 Task: Bookmark your go-to pizza place in Queens as a favorite location.
Action: Key pressed <Key.caps_lock>D<Key.caps_lock>ominoes,<Key.caps_lock>Q<Key.caps_lock>ueens
Screenshot: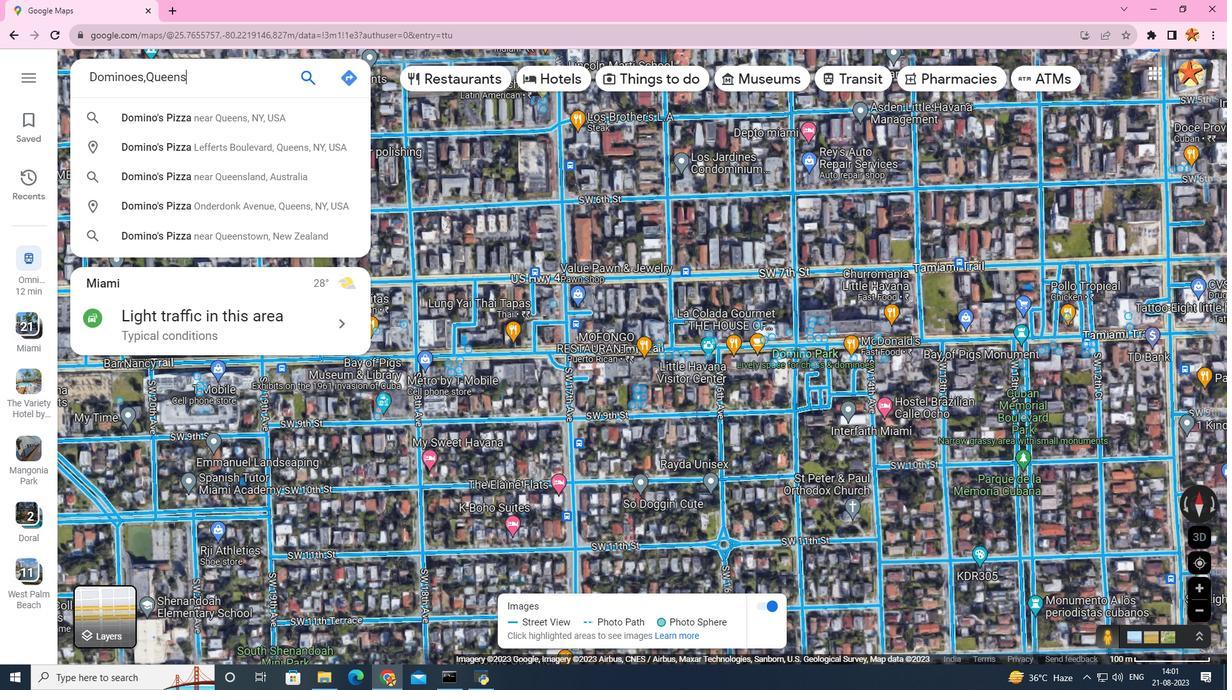 
Action: Mouse moved to (262, 109)
Screenshot: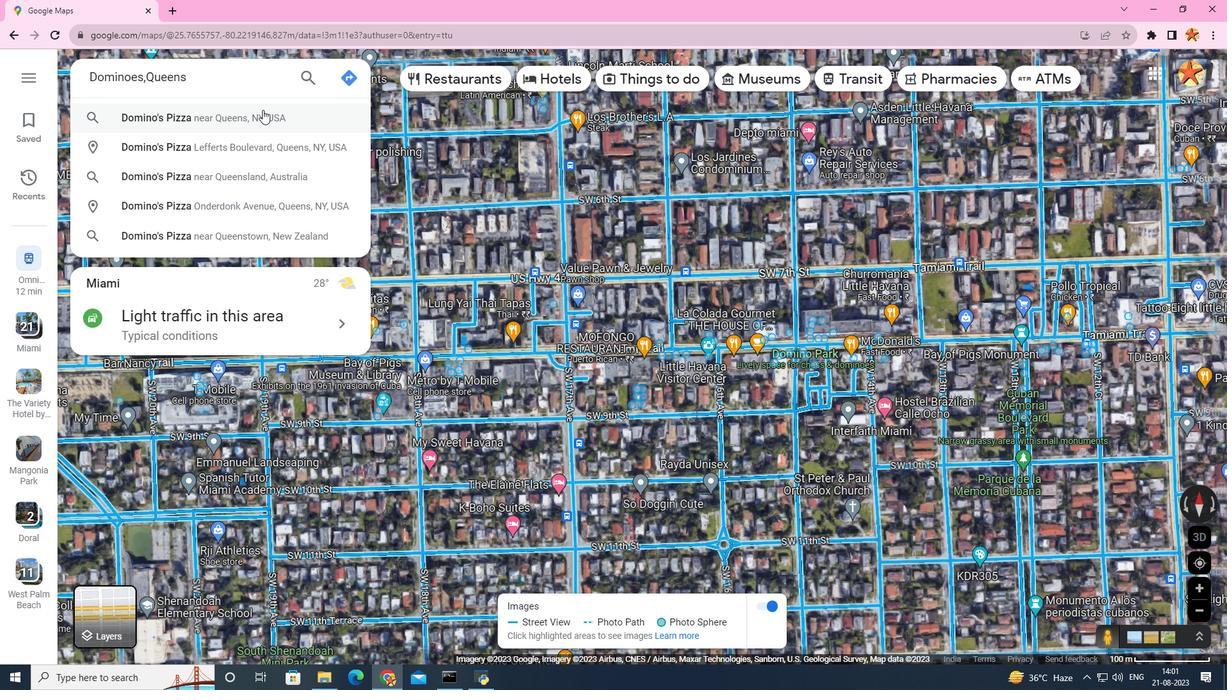 
Action: Mouse pressed left at (262, 109)
Screenshot: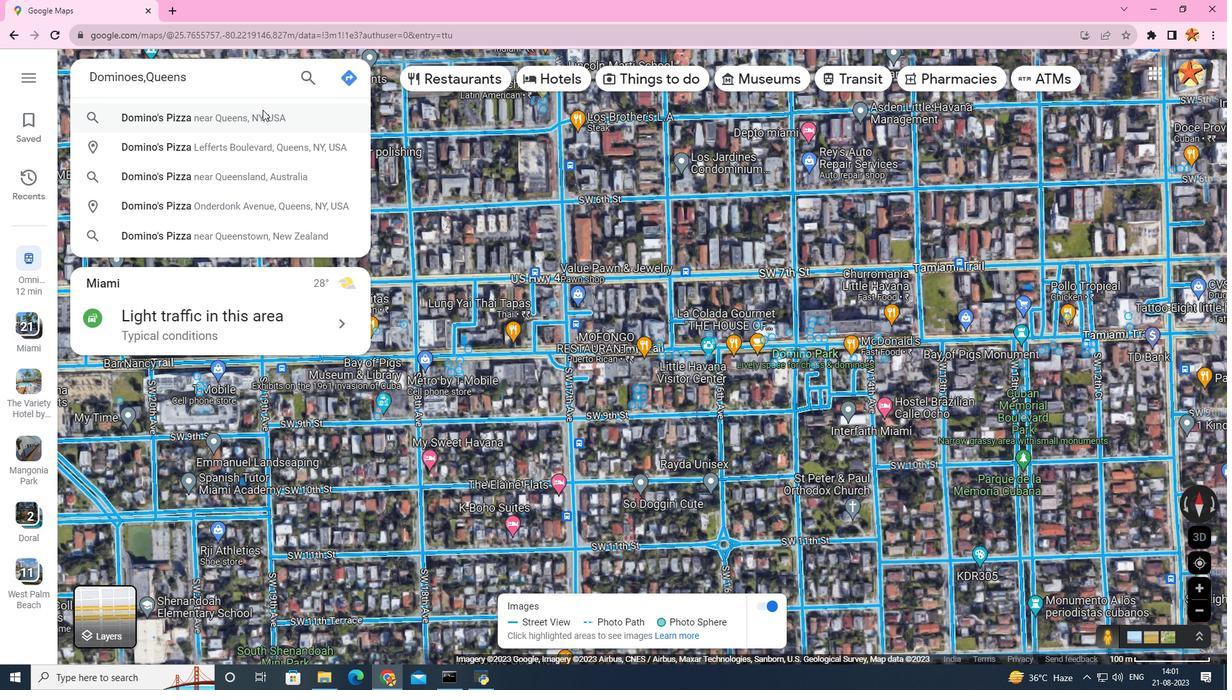 
Action: Mouse moved to (148, 327)
Screenshot: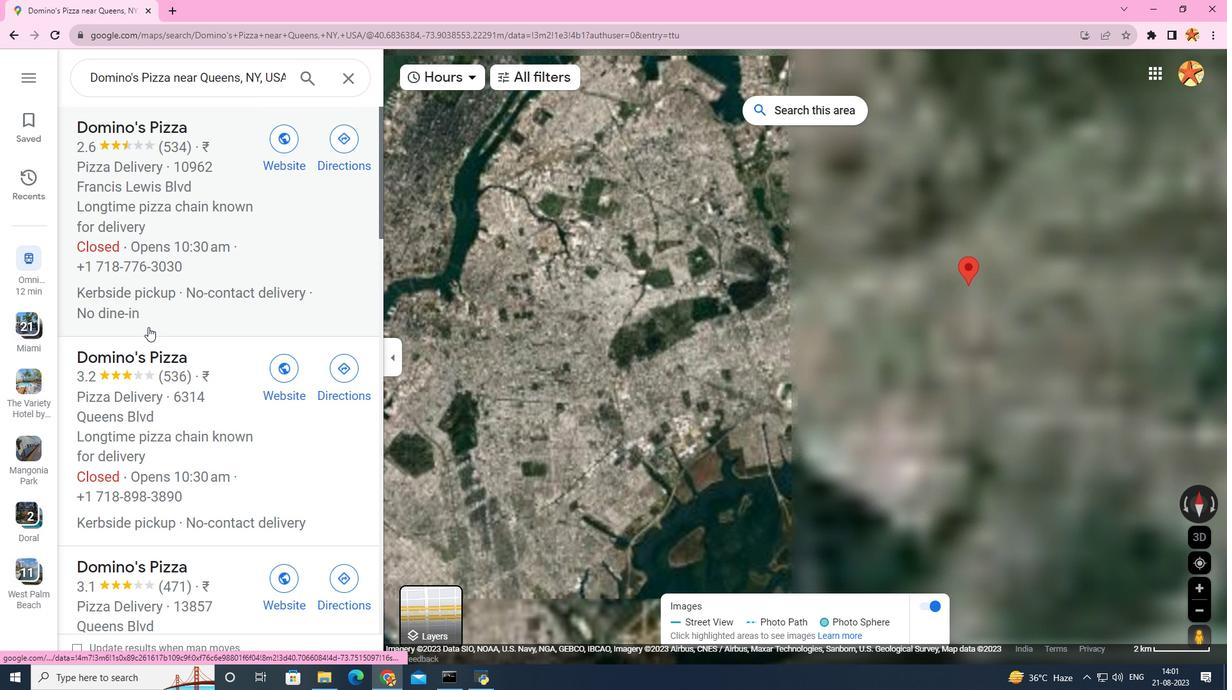 
Action: Mouse scrolled (148, 326) with delta (0, 0)
Screenshot: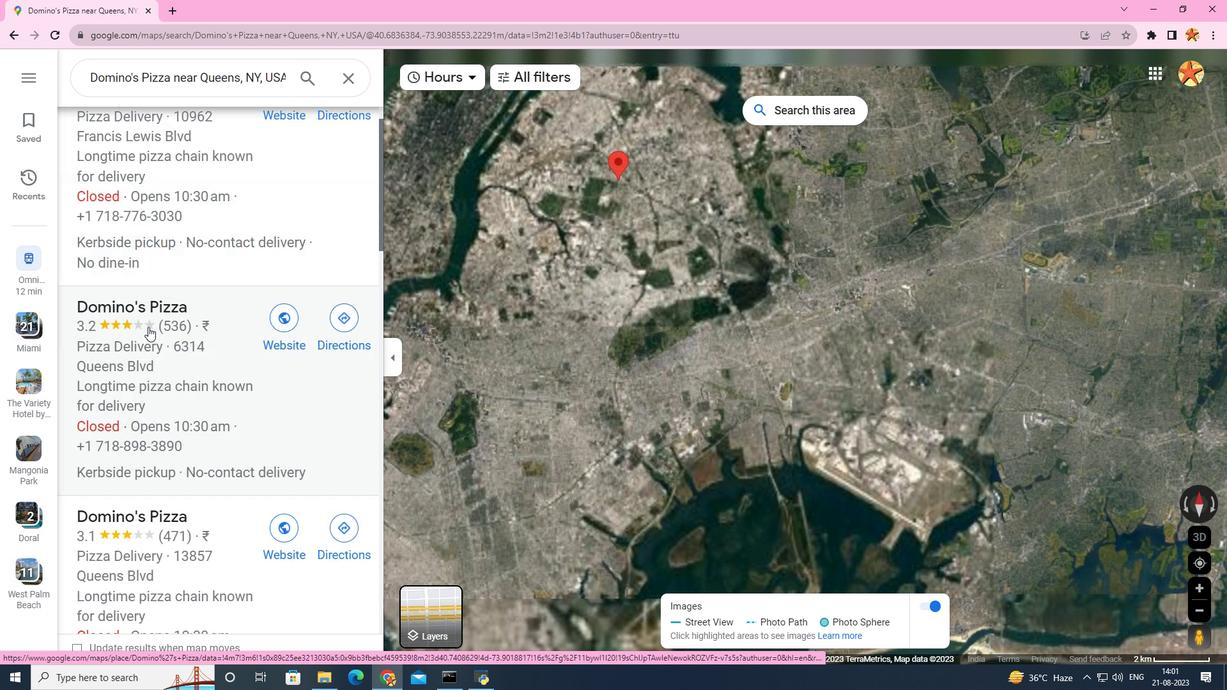 
Action: Mouse scrolled (148, 326) with delta (0, 0)
Screenshot: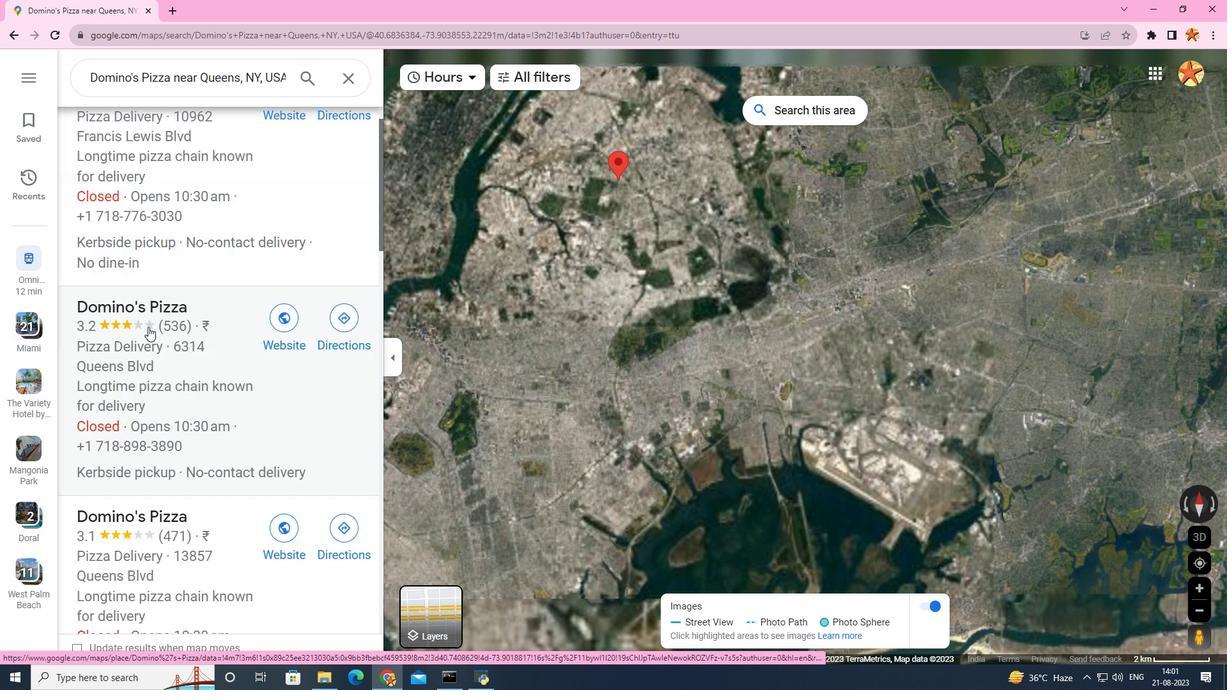 
Action: Mouse scrolled (148, 326) with delta (0, 0)
Screenshot: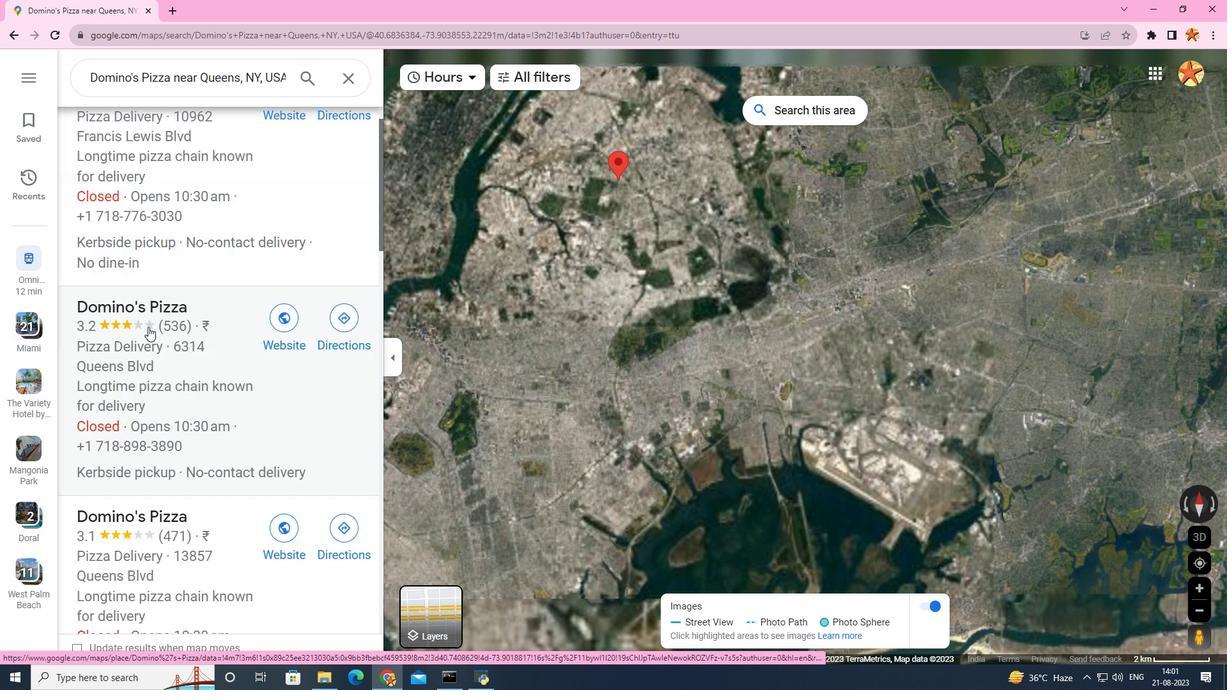 
Action: Mouse scrolled (148, 326) with delta (0, 0)
Screenshot: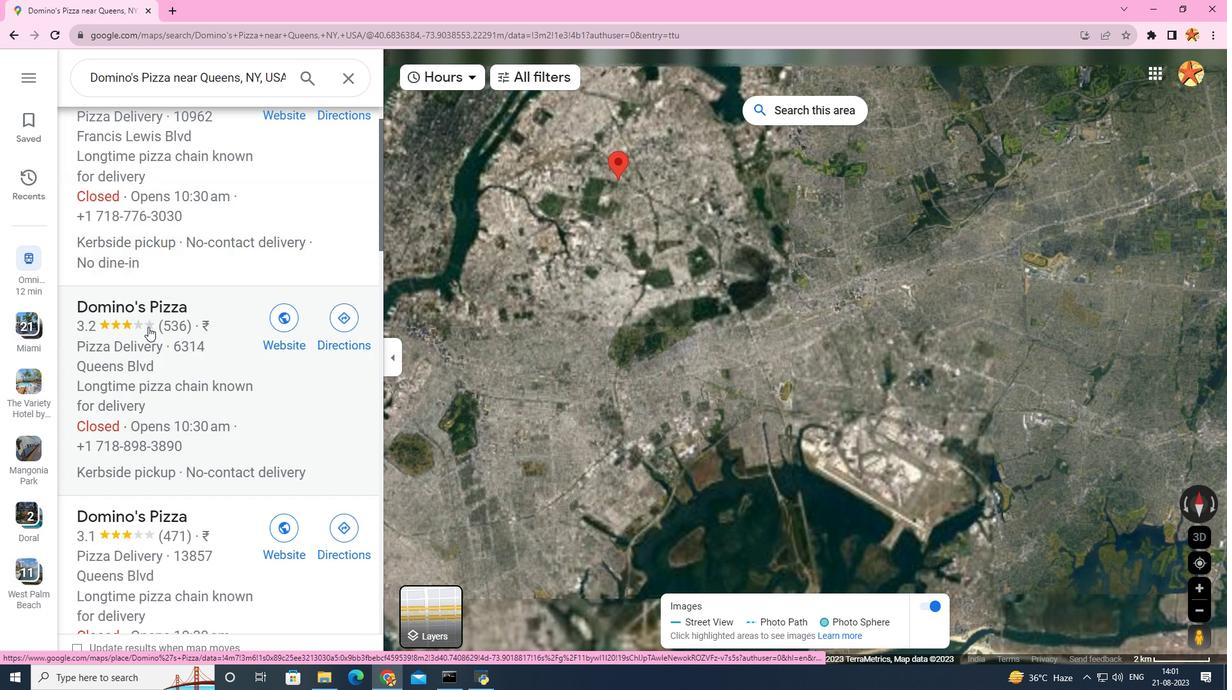 
Action: Mouse scrolled (148, 326) with delta (0, 0)
Screenshot: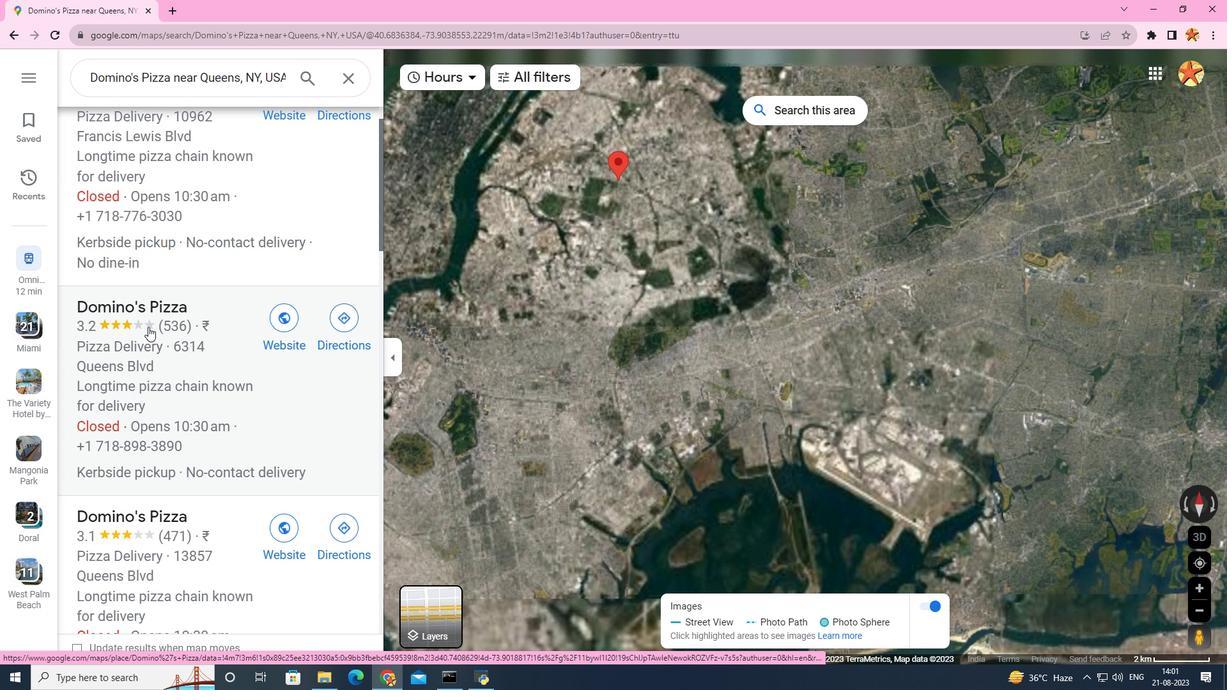 
Action: Mouse scrolled (148, 327) with delta (0, 0)
Screenshot: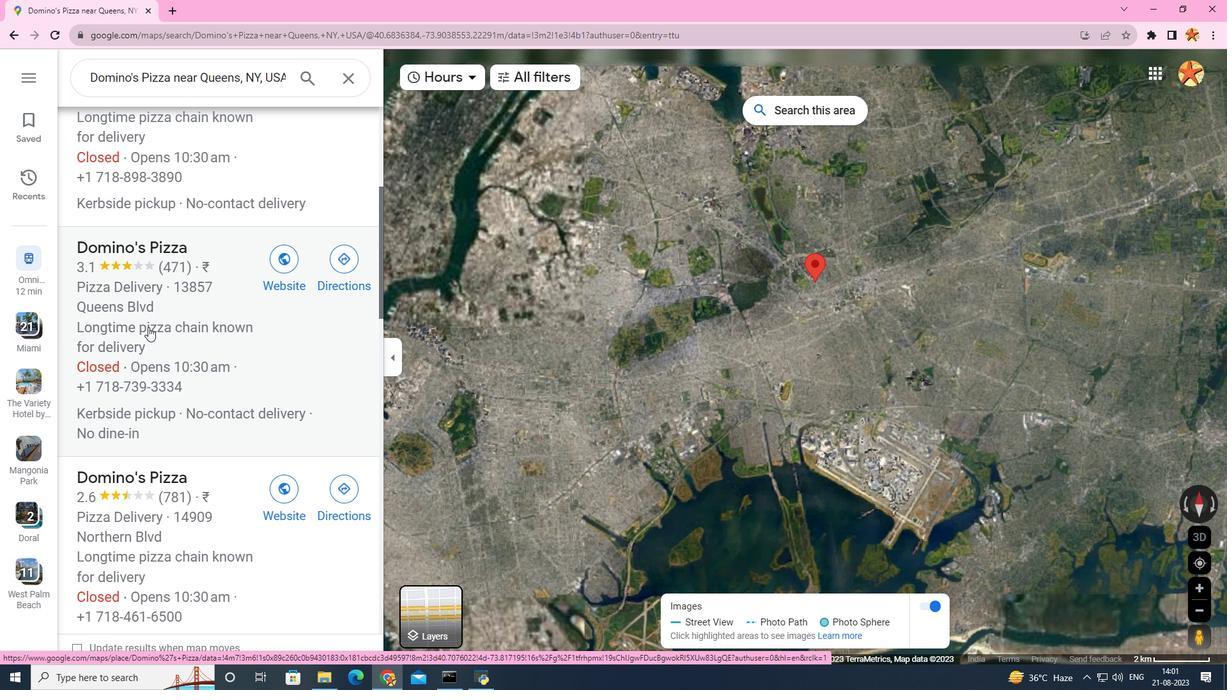 
Action: Mouse scrolled (148, 327) with delta (0, 0)
Screenshot: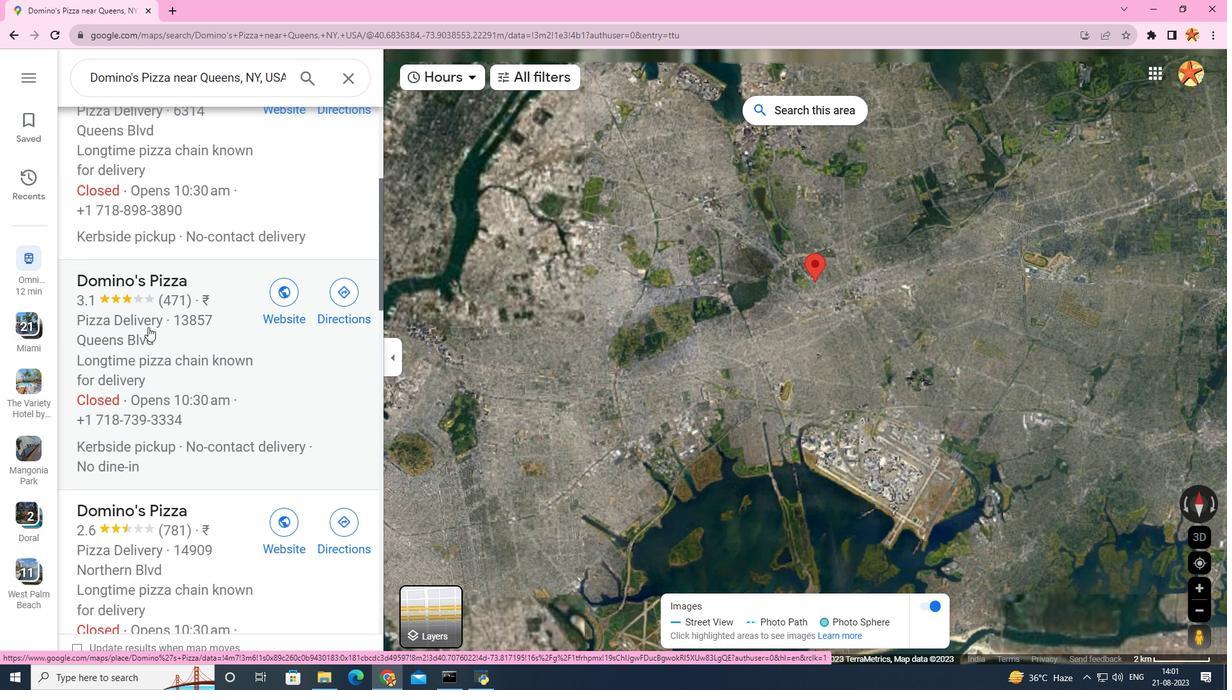 
Action: Mouse scrolled (148, 327) with delta (0, 0)
Screenshot: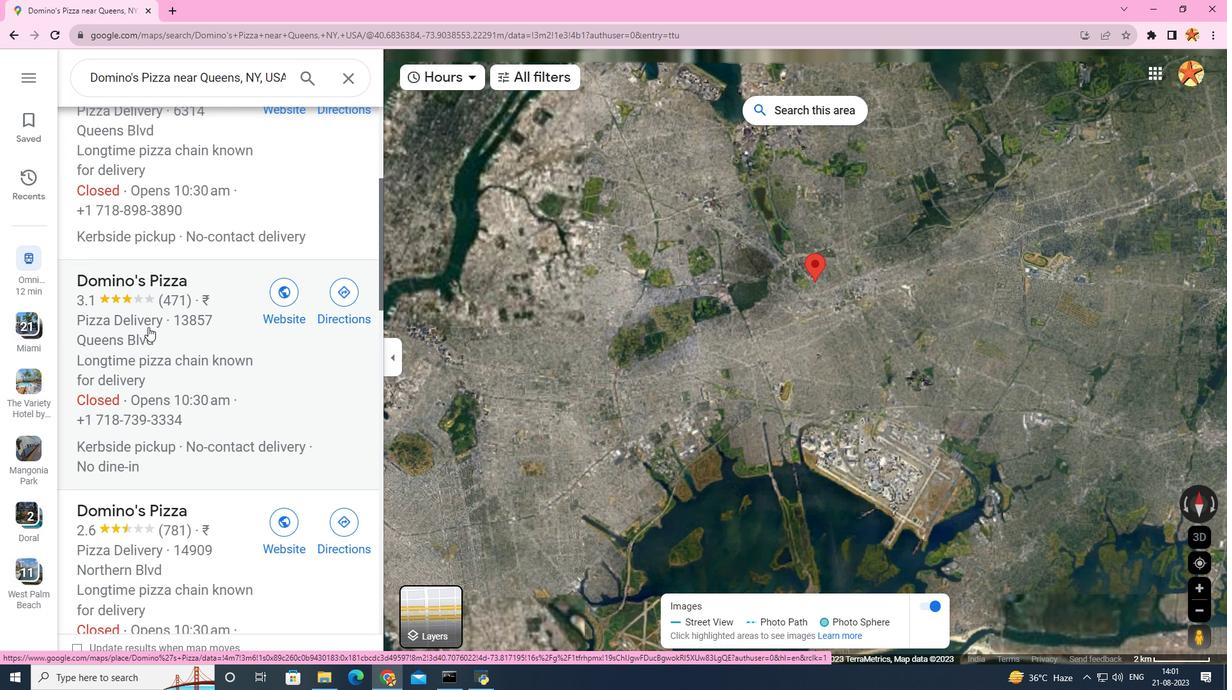 
Action: Mouse scrolled (148, 327) with delta (0, 0)
Screenshot: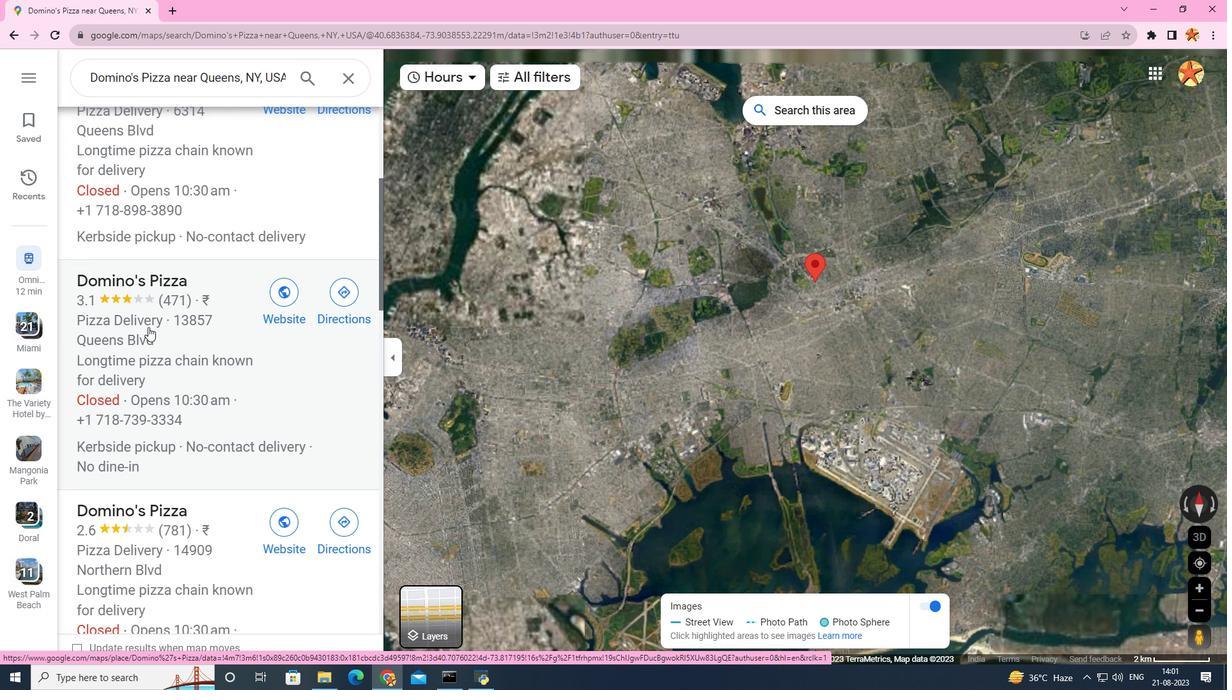 
Action: Mouse scrolled (148, 327) with delta (0, 0)
Screenshot: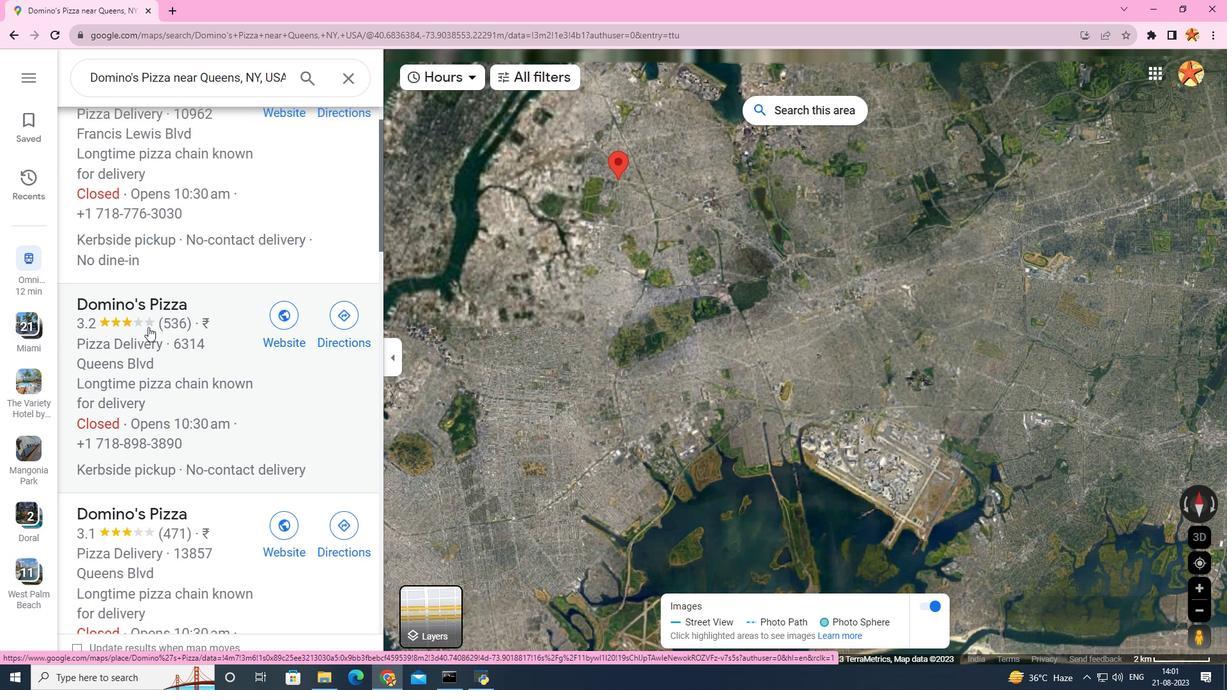 
Action: Mouse scrolled (148, 327) with delta (0, 0)
Screenshot: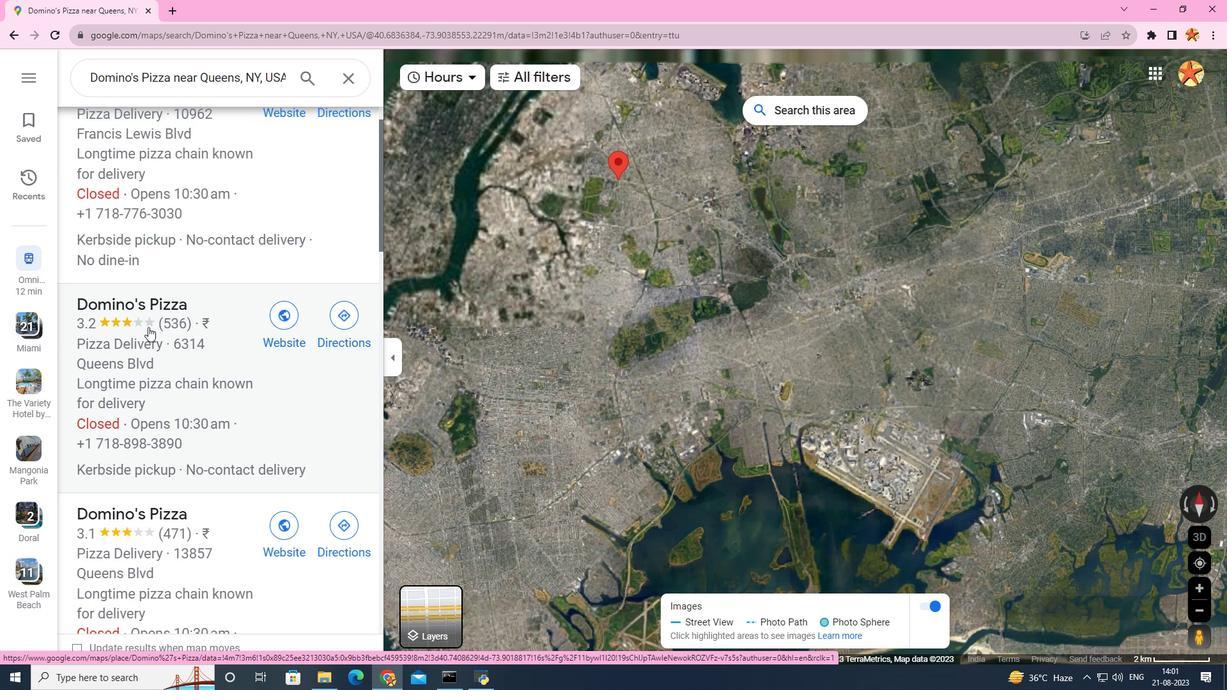 
Action: Mouse moved to (265, 269)
Screenshot: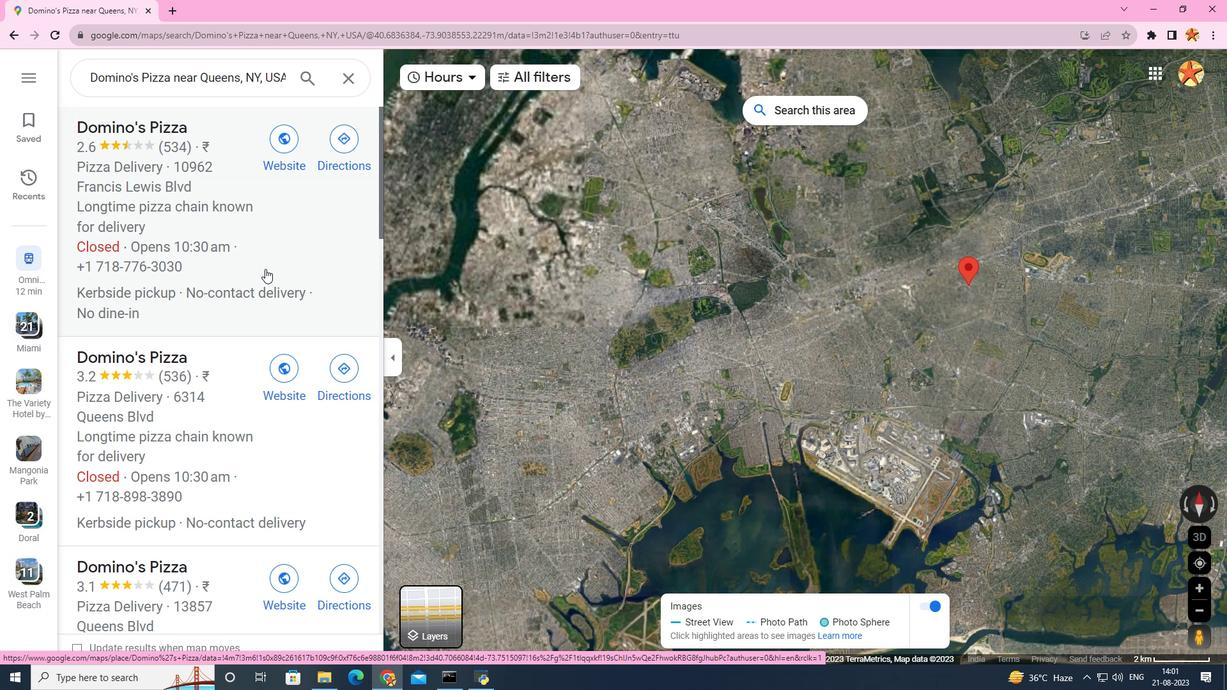 
Action: Mouse pressed left at (265, 269)
Screenshot: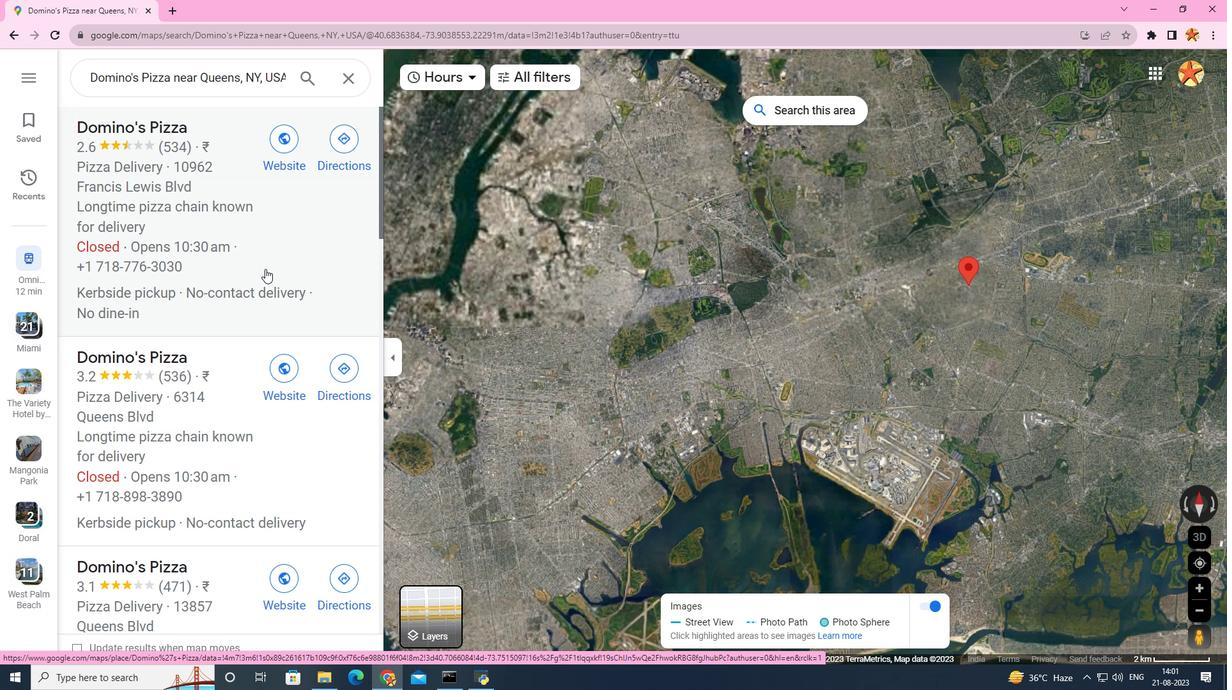 
Action: Mouse moved to (527, 492)
Screenshot: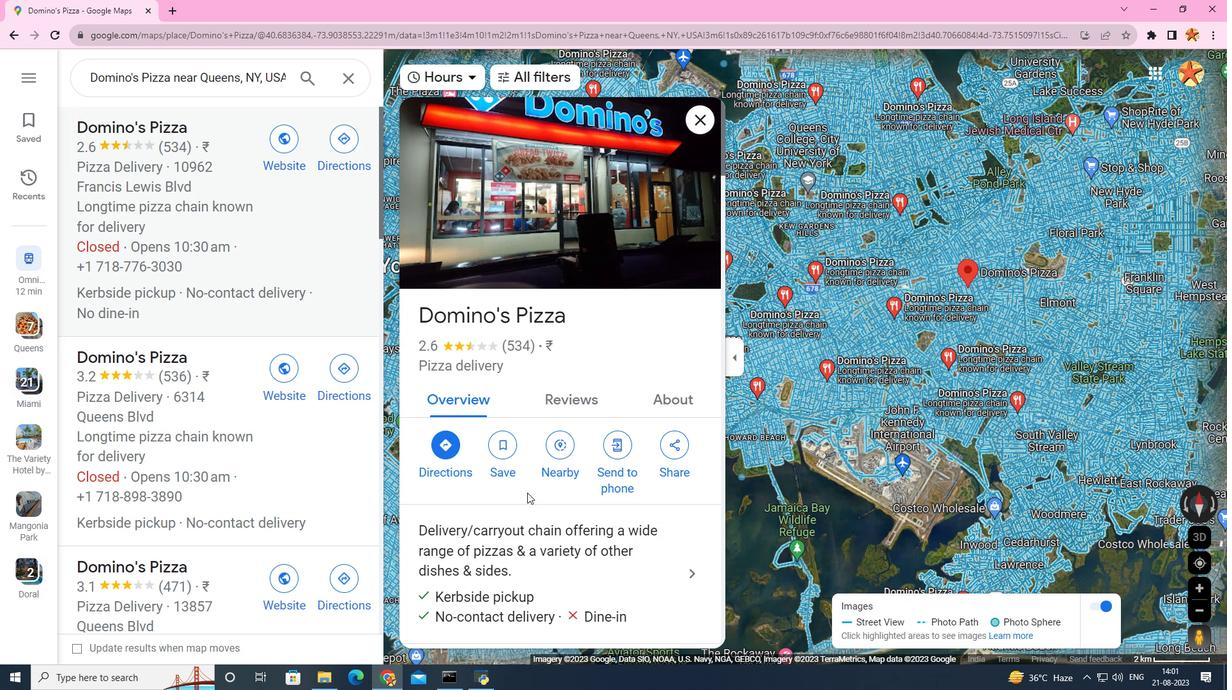 
Action: Mouse scrolled (527, 493) with delta (0, 0)
Screenshot: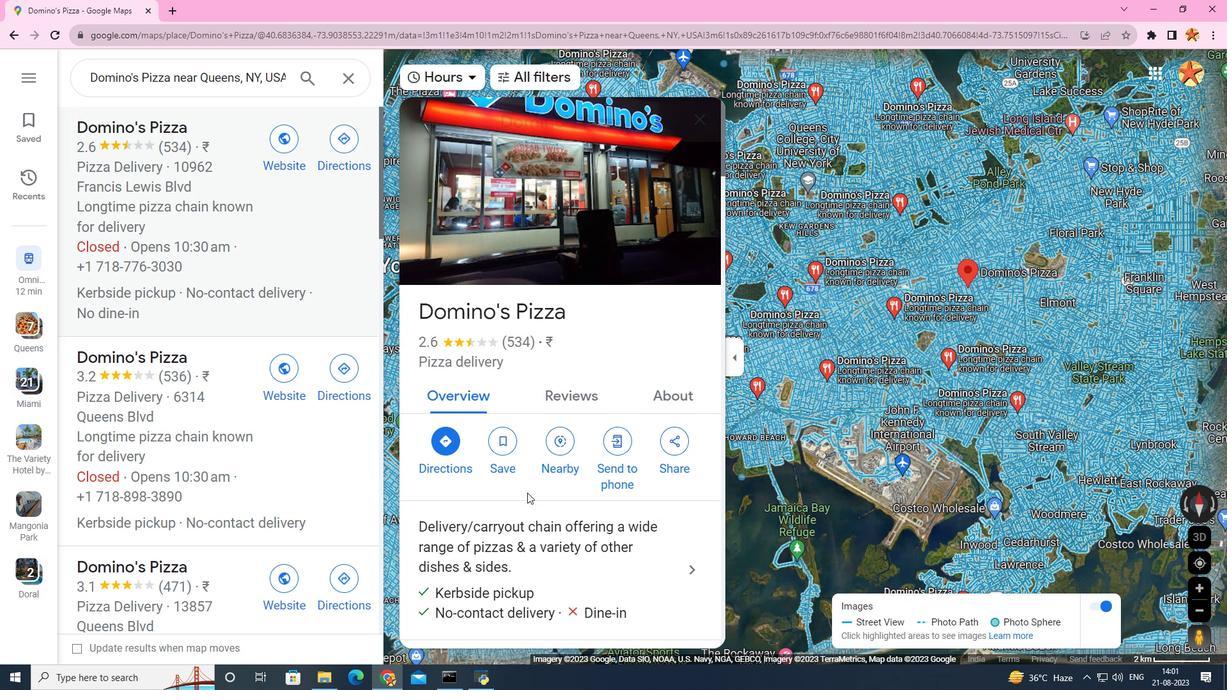 
Action: Mouse scrolled (527, 492) with delta (0, 0)
Screenshot: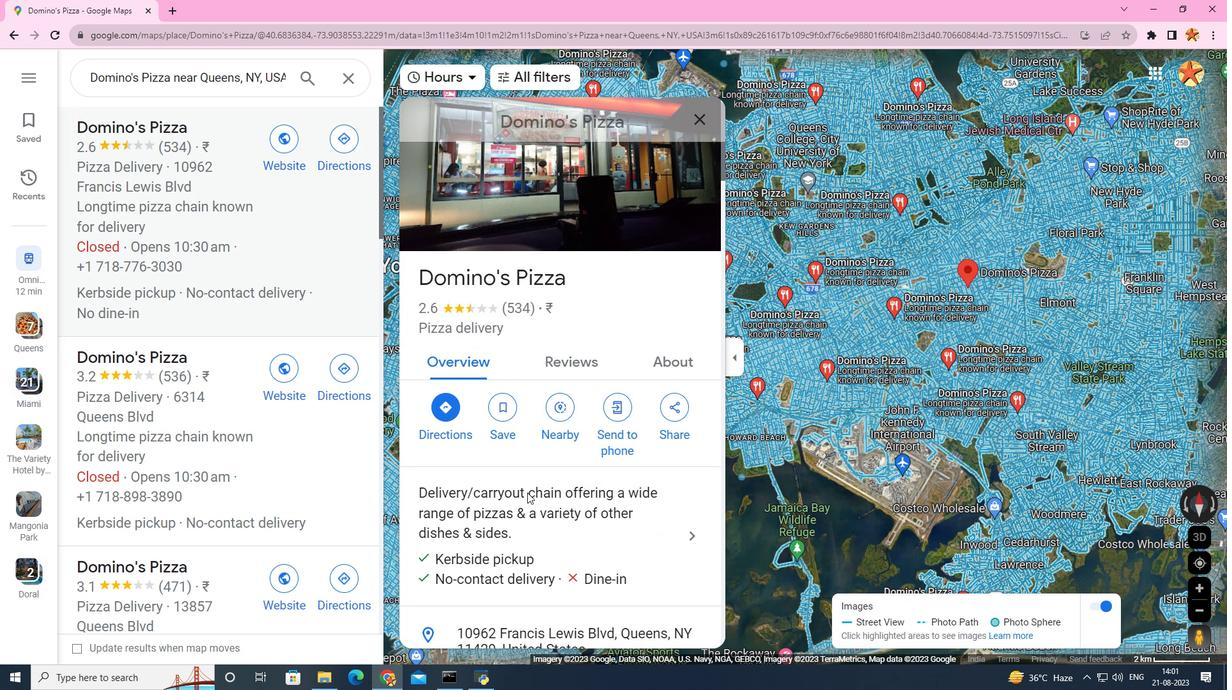 
Action: Mouse scrolled (527, 492) with delta (0, 0)
Screenshot: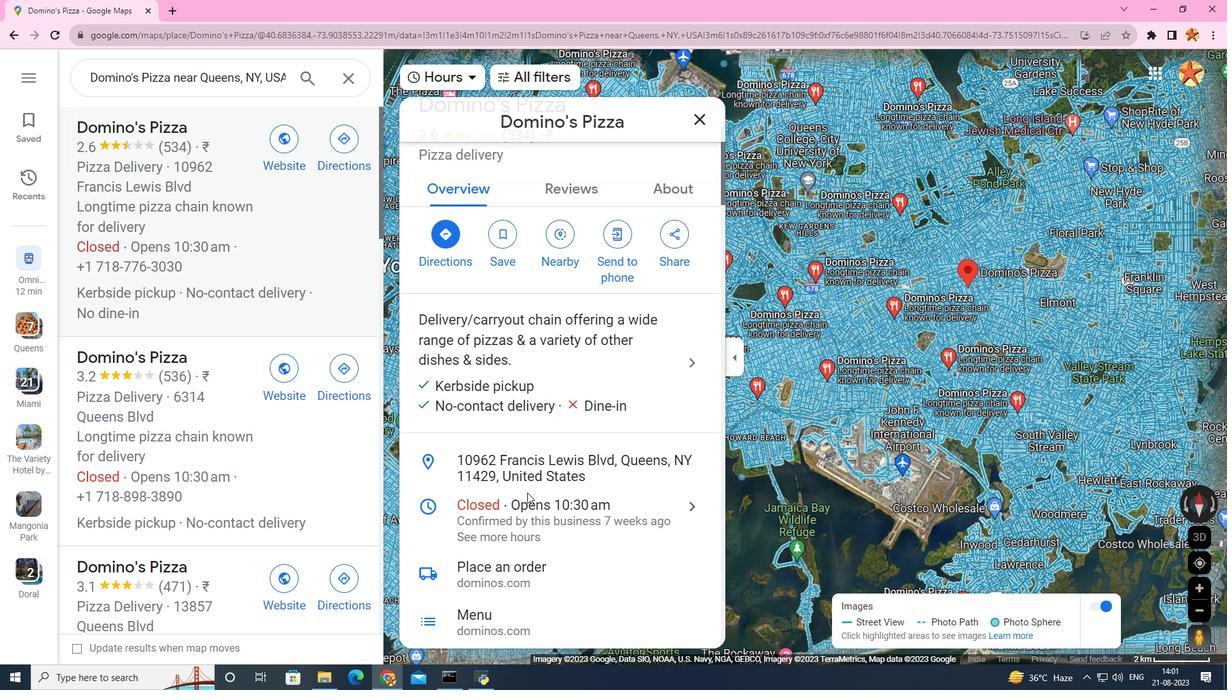 
Action: Mouse scrolled (527, 492) with delta (0, 0)
Screenshot: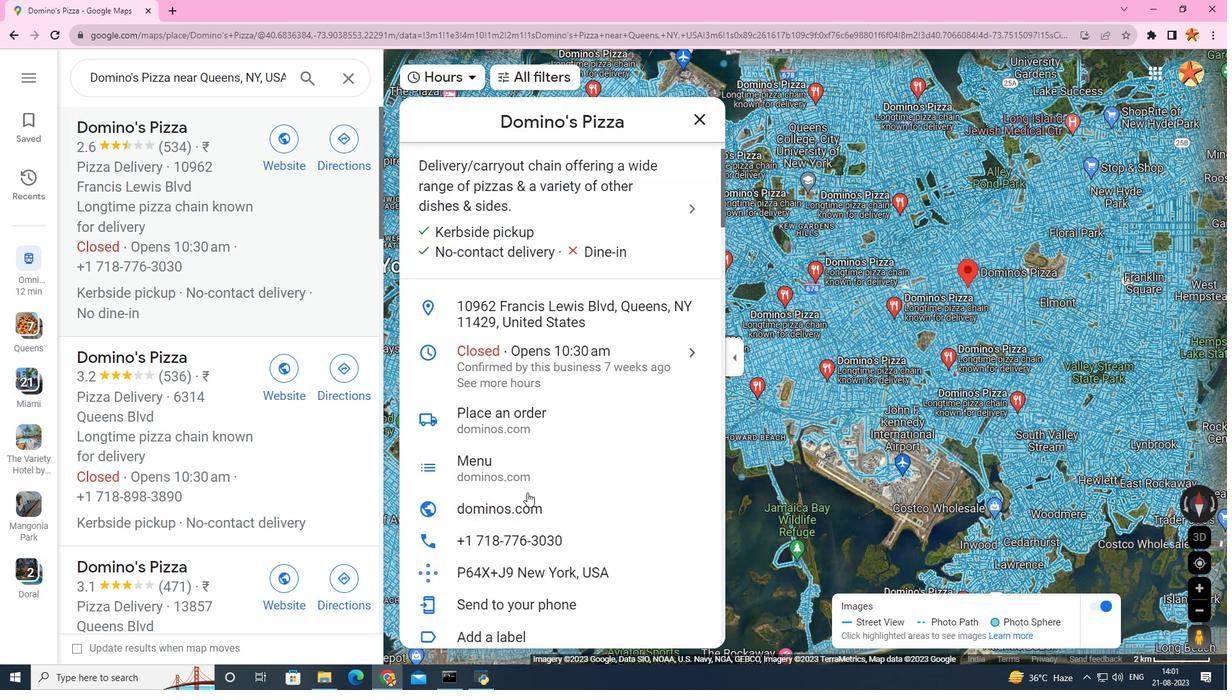 
Action: Mouse scrolled (527, 492) with delta (0, 0)
Screenshot: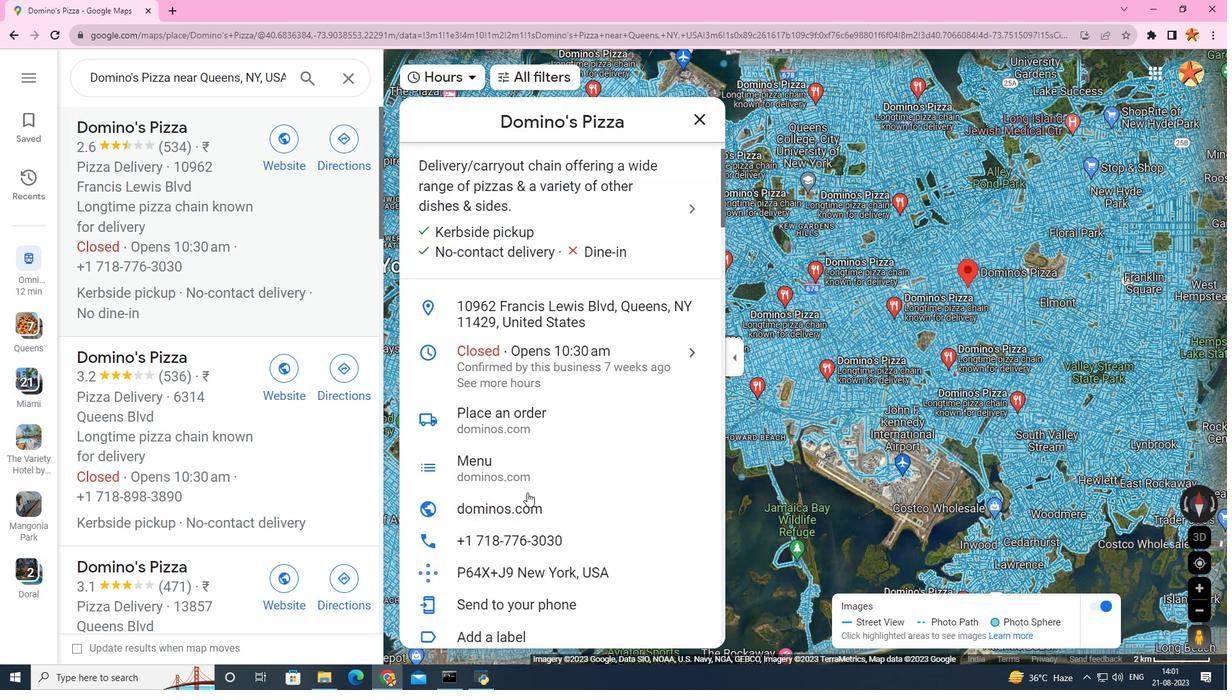 
Action: Mouse scrolled (527, 492) with delta (0, 0)
Screenshot: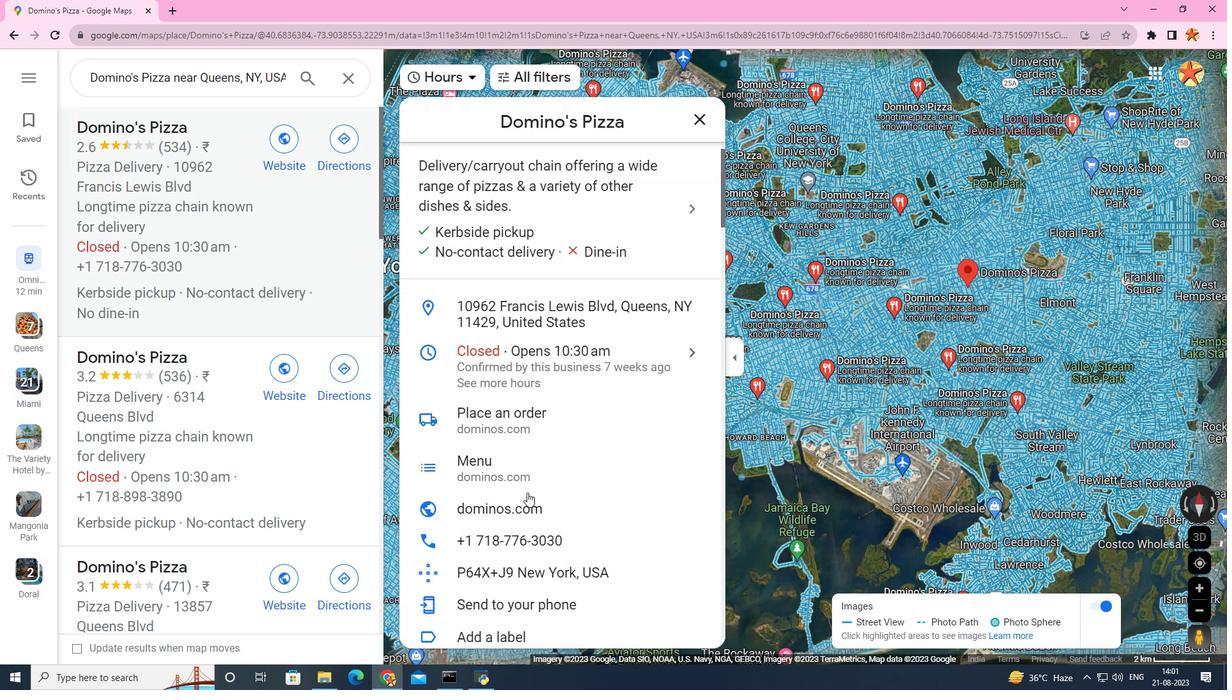 
Action: Mouse scrolled (527, 492) with delta (0, 0)
Screenshot: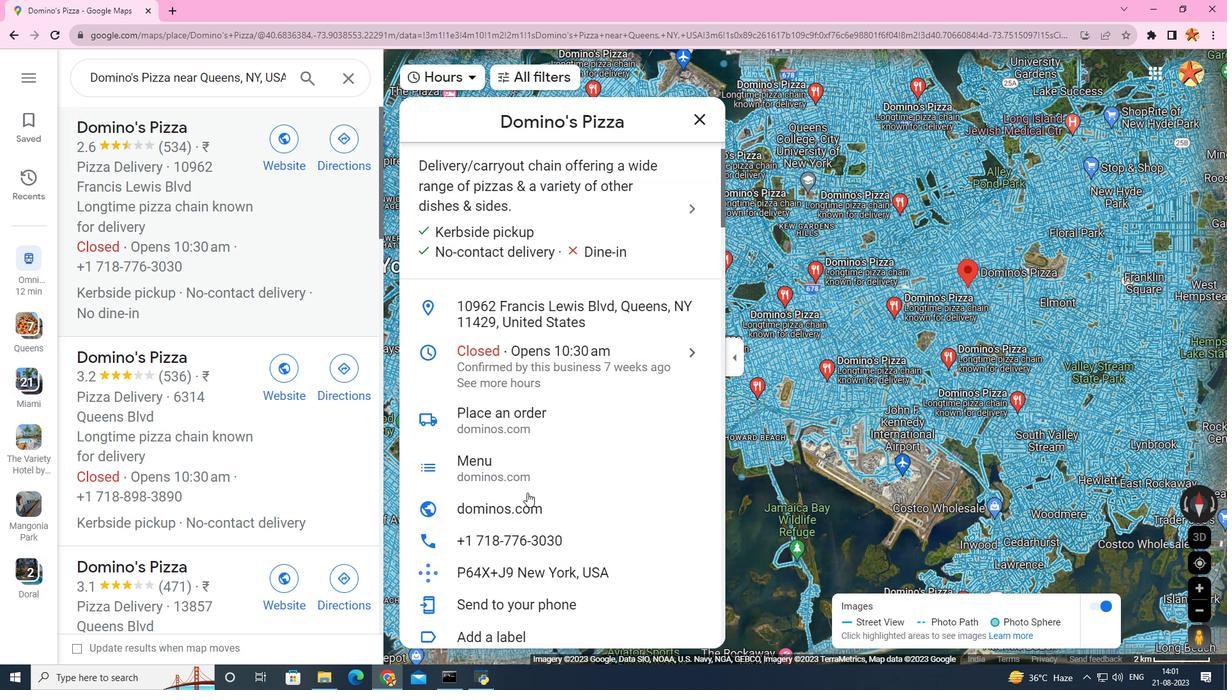 
Action: Mouse moved to (529, 396)
Screenshot: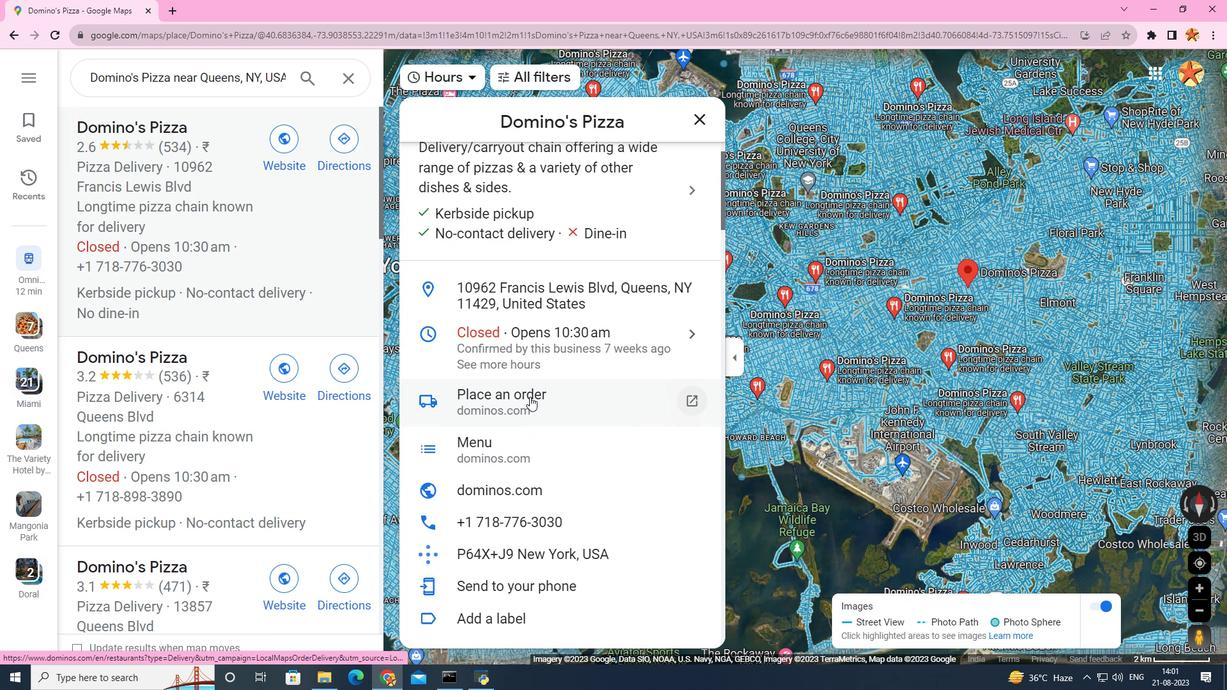 
Action: Mouse scrolled (529, 396) with delta (0, 0)
Screenshot: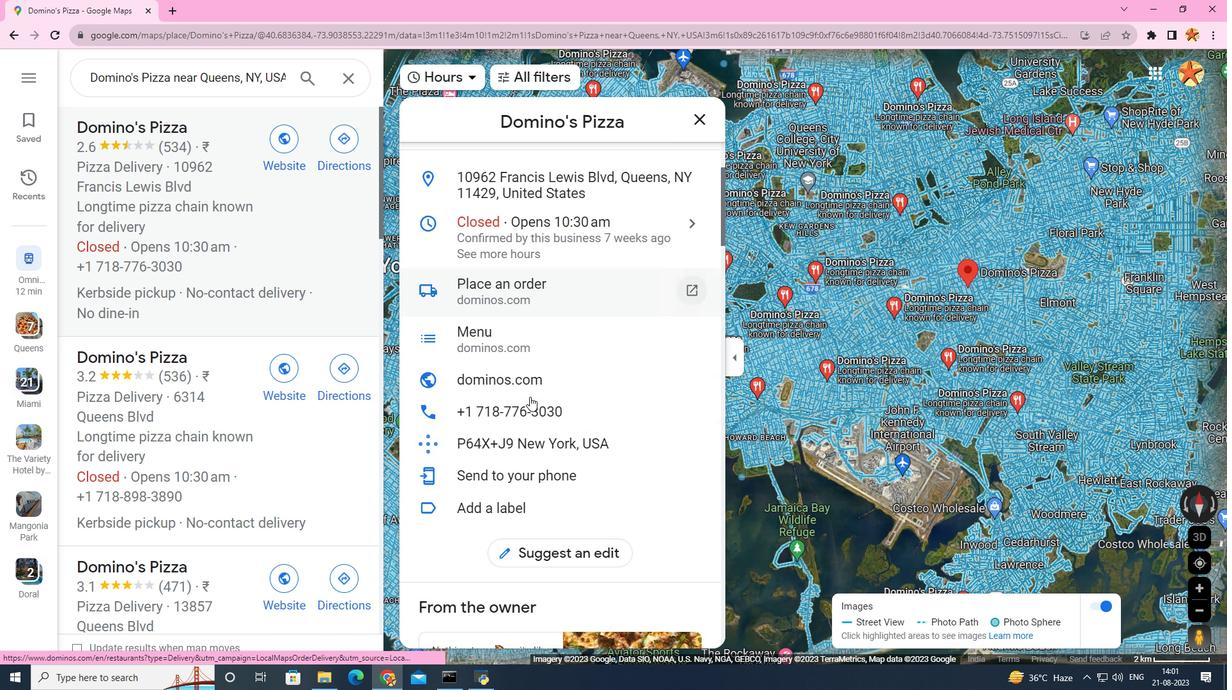
Action: Mouse scrolled (529, 396) with delta (0, 0)
Screenshot: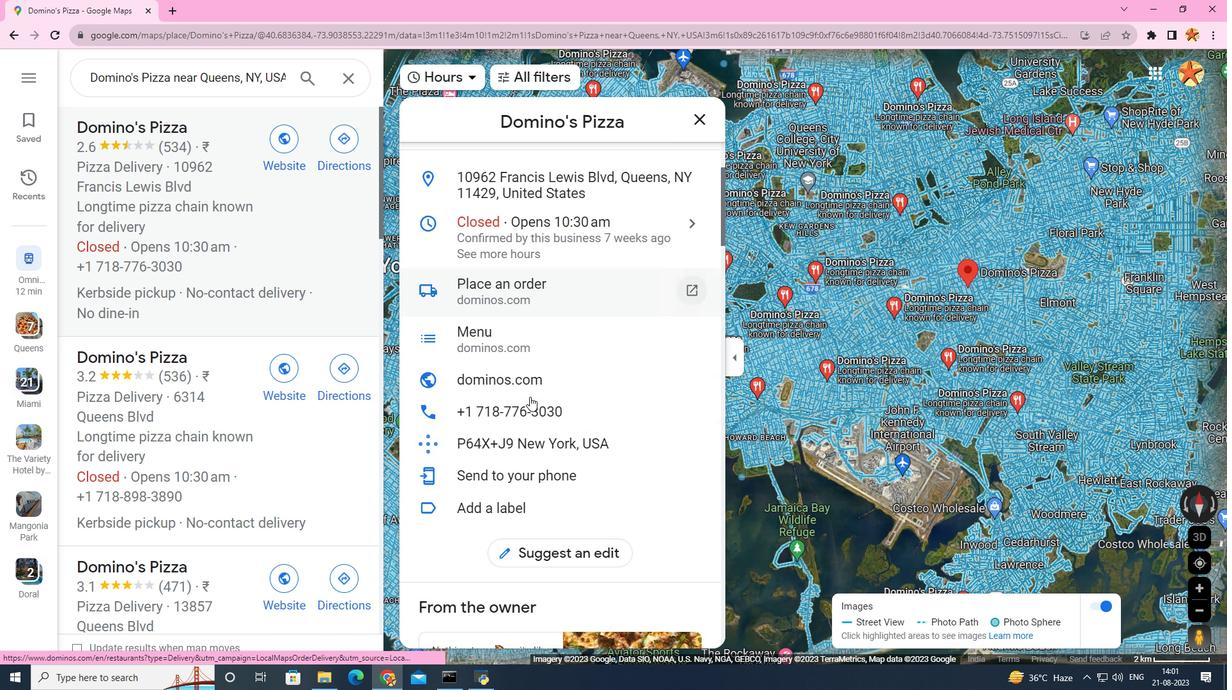 
Action: Mouse scrolled (529, 396) with delta (0, 0)
Screenshot: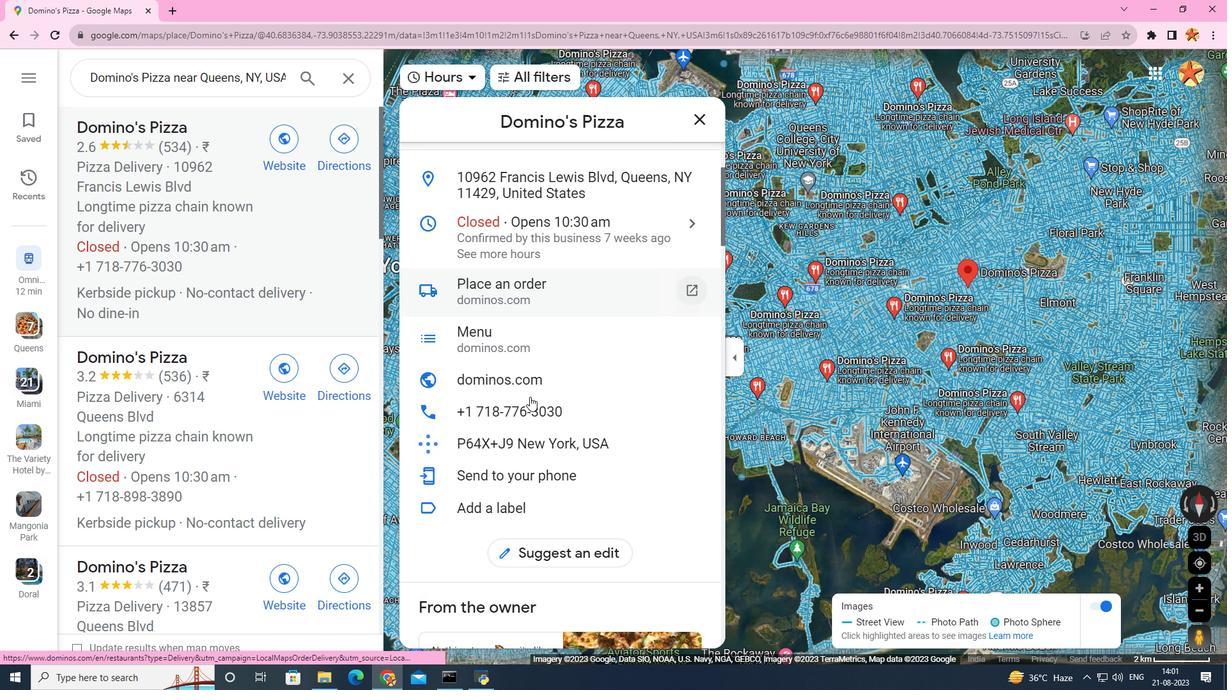 
Action: Mouse scrolled (529, 396) with delta (0, 0)
Screenshot: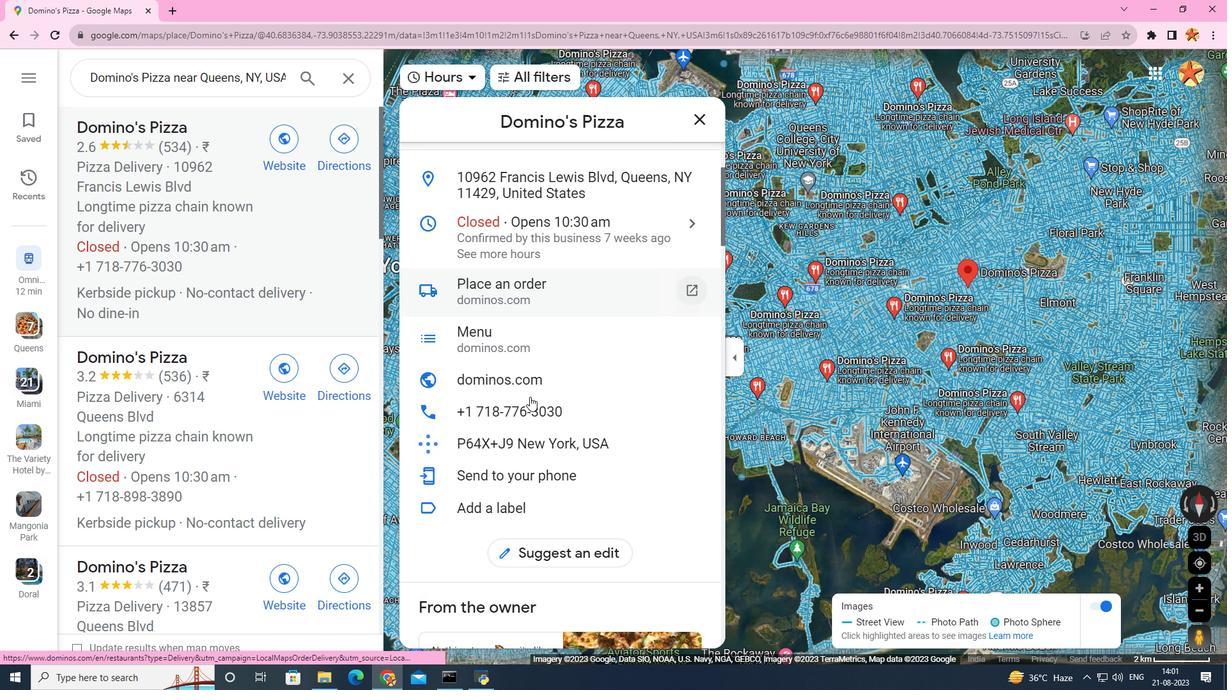 
Action: Mouse scrolled (529, 396) with delta (0, 0)
Screenshot: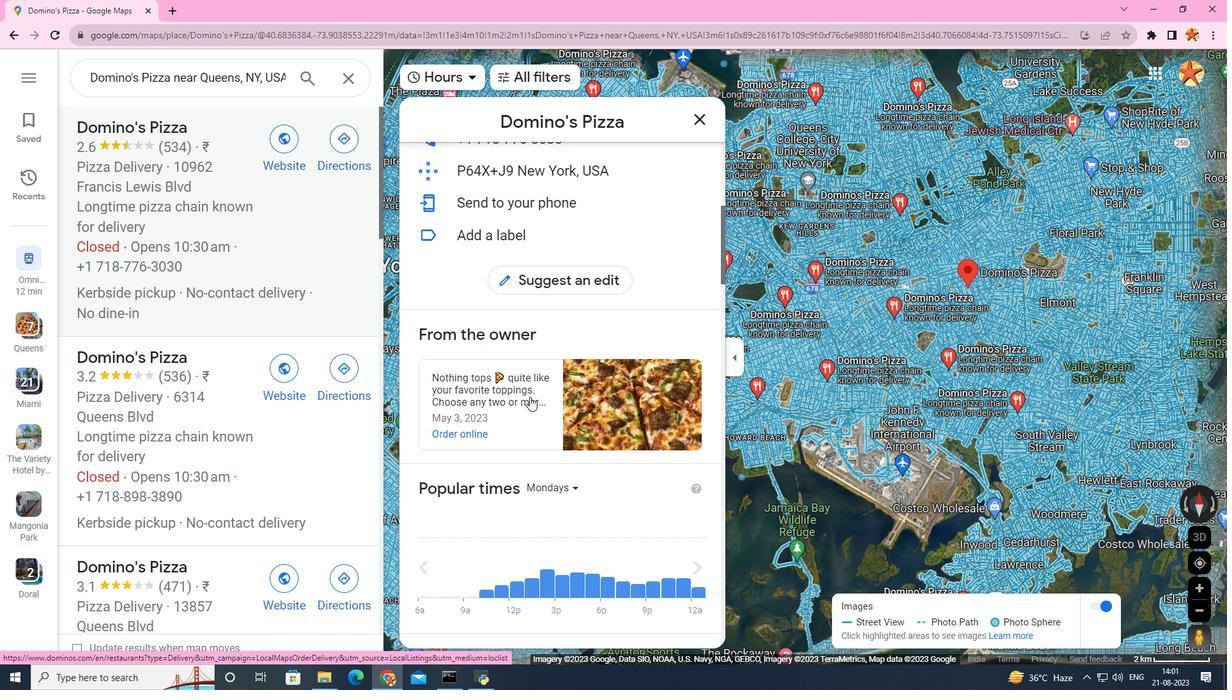 
Action: Mouse scrolled (529, 396) with delta (0, 0)
Screenshot: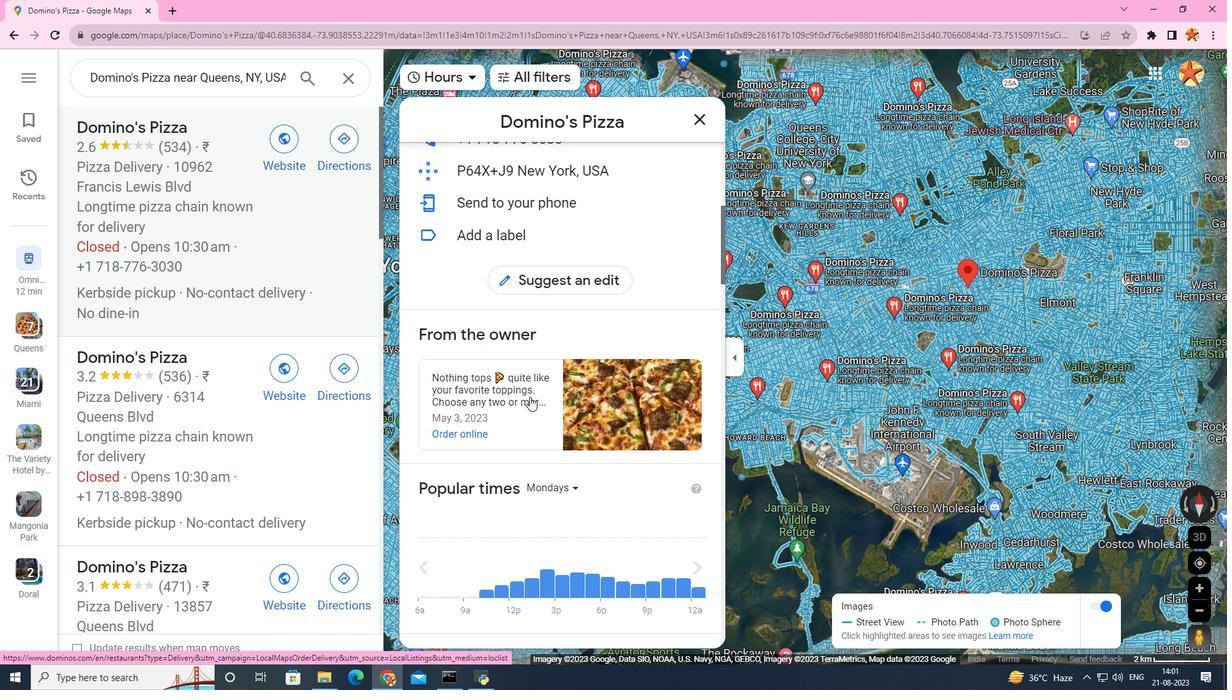 
Action: Mouse moved to (529, 396)
Screenshot: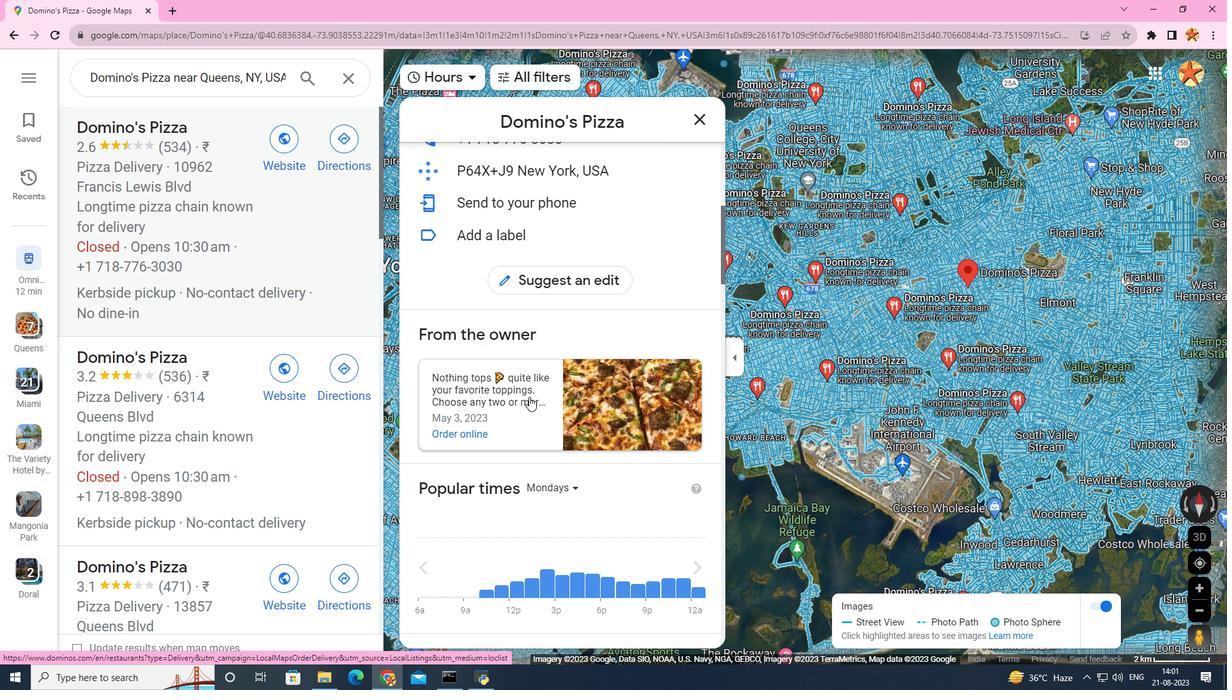 
Action: Mouse scrolled (529, 396) with delta (0, 0)
Screenshot: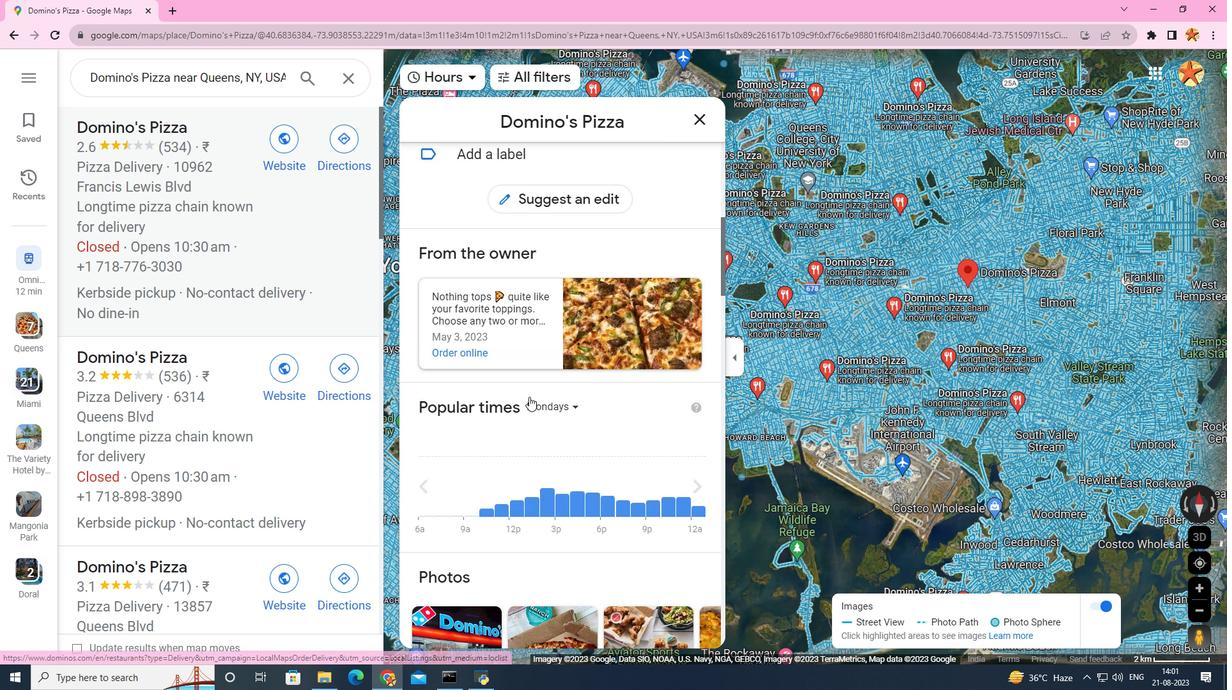 
Action: Mouse scrolled (529, 396) with delta (0, 0)
Screenshot: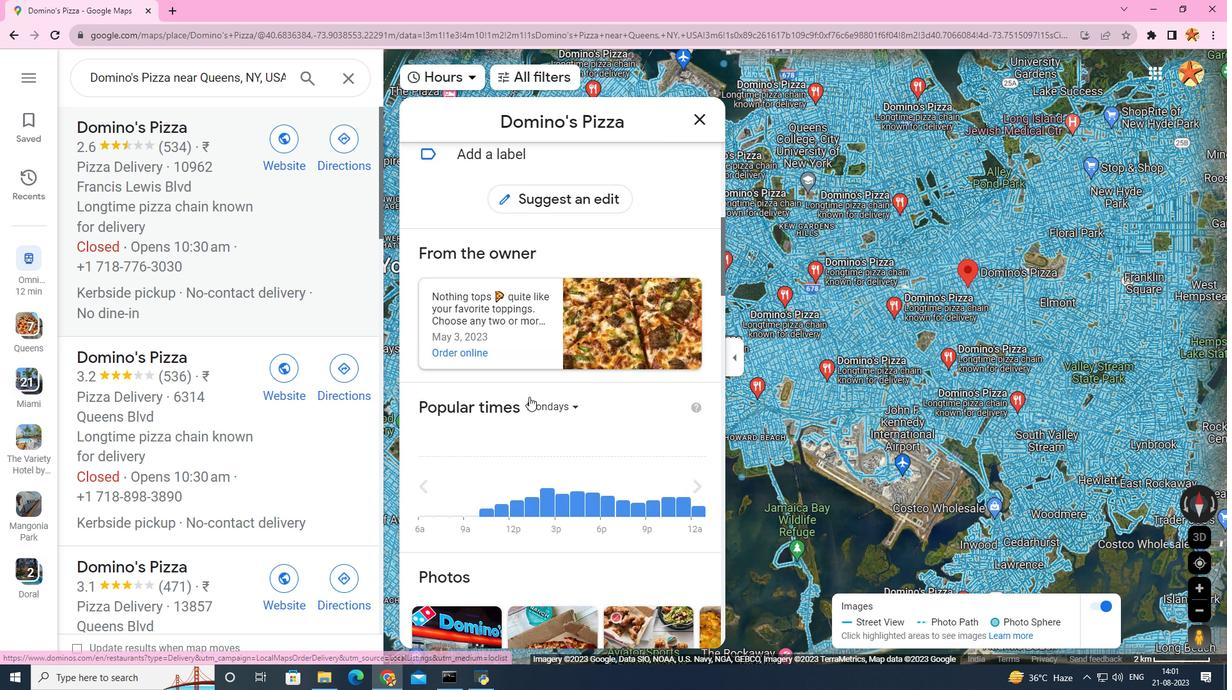 
Action: Mouse scrolled (529, 396) with delta (0, 0)
Screenshot: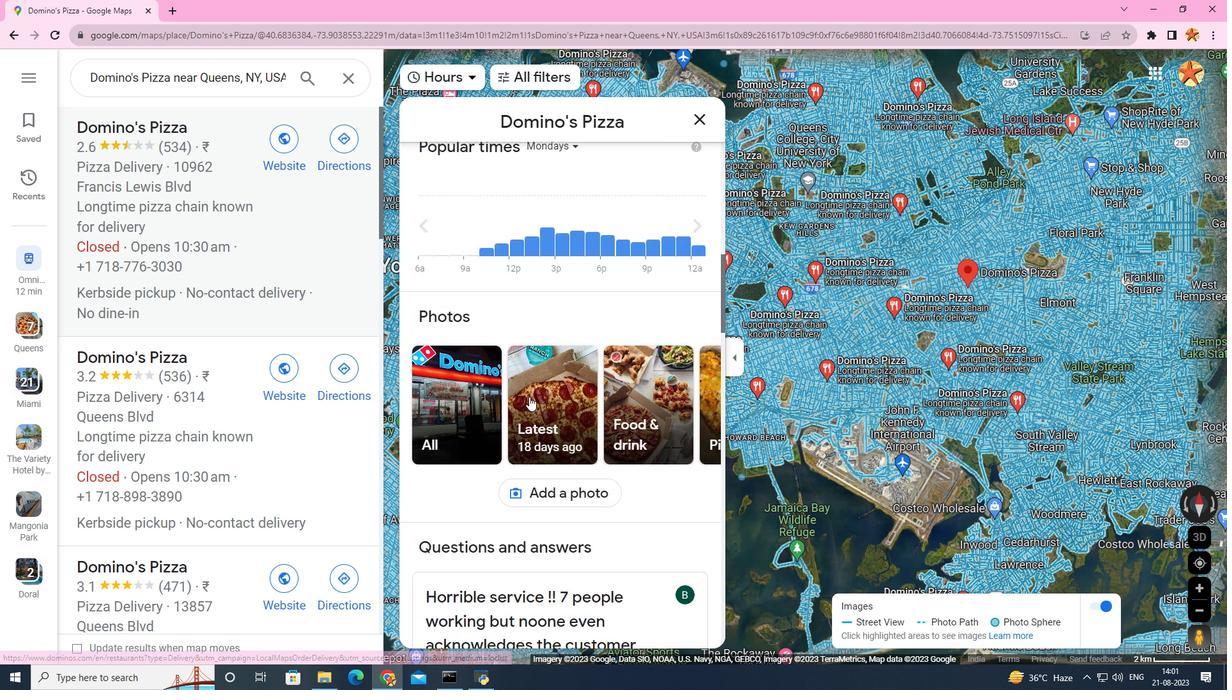 
Action: Mouse scrolled (529, 396) with delta (0, 0)
Screenshot: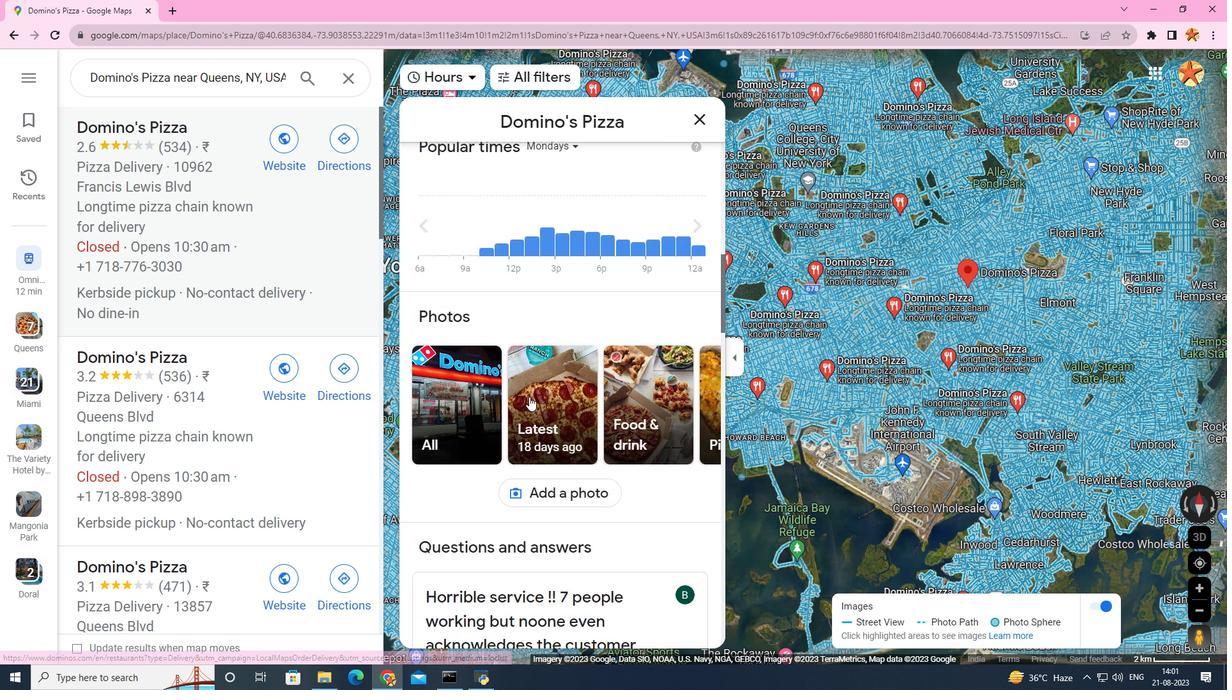 
Action: Mouse scrolled (529, 396) with delta (0, 0)
Screenshot: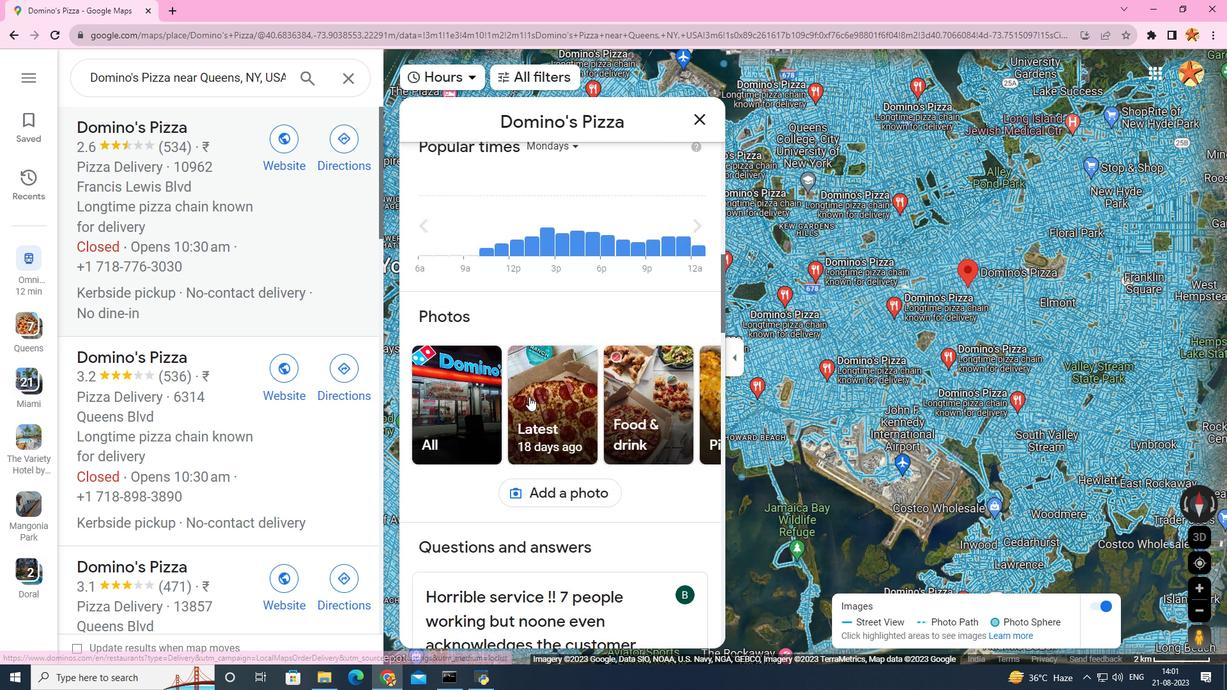 
Action: Mouse scrolled (529, 396) with delta (0, 0)
Screenshot: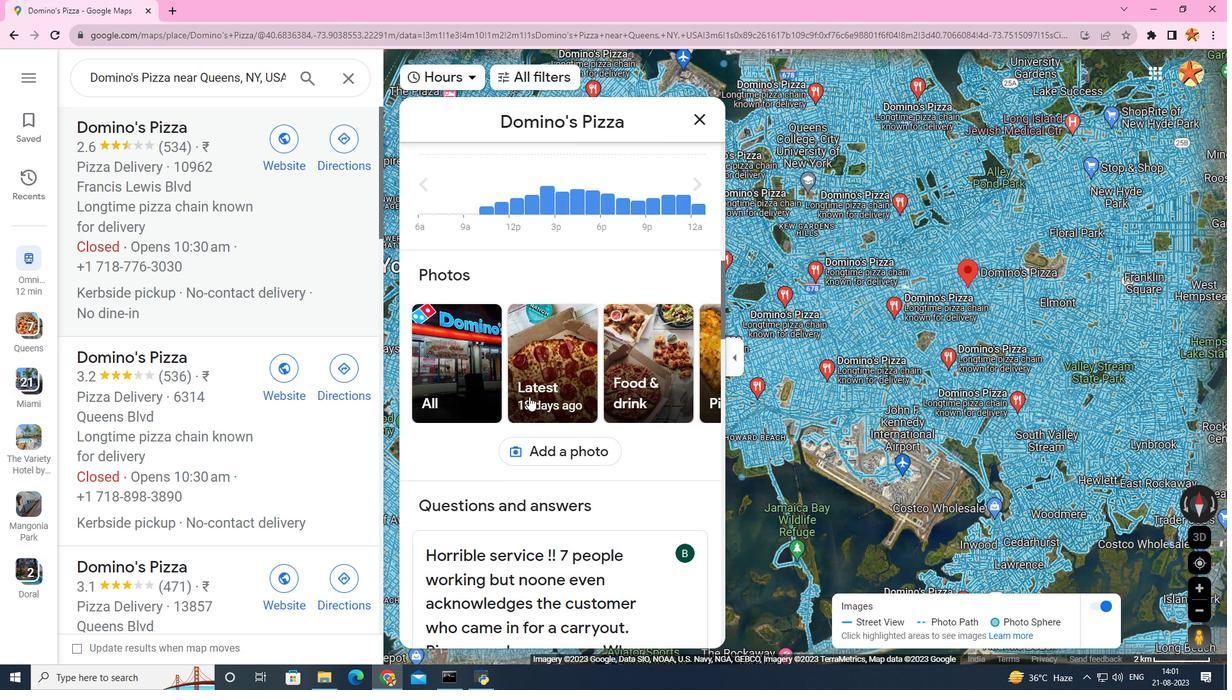 
Action: Mouse scrolled (529, 396) with delta (0, 0)
Screenshot: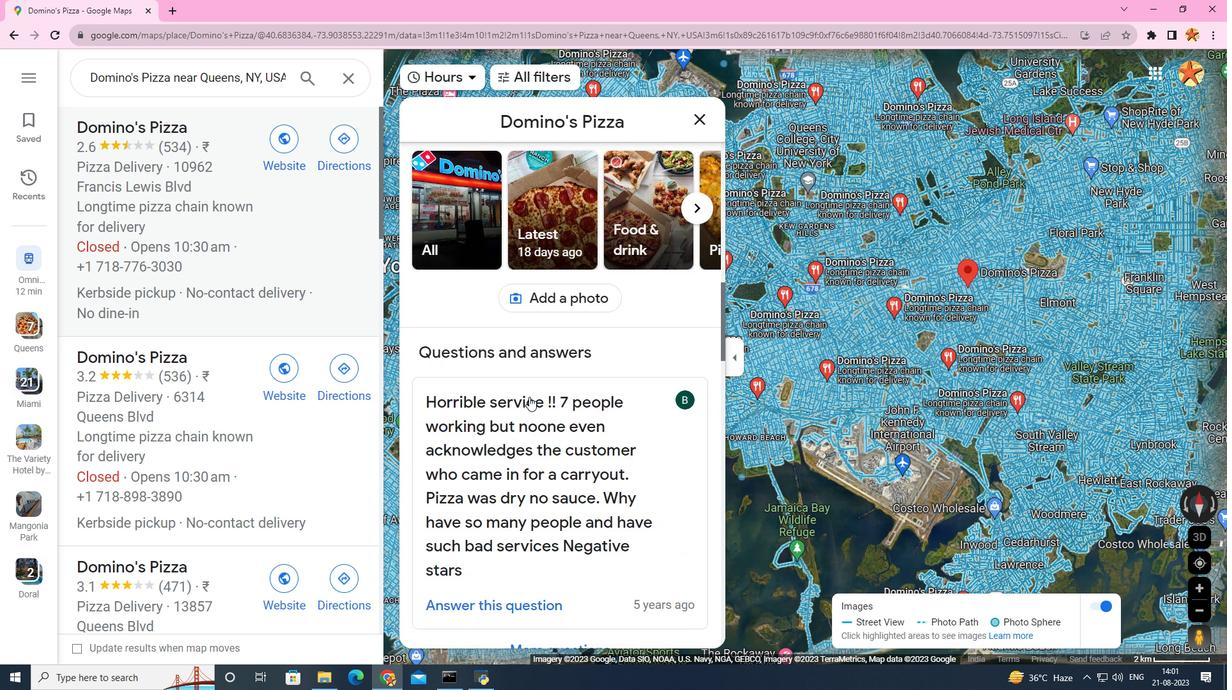
Action: Mouse scrolled (529, 396) with delta (0, 0)
Screenshot: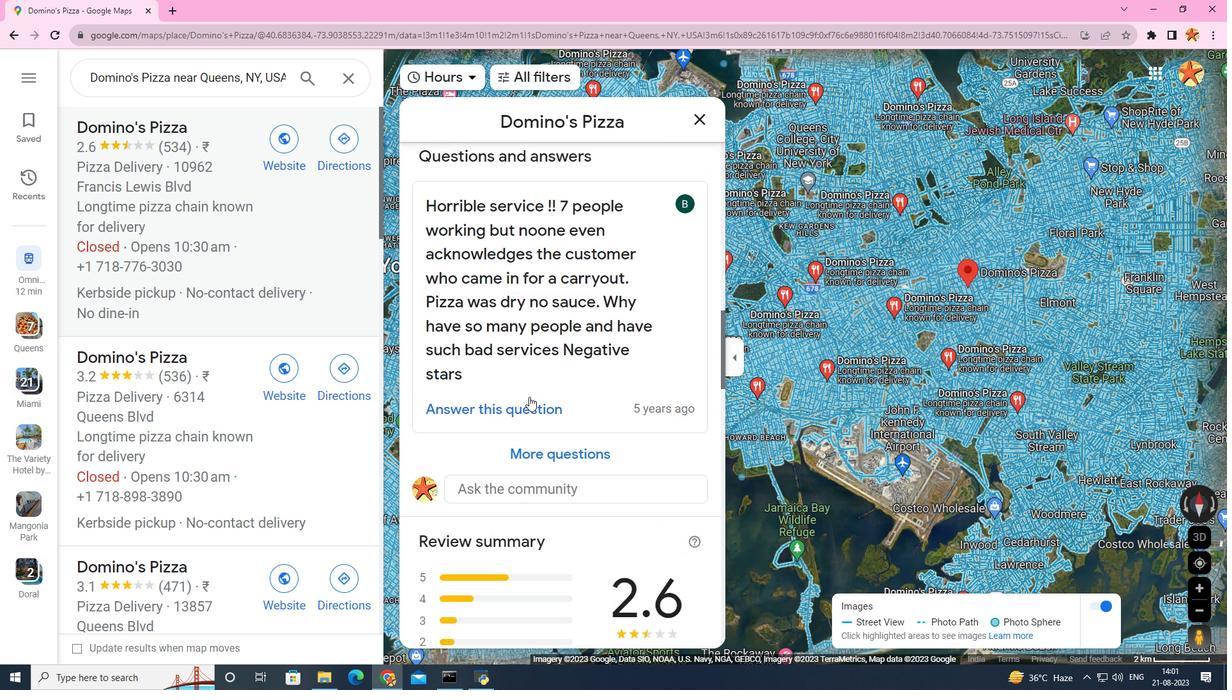 
Action: Mouse scrolled (529, 396) with delta (0, 0)
Screenshot: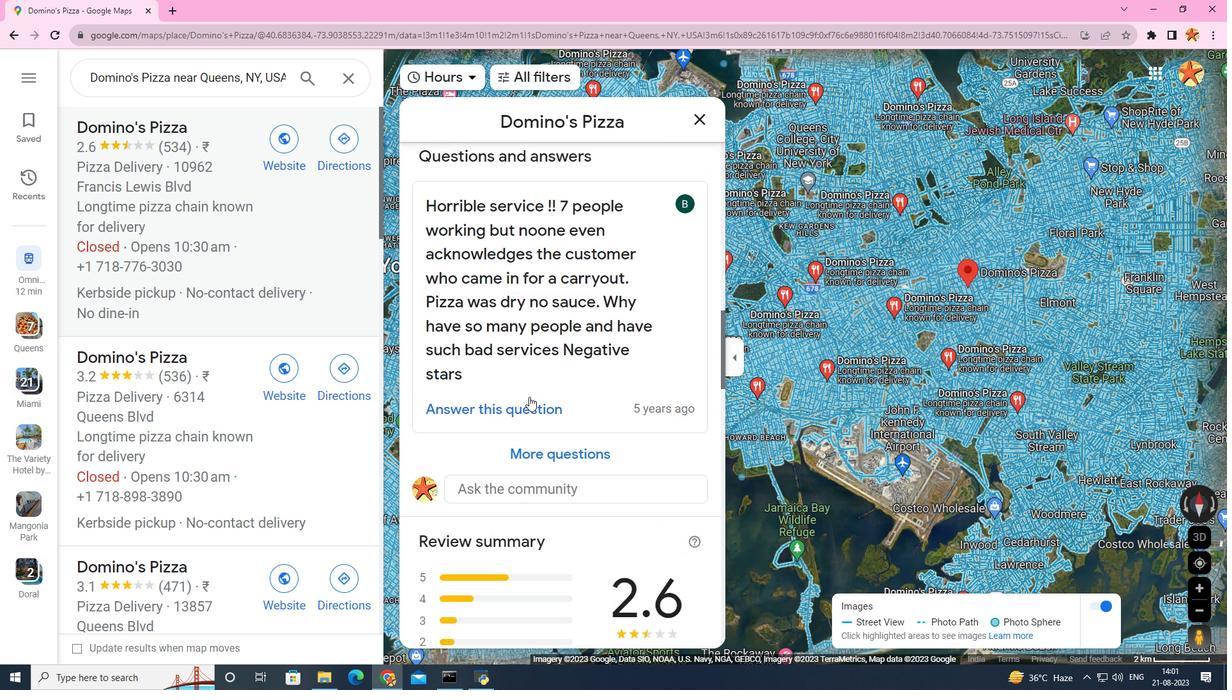 
Action: Mouse scrolled (529, 396) with delta (0, 0)
Screenshot: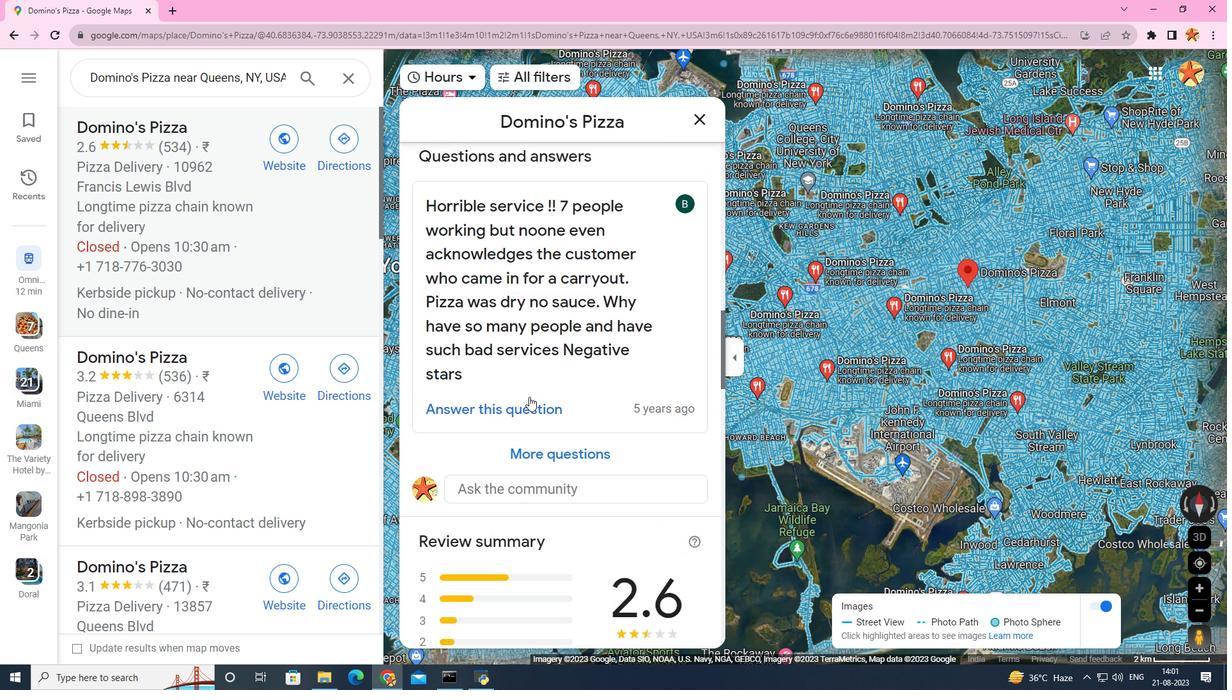 
Action: Mouse scrolled (529, 396) with delta (0, 0)
Screenshot: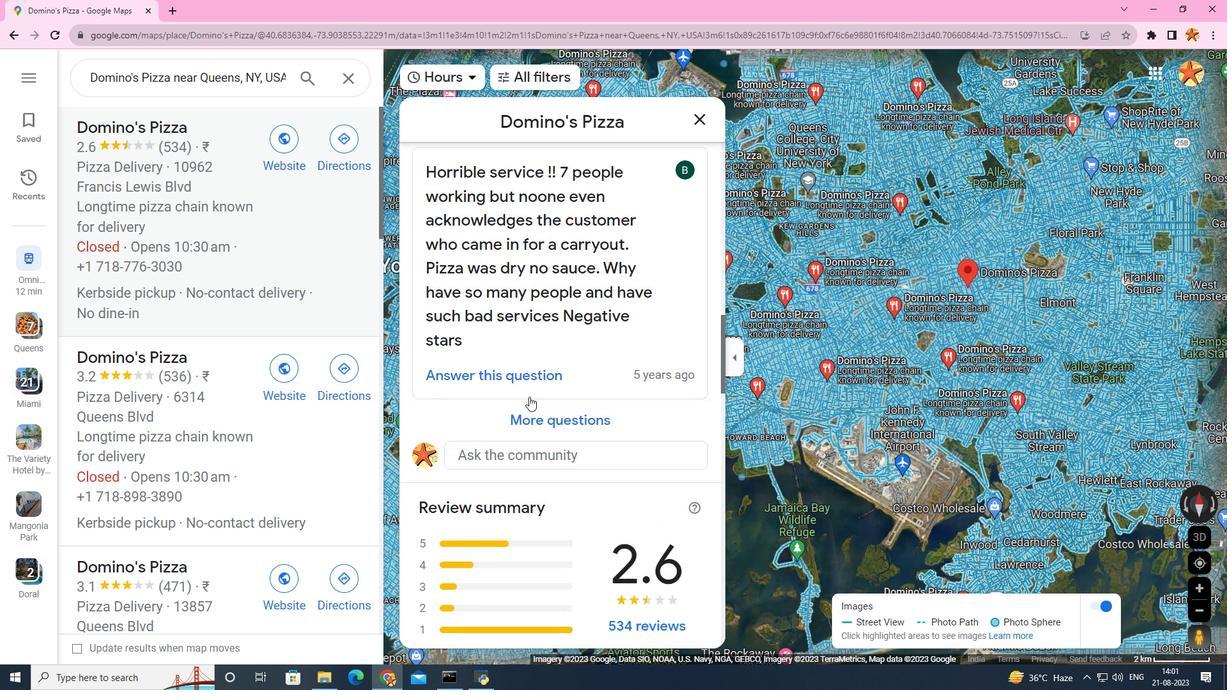 
Action: Mouse scrolled (529, 396) with delta (0, 0)
Screenshot: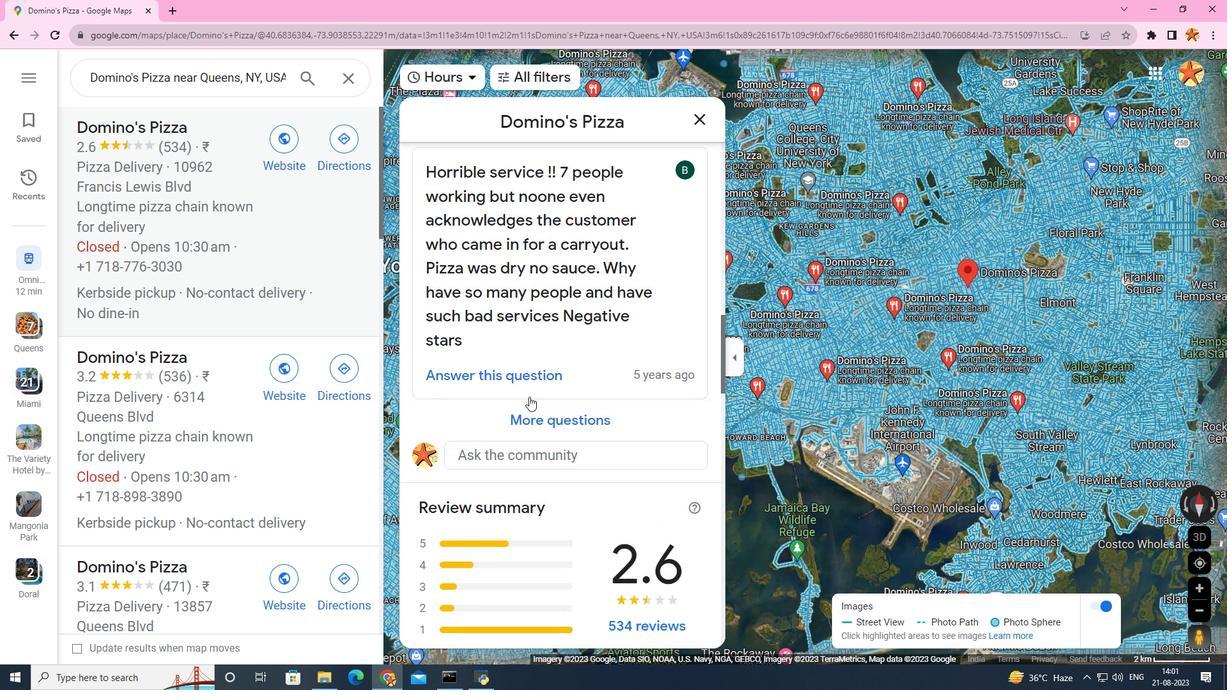 
Action: Mouse scrolled (529, 396) with delta (0, 0)
Screenshot: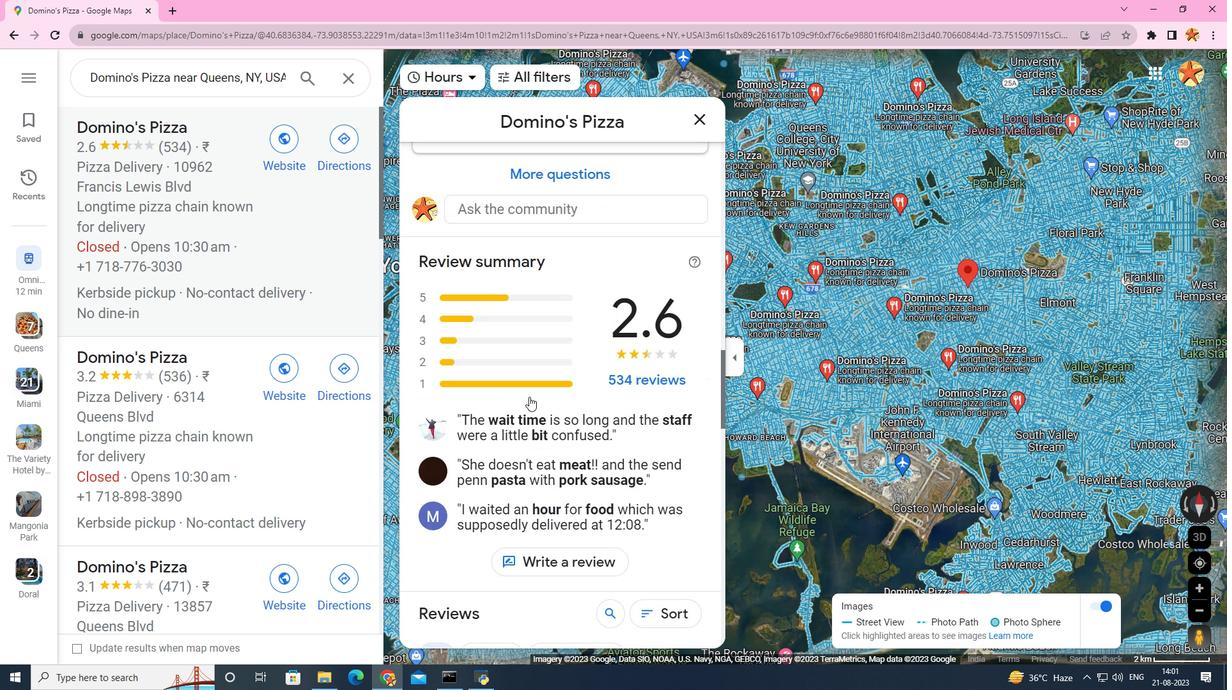 
Action: Mouse scrolled (529, 396) with delta (0, 0)
Screenshot: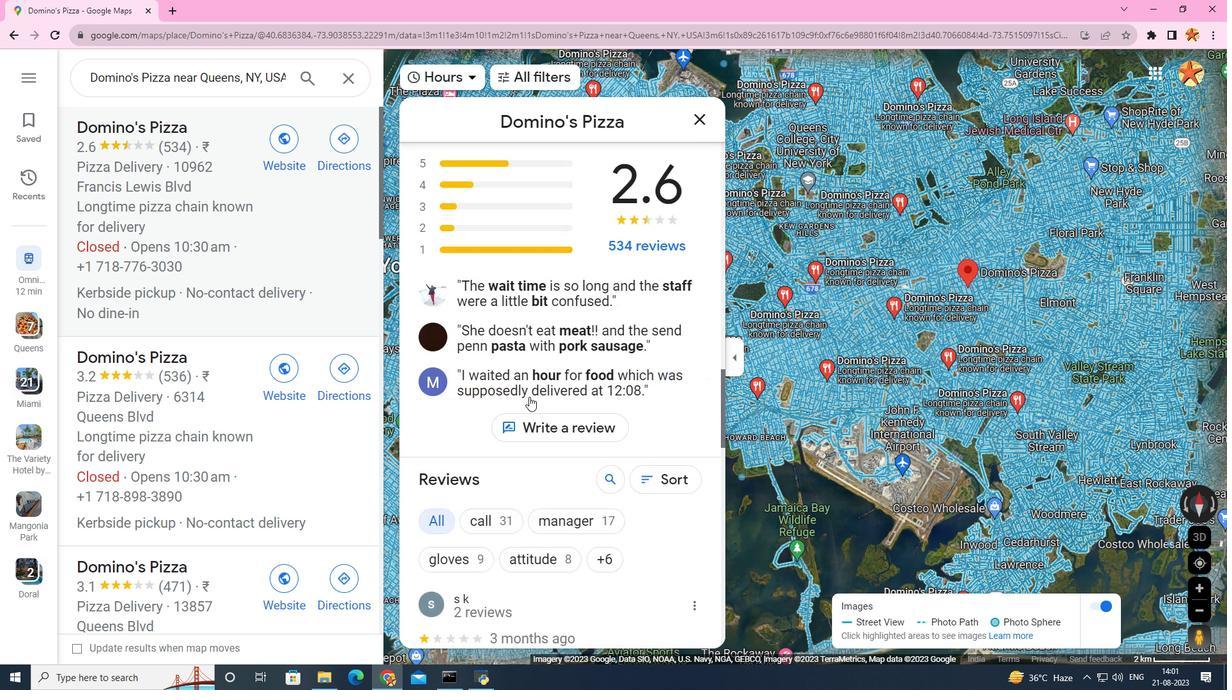 
Action: Mouse scrolled (529, 396) with delta (0, 0)
Screenshot: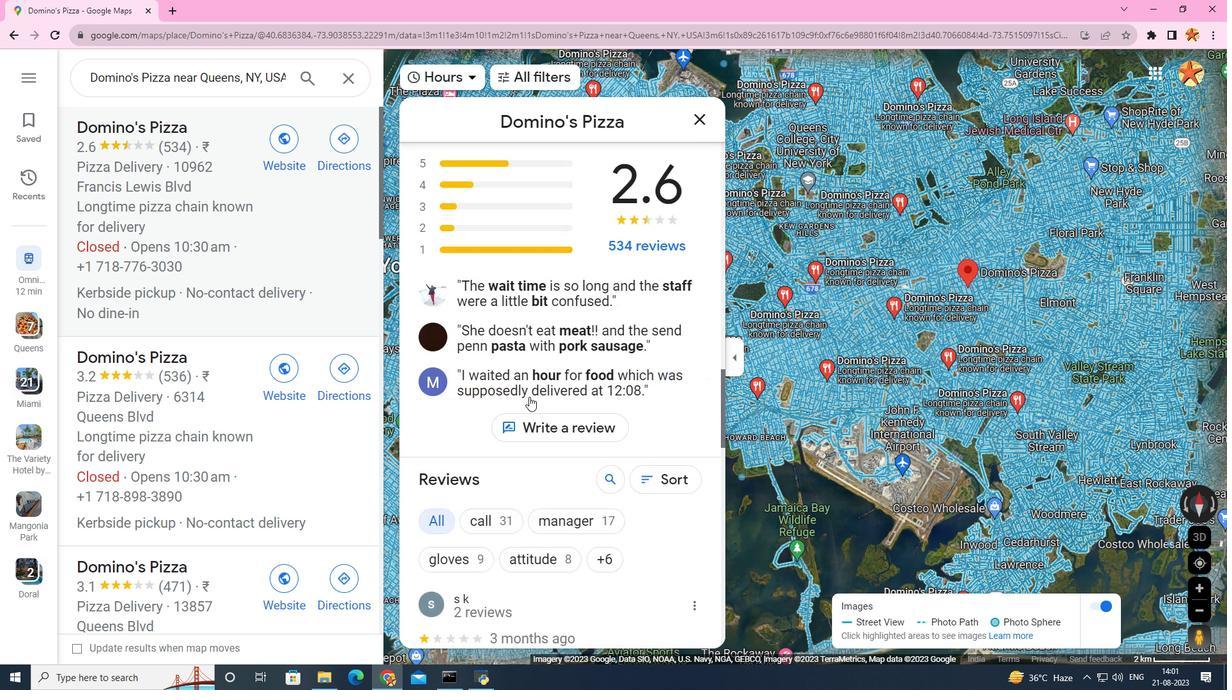 
Action: Mouse scrolled (529, 396) with delta (0, 0)
Screenshot: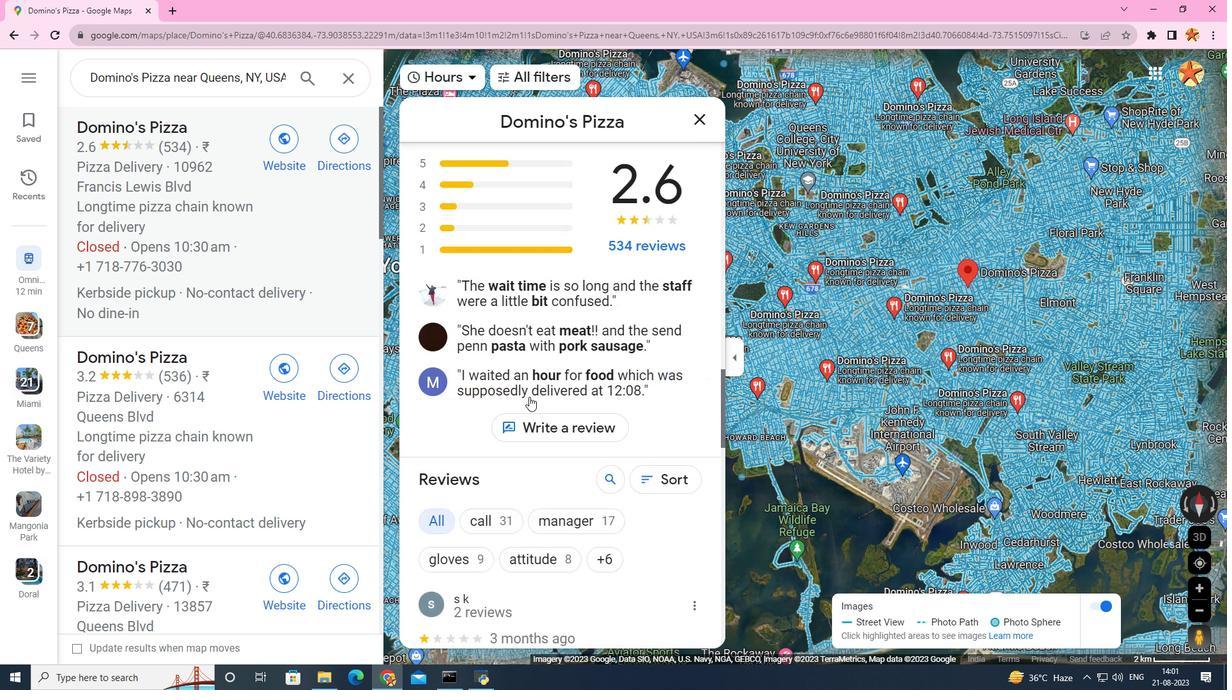 
Action: Mouse scrolled (529, 396) with delta (0, 0)
Screenshot: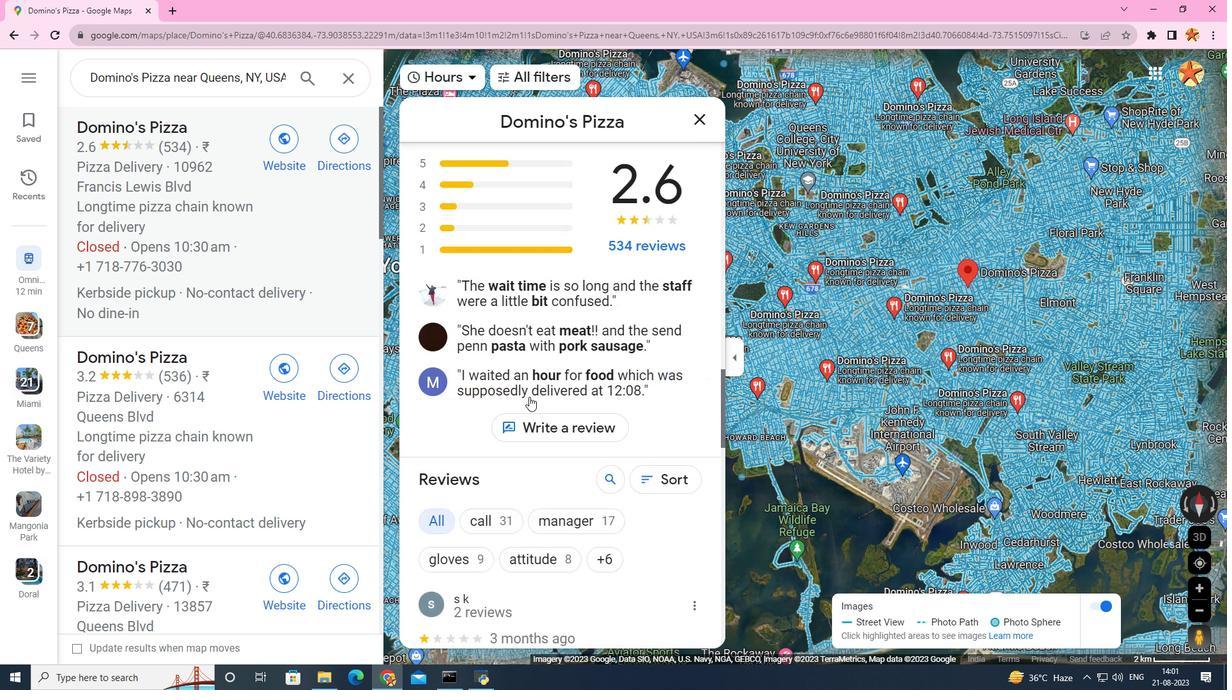 
Action: Mouse scrolled (529, 396) with delta (0, 0)
Screenshot: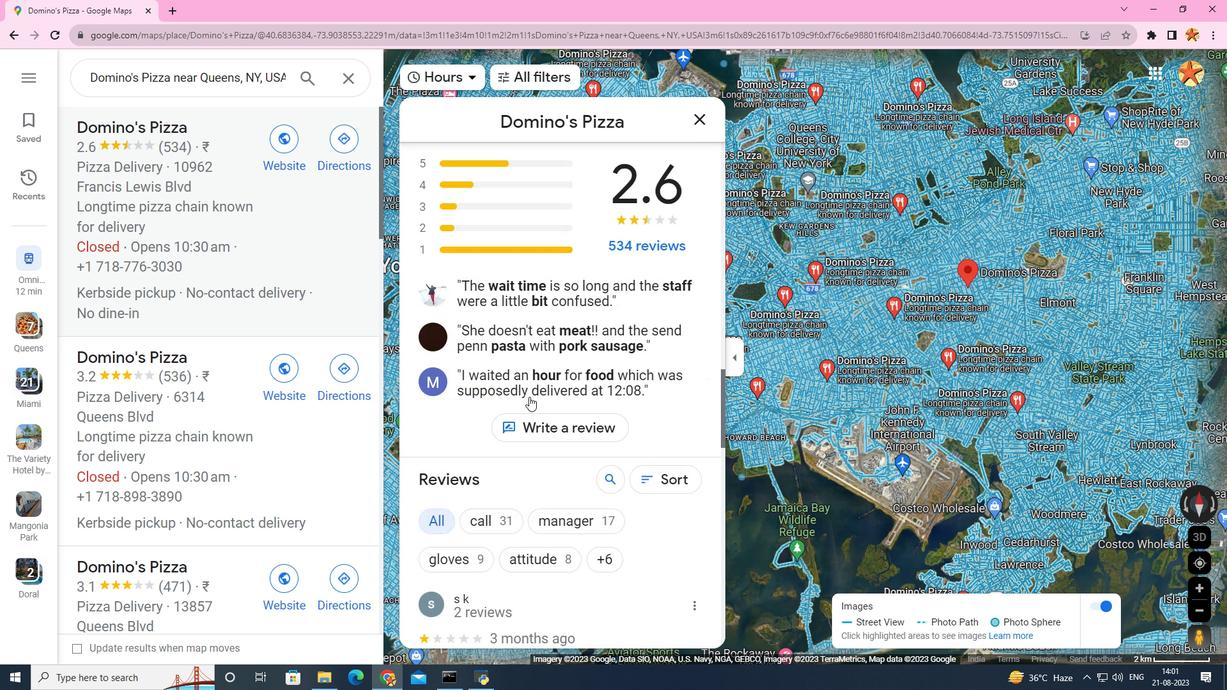 
Action: Mouse scrolled (529, 396) with delta (0, 0)
Screenshot: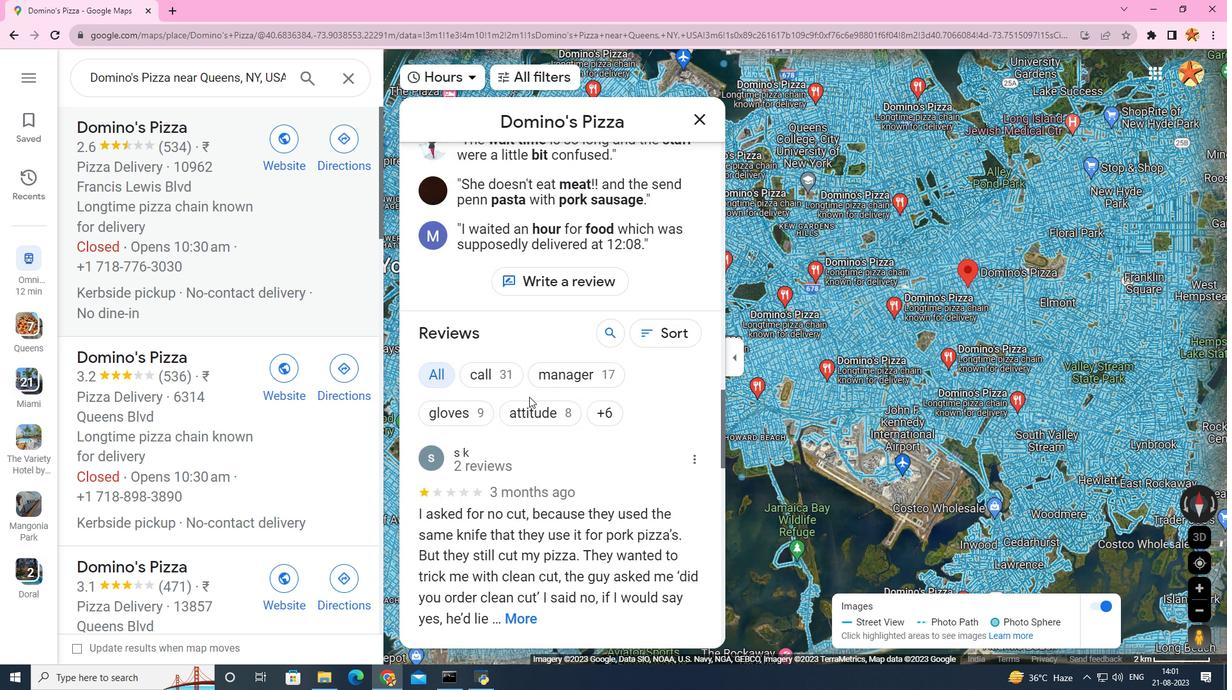 
Action: Mouse scrolled (529, 396) with delta (0, 0)
Screenshot: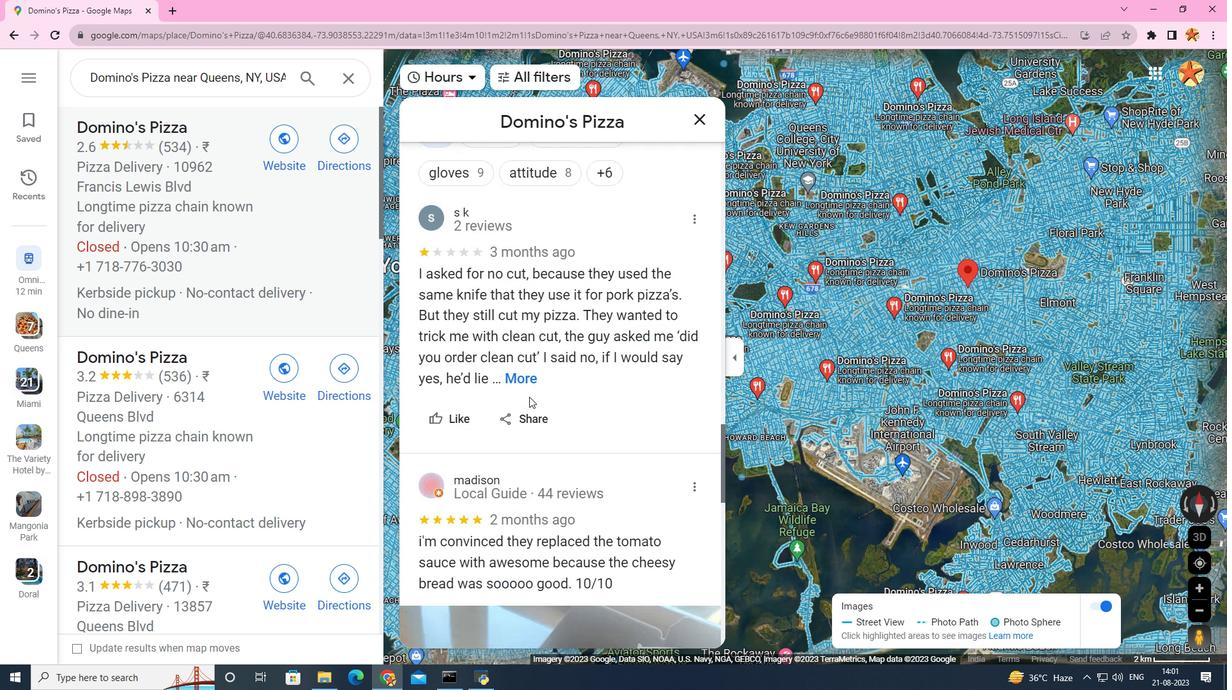 
Action: Mouse scrolled (529, 396) with delta (0, 0)
Screenshot: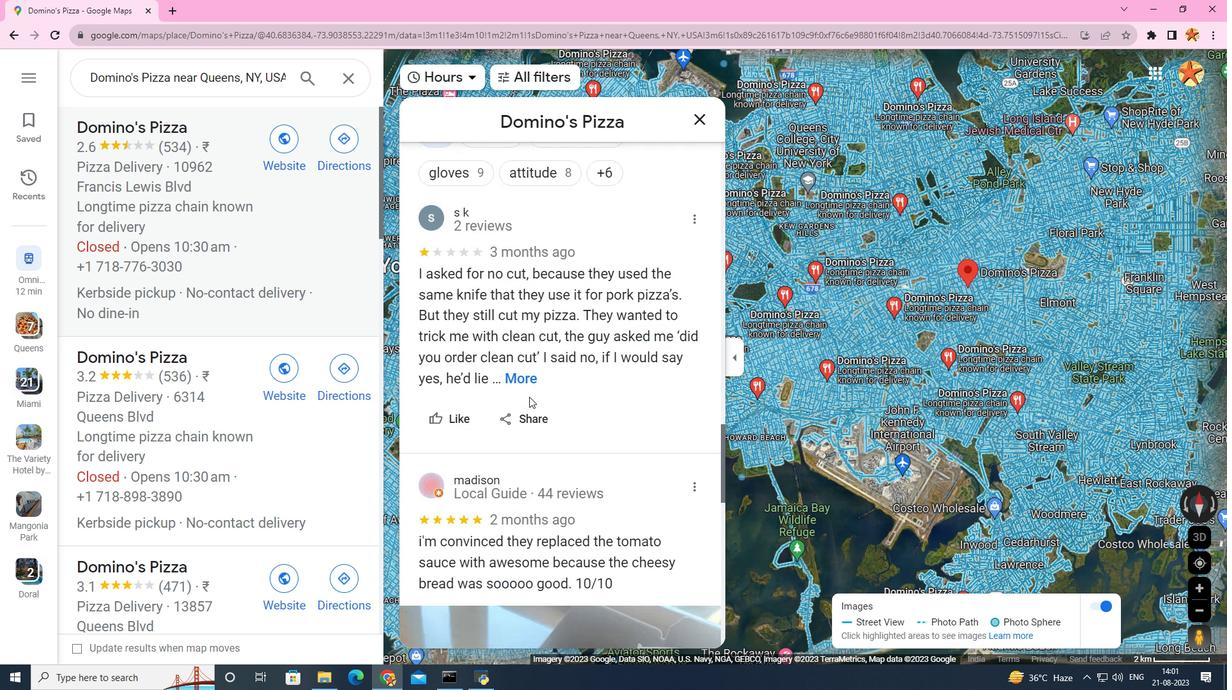 
Action: Mouse scrolled (529, 396) with delta (0, 0)
Screenshot: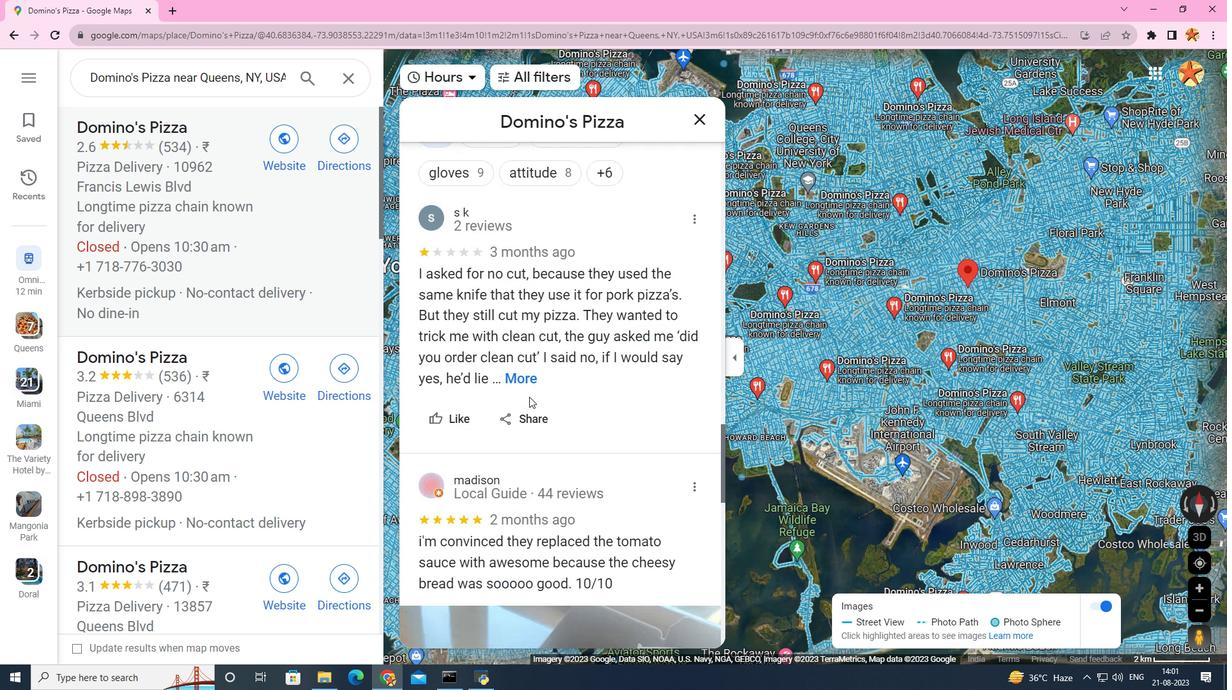 
Action: Mouse scrolled (529, 396) with delta (0, 0)
Screenshot: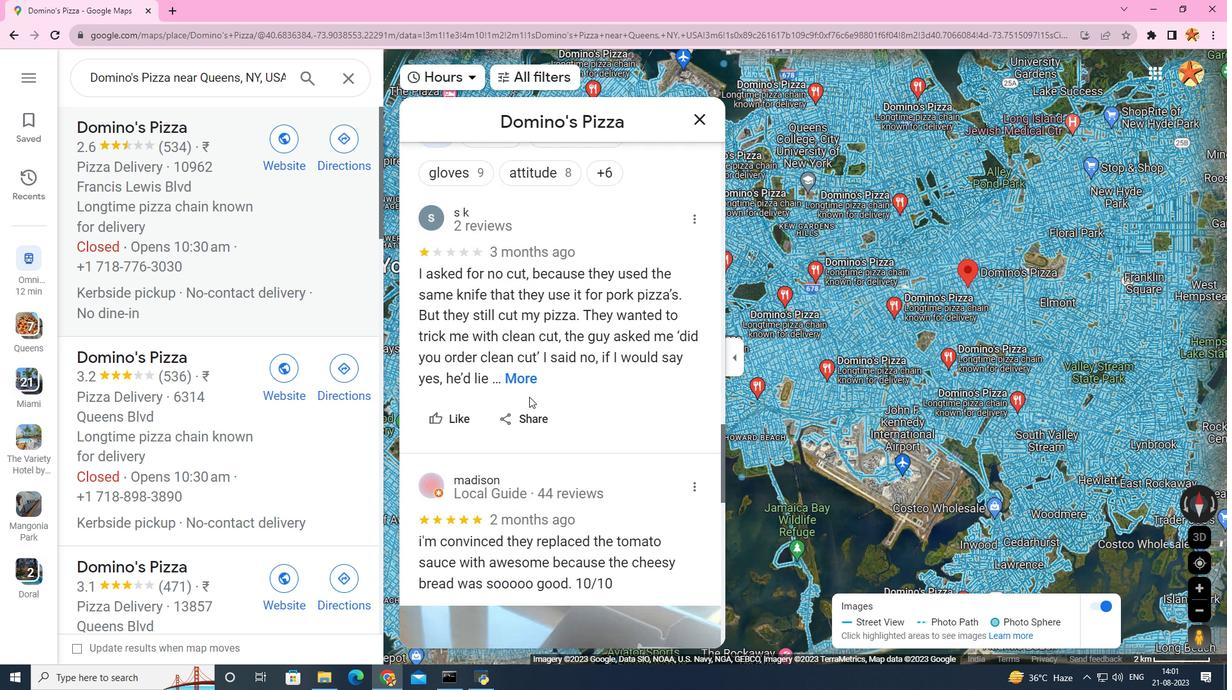 
Action: Mouse scrolled (529, 396) with delta (0, 0)
Screenshot: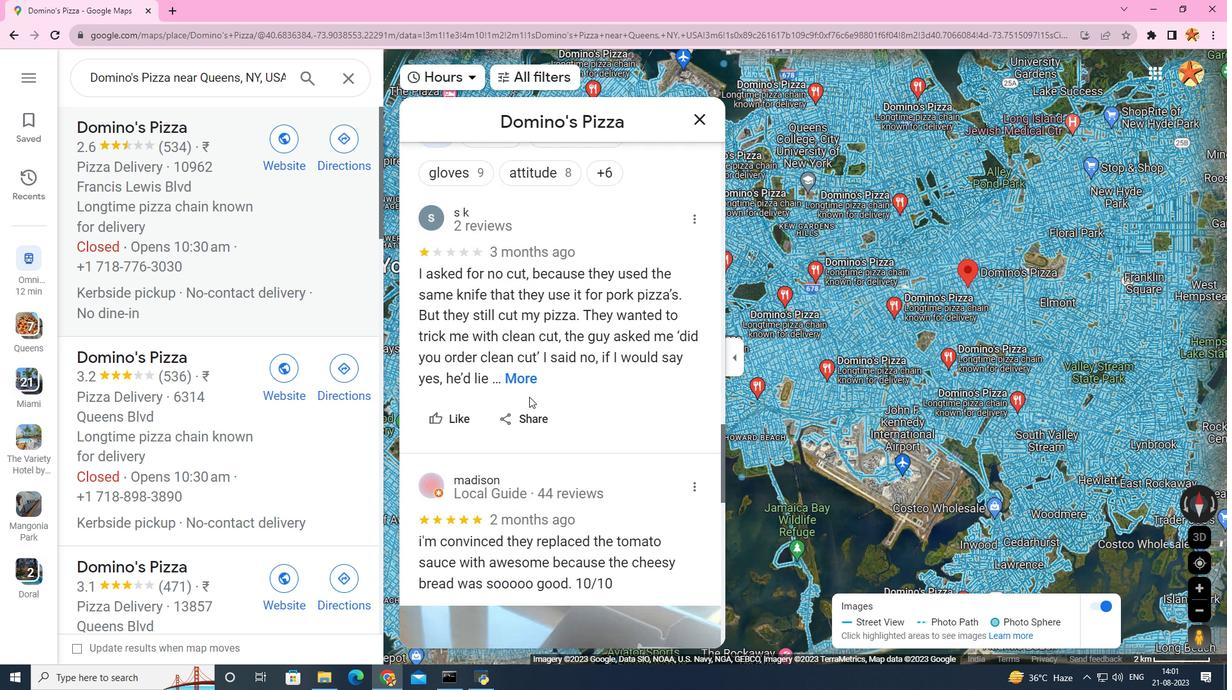 
Action: Mouse scrolled (529, 396) with delta (0, 0)
Screenshot: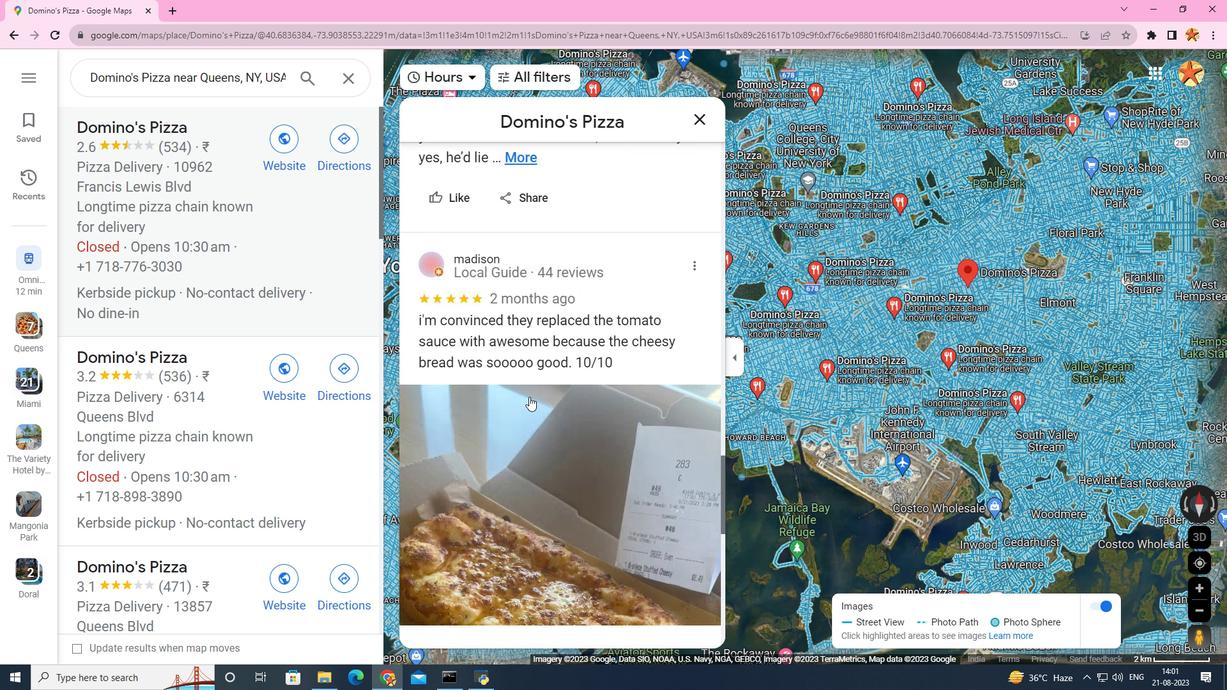 
Action: Mouse scrolled (529, 396) with delta (0, 0)
Screenshot: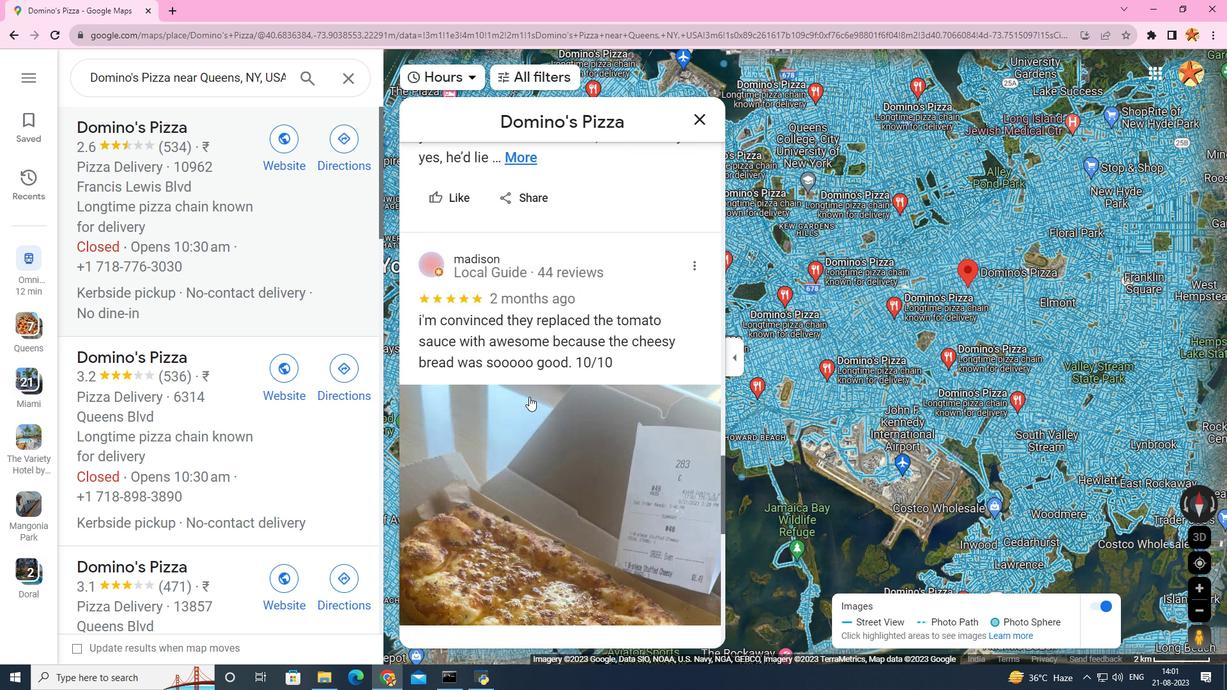 
Action: Mouse scrolled (529, 396) with delta (0, 0)
Screenshot: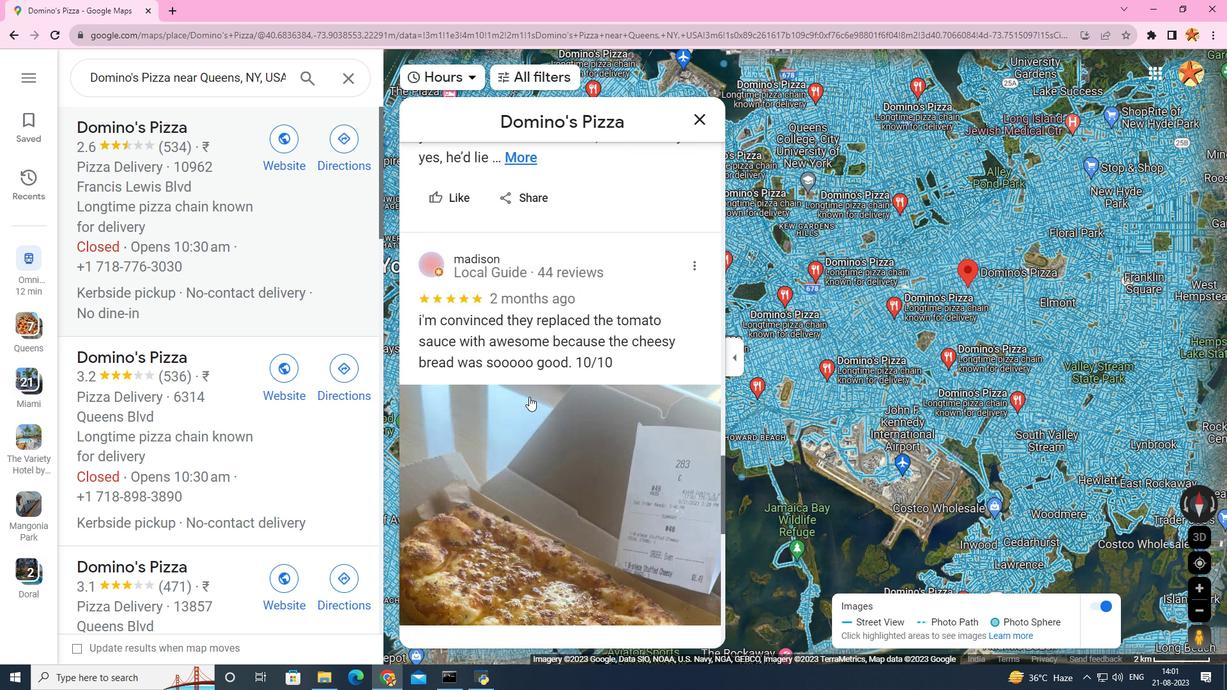 
Action: Mouse scrolled (529, 396) with delta (0, 0)
Screenshot: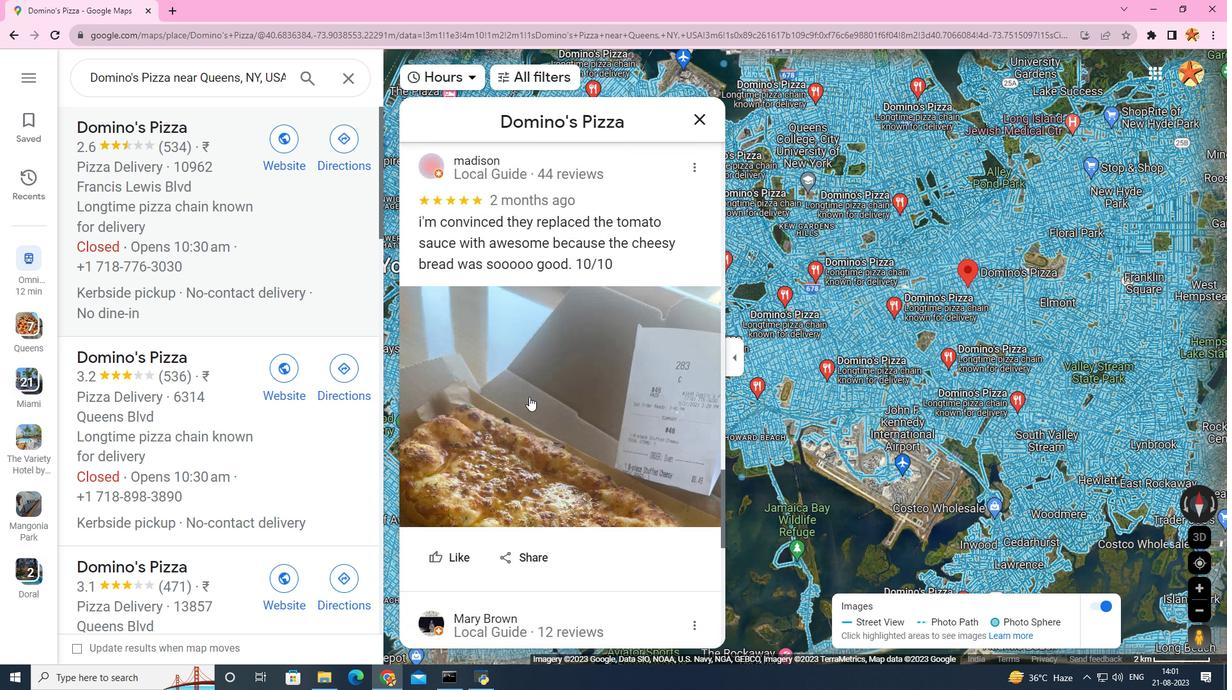
Action: Mouse scrolled (529, 396) with delta (0, 0)
Screenshot: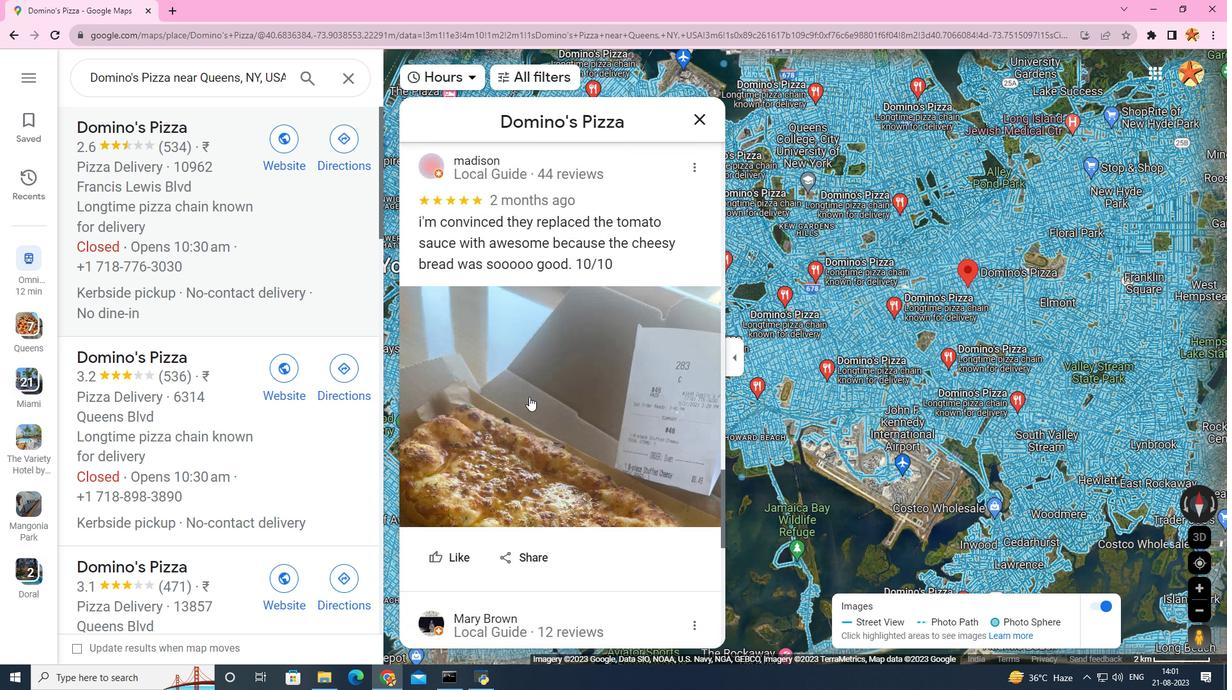 
Action: Mouse scrolled (529, 396) with delta (0, 0)
Screenshot: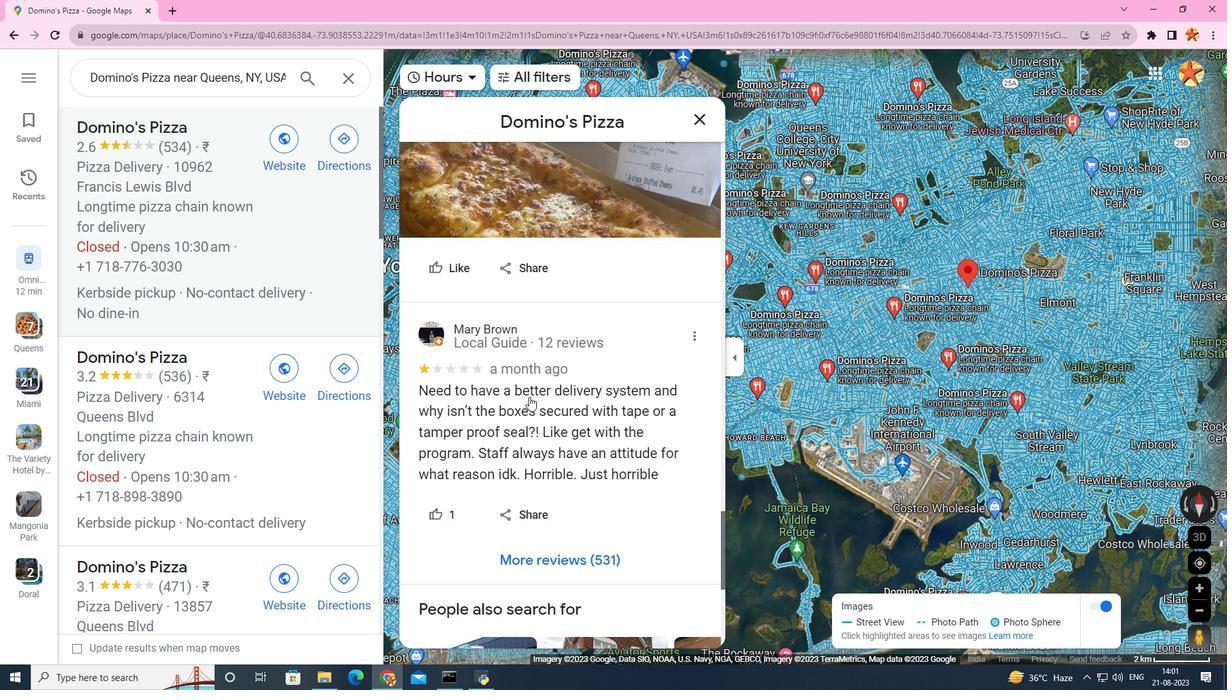 
Action: Mouse scrolled (529, 396) with delta (0, 0)
Screenshot: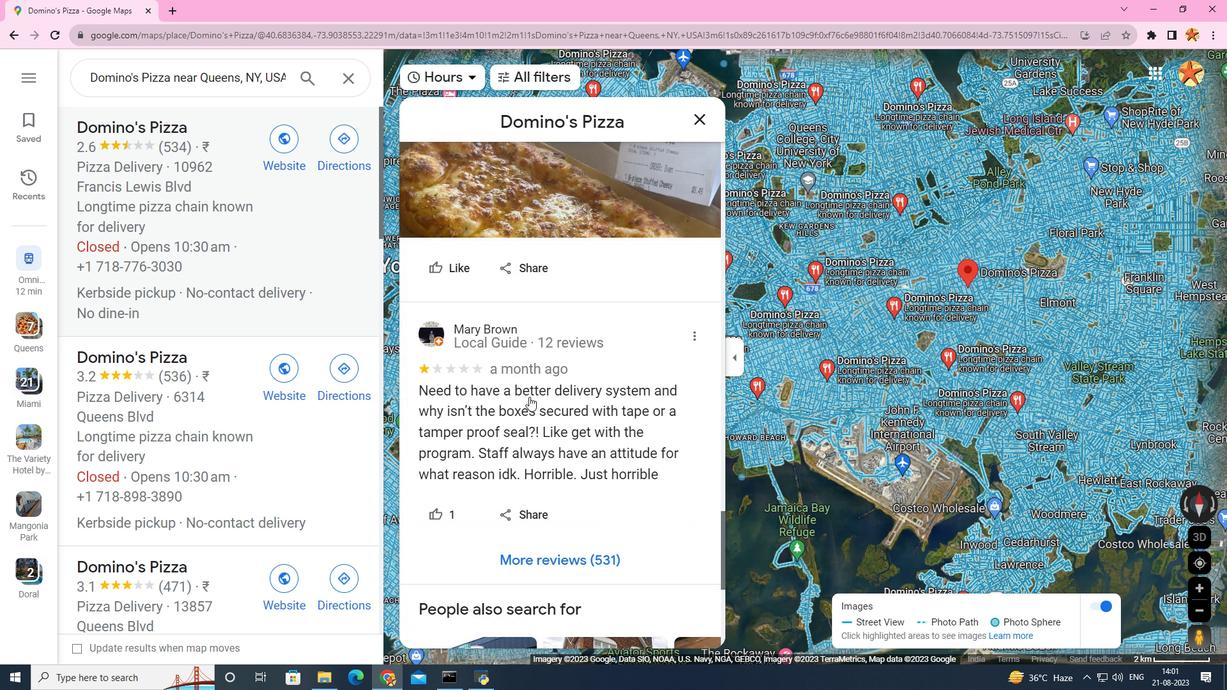 
Action: Mouse scrolled (529, 396) with delta (0, 0)
Screenshot: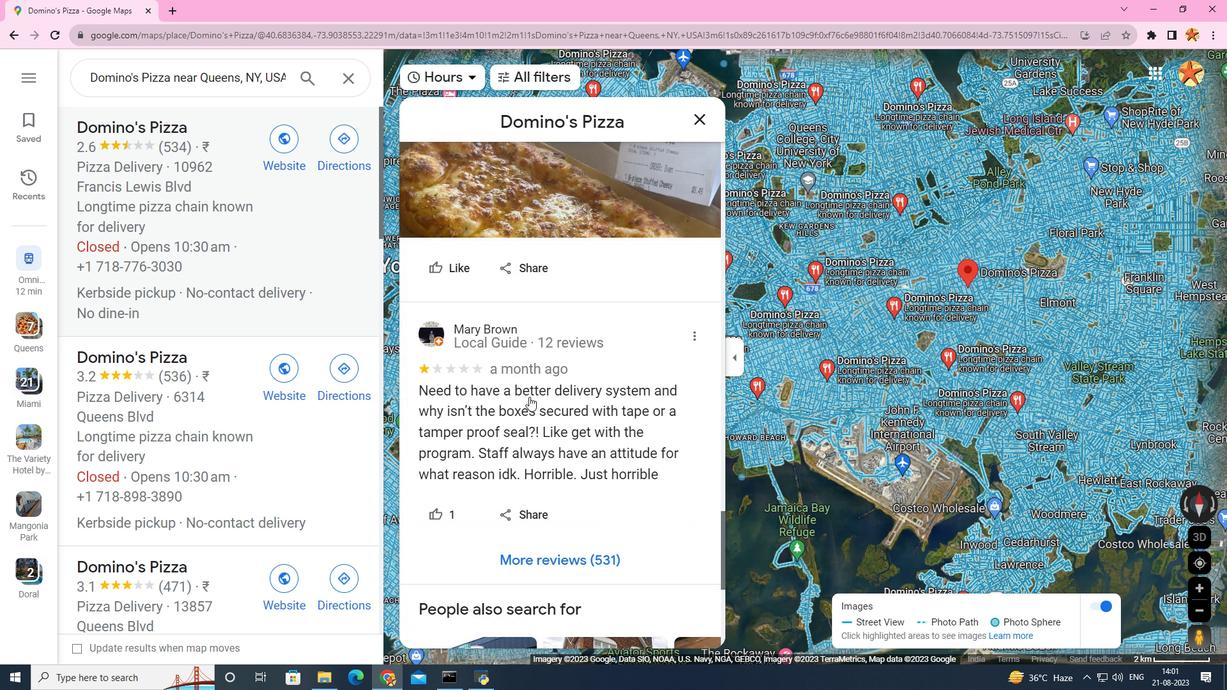 
Action: Mouse scrolled (529, 396) with delta (0, 0)
Screenshot: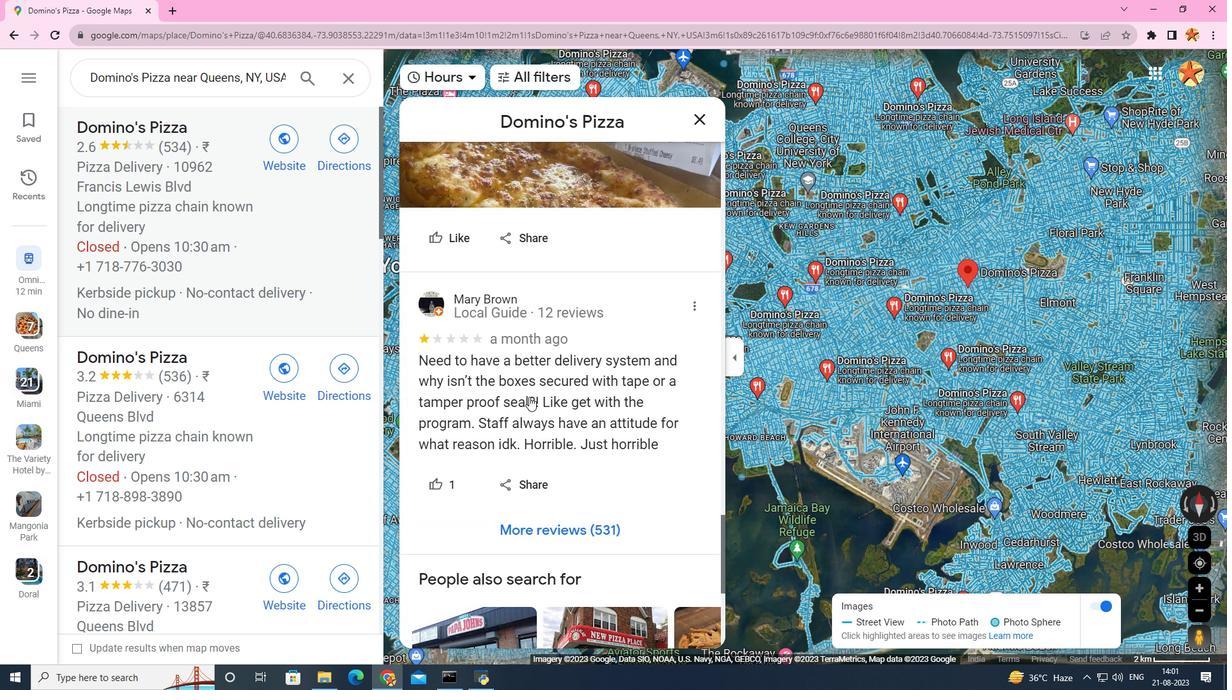 
Action: Mouse scrolled (529, 396) with delta (0, 0)
Screenshot: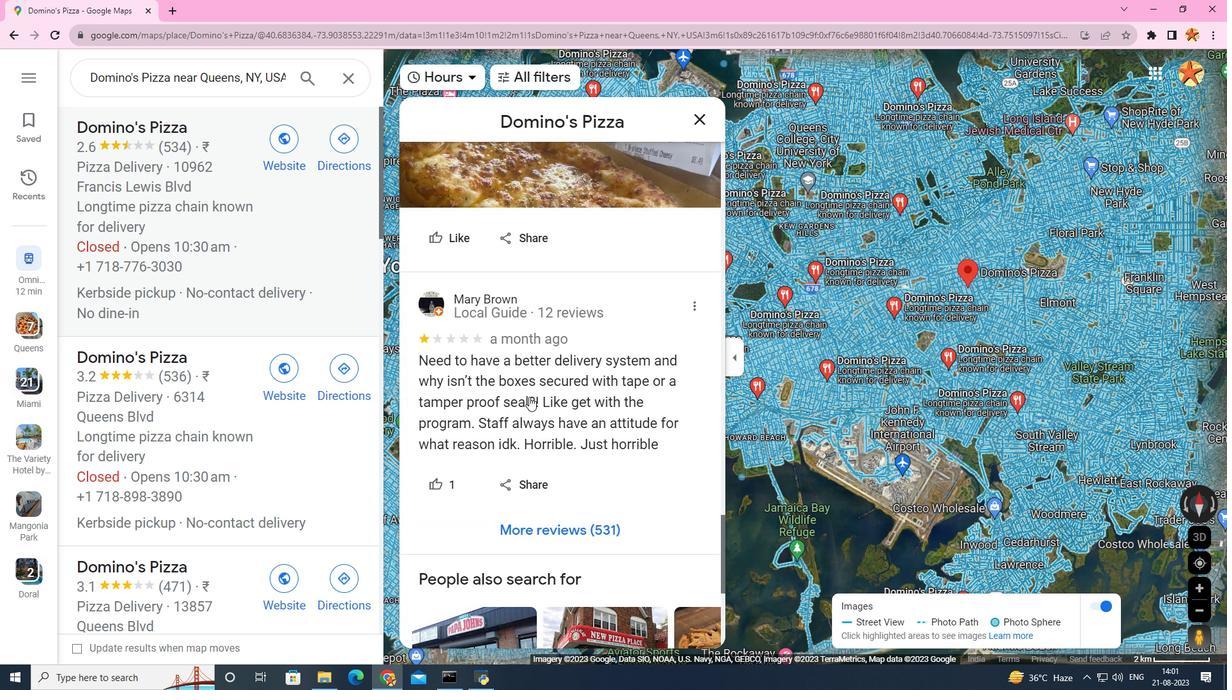 
Action: Mouse scrolled (529, 396) with delta (0, 0)
Screenshot: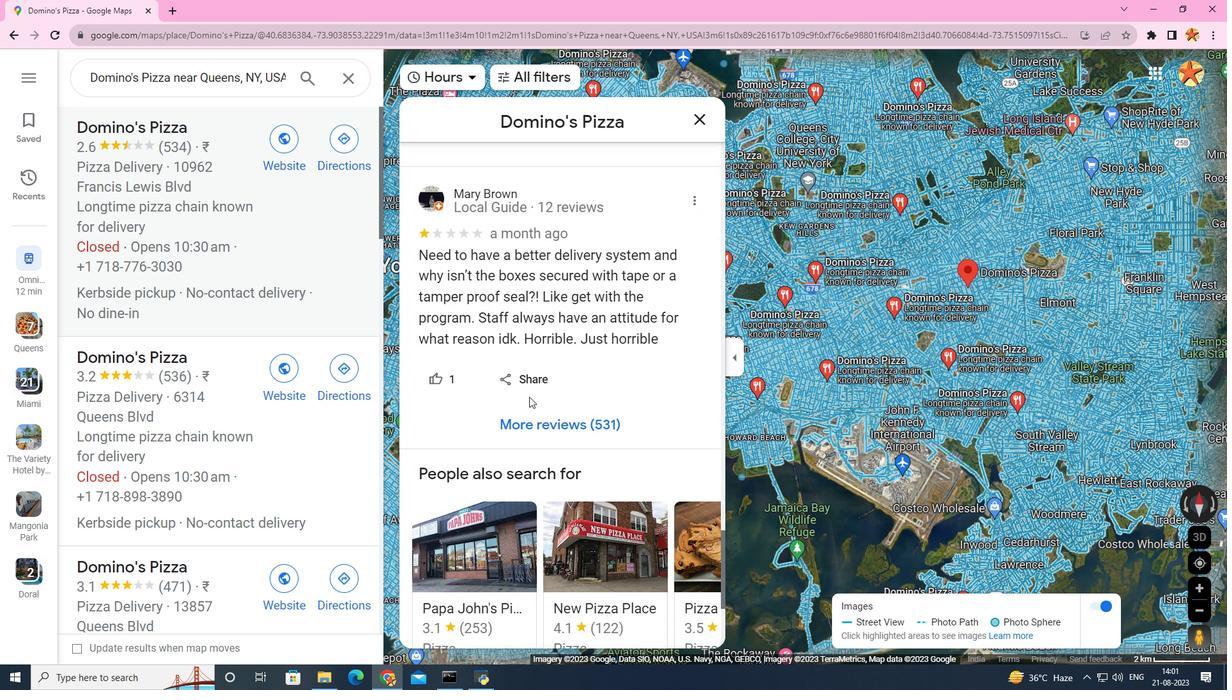 
Action: Mouse scrolled (529, 396) with delta (0, 0)
Screenshot: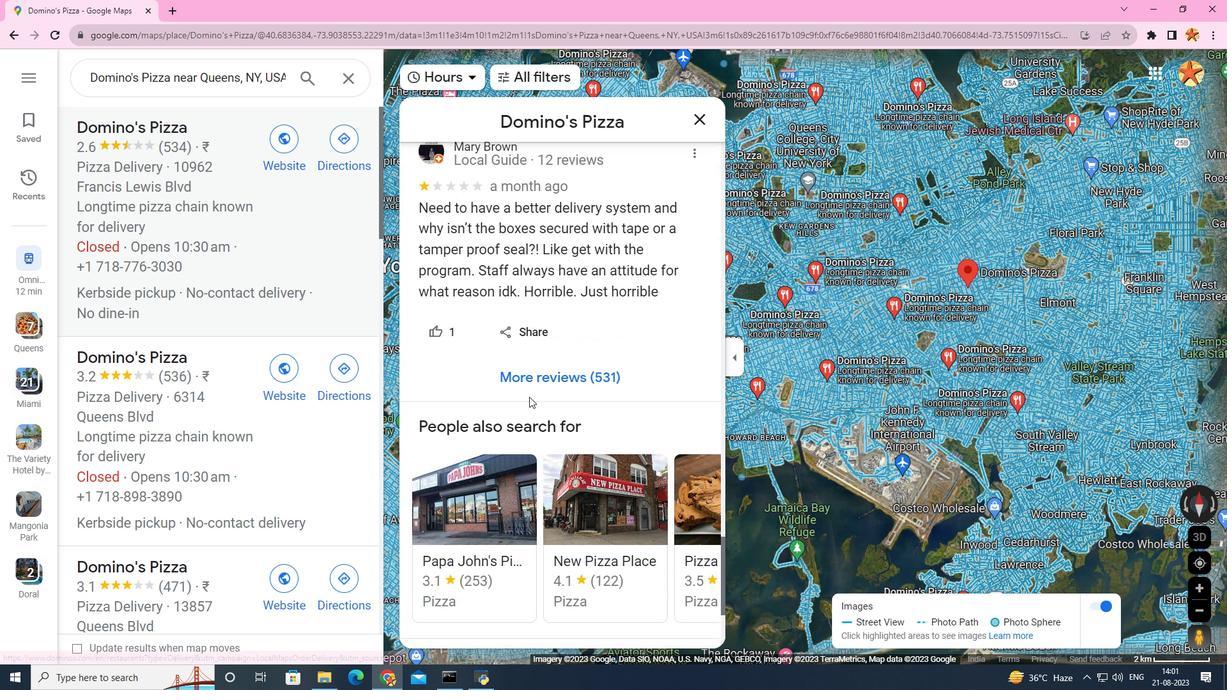 
Action: Mouse scrolled (529, 396) with delta (0, 0)
Screenshot: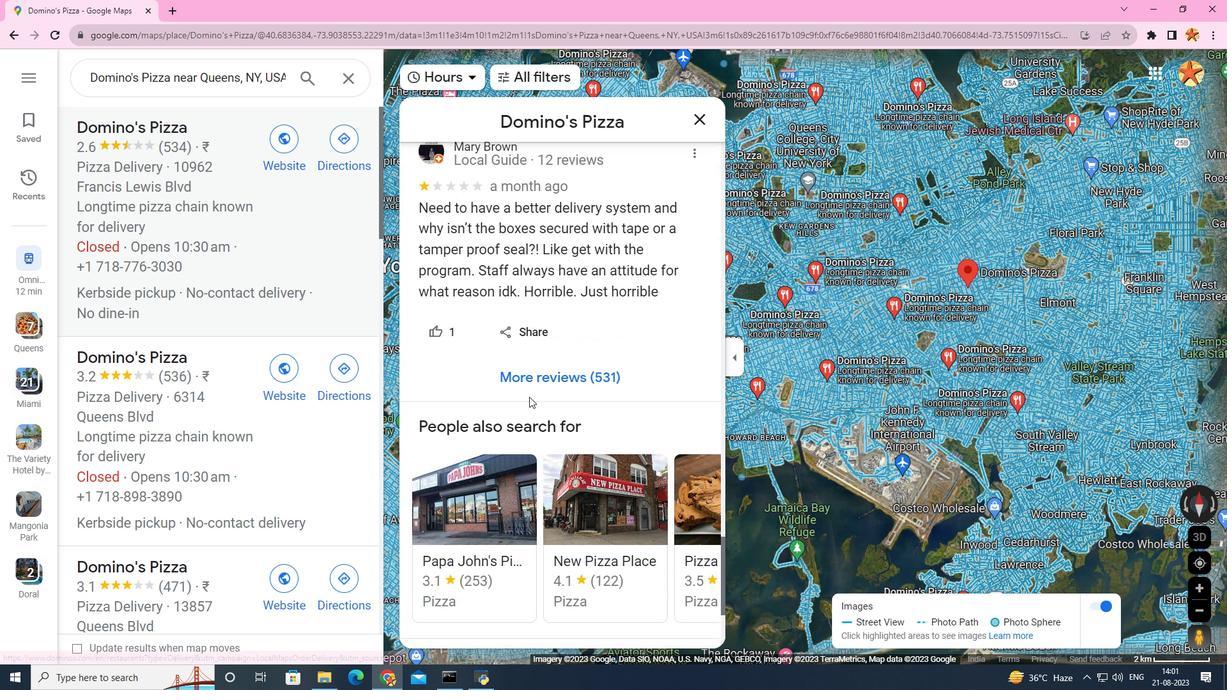 
Action: Mouse scrolled (529, 396) with delta (0, 0)
Screenshot: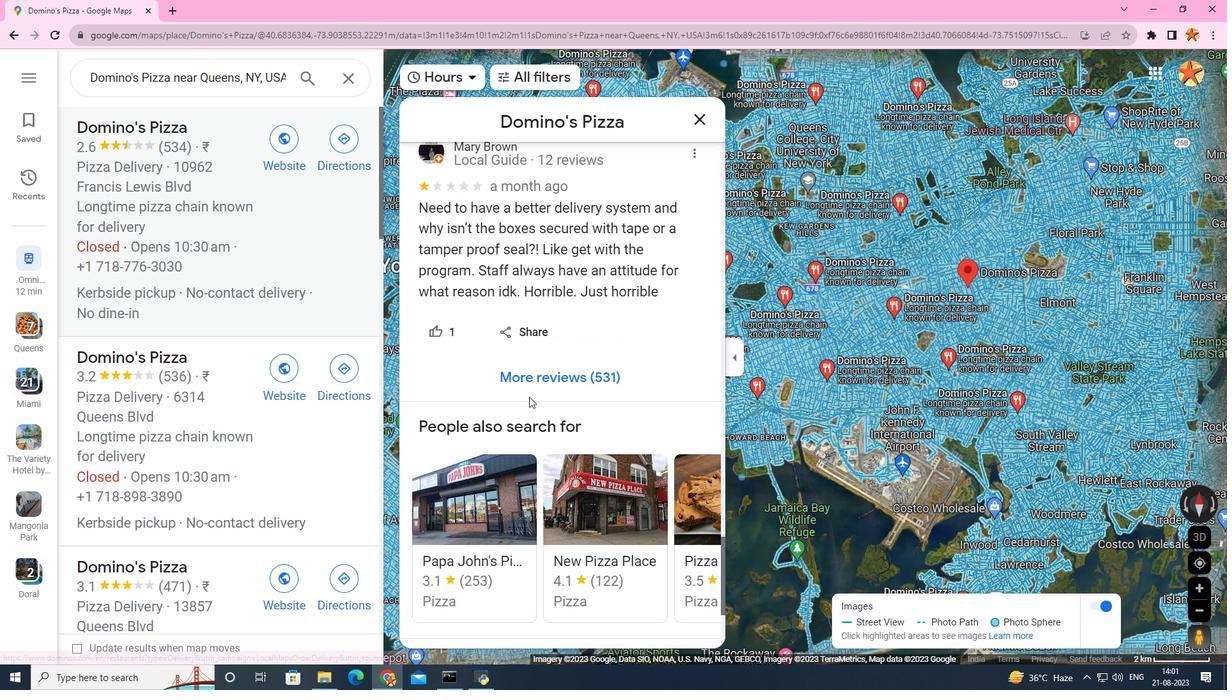 
Action: Mouse scrolled (529, 396) with delta (0, 0)
Screenshot: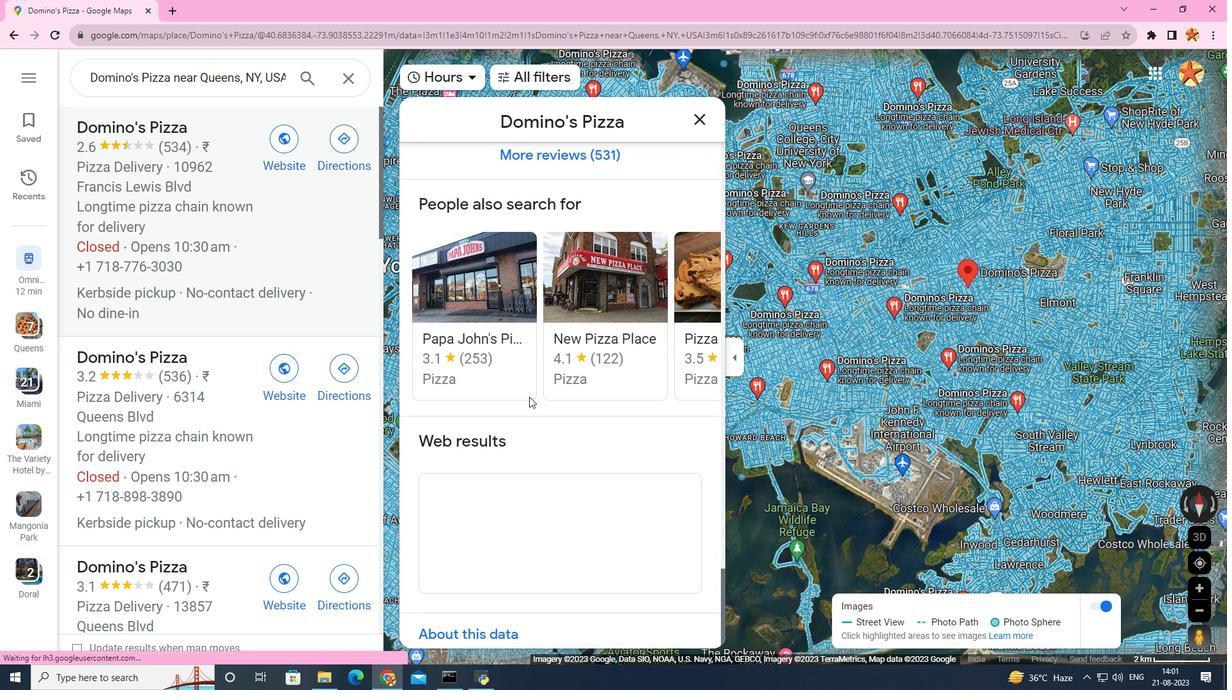 
Action: Mouse scrolled (529, 396) with delta (0, 0)
Screenshot: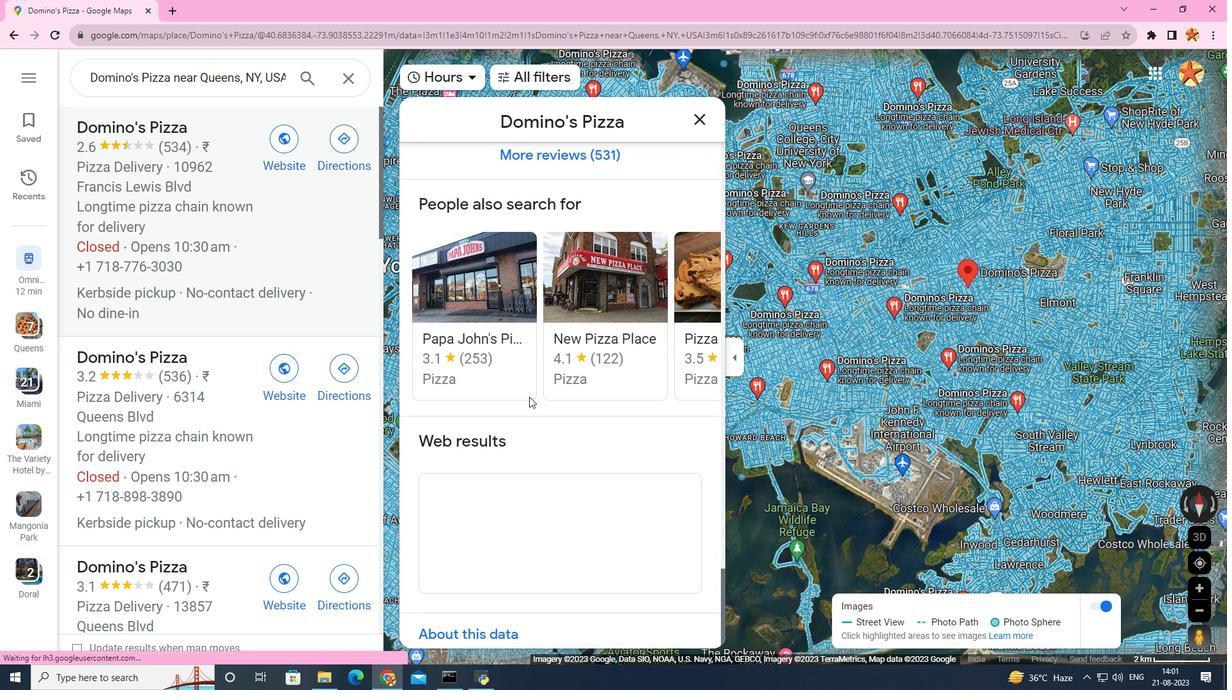 
Action: Mouse scrolled (529, 396) with delta (0, 0)
Screenshot: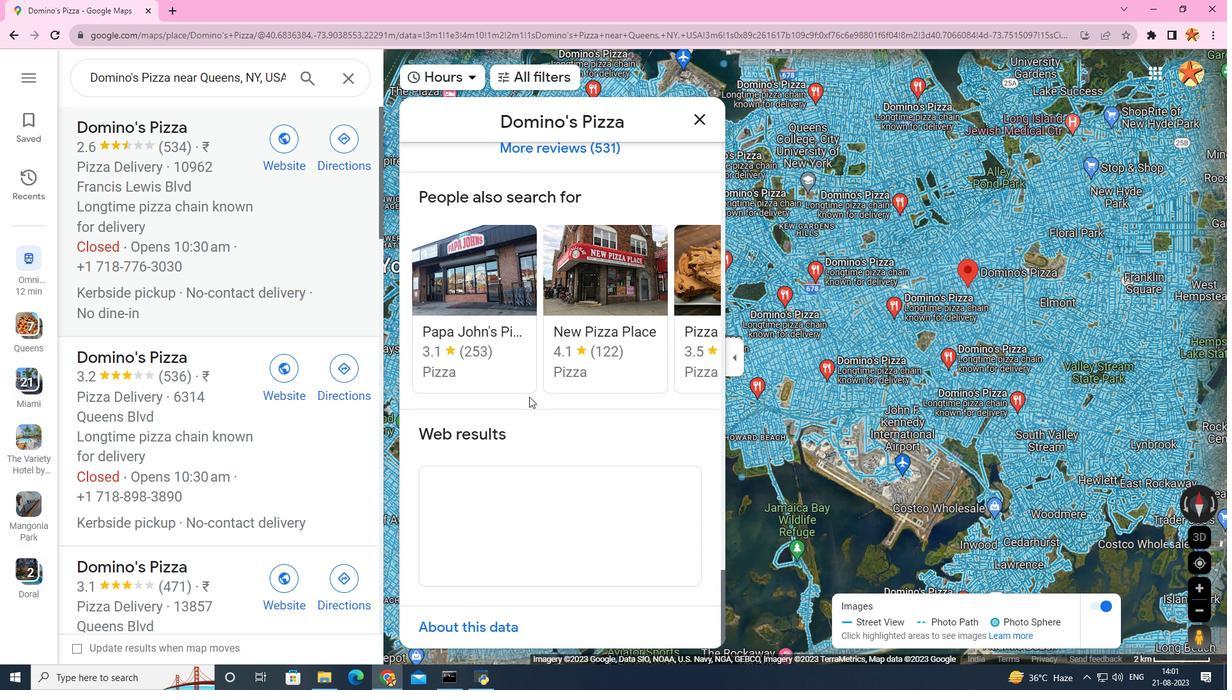 
Action: Mouse scrolled (529, 396) with delta (0, 0)
Screenshot: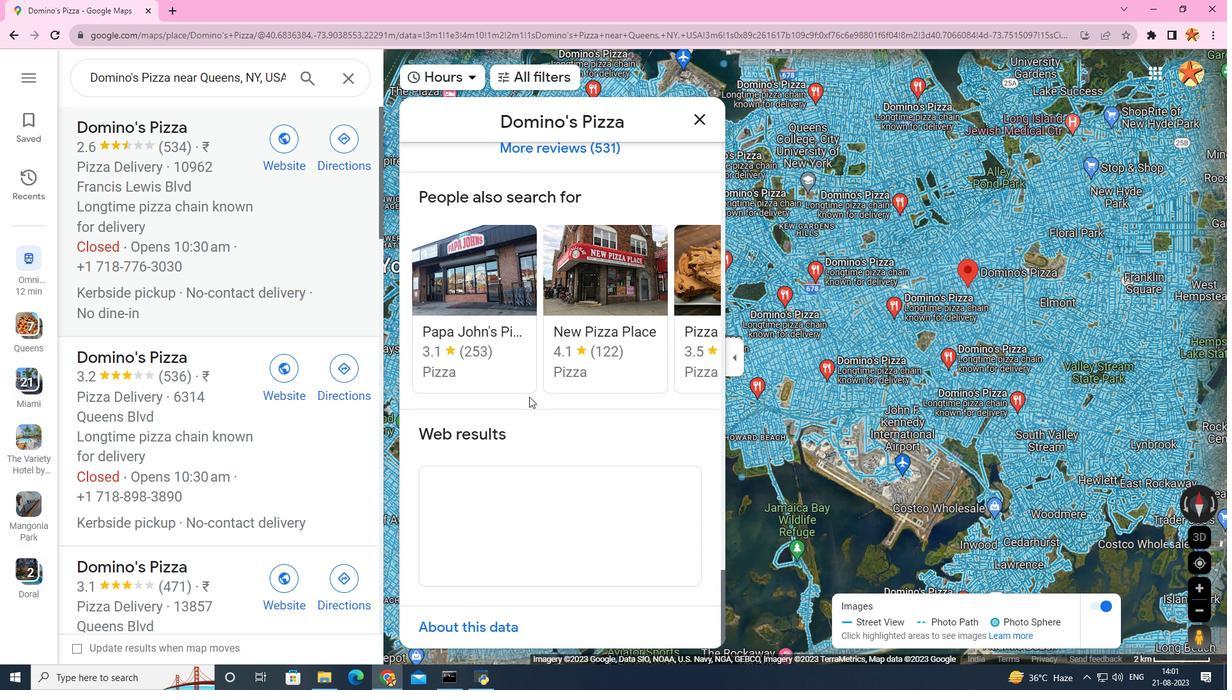 
Action: Mouse scrolled (529, 396) with delta (0, 0)
Screenshot: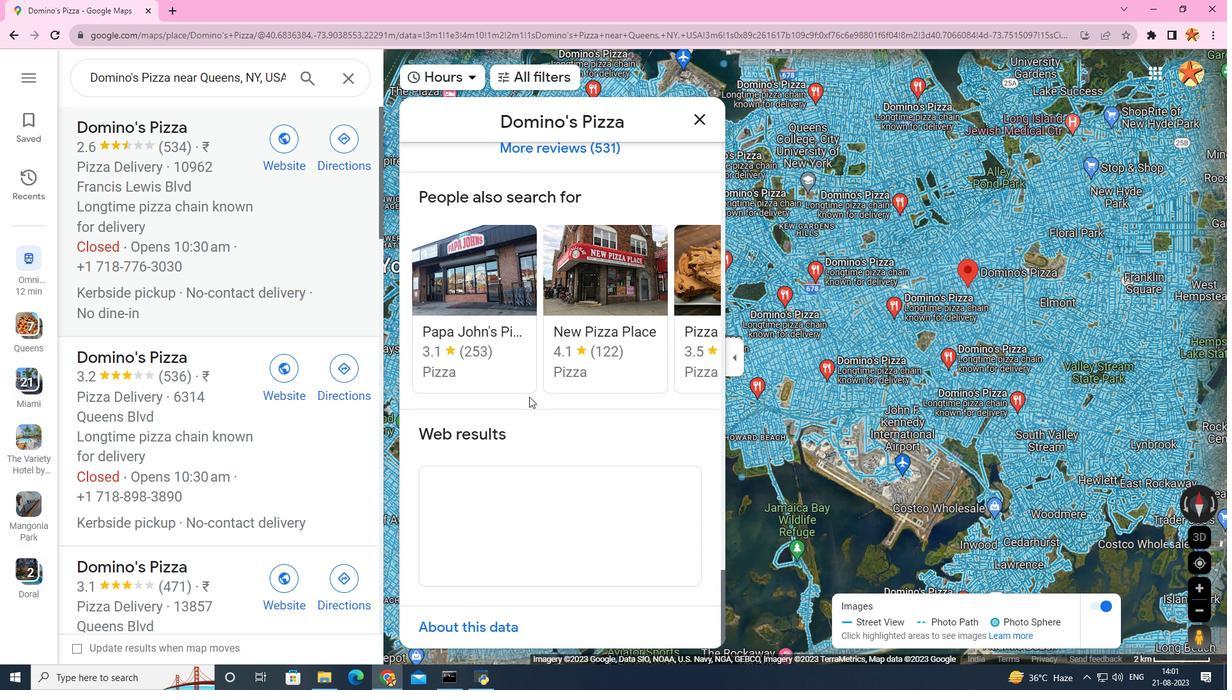 
Action: Mouse scrolled (529, 396) with delta (0, 0)
Screenshot: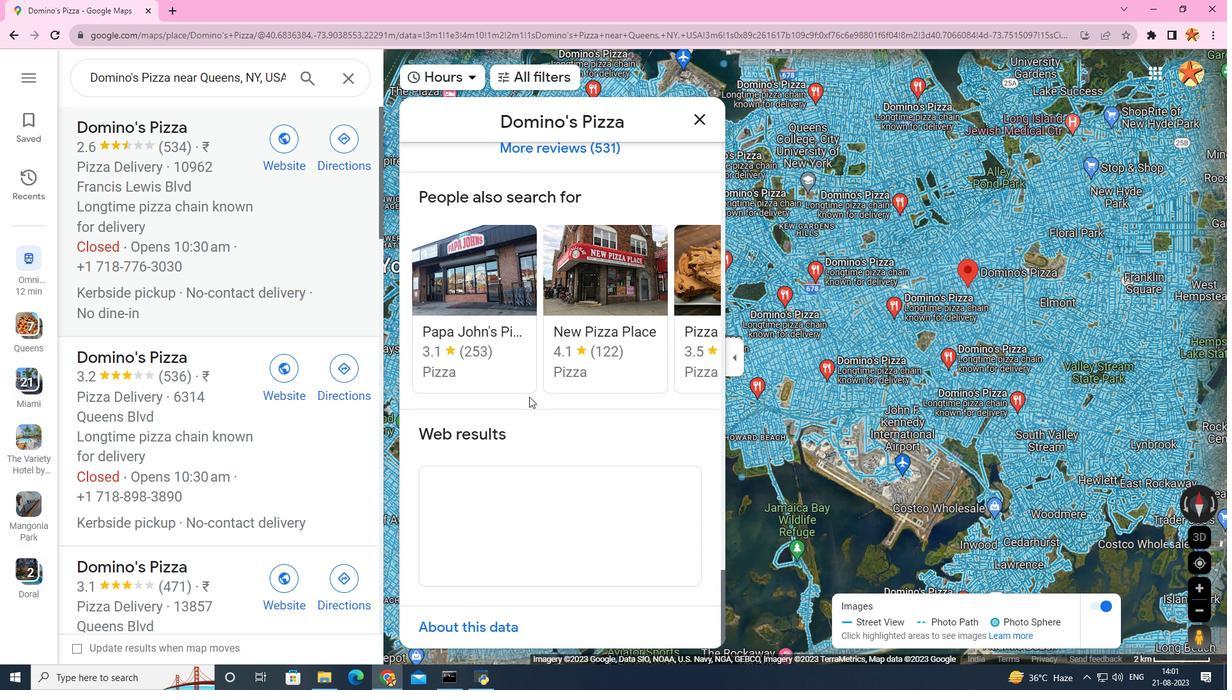 
Action: Mouse scrolled (529, 396) with delta (0, 0)
Screenshot: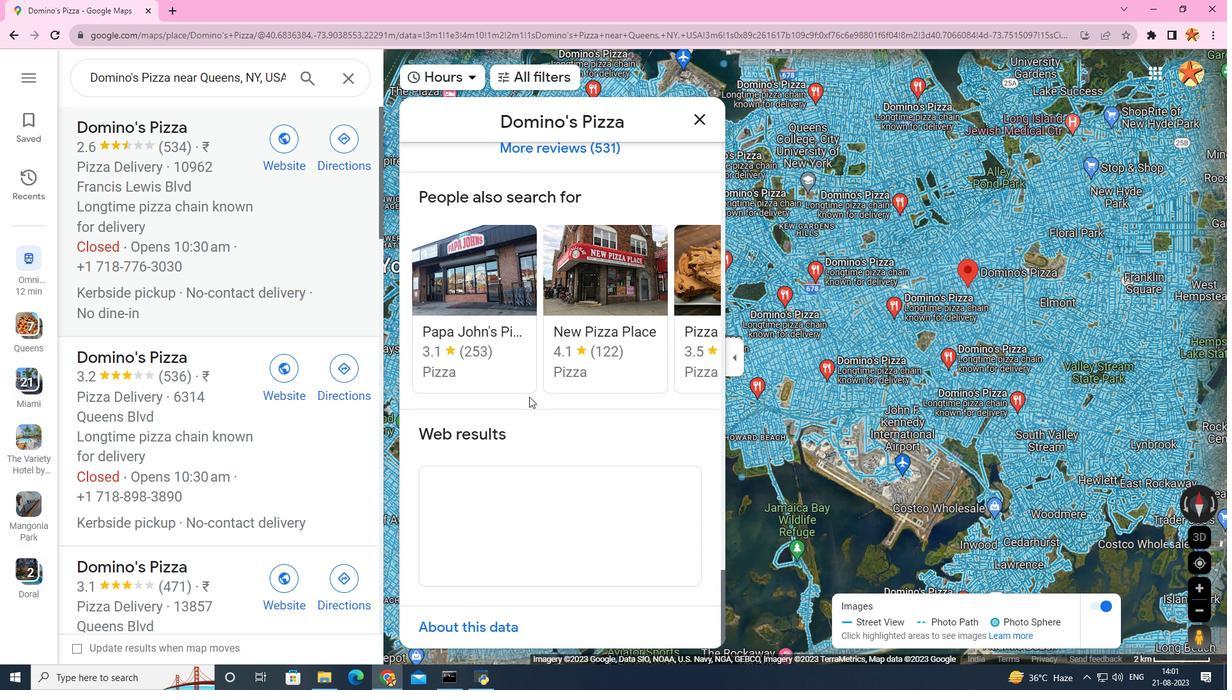 
Action: Mouse scrolled (529, 396) with delta (0, 0)
Screenshot: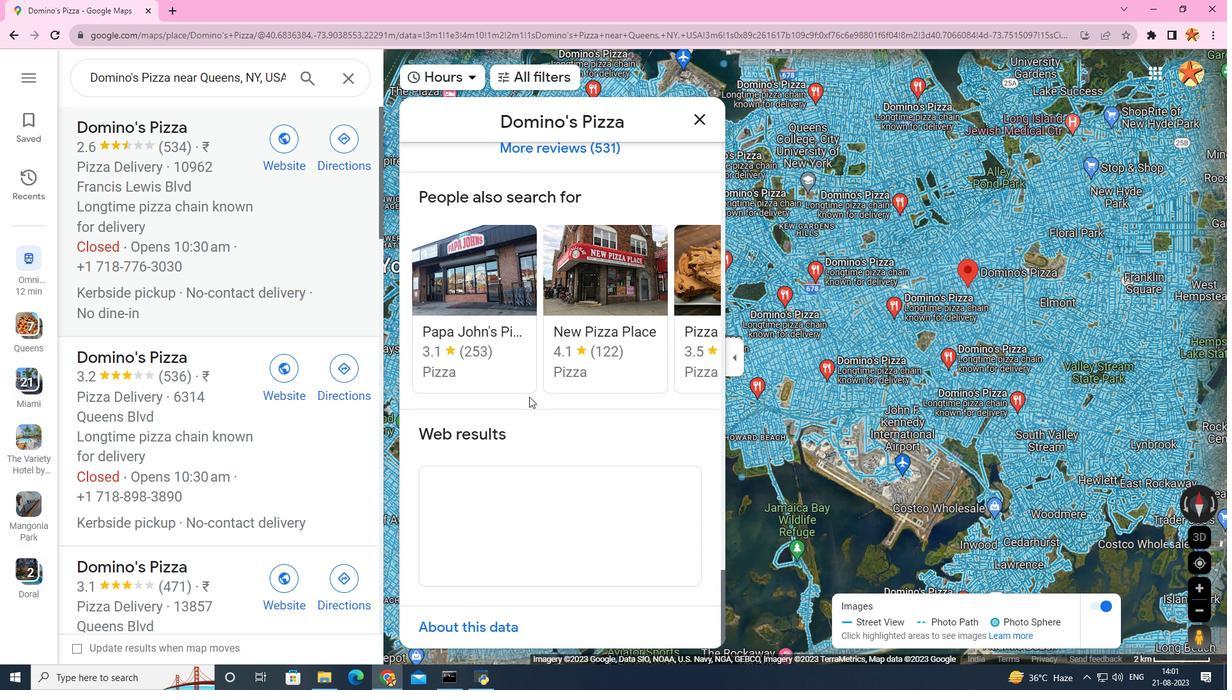 
Action: Mouse scrolled (529, 397) with delta (0, 0)
Screenshot: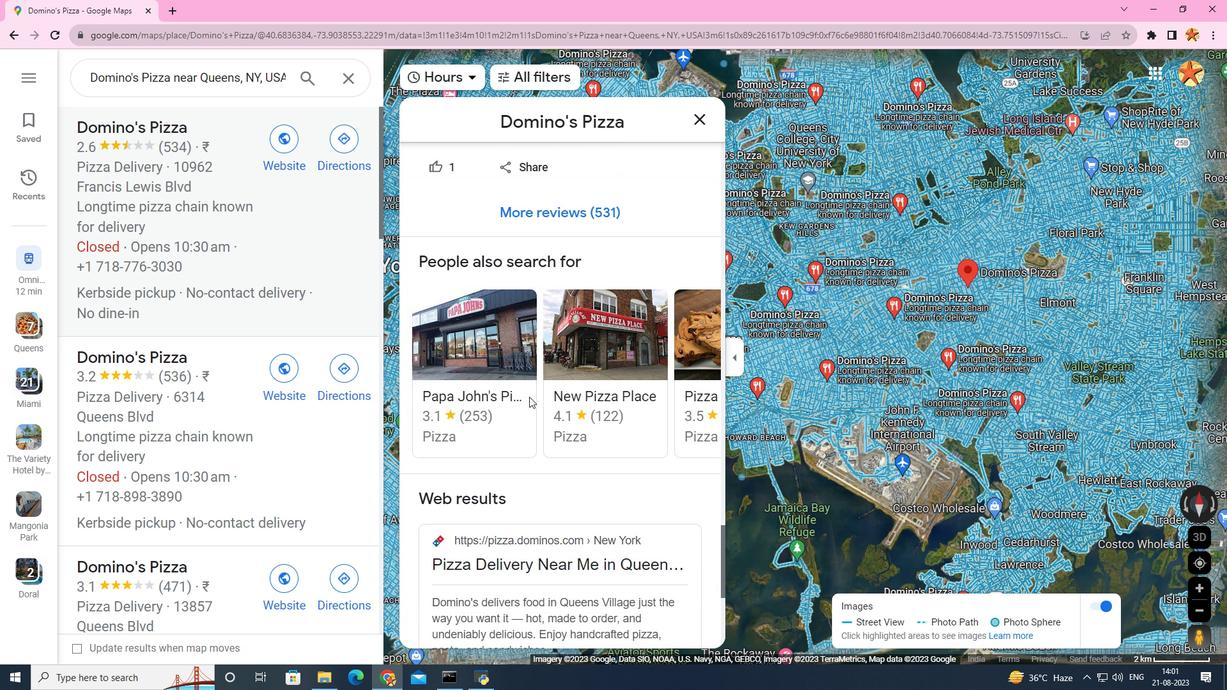
Action: Mouse scrolled (529, 397) with delta (0, 0)
Screenshot: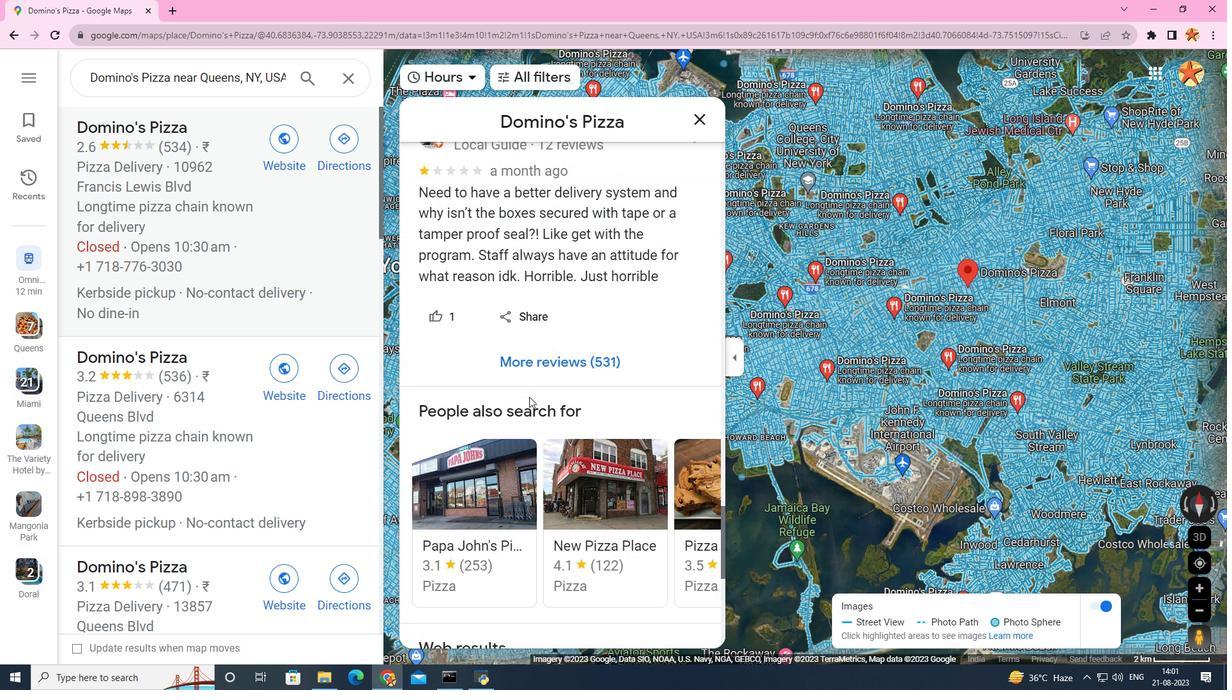 
Action: Mouse scrolled (529, 397) with delta (0, 0)
Screenshot: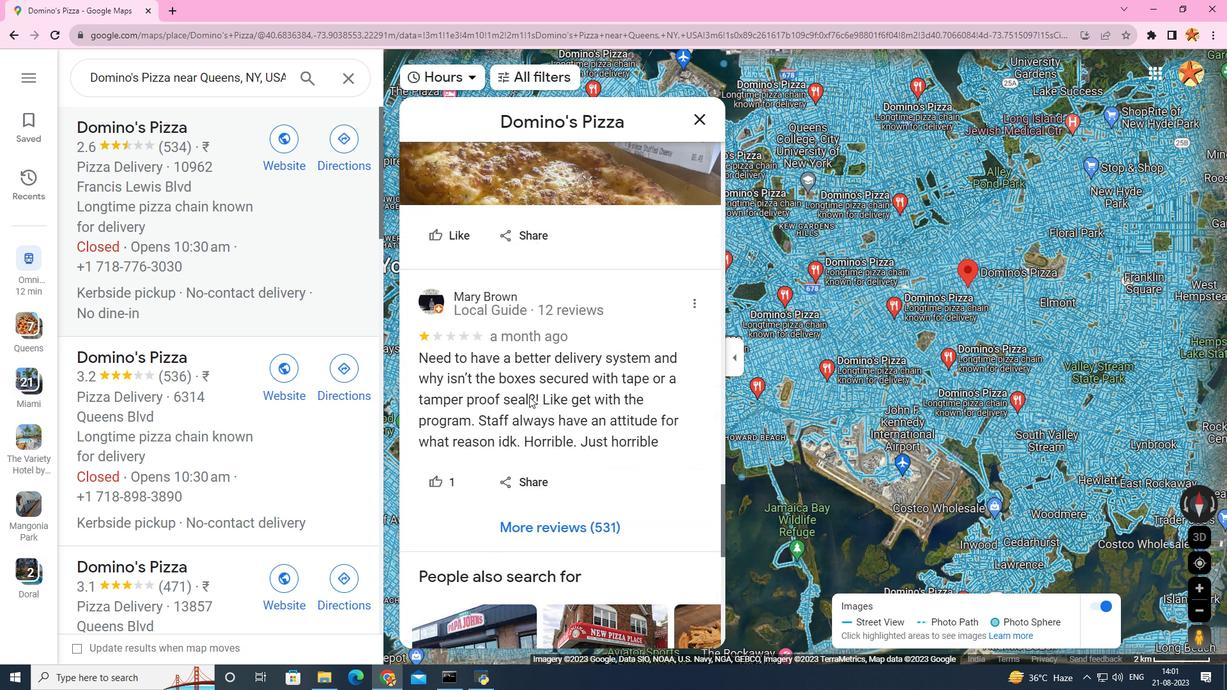
Action: Mouse scrolled (529, 397) with delta (0, 0)
Screenshot: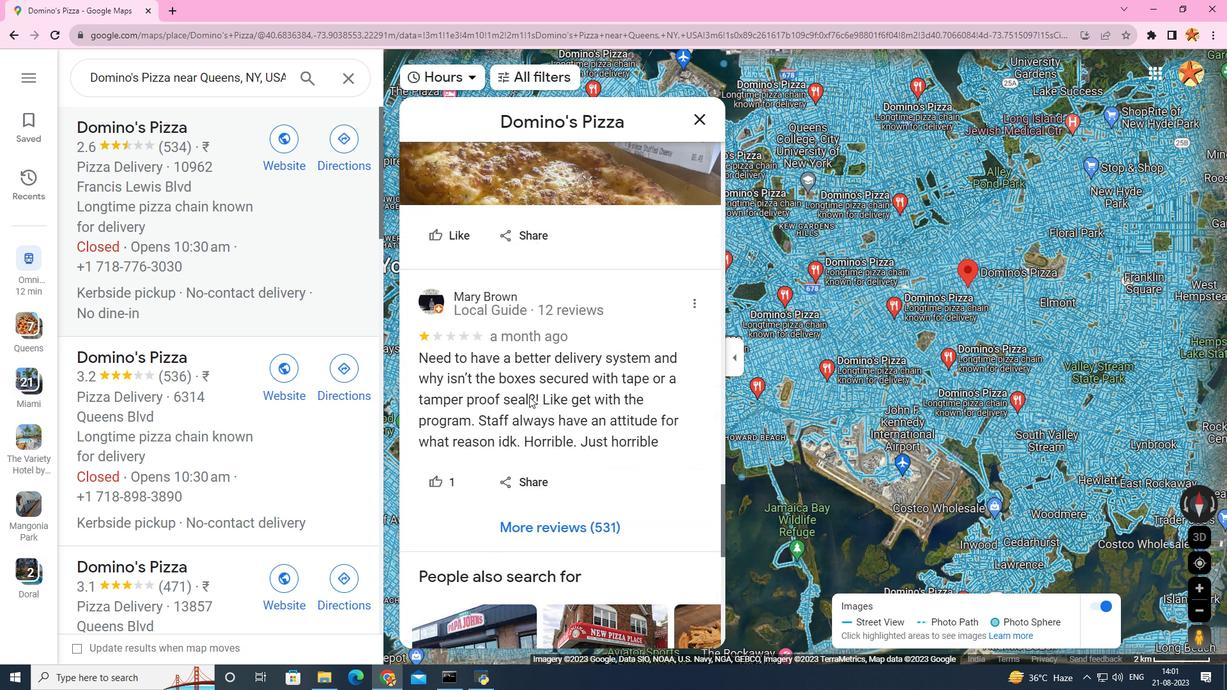 
Action: Mouse scrolled (529, 397) with delta (0, 0)
Screenshot: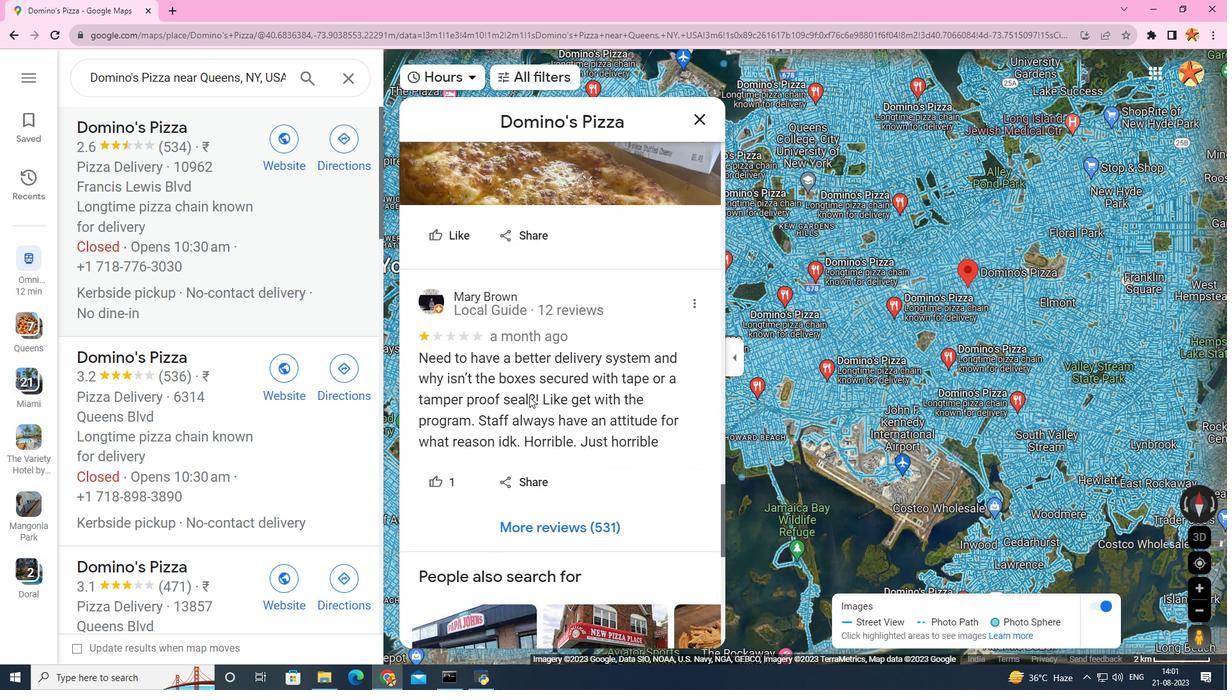 
Action: Mouse scrolled (529, 397) with delta (0, 0)
Screenshot: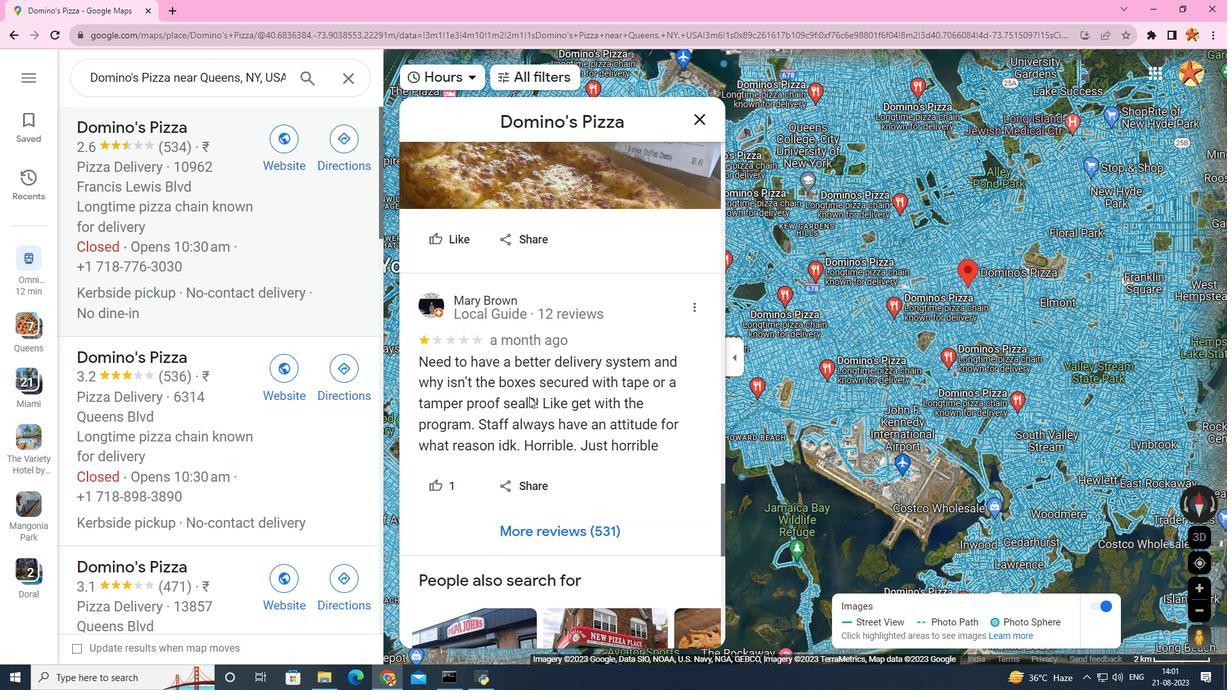 
Action: Mouse scrolled (529, 397) with delta (0, 0)
Screenshot: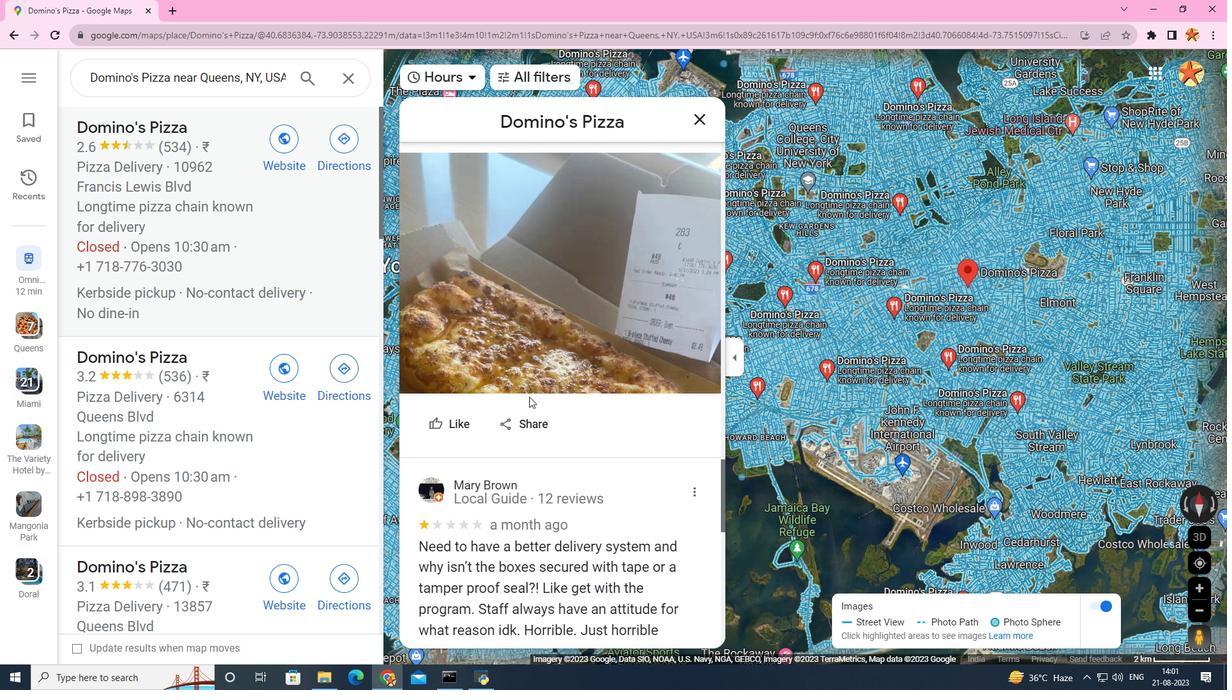 
Action: Mouse scrolled (529, 397) with delta (0, 0)
Screenshot: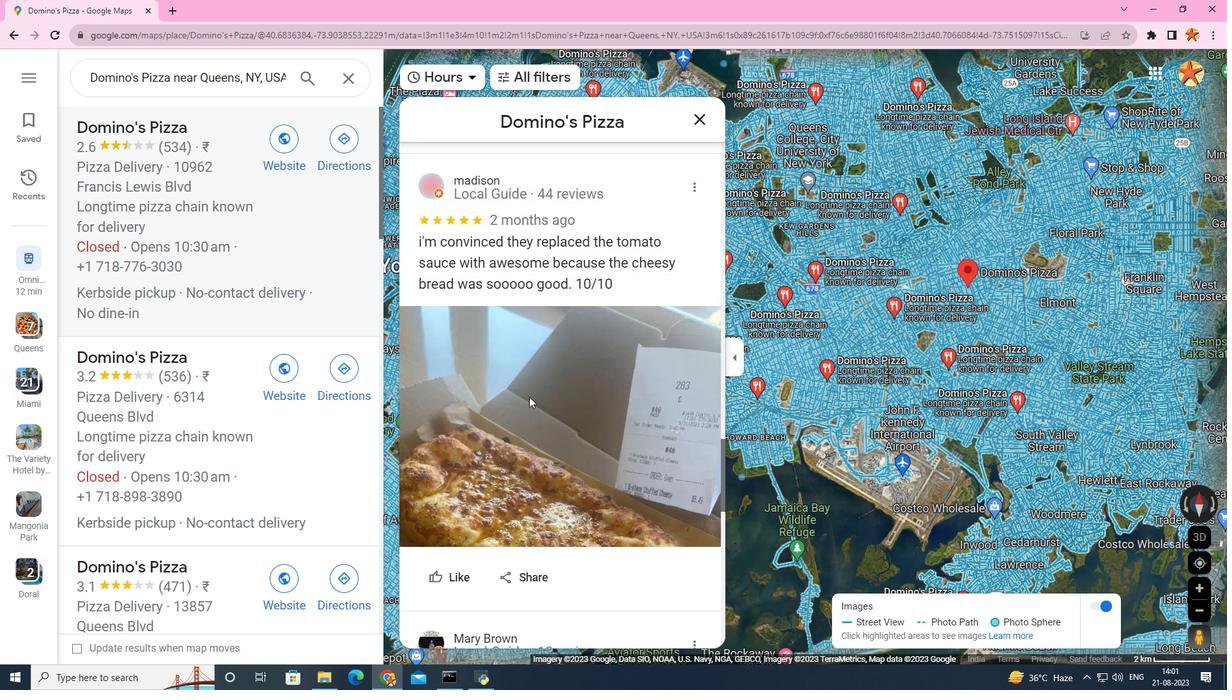 
Action: Mouse scrolled (529, 397) with delta (0, 0)
Screenshot: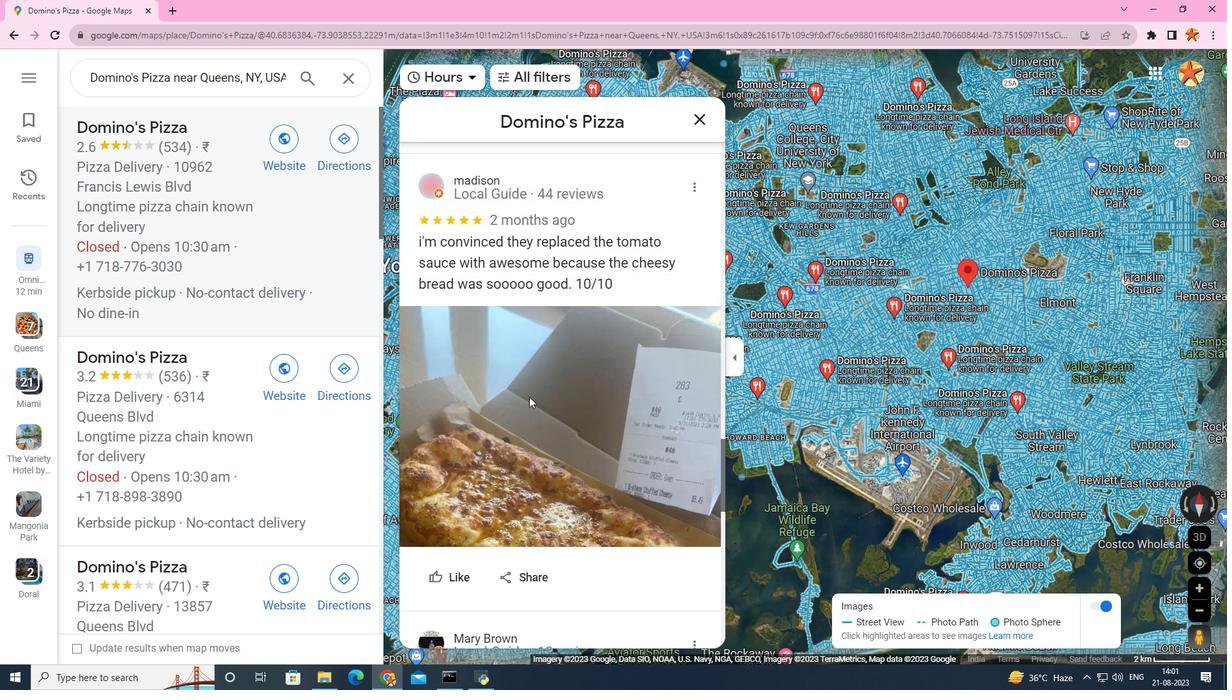 
Action: Mouse scrolled (529, 397) with delta (0, 0)
Screenshot: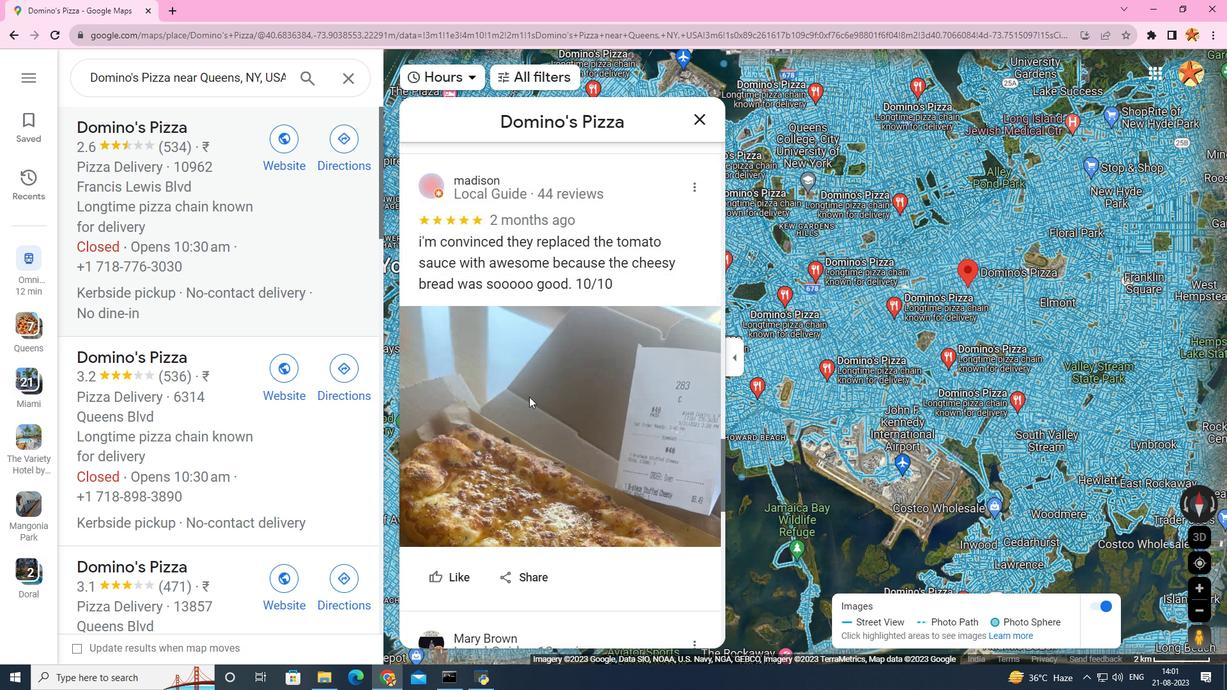 
Action: Mouse scrolled (529, 397) with delta (0, 0)
Screenshot: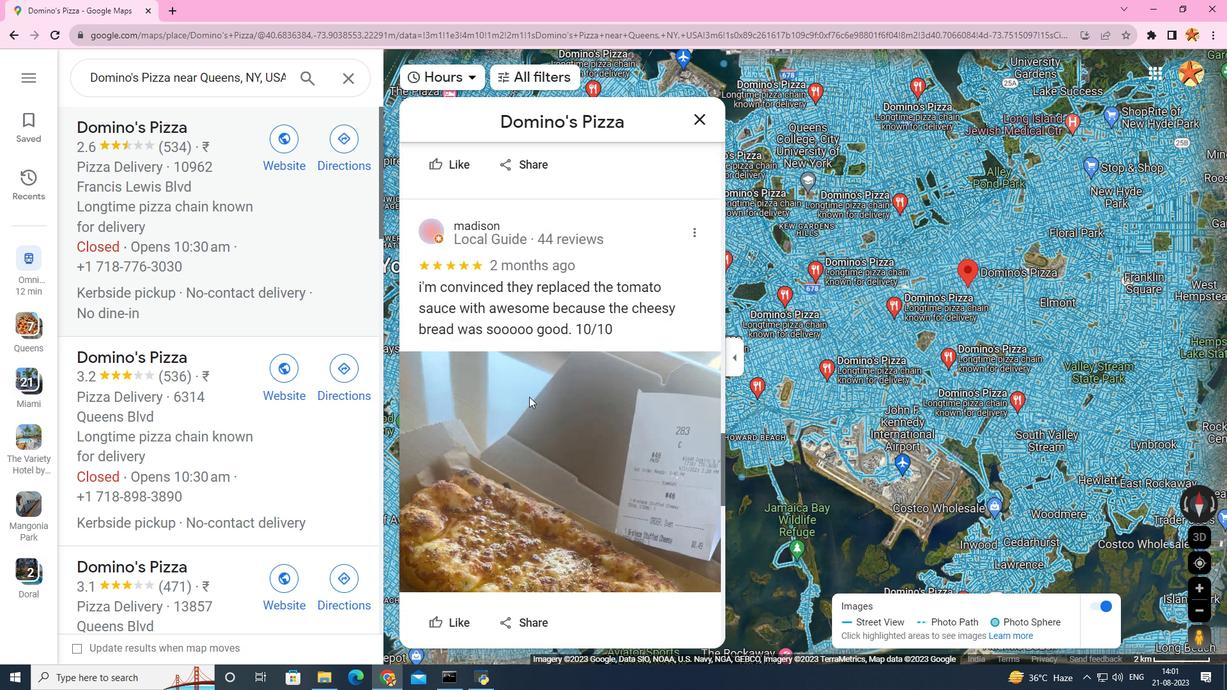 
Action: Mouse scrolled (529, 397) with delta (0, 0)
Screenshot: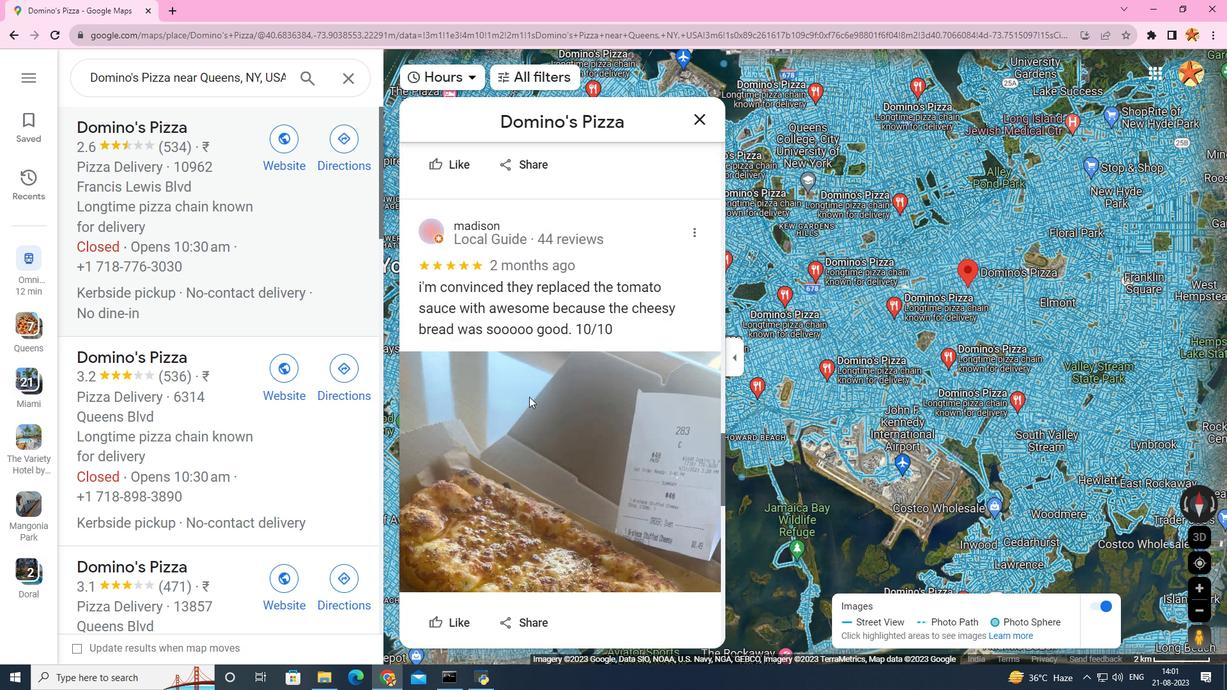 
Action: Mouse scrolled (529, 397) with delta (0, 0)
Screenshot: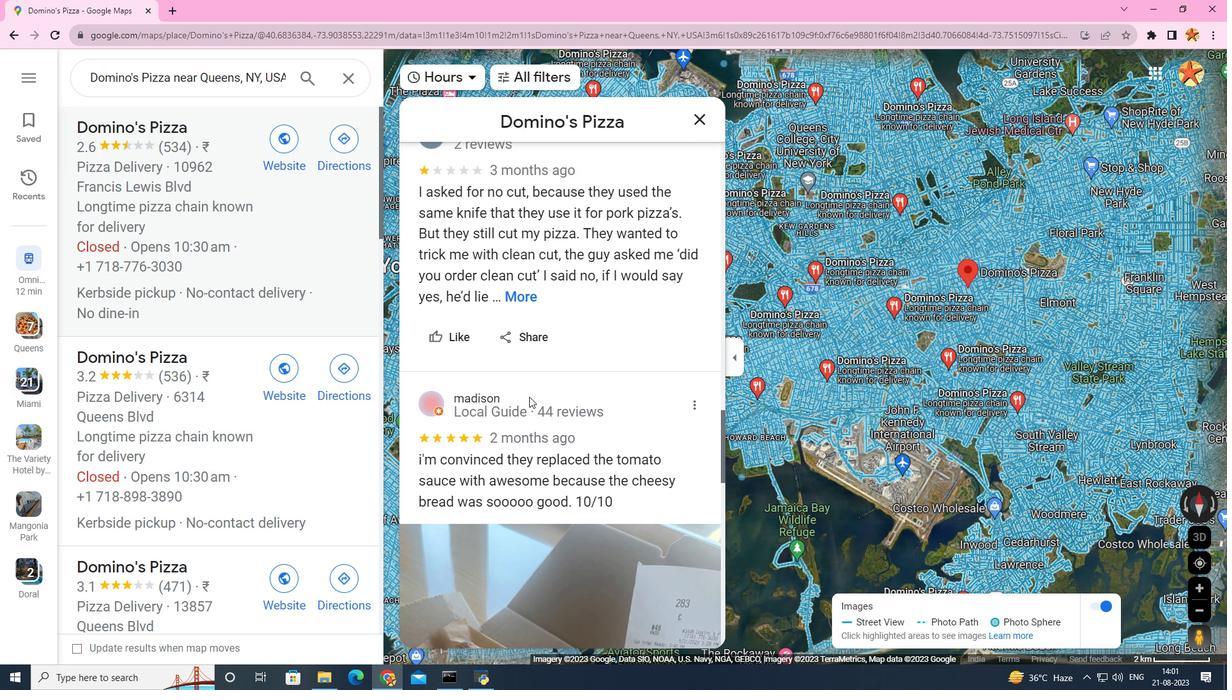 
Action: Mouse scrolled (529, 397) with delta (0, 0)
Screenshot: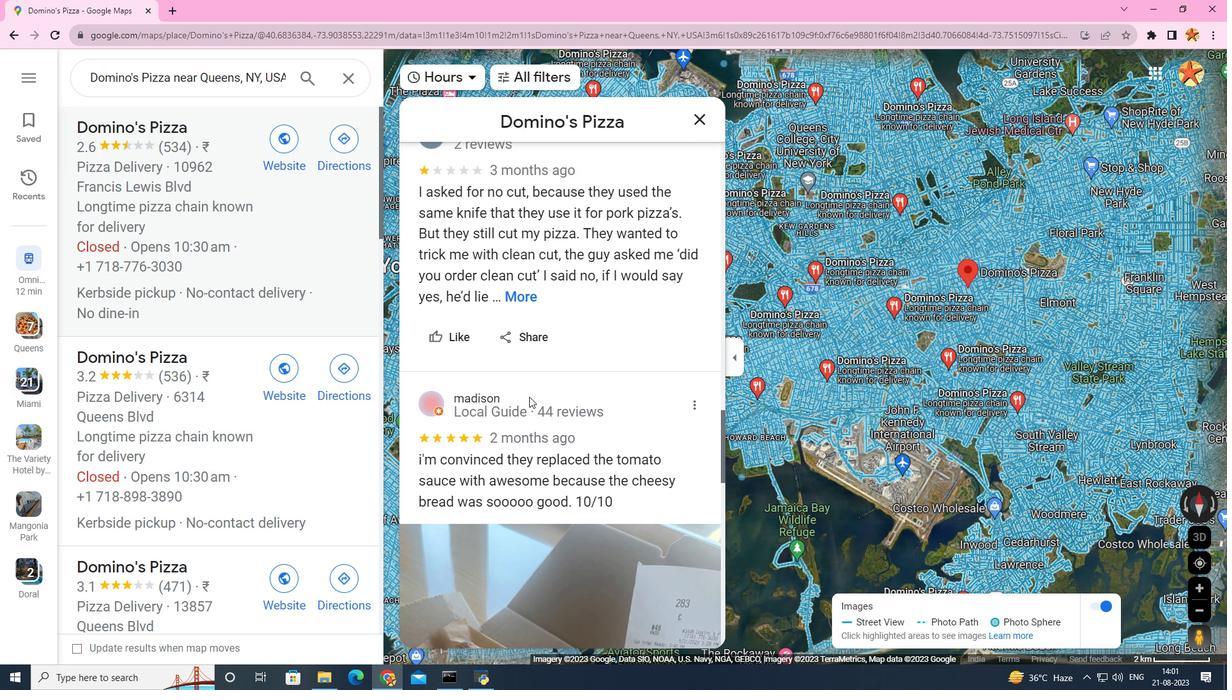 
Action: Mouse scrolled (529, 397) with delta (0, 0)
Screenshot: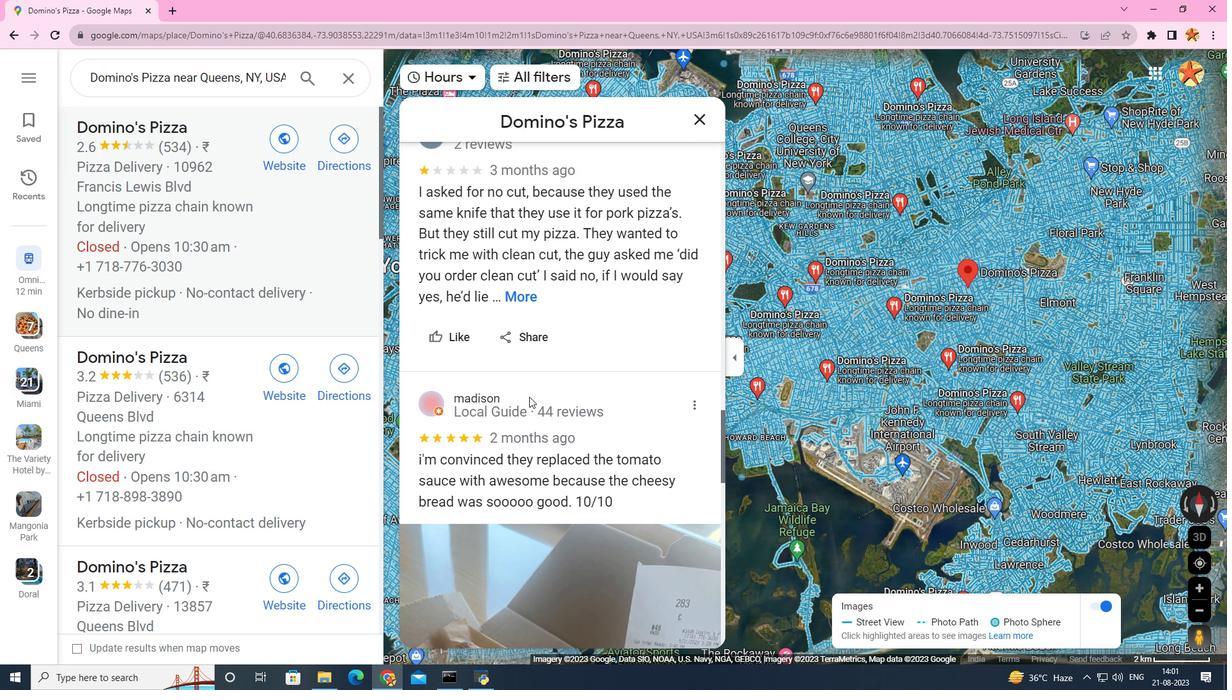 
Action: Mouse scrolled (529, 397) with delta (0, 0)
Screenshot: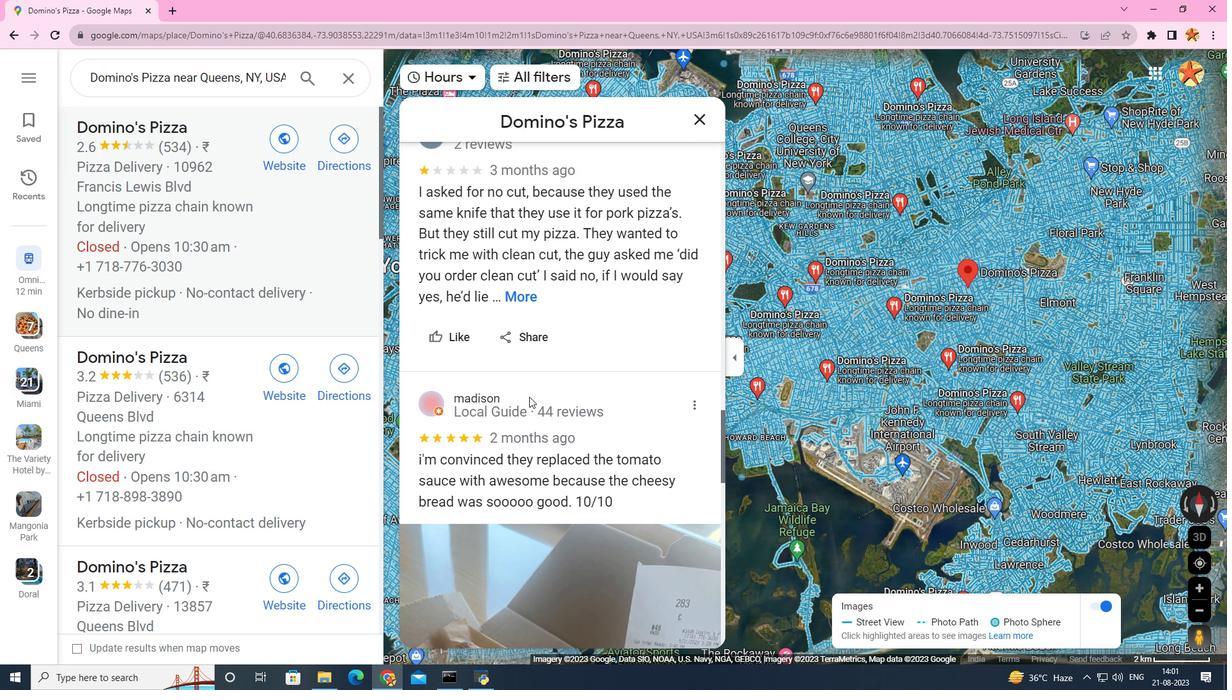 
Action: Mouse scrolled (529, 397) with delta (0, 0)
Screenshot: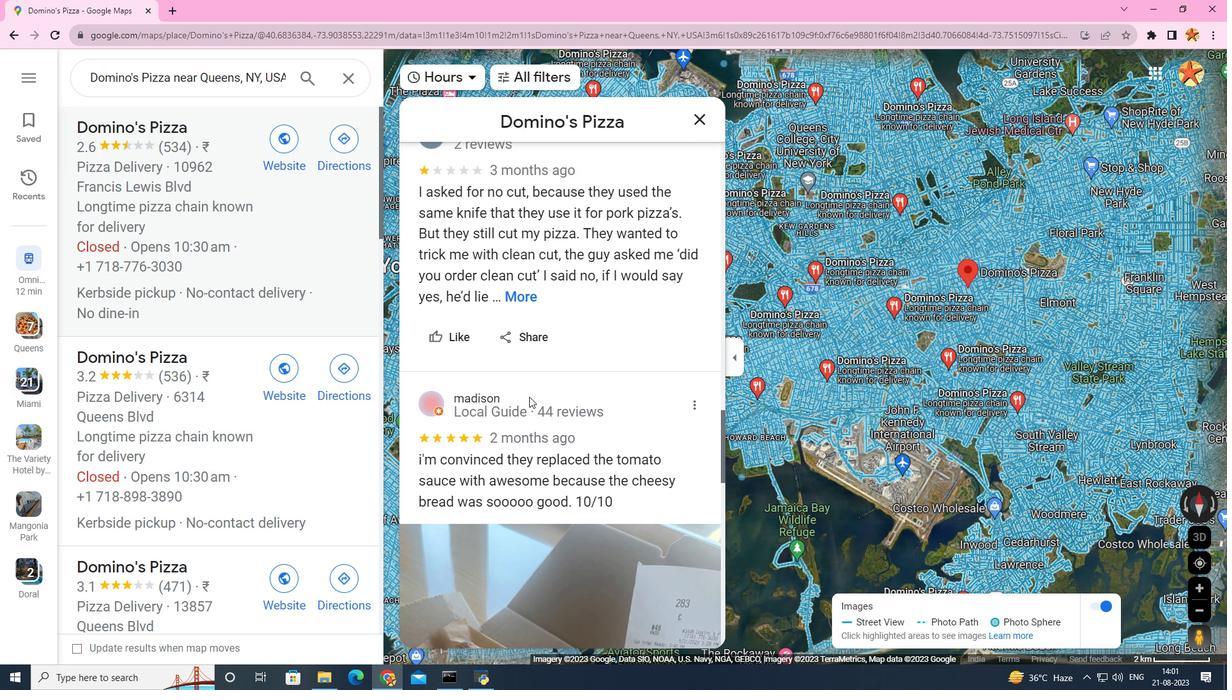 
Action: Mouse scrolled (529, 397) with delta (0, 0)
Screenshot: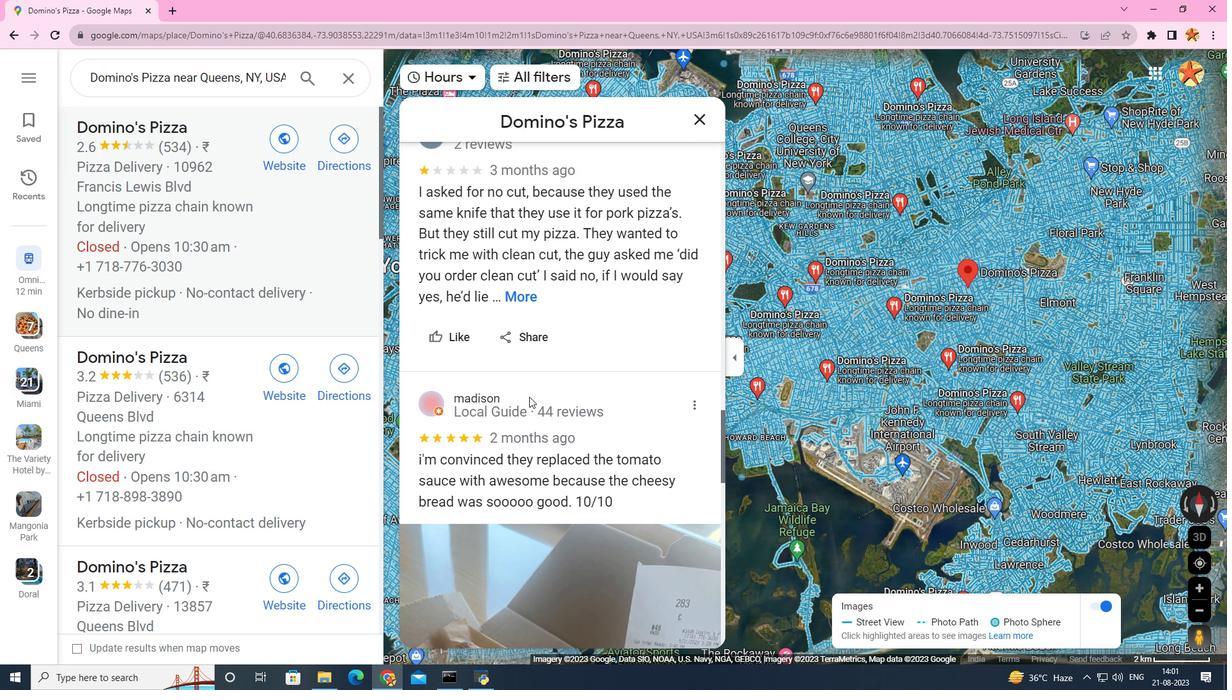 
Action: Mouse scrolled (529, 397) with delta (0, 0)
Screenshot: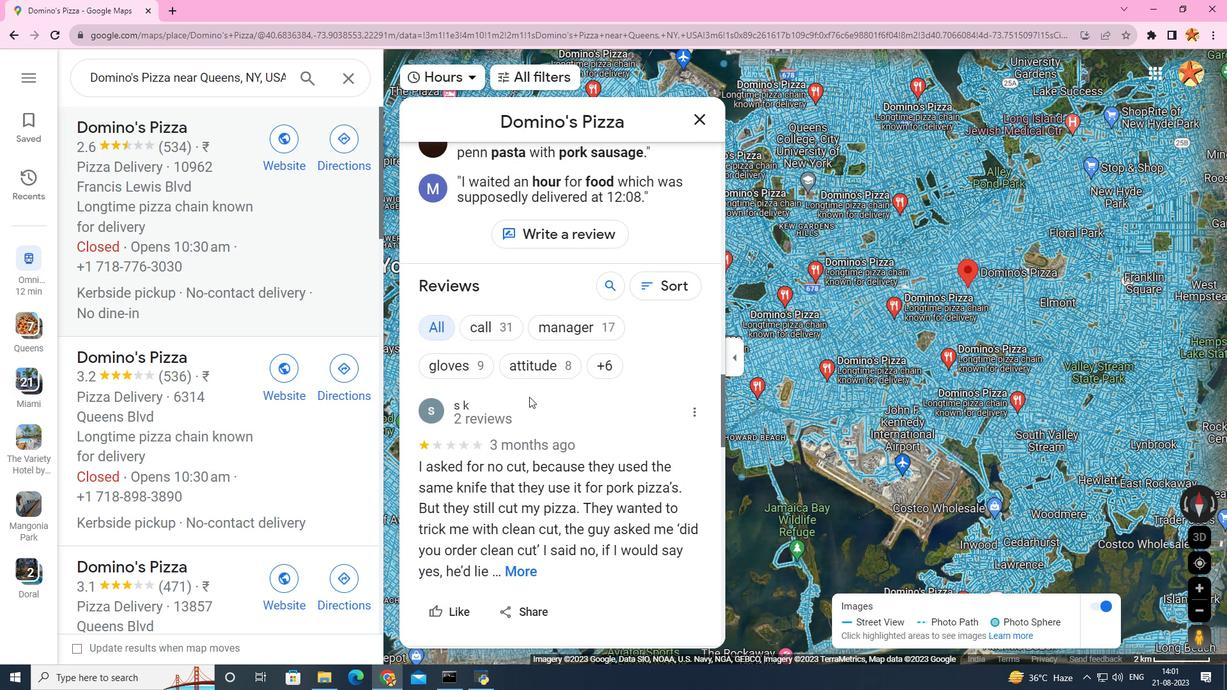 
Action: Mouse moved to (529, 396)
Screenshot: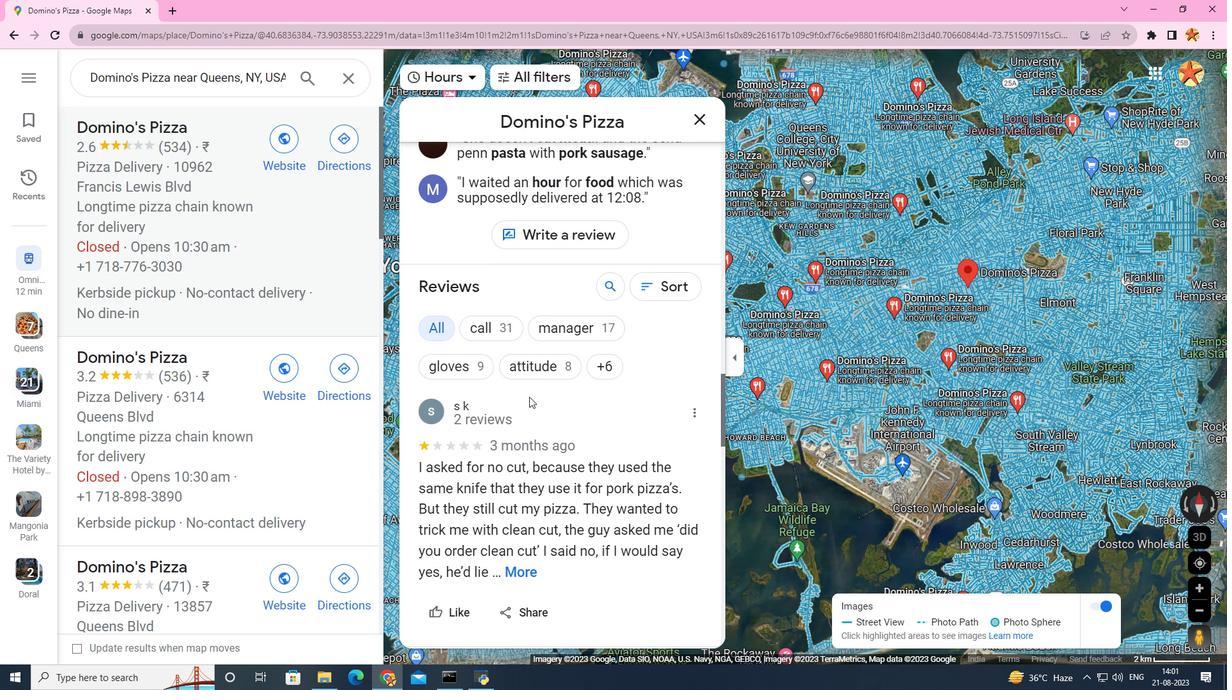 
Action: Mouse scrolled (529, 397) with delta (0, 0)
Screenshot: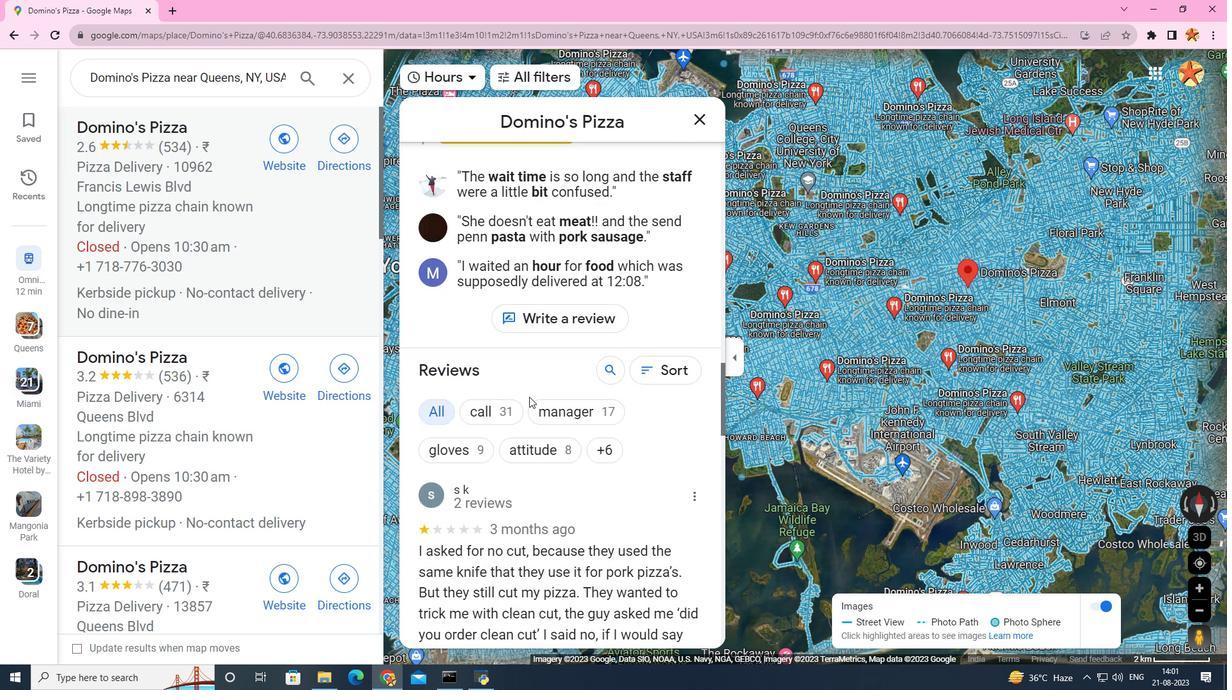 
Action: Mouse scrolled (529, 397) with delta (0, 0)
Screenshot: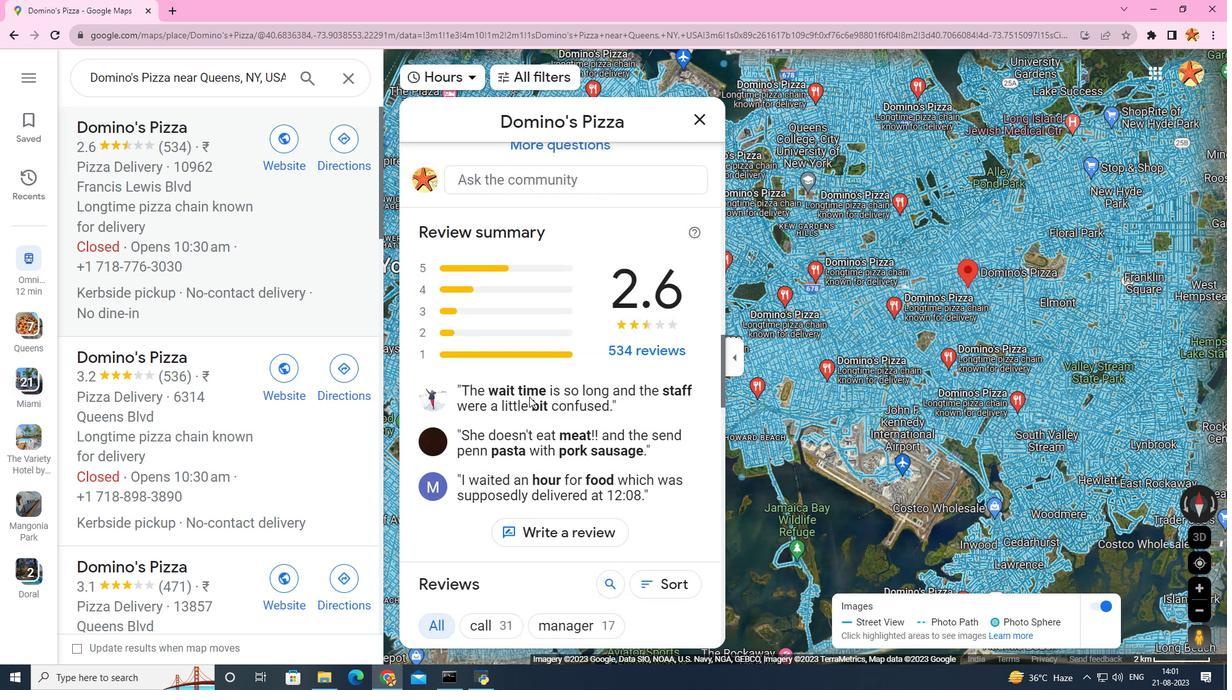 
Action: Mouse scrolled (529, 397) with delta (0, 0)
Screenshot: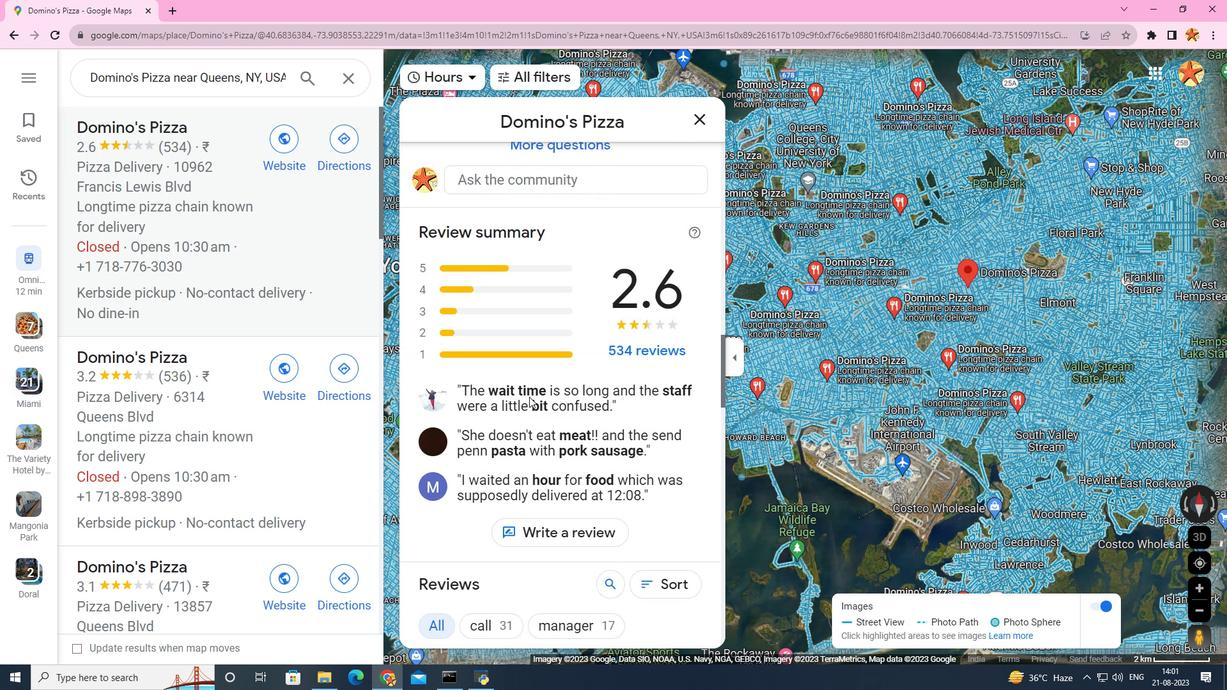 
Action: Mouse scrolled (529, 397) with delta (0, 0)
Screenshot: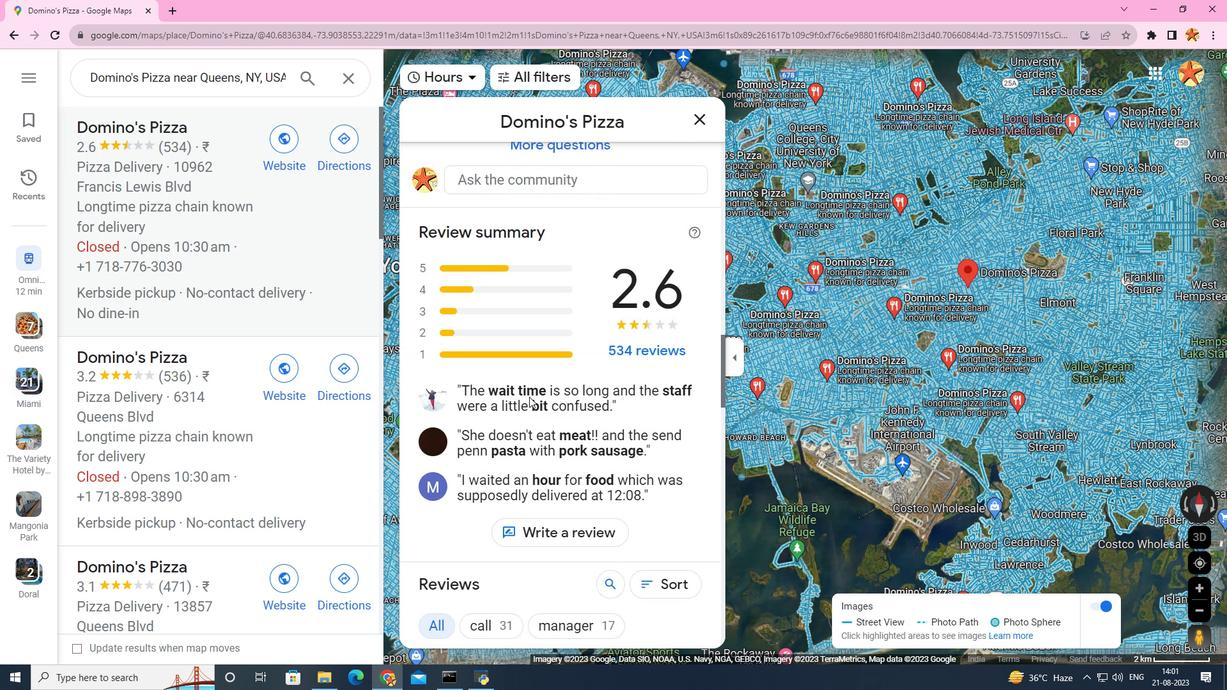 
Action: Mouse scrolled (529, 397) with delta (0, 0)
Screenshot: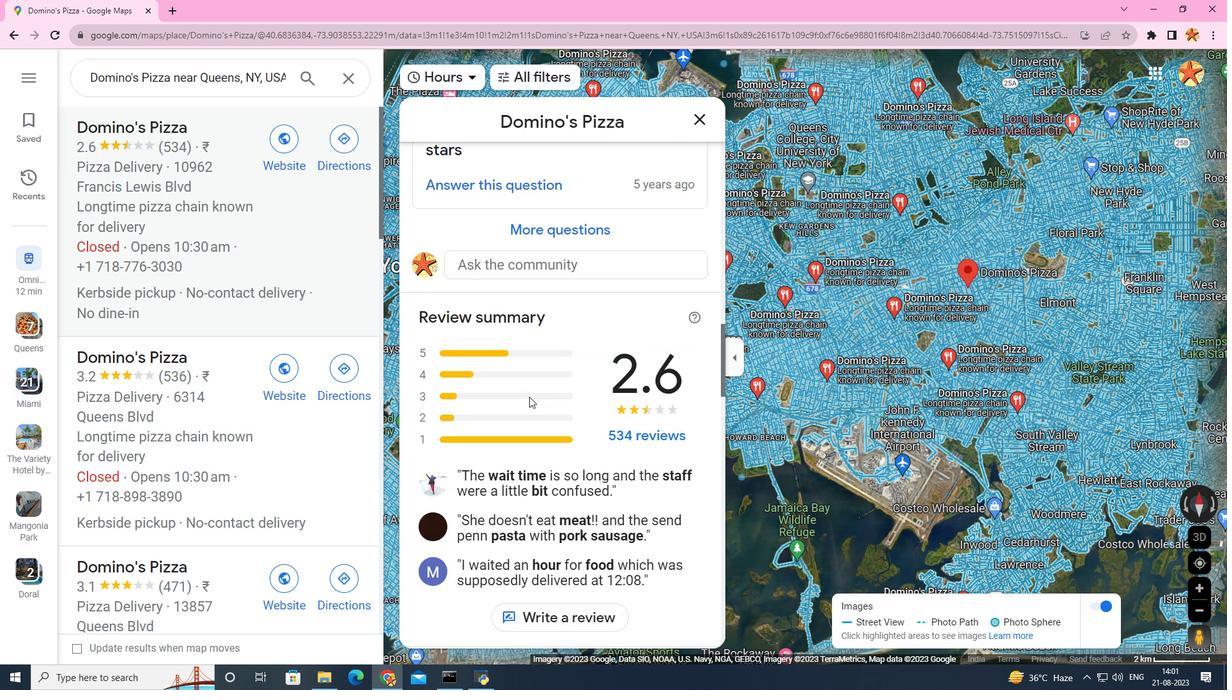 
Action: Mouse scrolled (529, 397) with delta (0, 0)
Screenshot: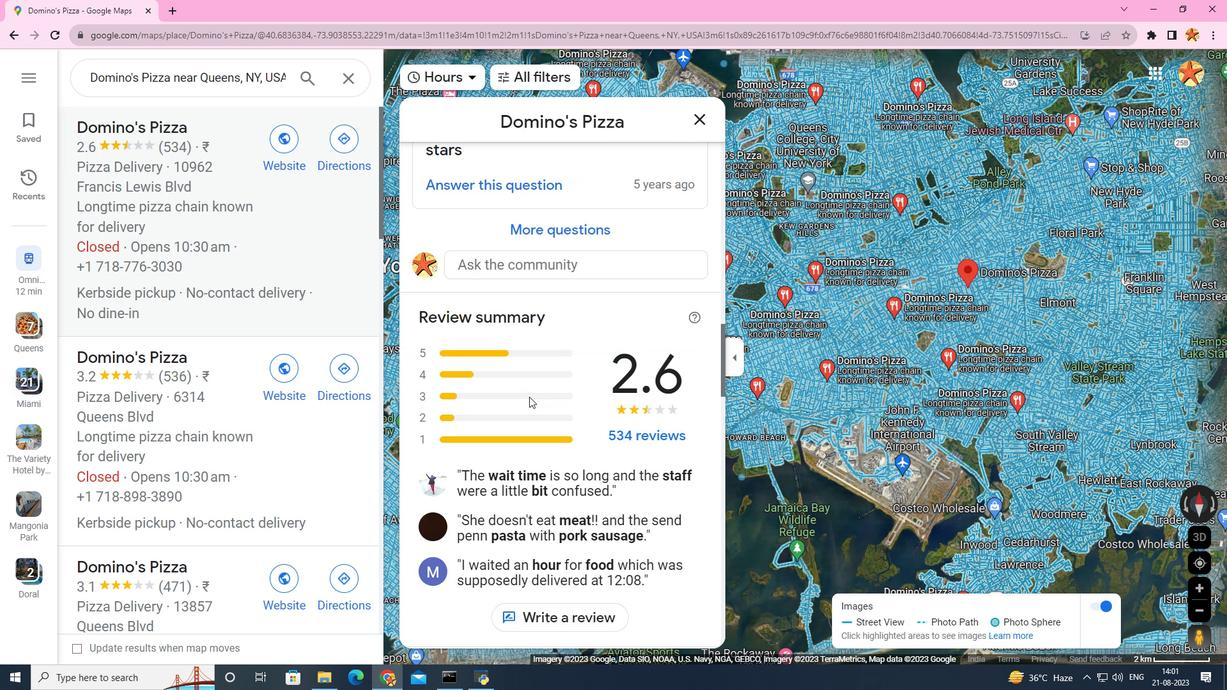 
Action: Mouse moved to (526, 396)
Screenshot: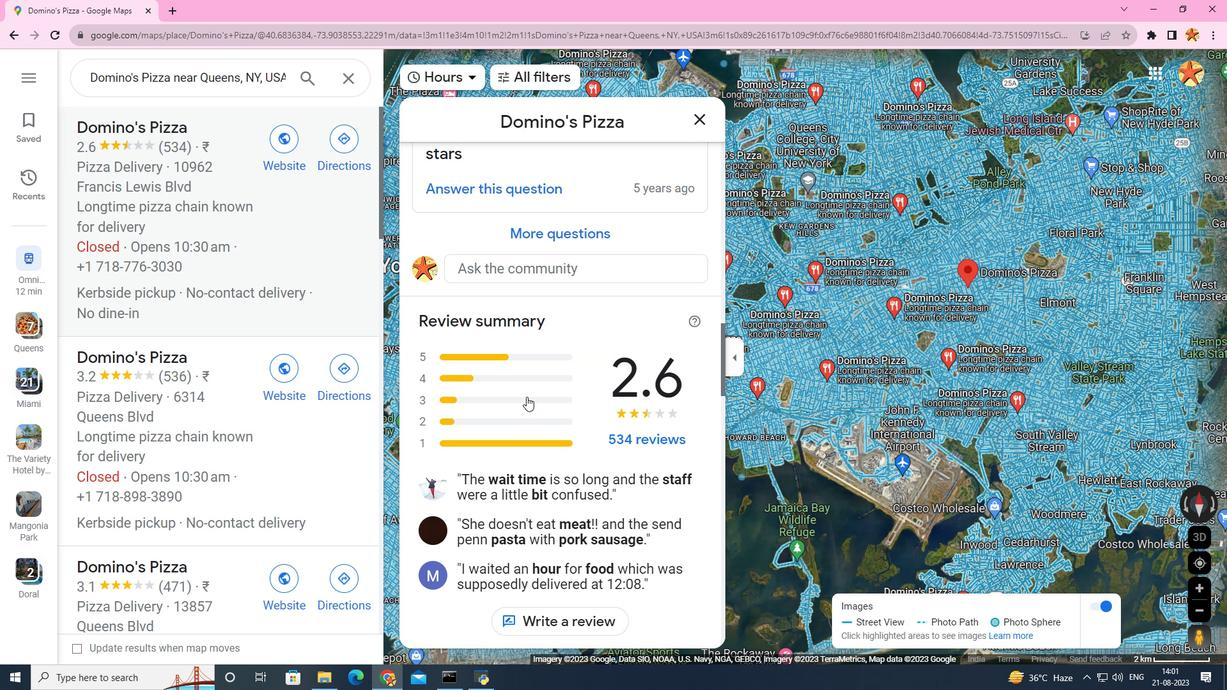 
Action: Mouse scrolled (526, 397) with delta (0, 0)
Screenshot: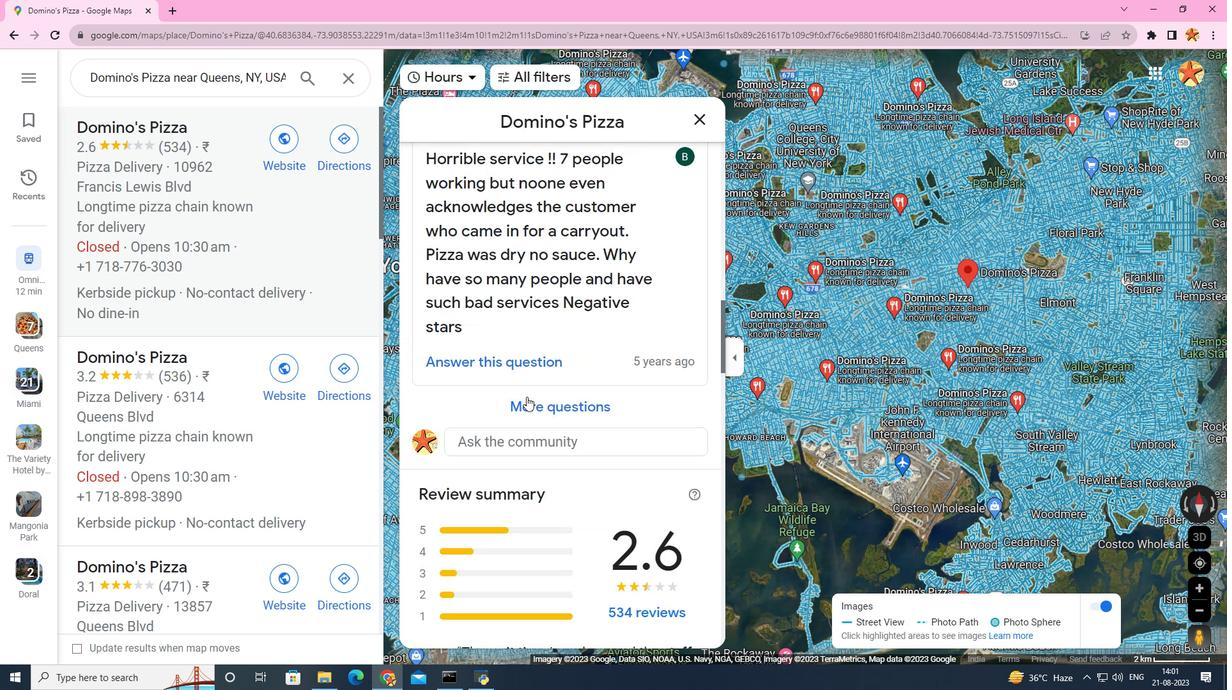 
Action: Mouse scrolled (526, 397) with delta (0, 0)
Screenshot: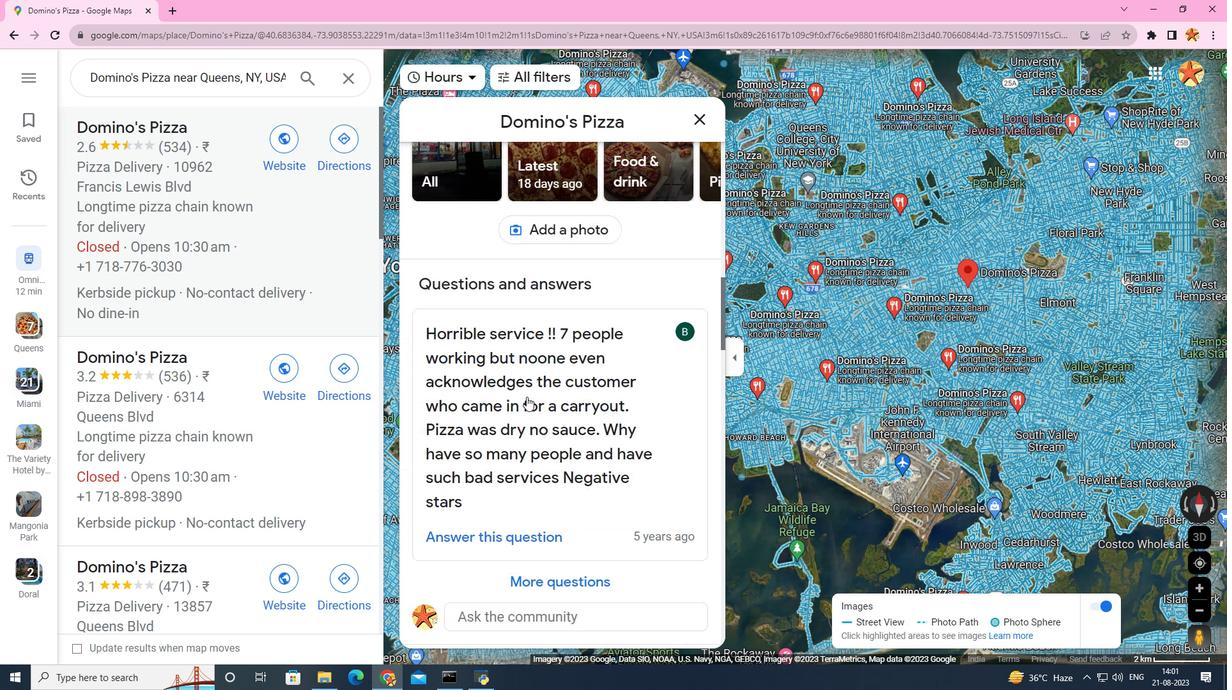 
Action: Mouse scrolled (526, 397) with delta (0, 0)
Screenshot: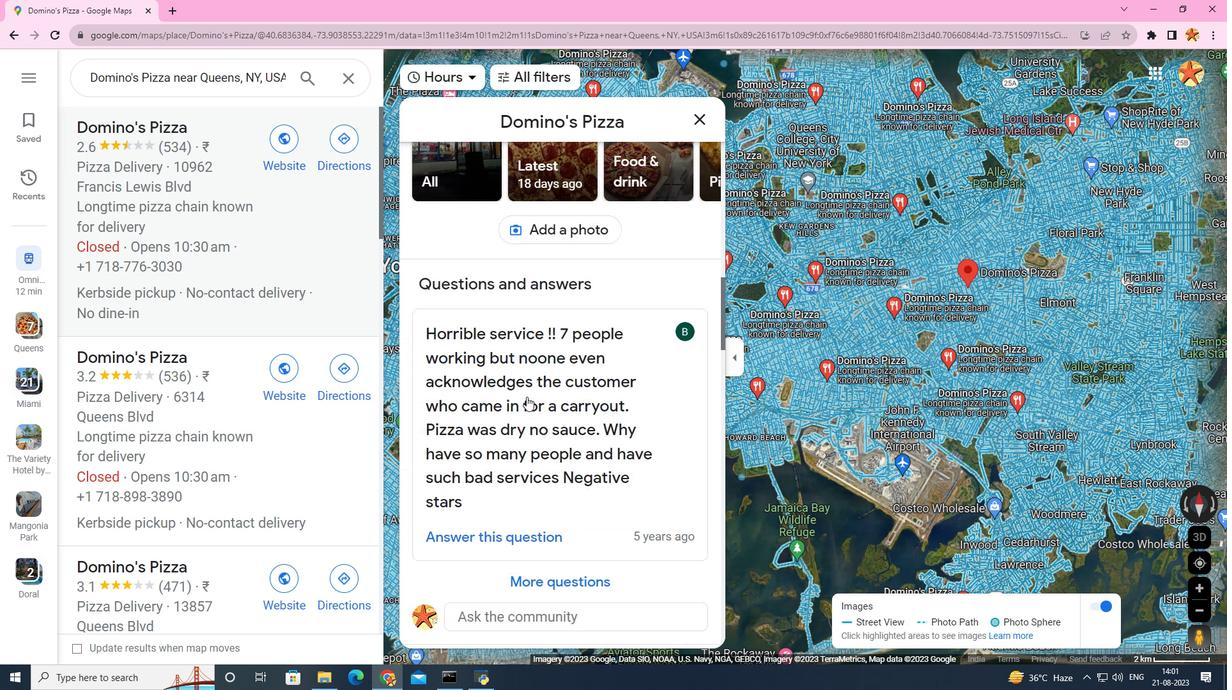 
Action: Mouse scrolled (526, 397) with delta (0, 0)
Screenshot: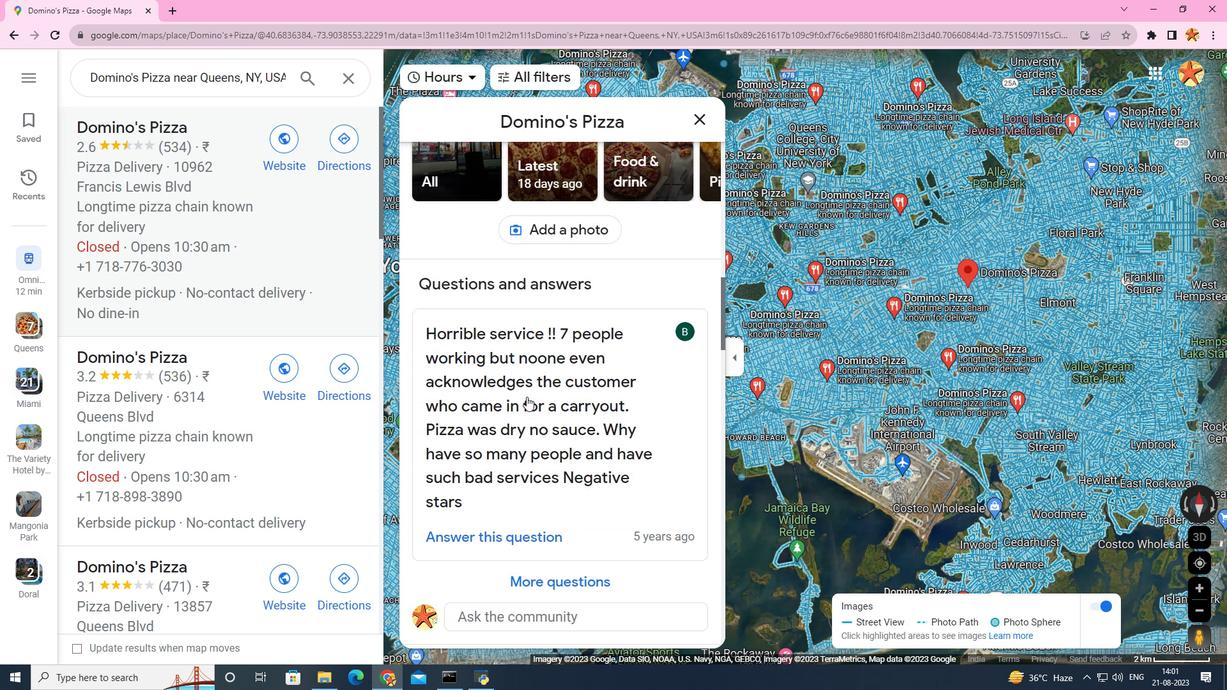 
Action: Mouse scrolled (526, 397) with delta (0, 0)
Screenshot: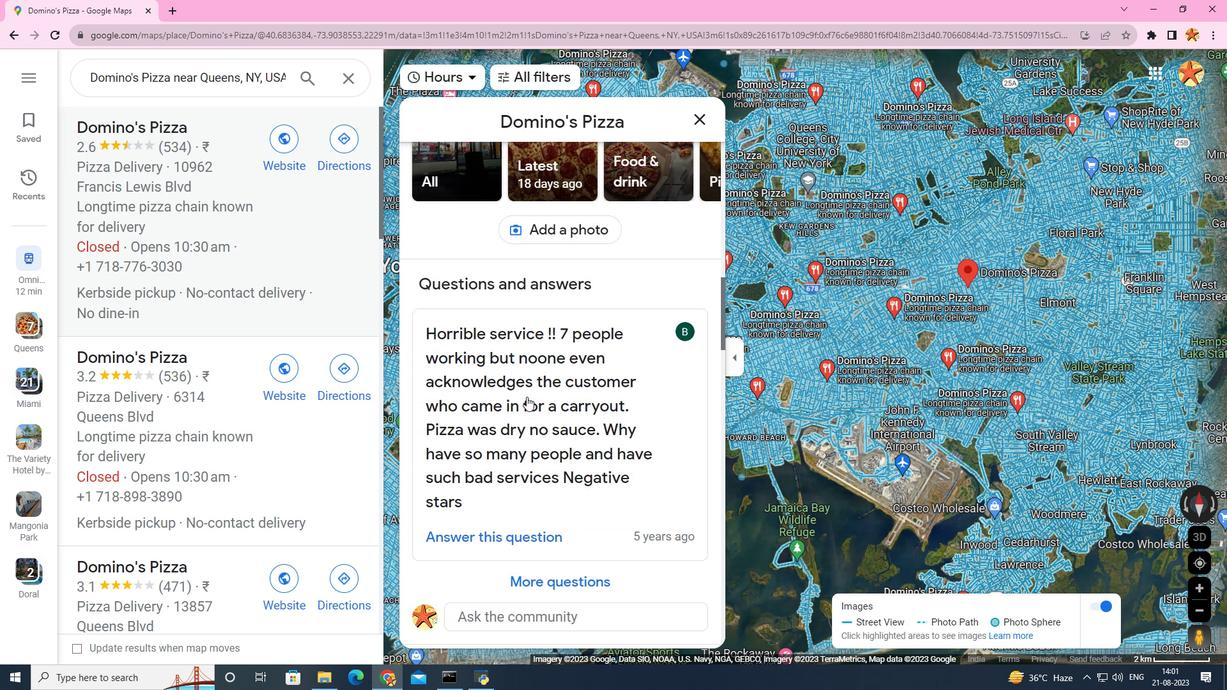 
Action: Mouse scrolled (526, 397) with delta (0, 0)
Screenshot: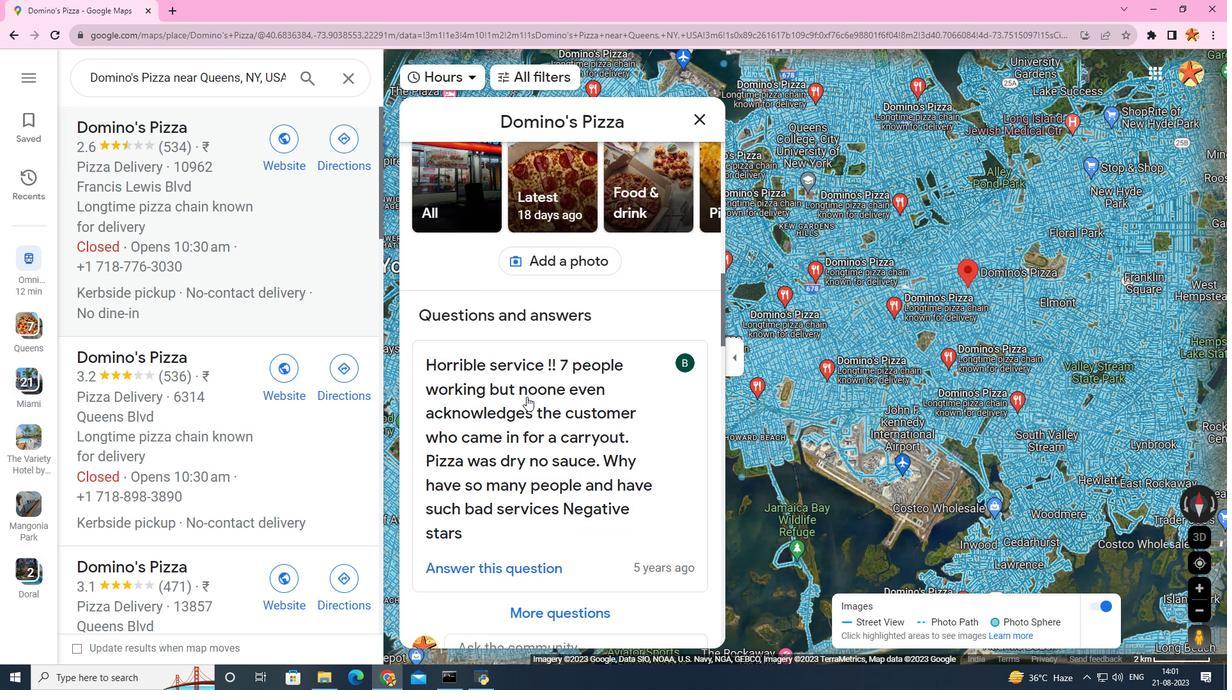 
Action: Mouse scrolled (526, 397) with delta (0, 0)
Screenshot: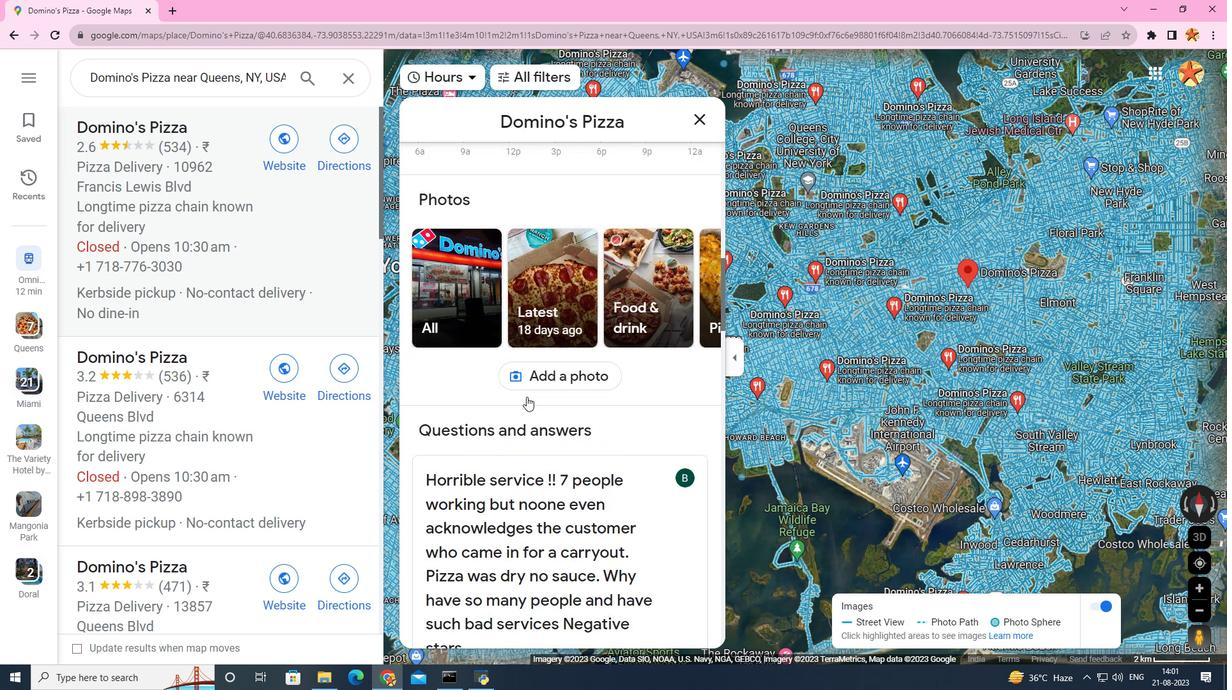 
Action: Mouse scrolled (526, 397) with delta (0, 0)
Screenshot: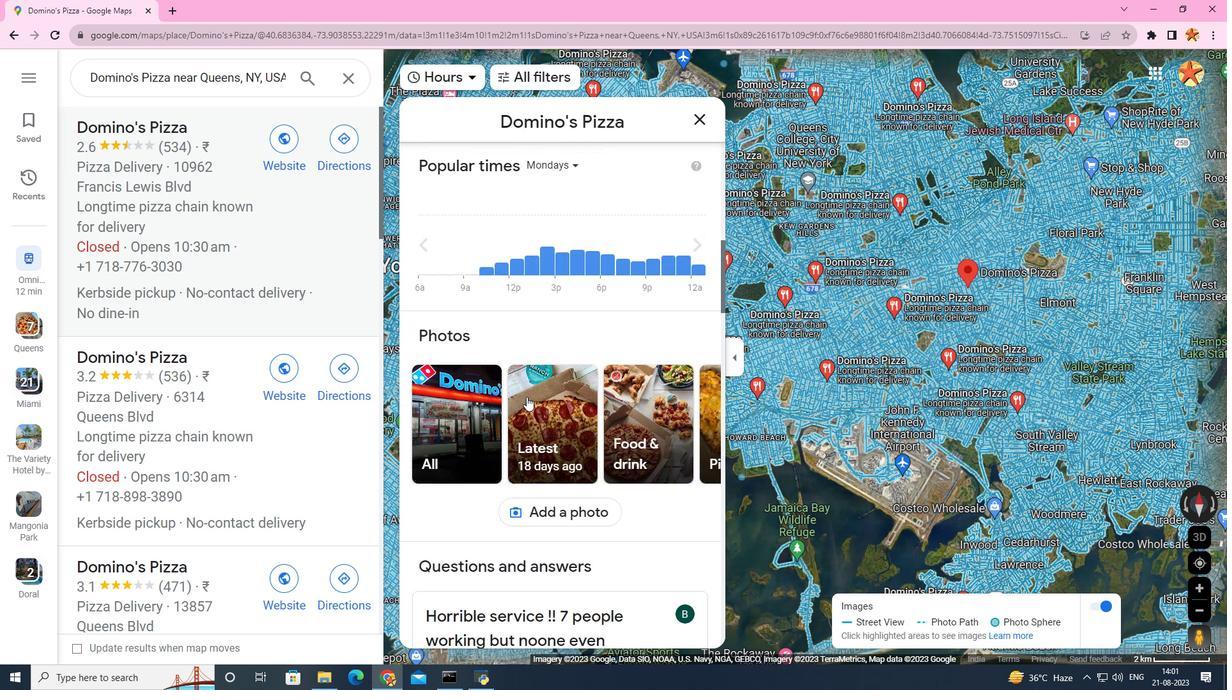 
Action: Mouse scrolled (526, 397) with delta (0, 0)
Screenshot: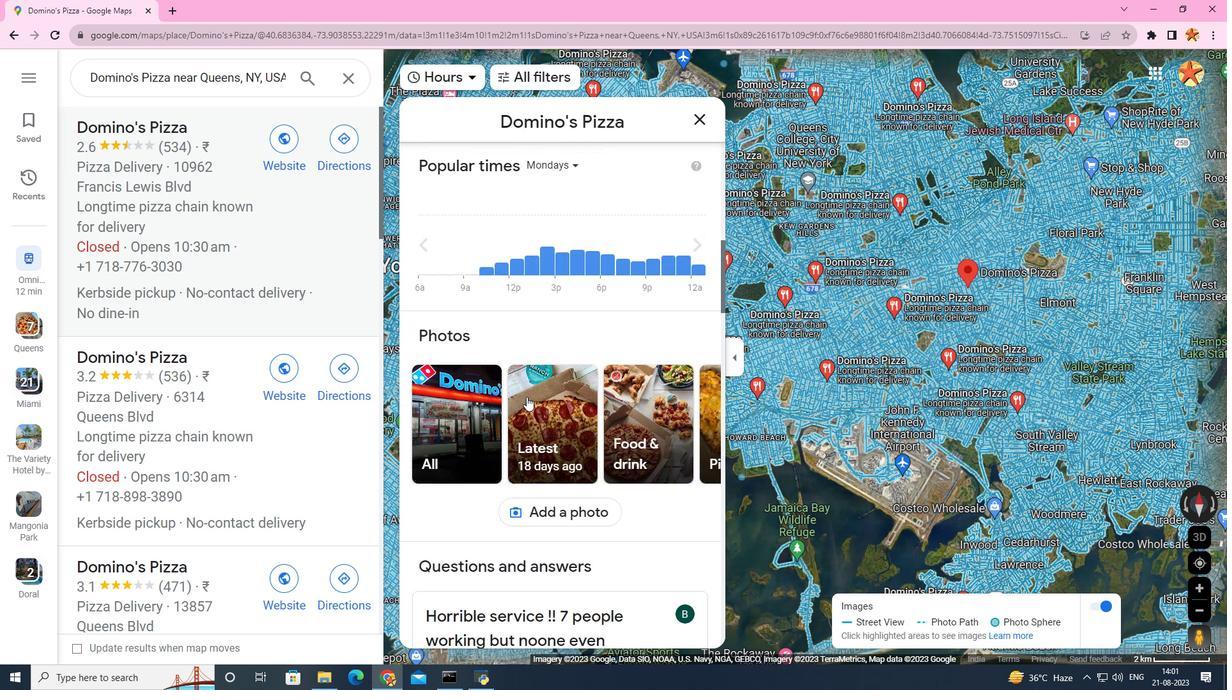 
Action: Mouse scrolled (526, 397) with delta (0, 0)
Screenshot: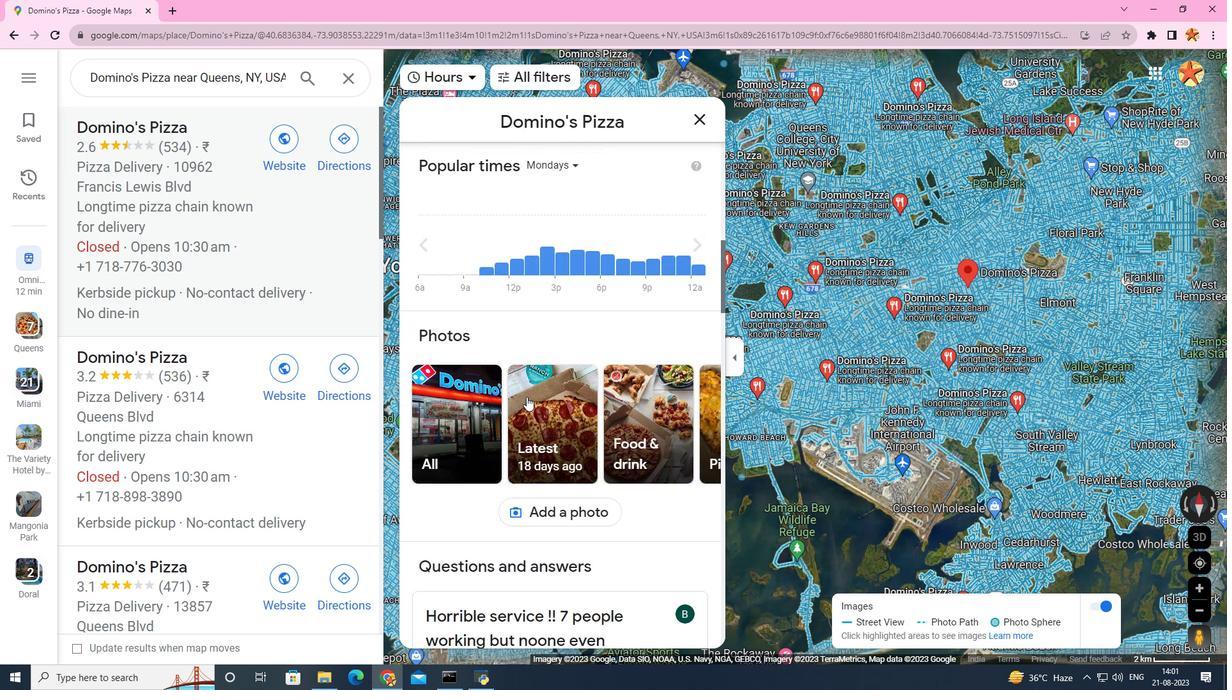 
Action: Mouse scrolled (526, 397) with delta (0, 0)
Screenshot: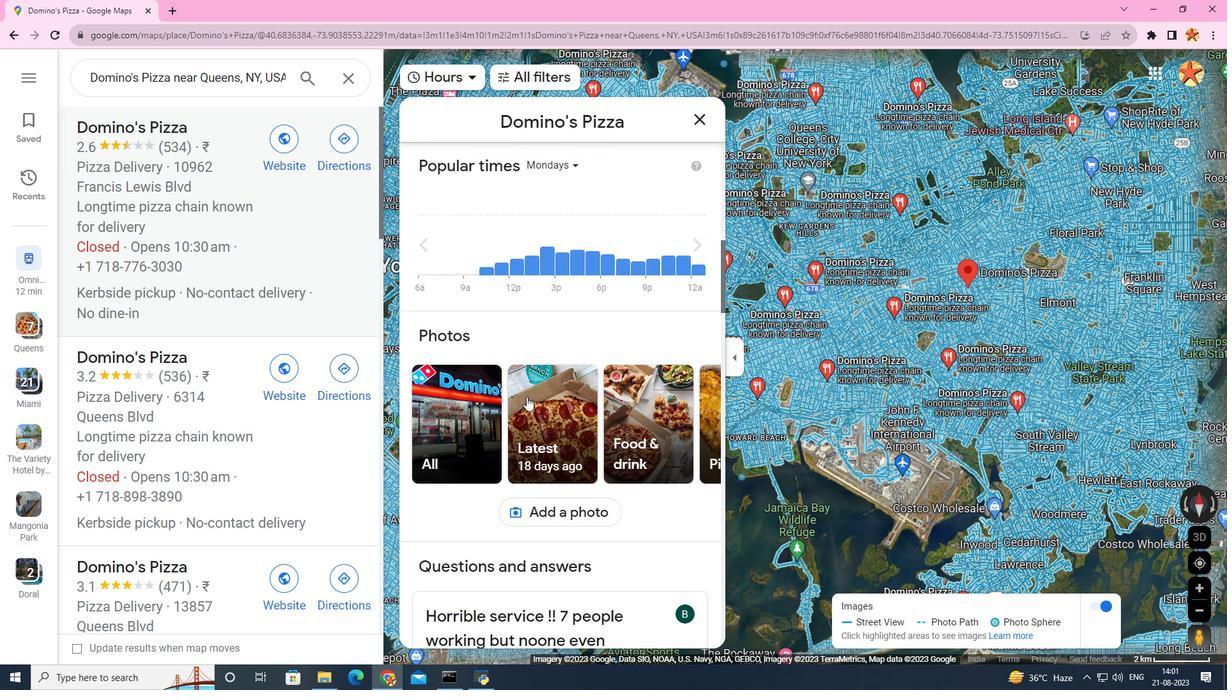 
Action: Mouse scrolled (526, 397) with delta (0, 0)
Screenshot: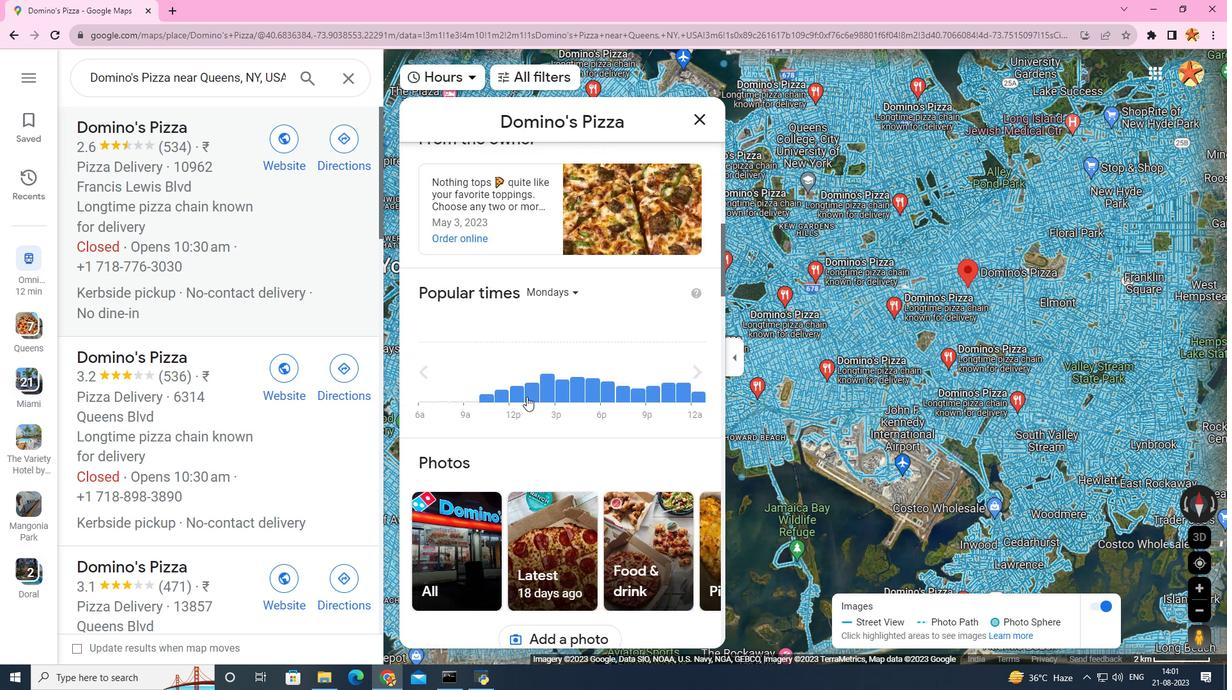 
Action: Mouse scrolled (526, 396) with delta (0, 0)
Screenshot: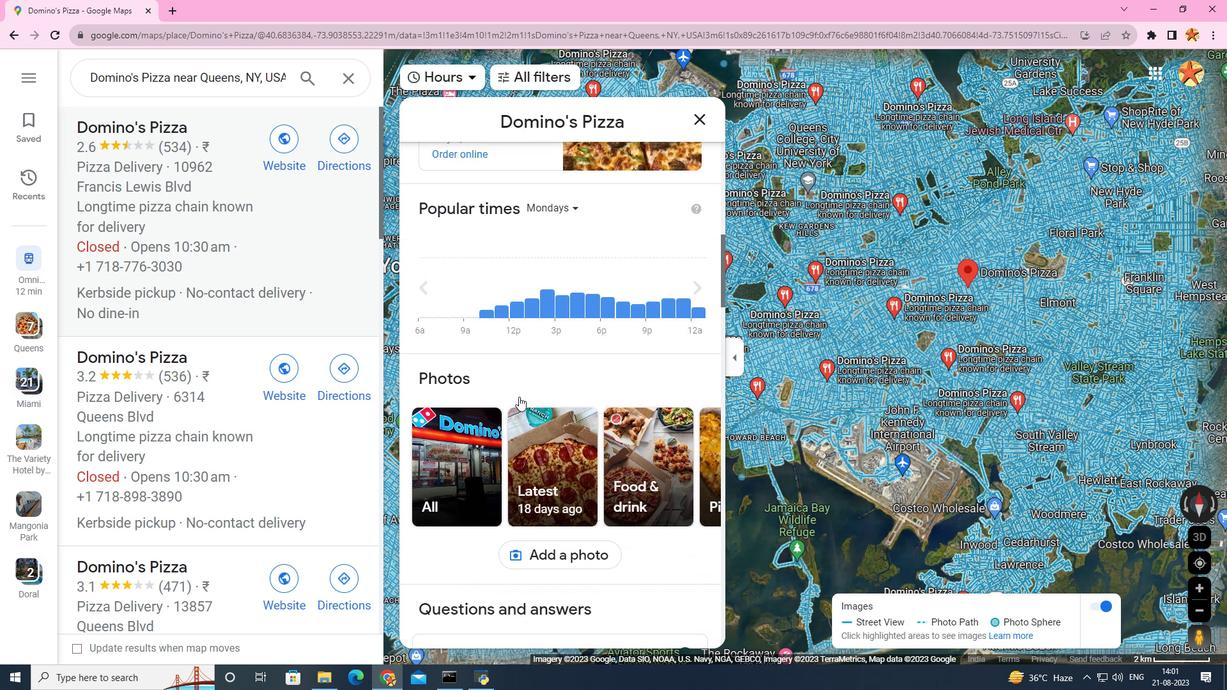 
Action: Mouse scrolled (526, 396) with delta (0, 0)
Screenshot: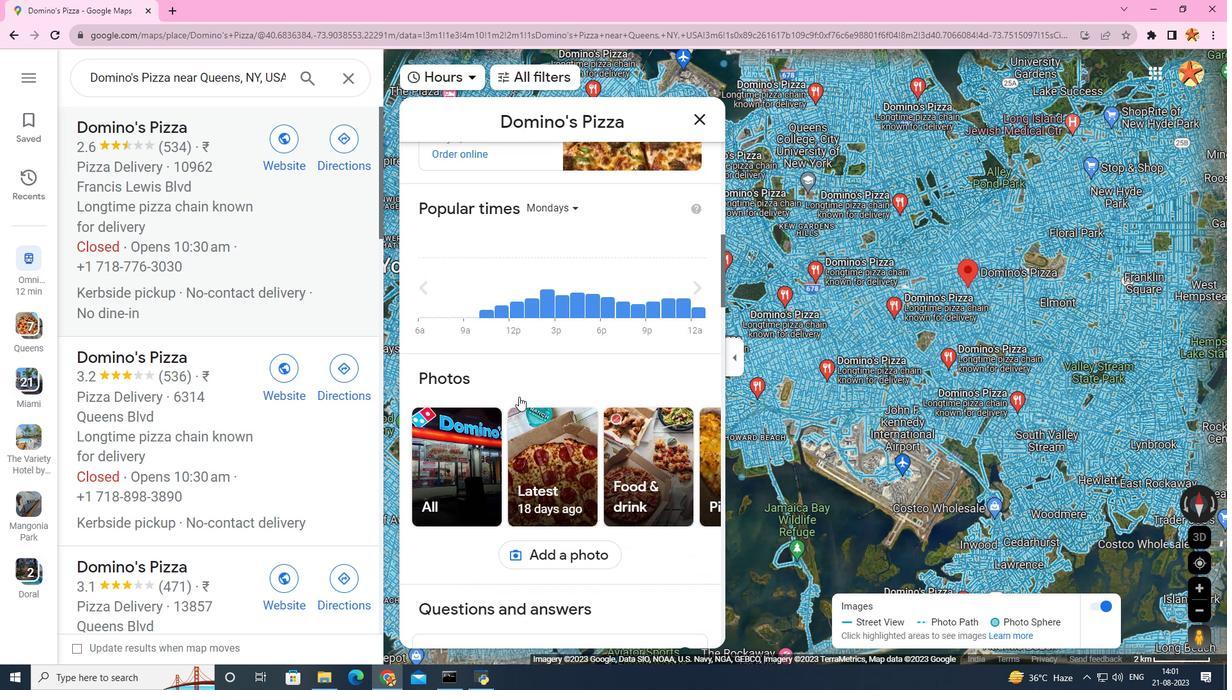 
Action: Mouse scrolled (526, 396) with delta (0, 0)
Screenshot: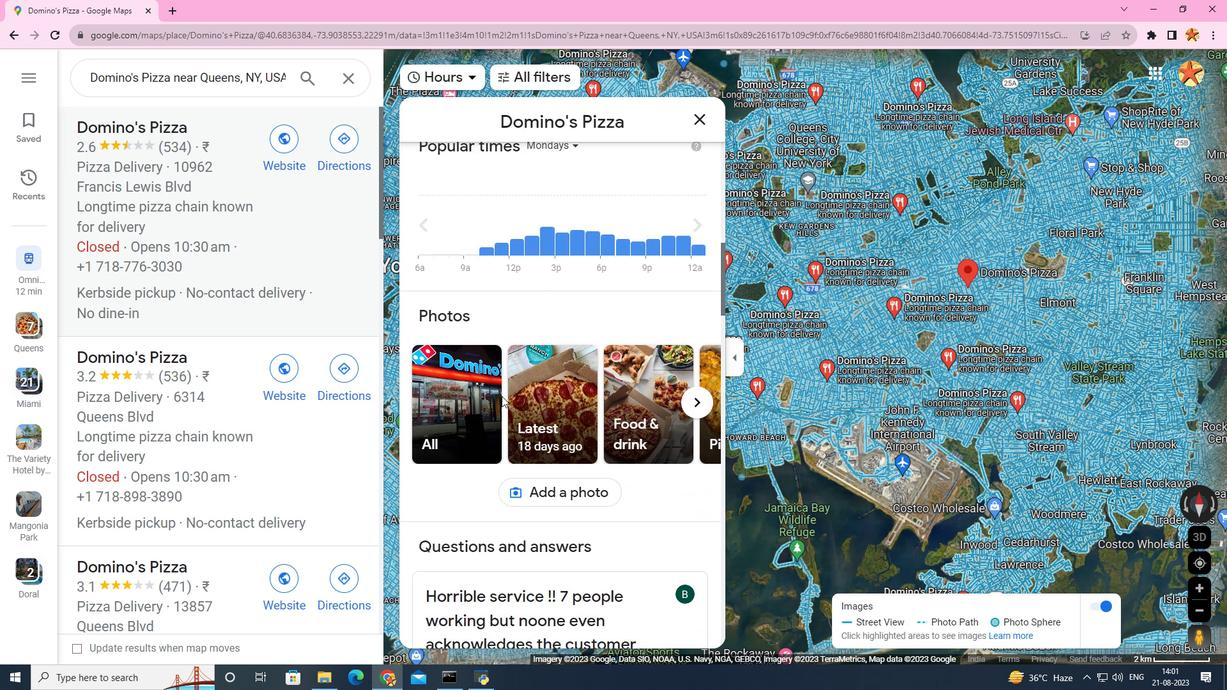 
Action: Mouse moved to (458, 403)
Screenshot: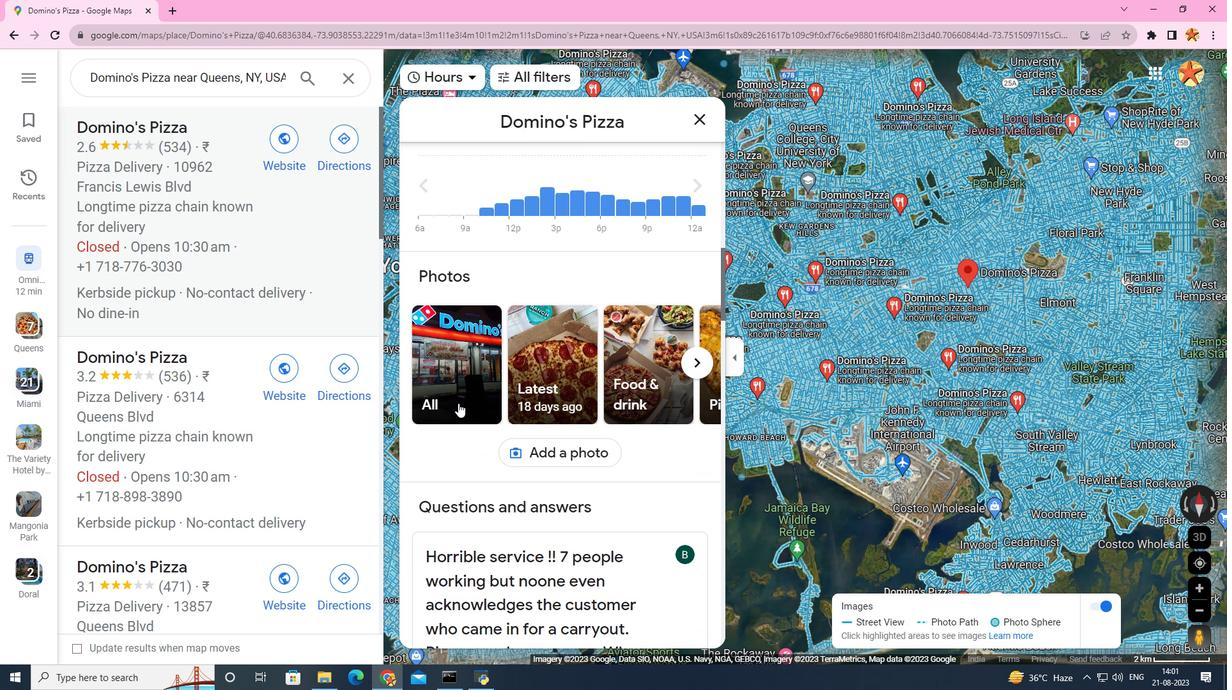 
Action: Mouse pressed left at (458, 403)
Screenshot: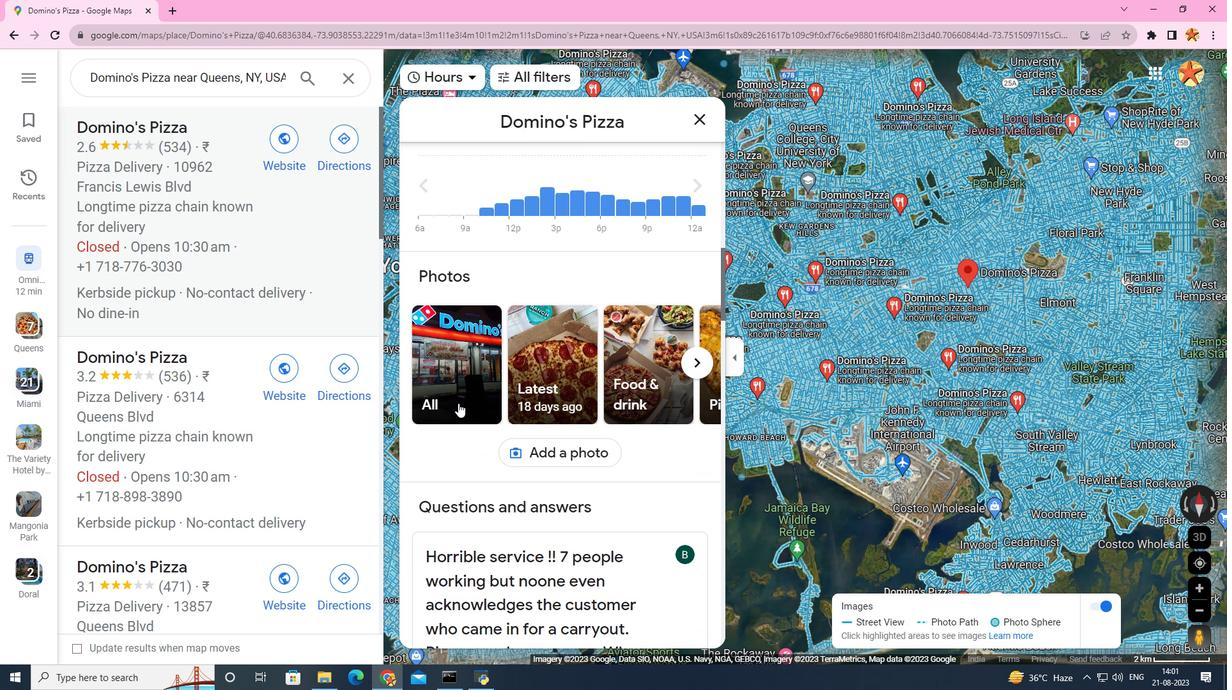 
Action: Mouse moved to (820, 572)
Screenshot: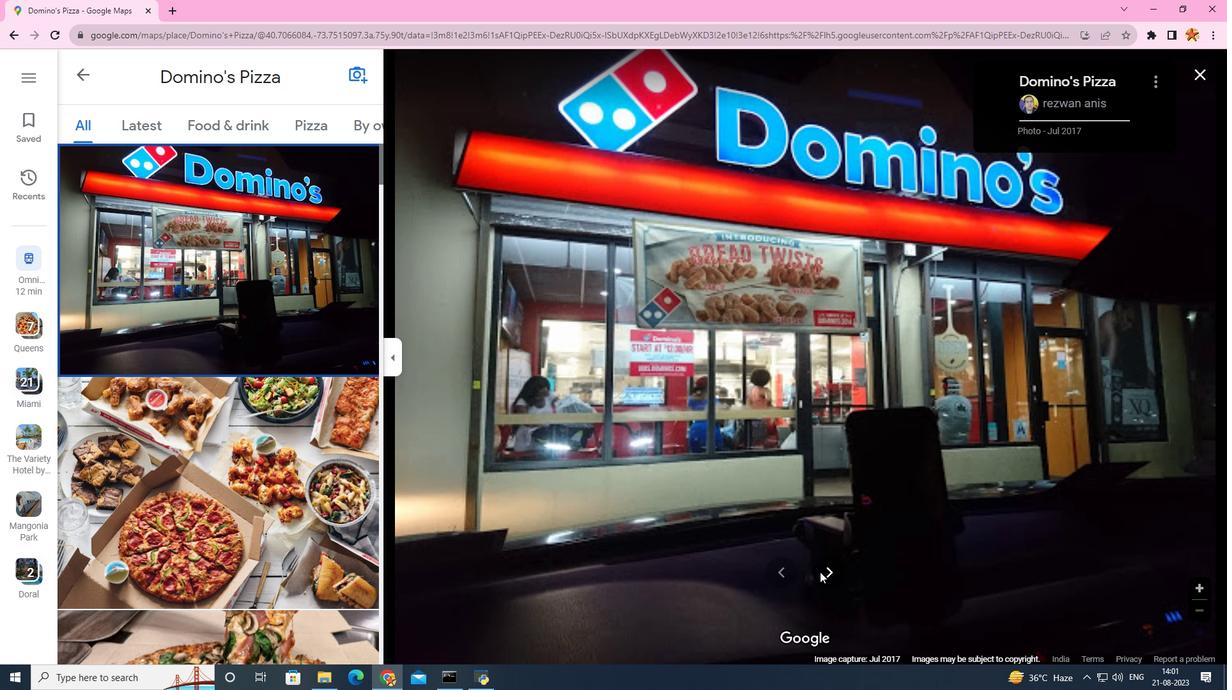 
Action: Mouse pressed left at (820, 572)
Screenshot: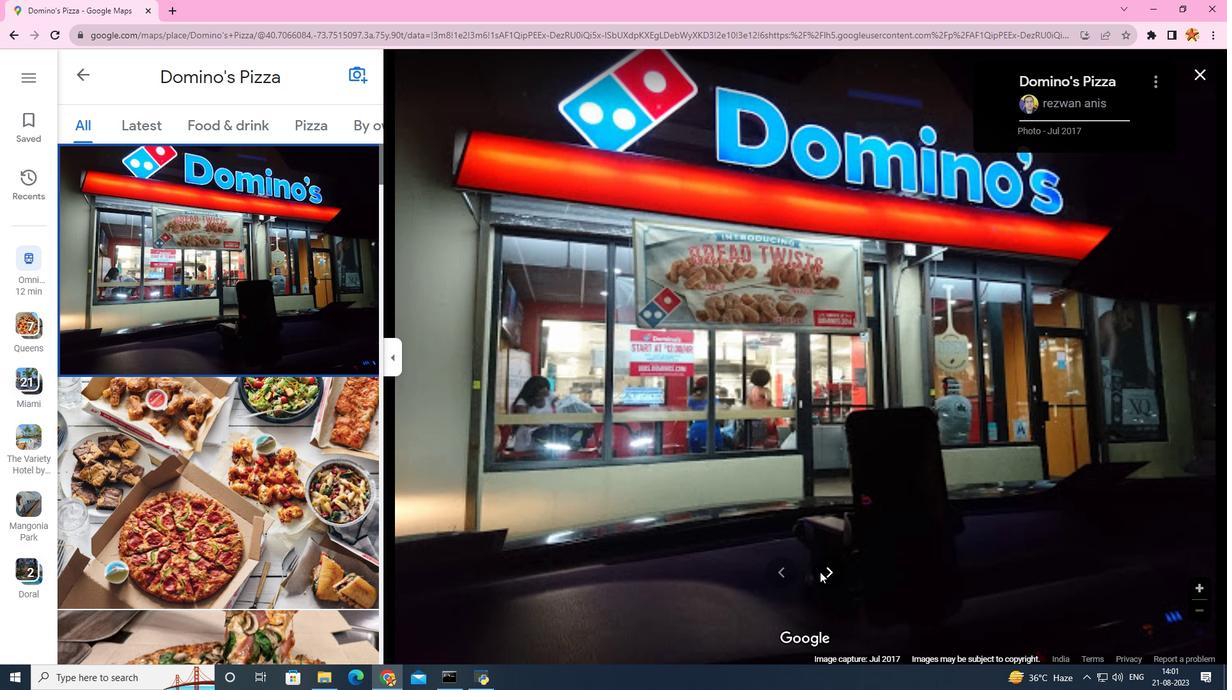 
Action: Mouse pressed left at (820, 572)
Screenshot: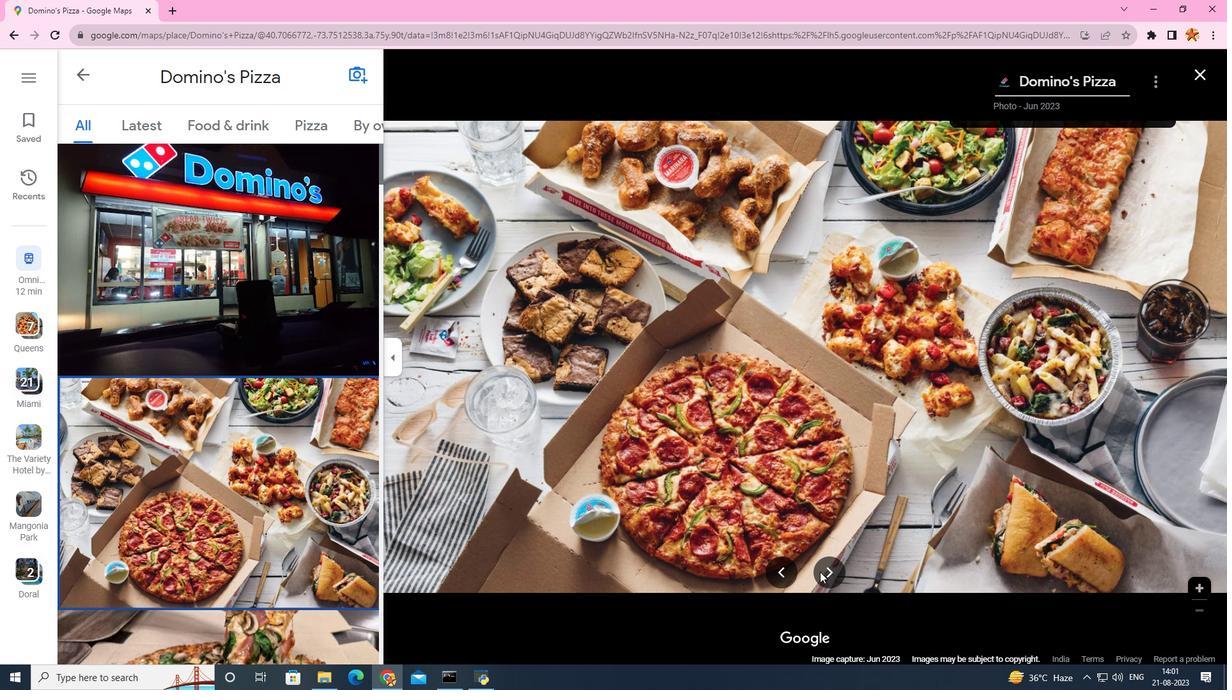 
Action: Mouse pressed left at (820, 572)
Screenshot: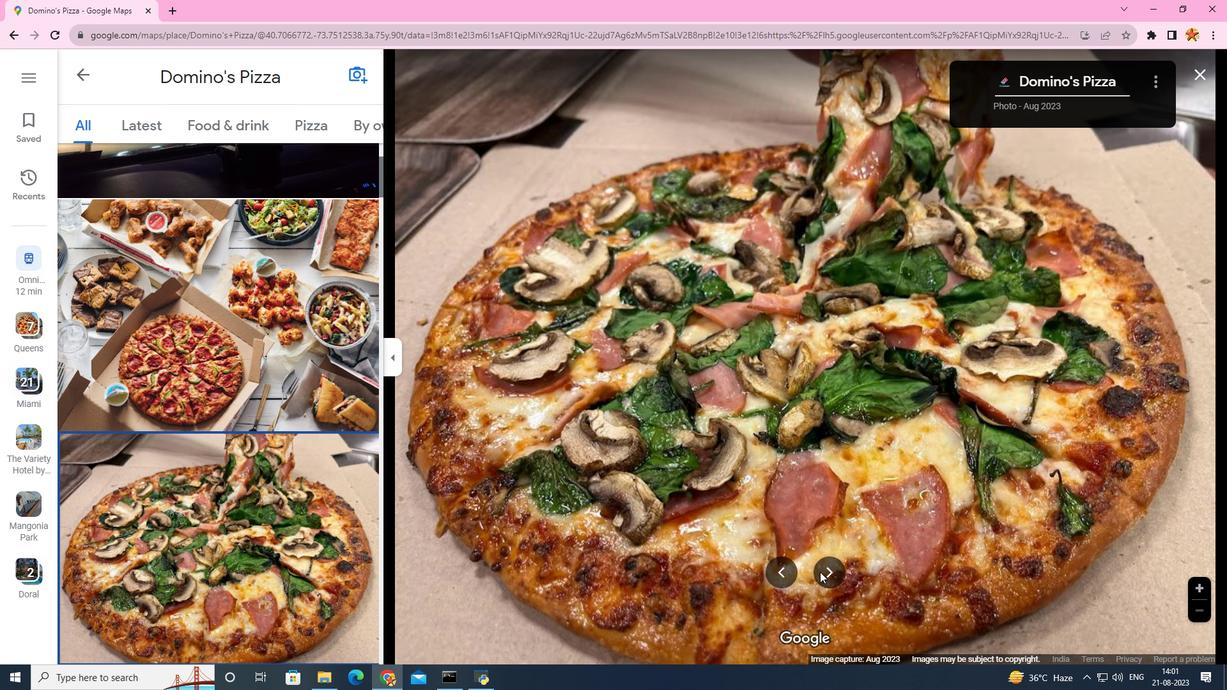 
Action: Mouse pressed left at (820, 572)
Screenshot: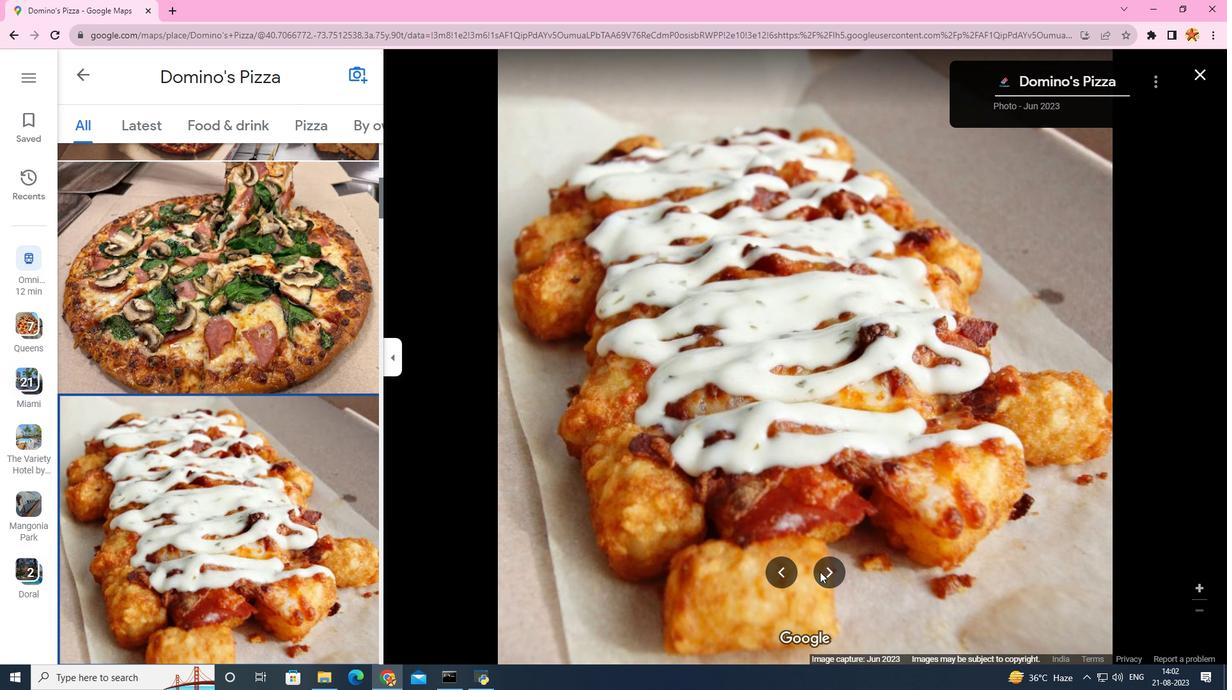 
Action: Mouse pressed left at (820, 572)
Screenshot: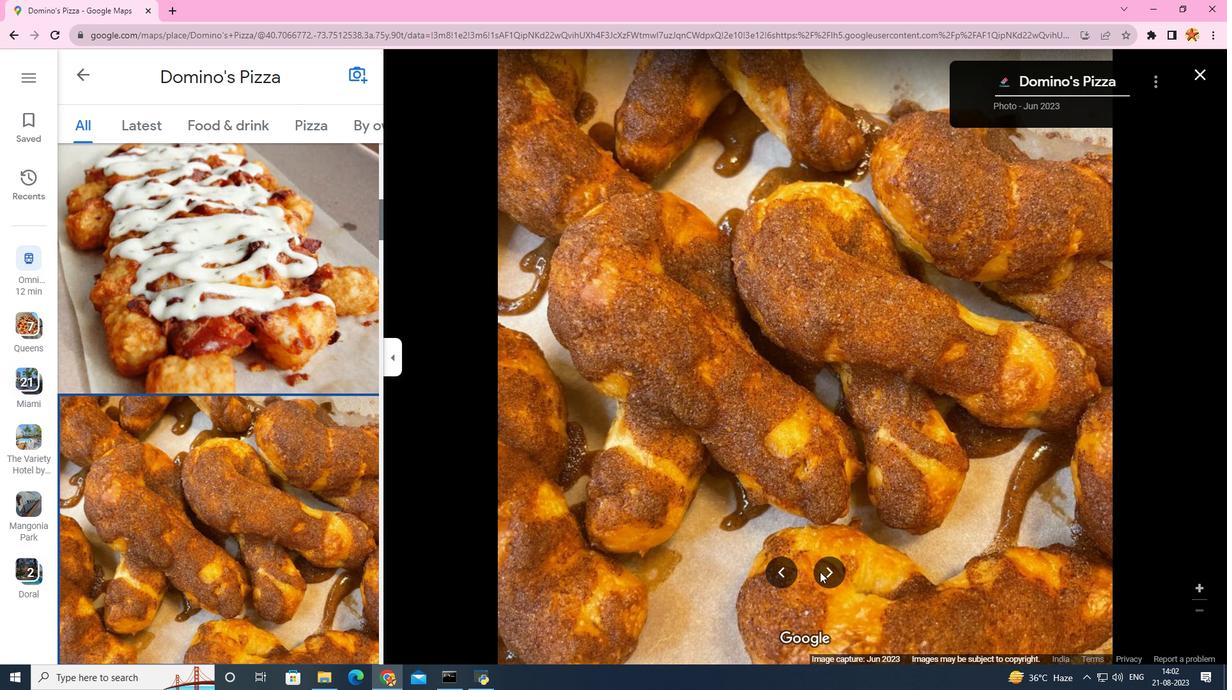 
Action: Mouse pressed left at (820, 572)
Screenshot: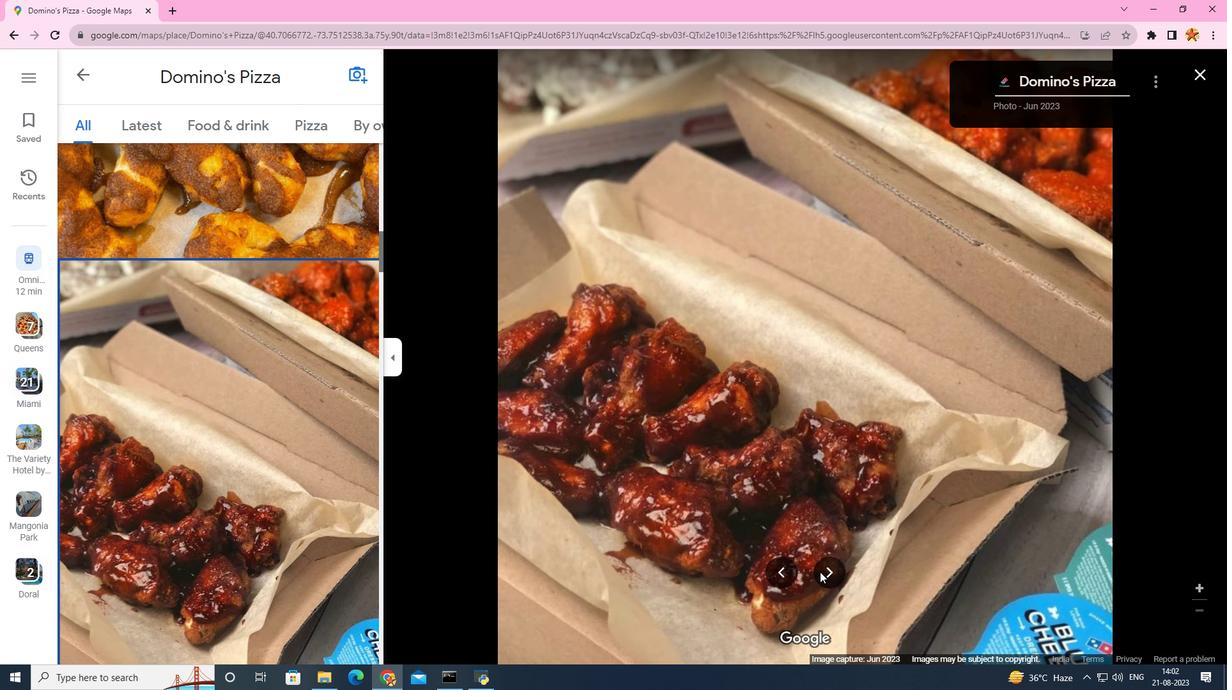 
Action: Mouse pressed left at (820, 572)
Screenshot: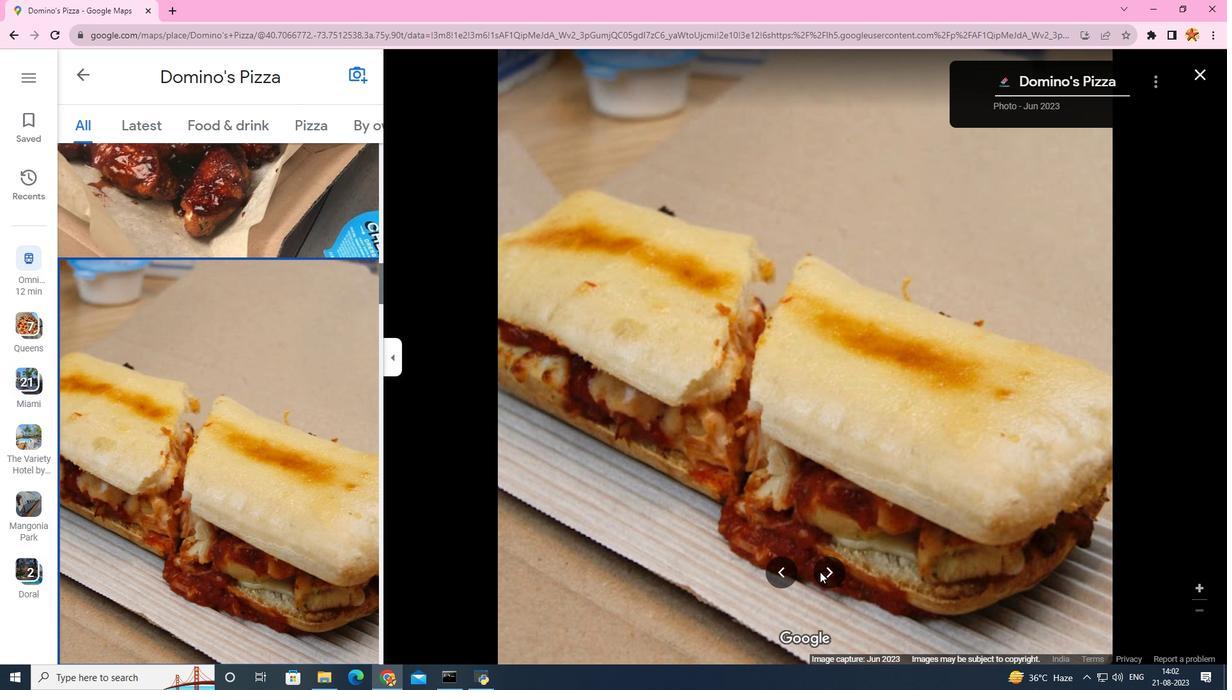 
Action: Mouse pressed left at (820, 572)
Screenshot: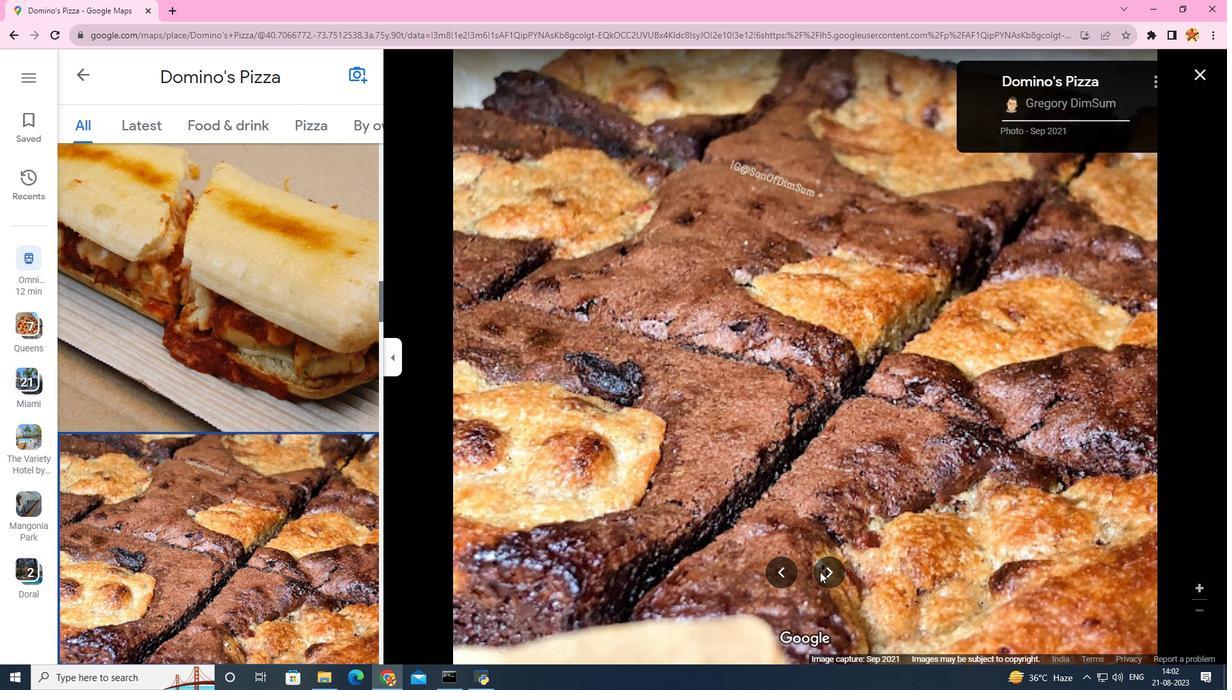 
Action: Mouse pressed left at (820, 572)
Screenshot: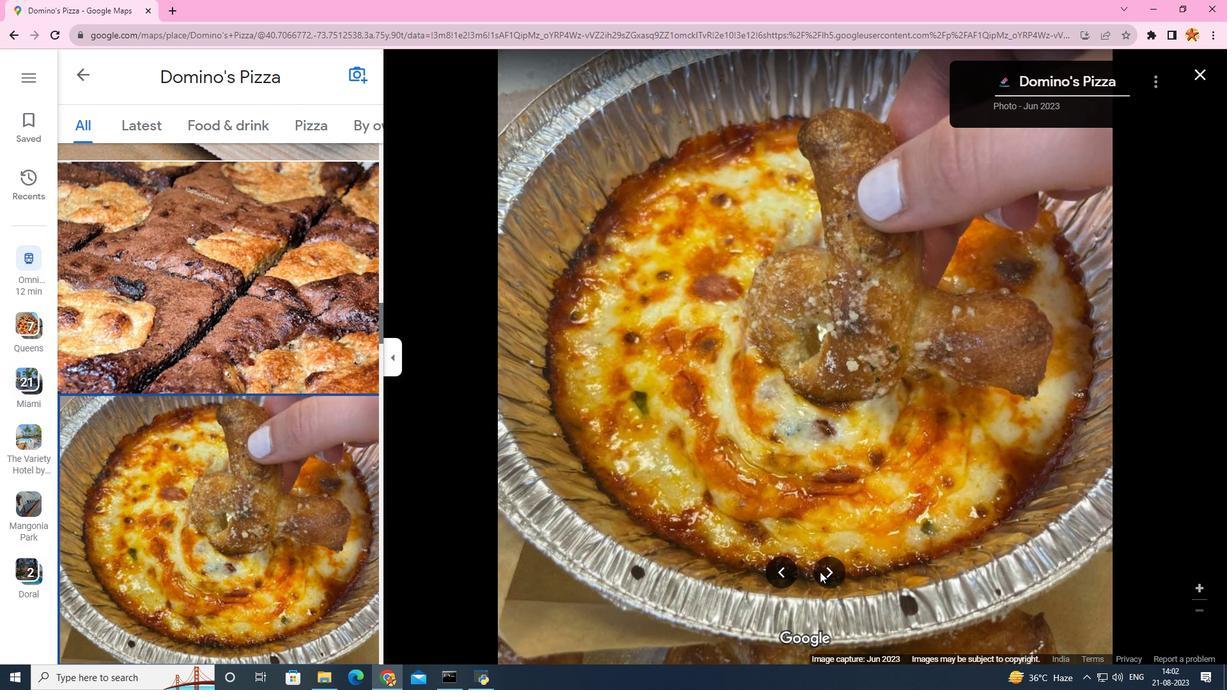 
Action: Mouse pressed left at (820, 572)
Screenshot: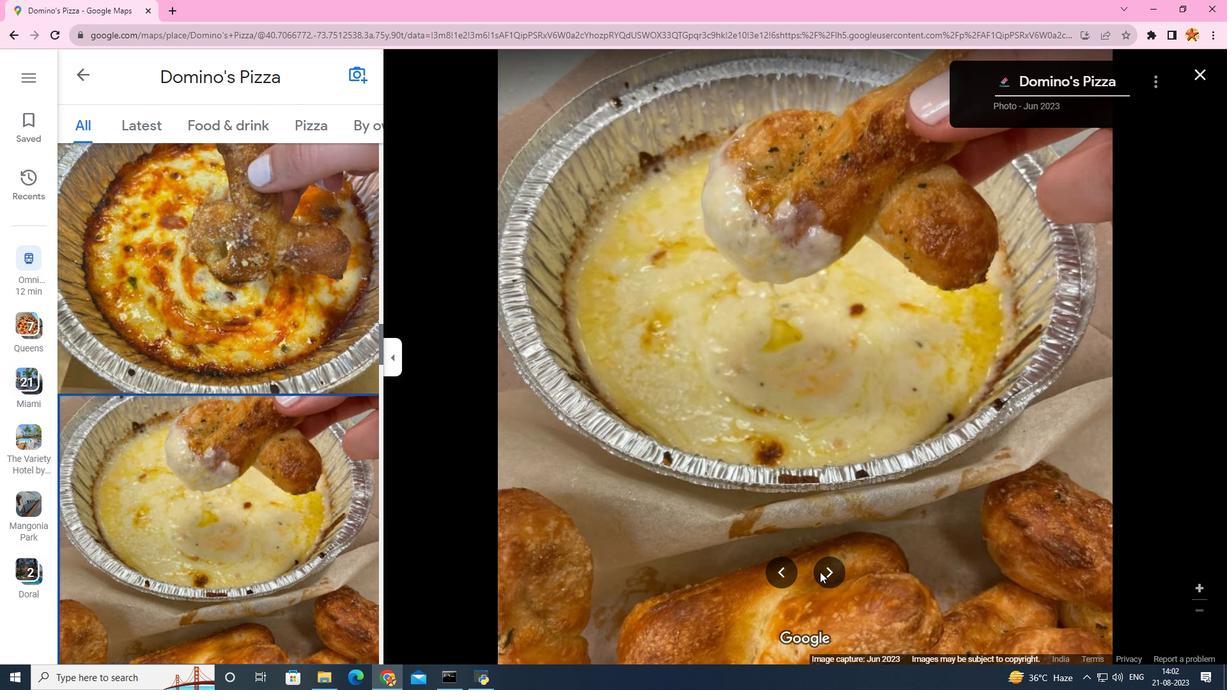 
Action: Mouse pressed left at (820, 572)
Screenshot: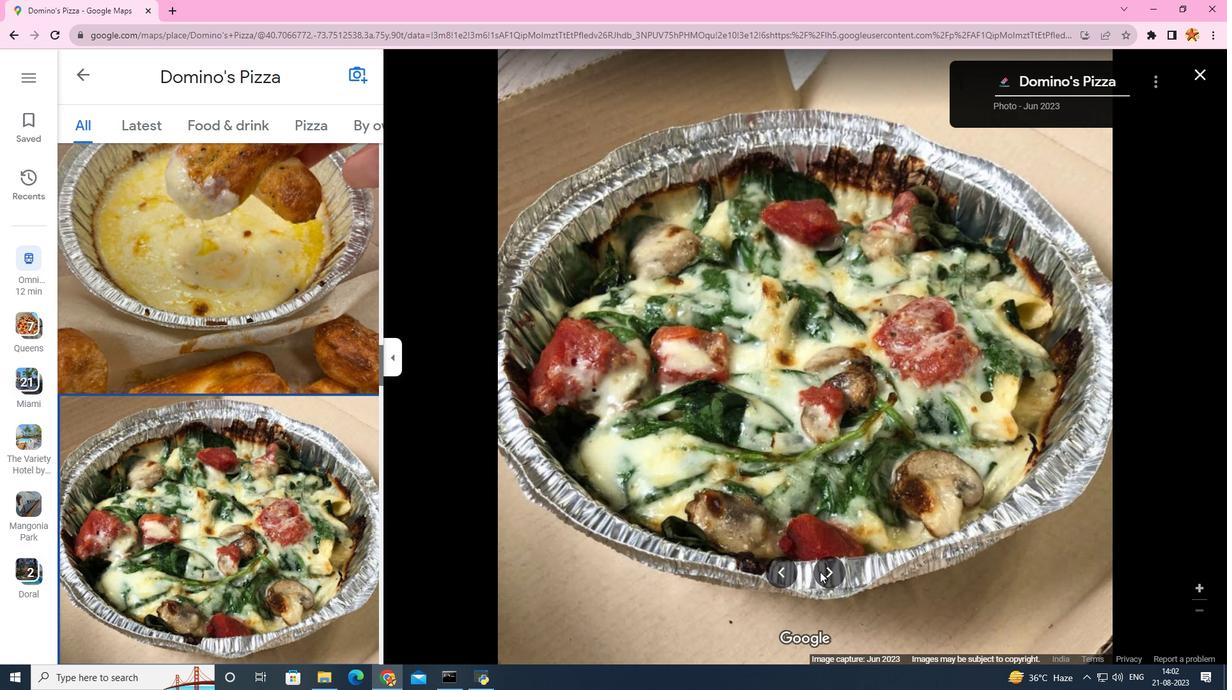
Action: Mouse pressed left at (820, 572)
Screenshot: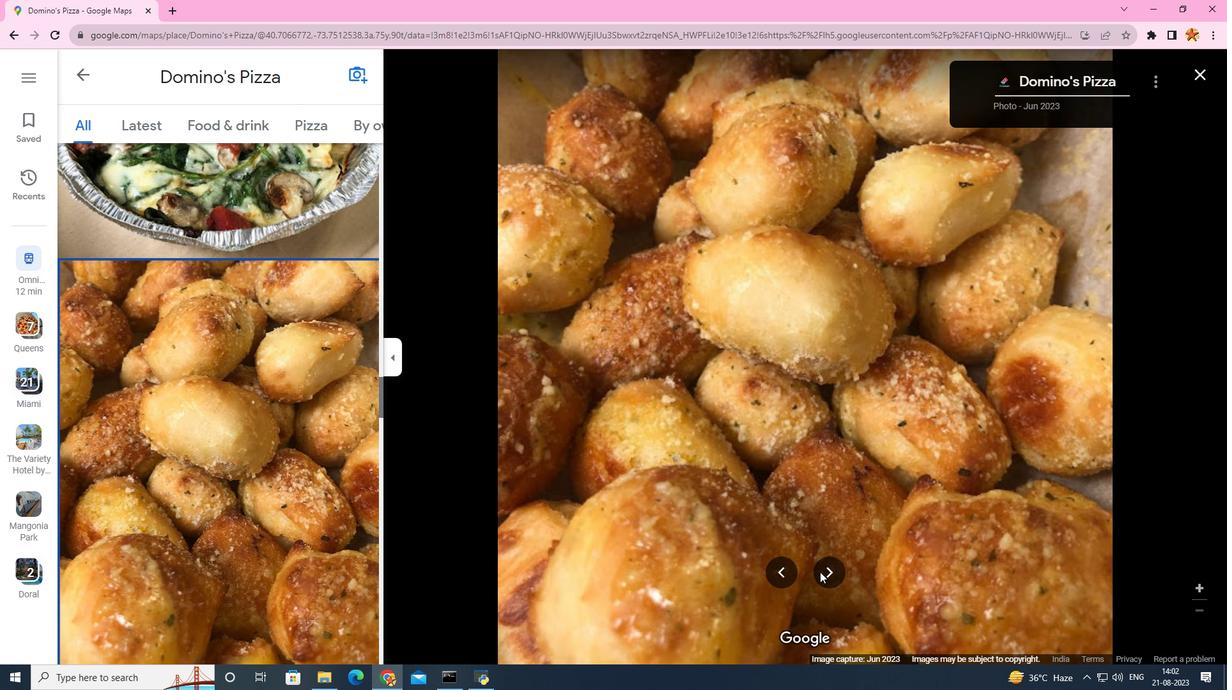 
Action: Mouse pressed left at (820, 572)
Screenshot: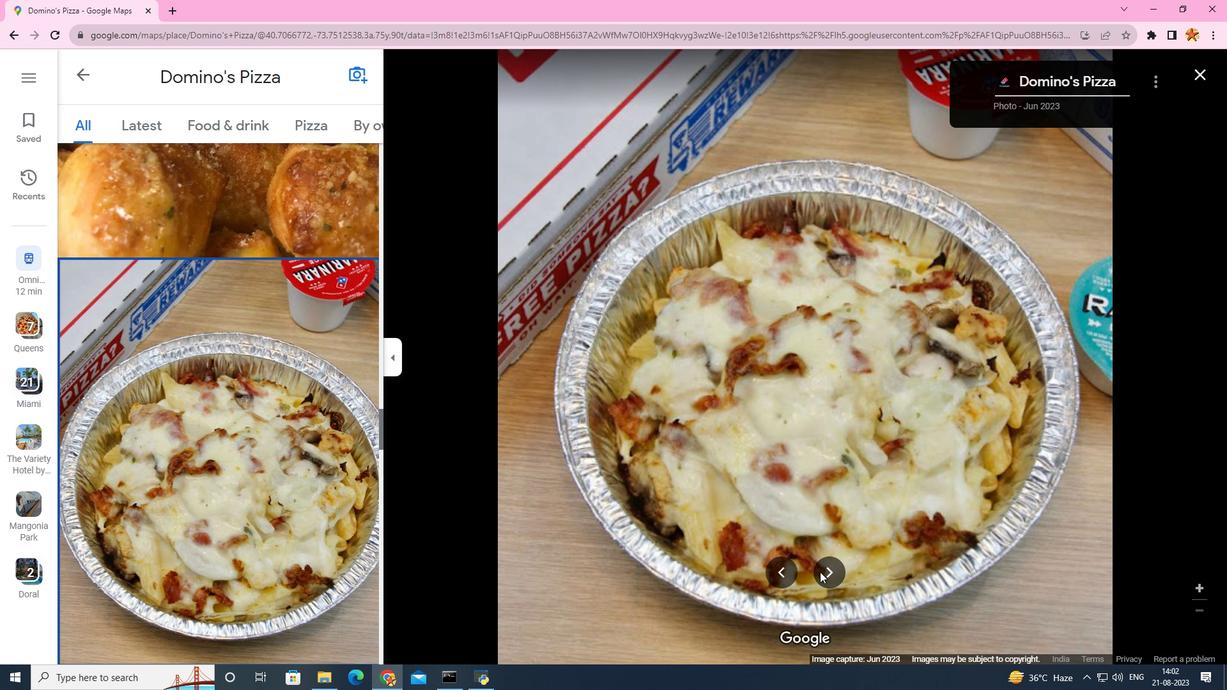 
Action: Mouse pressed left at (820, 572)
Screenshot: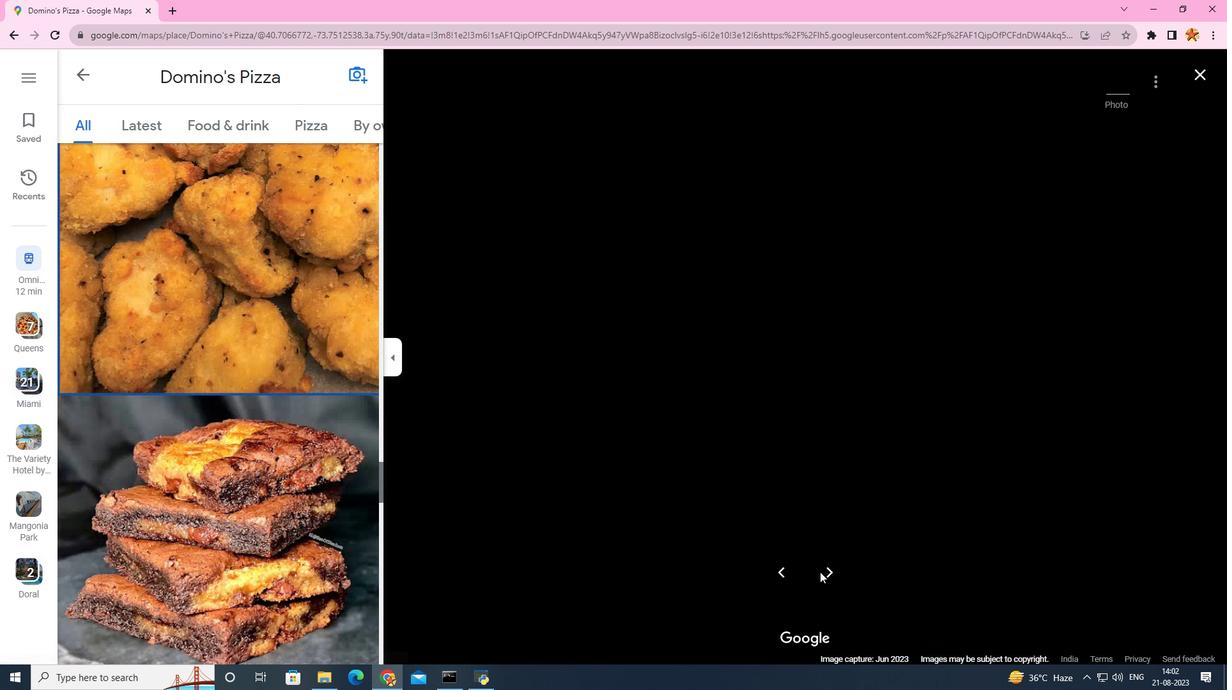 
Action: Mouse pressed left at (820, 572)
Screenshot: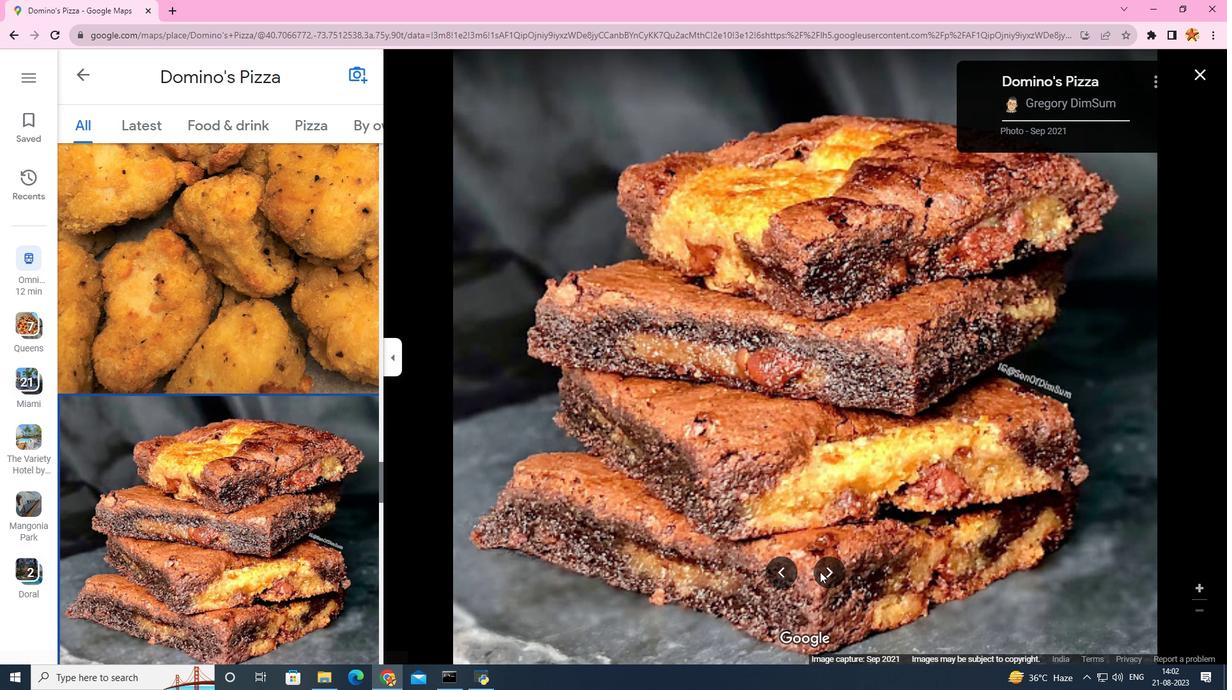 
Action: Mouse pressed left at (820, 572)
Screenshot: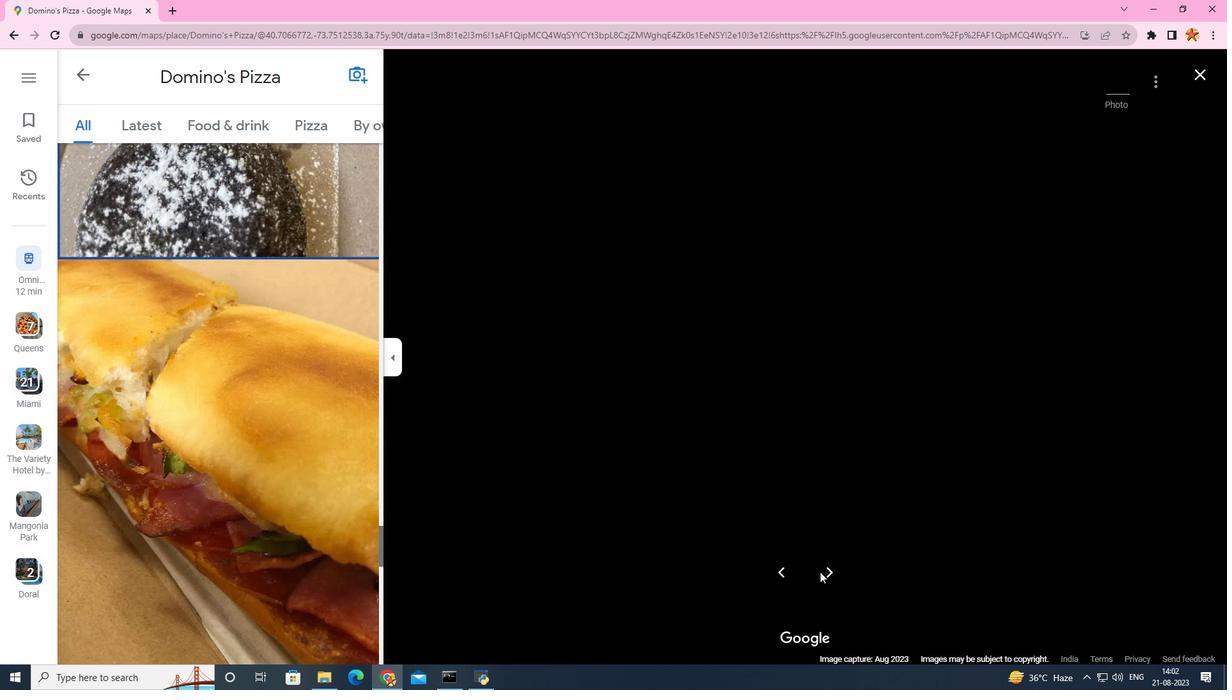 
Action: Mouse pressed left at (820, 572)
Screenshot: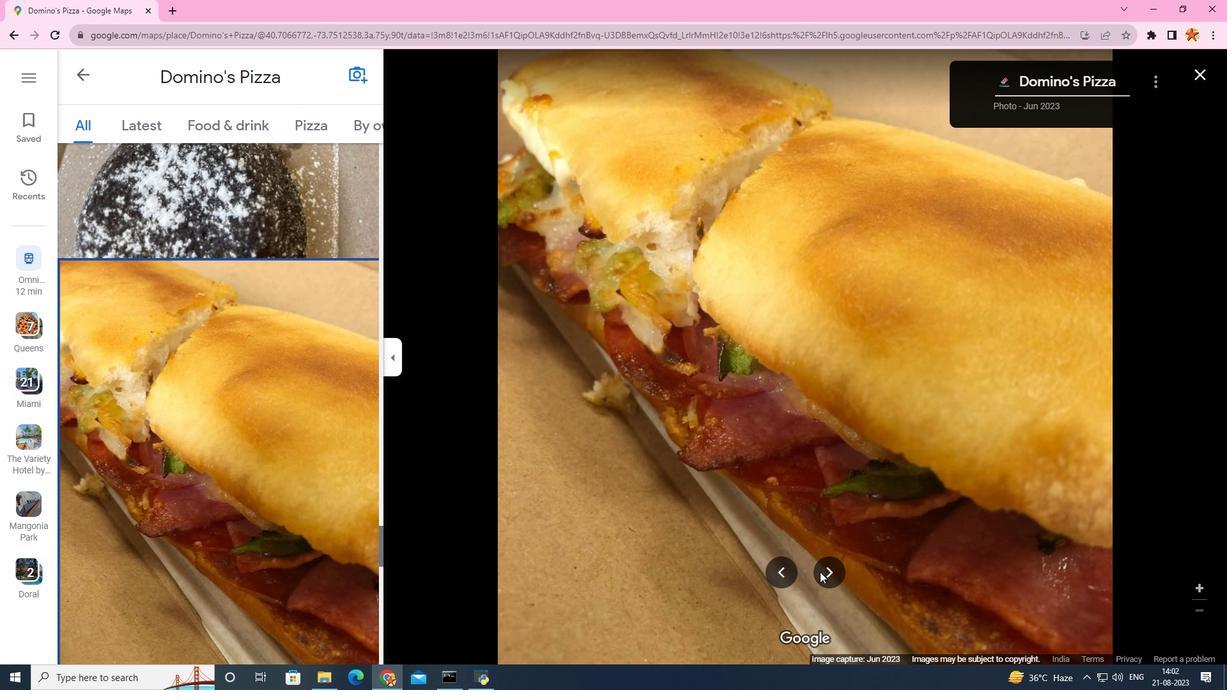 
Action: Mouse pressed left at (820, 572)
Screenshot: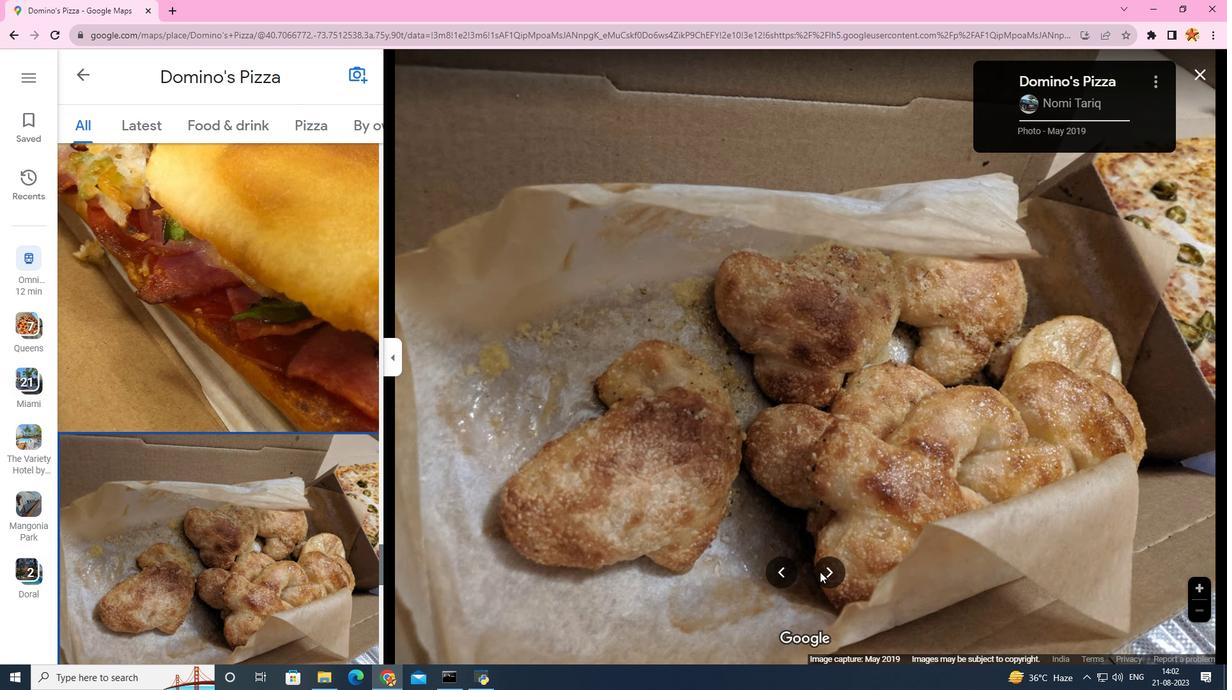 
Action: Mouse pressed left at (820, 572)
Screenshot: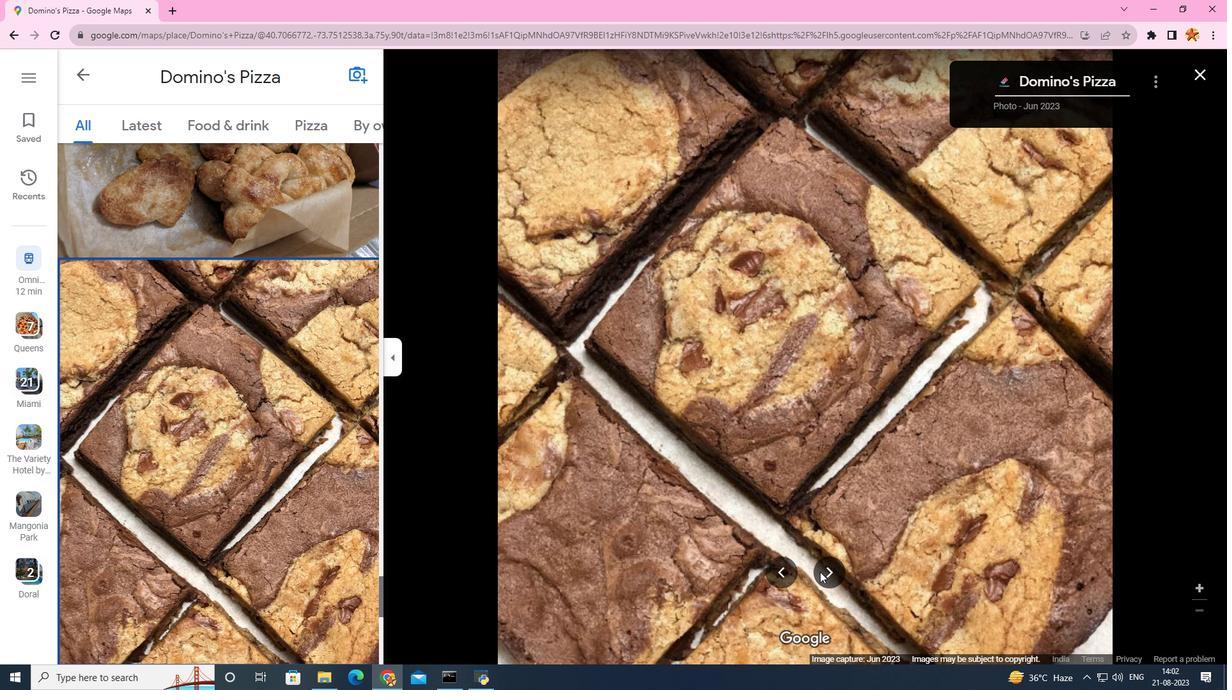 
Action: Mouse pressed left at (820, 572)
Screenshot: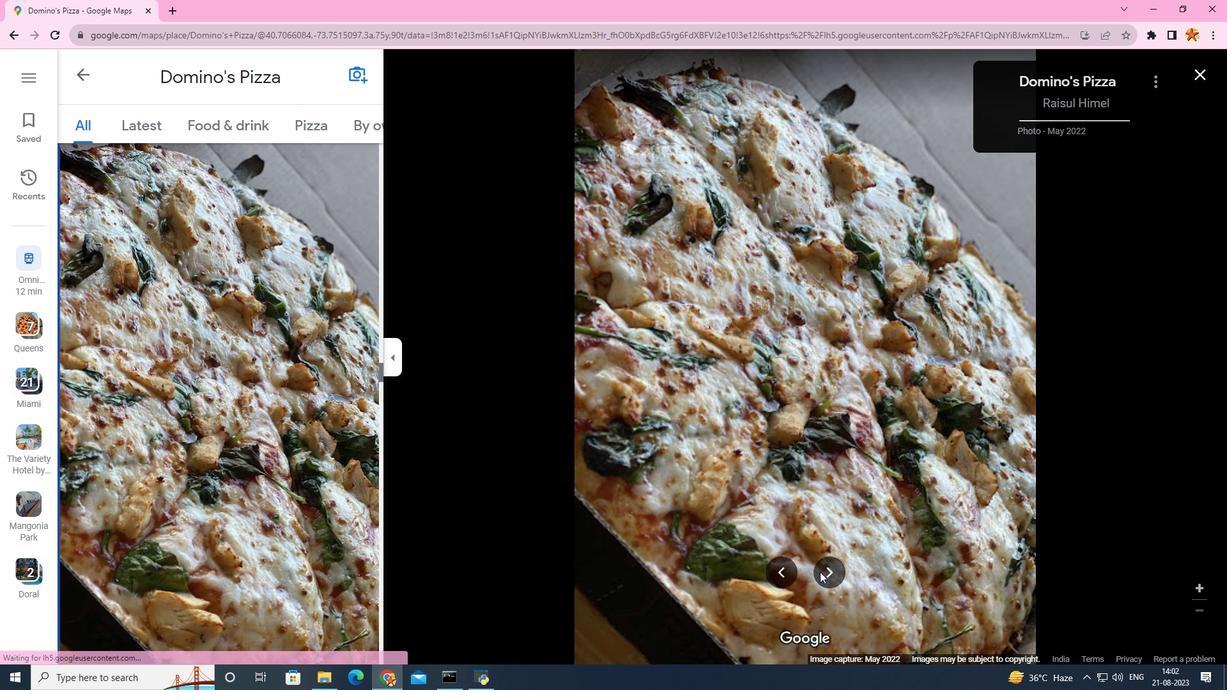 
Action: Mouse pressed left at (820, 572)
Screenshot: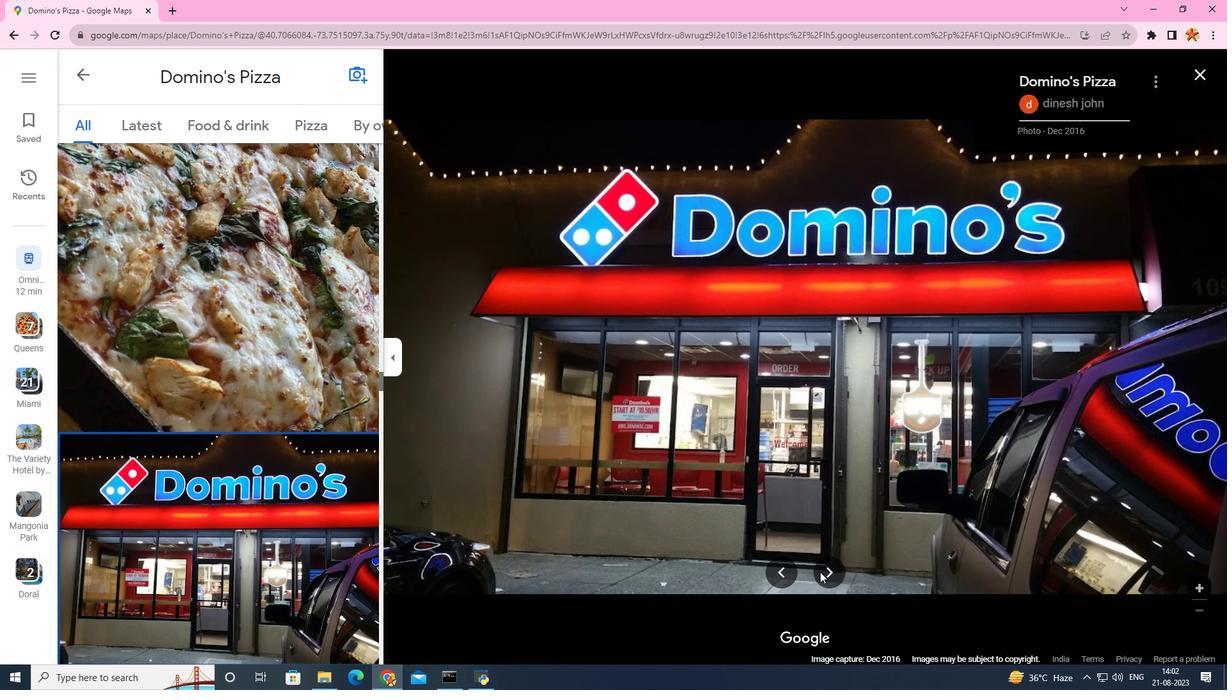 
Action: Mouse pressed left at (820, 572)
Screenshot: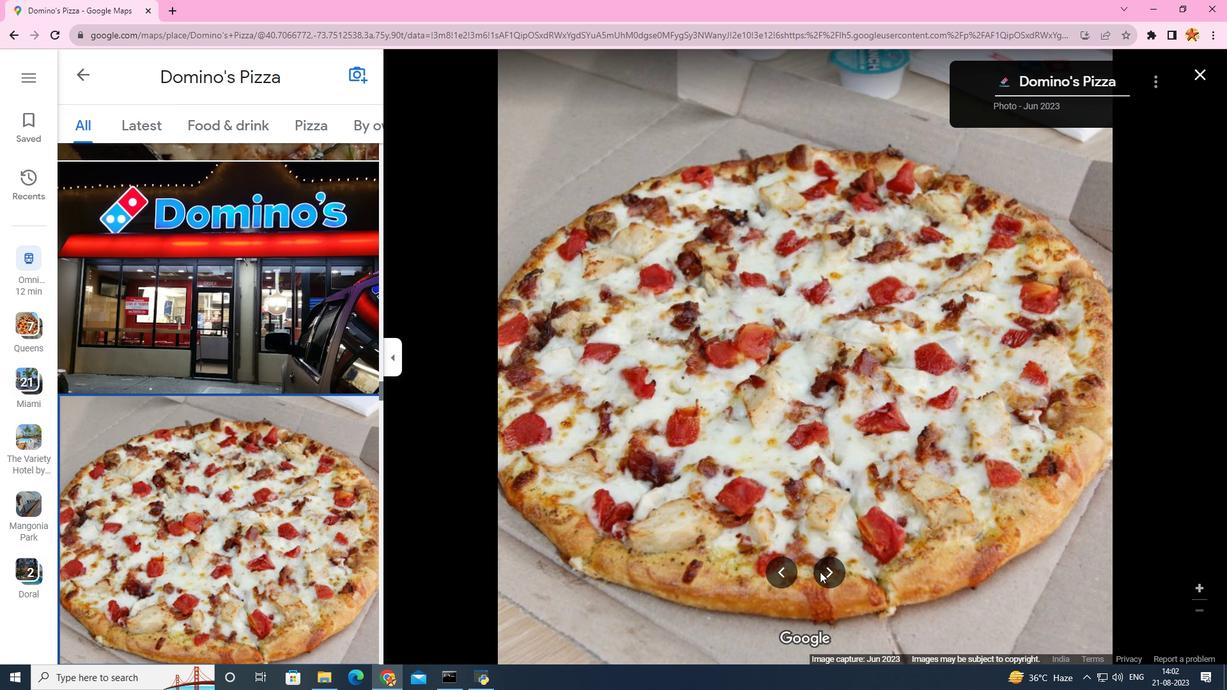 
Action: Mouse pressed left at (820, 572)
Screenshot: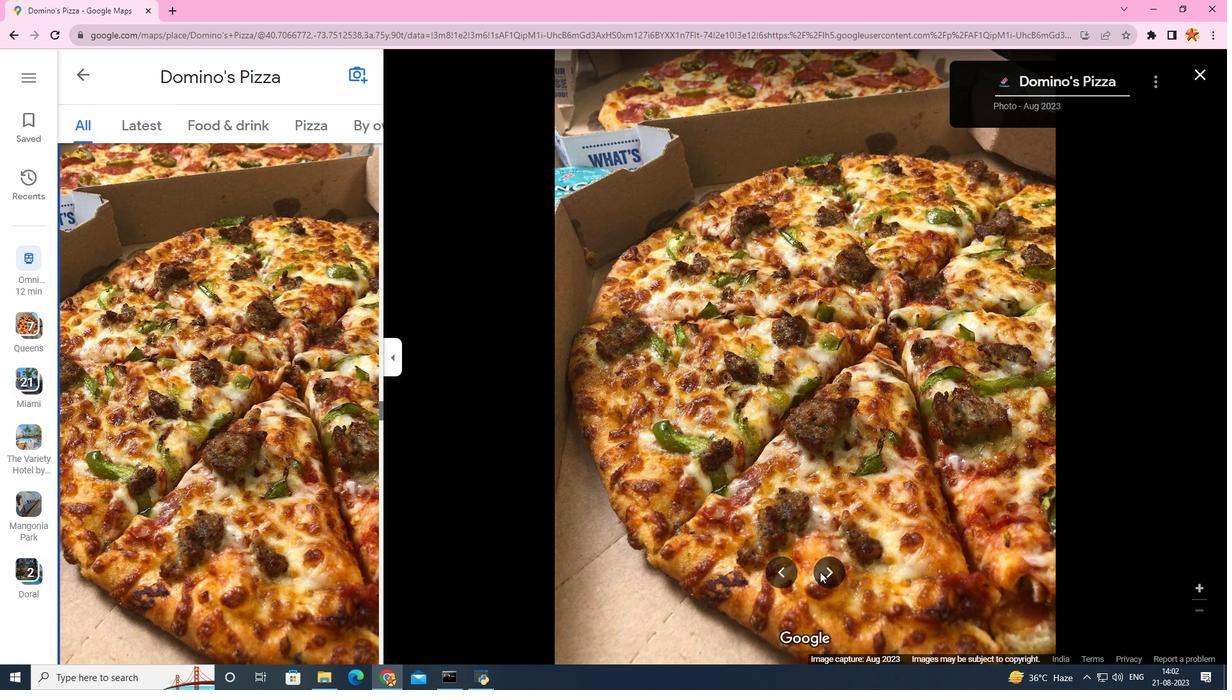 
Action: Mouse pressed left at (820, 572)
Screenshot: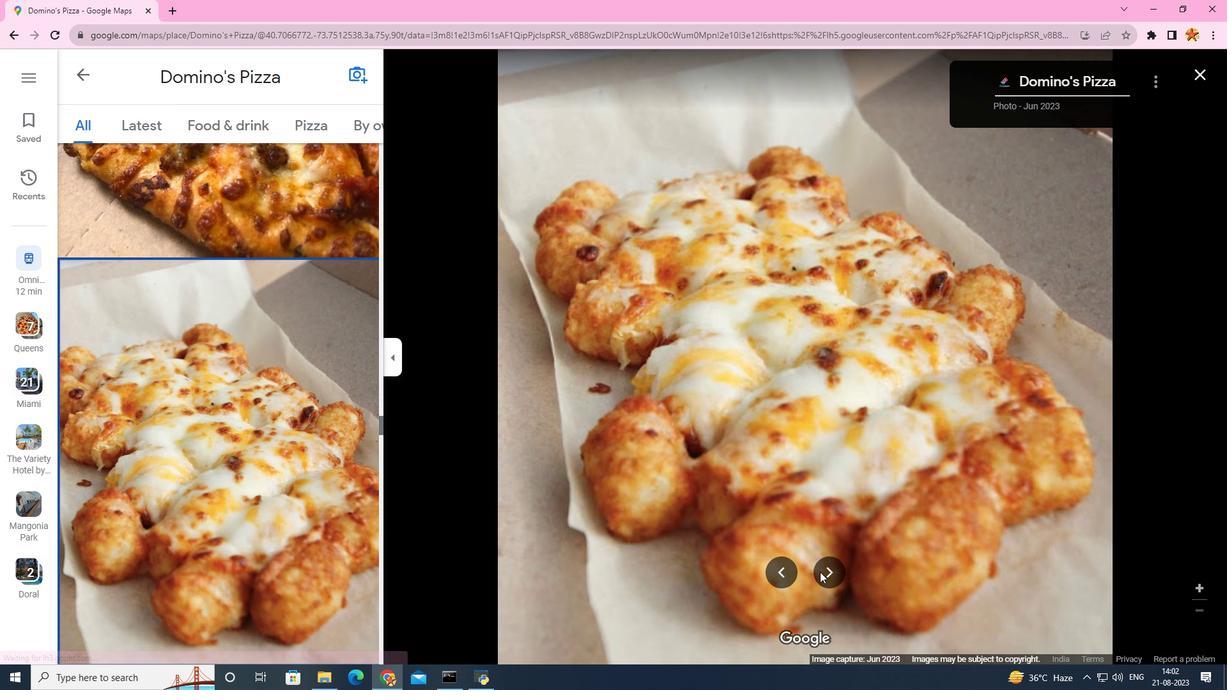 
Action: Mouse pressed left at (820, 572)
Screenshot: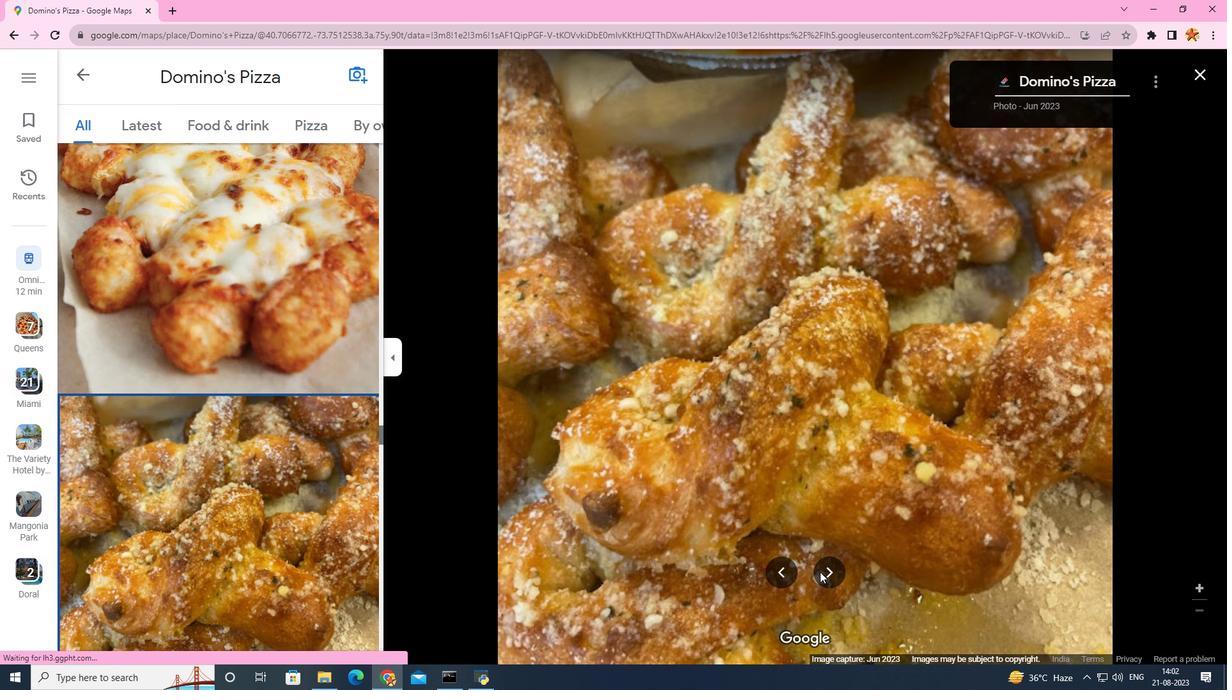 
Action: Mouse pressed left at (820, 572)
Screenshot: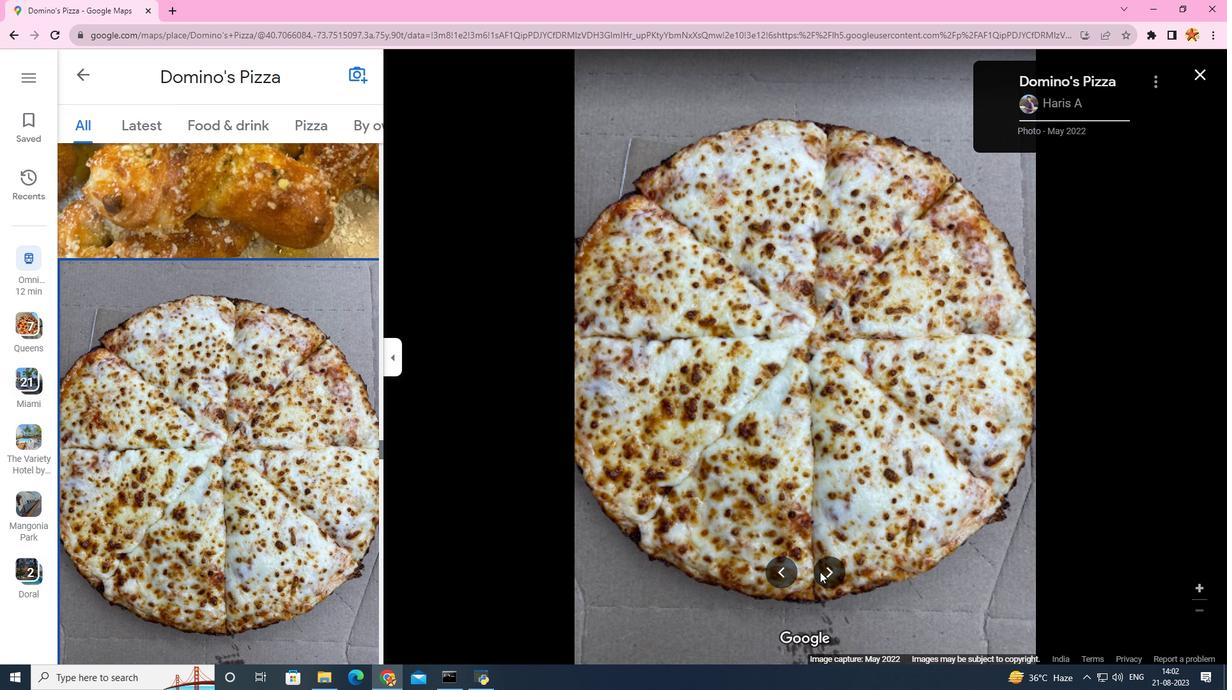 
Action: Mouse pressed left at (820, 572)
Screenshot: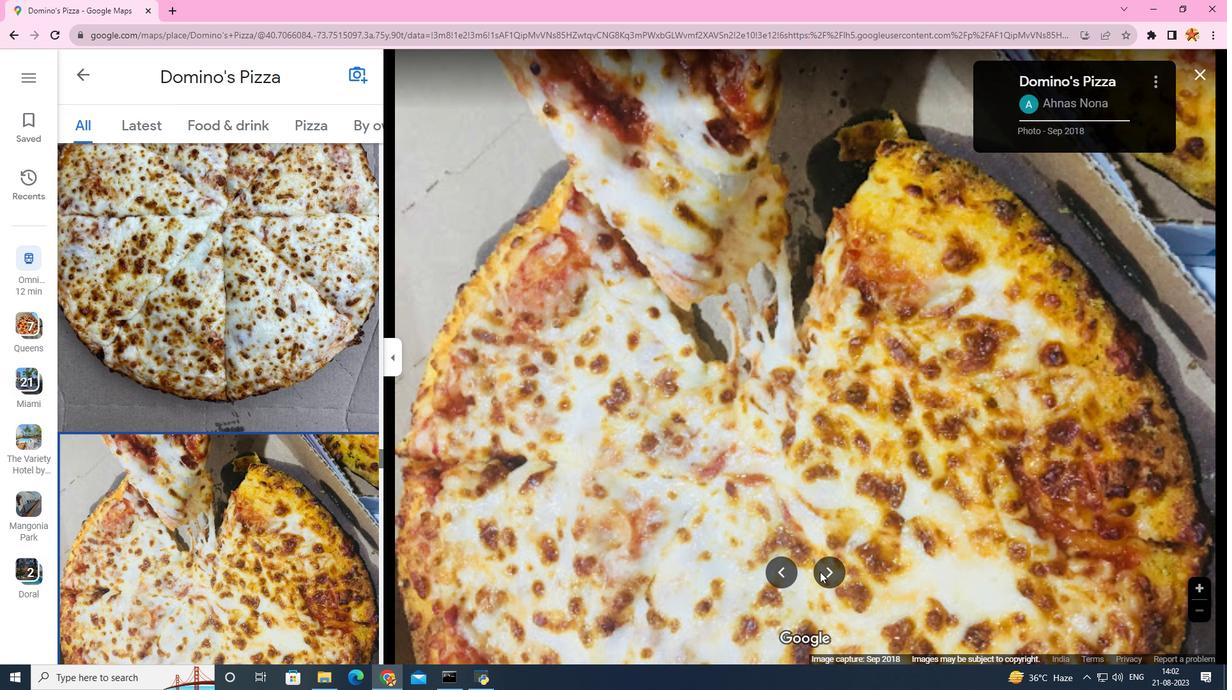 
Action: Mouse pressed left at (820, 572)
Screenshot: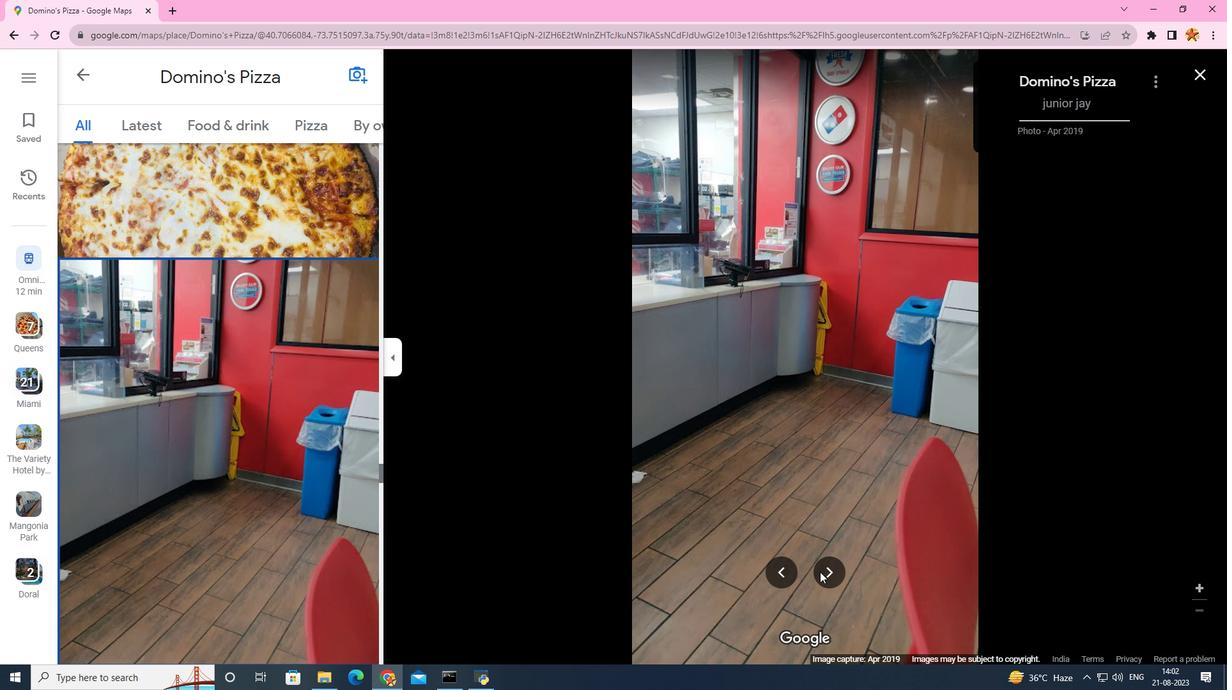 
Action: Mouse pressed left at (820, 572)
Screenshot: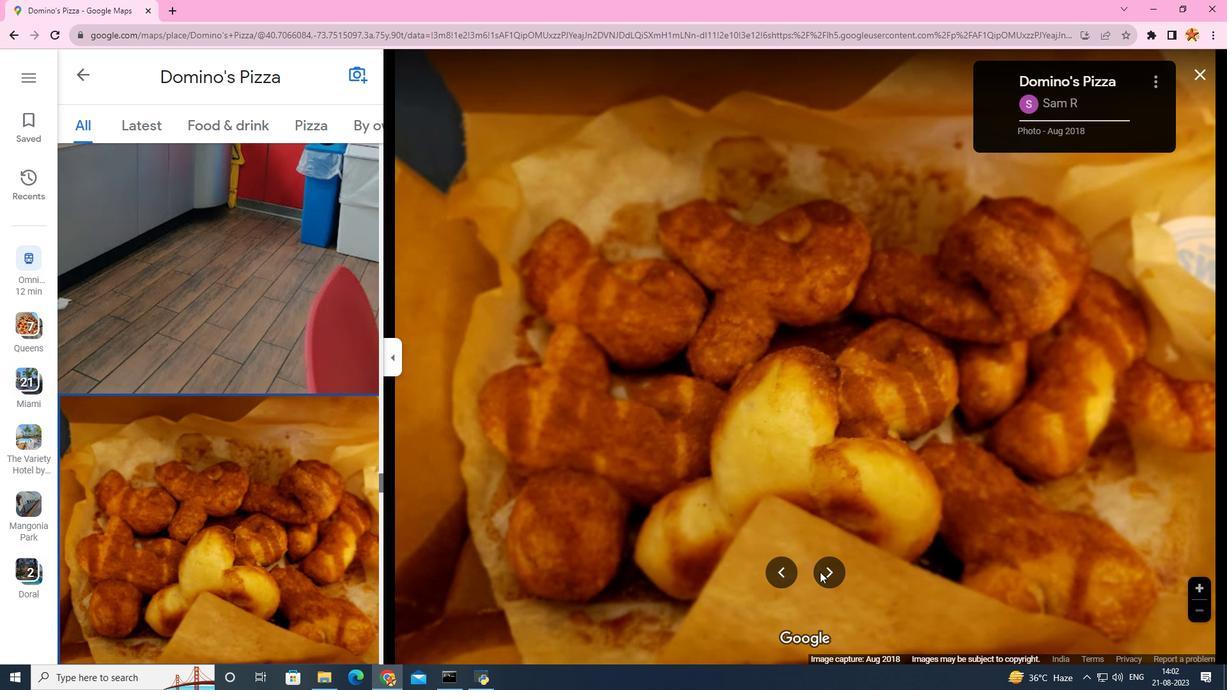 
Action: Mouse pressed left at (820, 572)
Screenshot: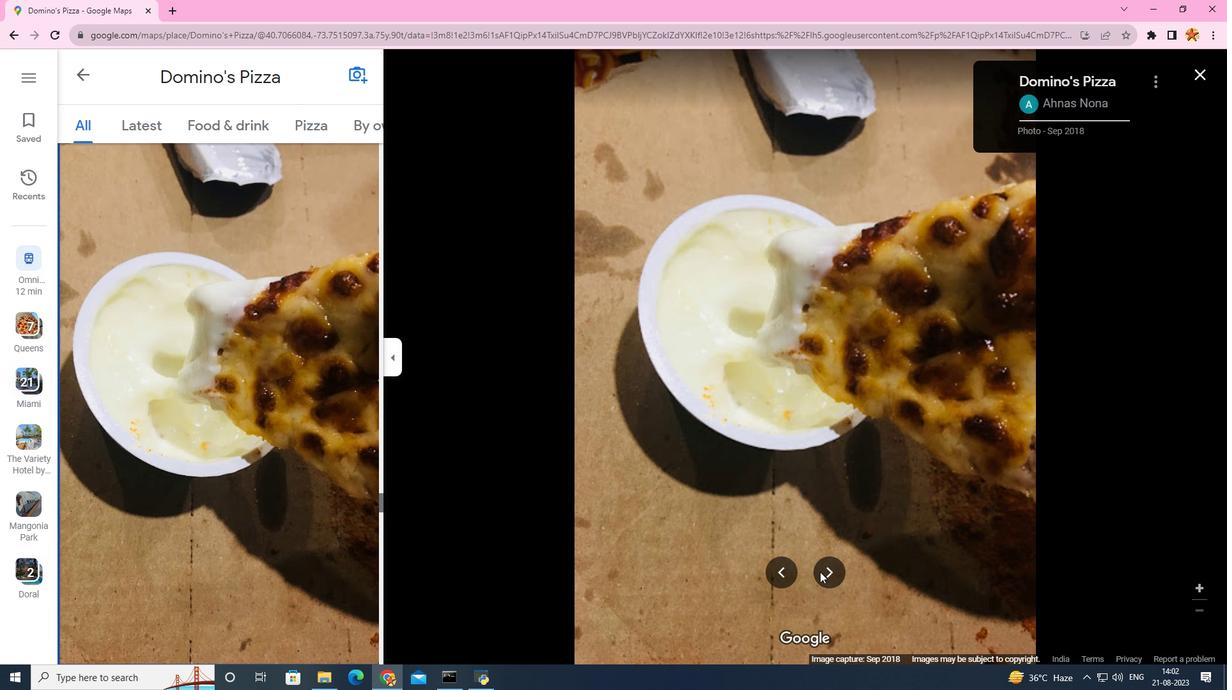 
Action: Mouse pressed left at (820, 572)
Screenshot: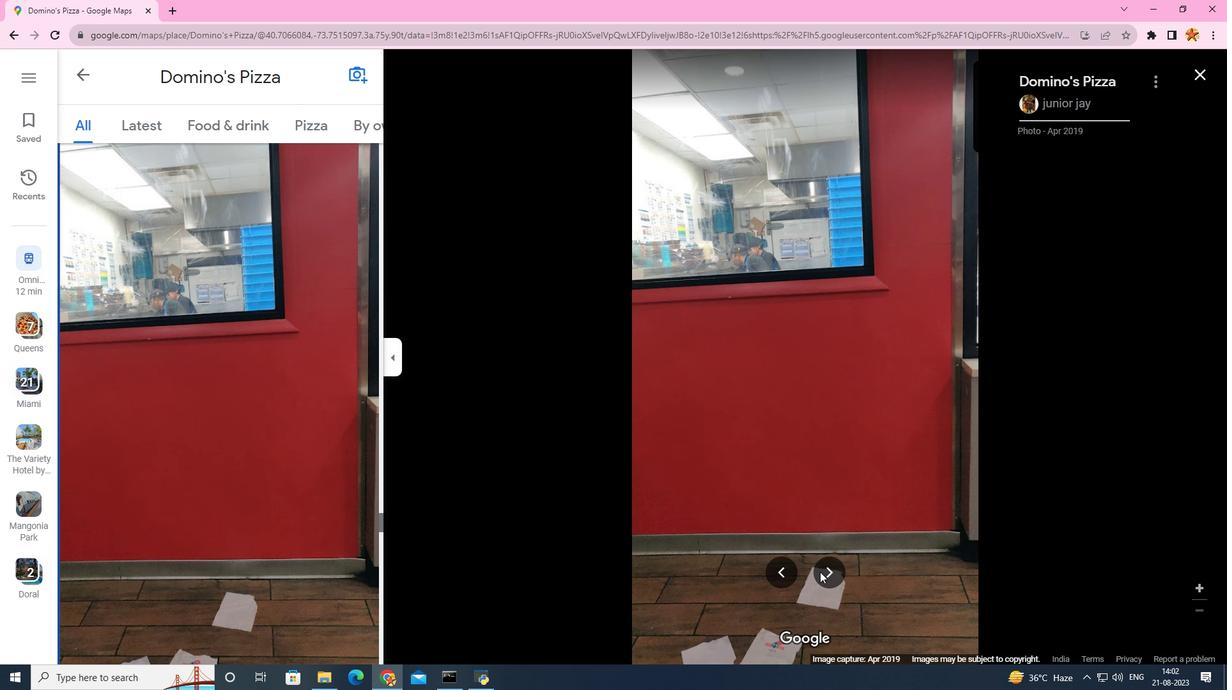 
Action: Mouse pressed left at (820, 572)
Screenshot: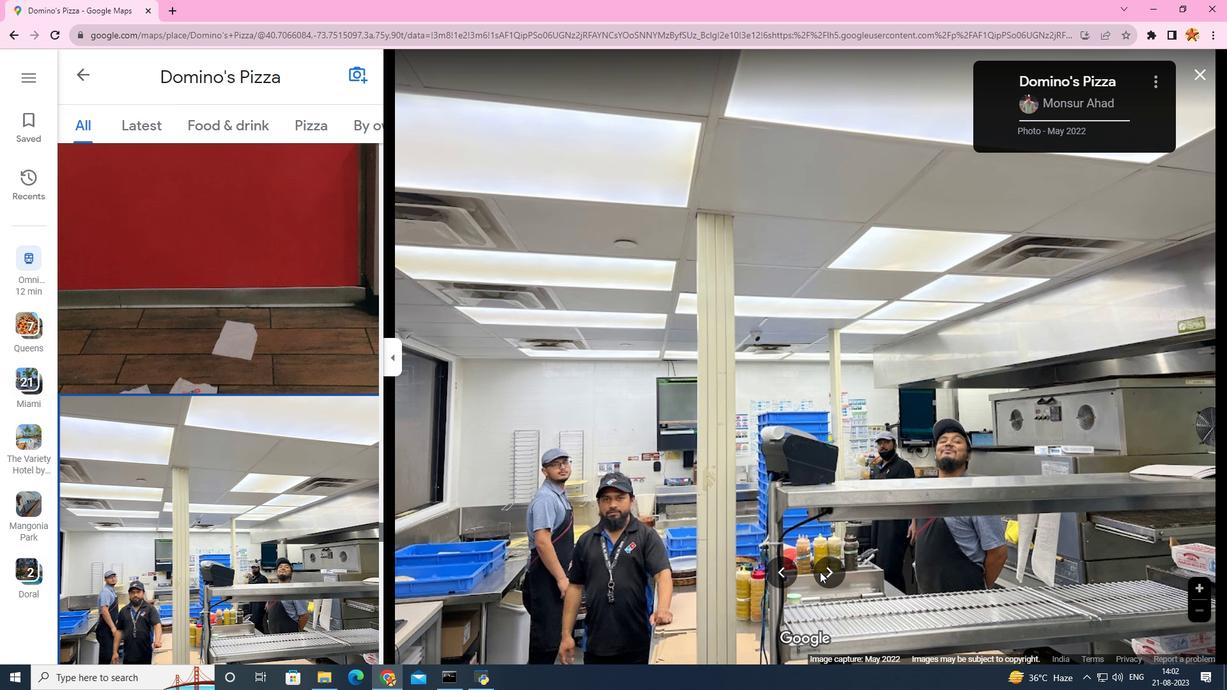 
Action: Mouse pressed left at (820, 572)
Screenshot: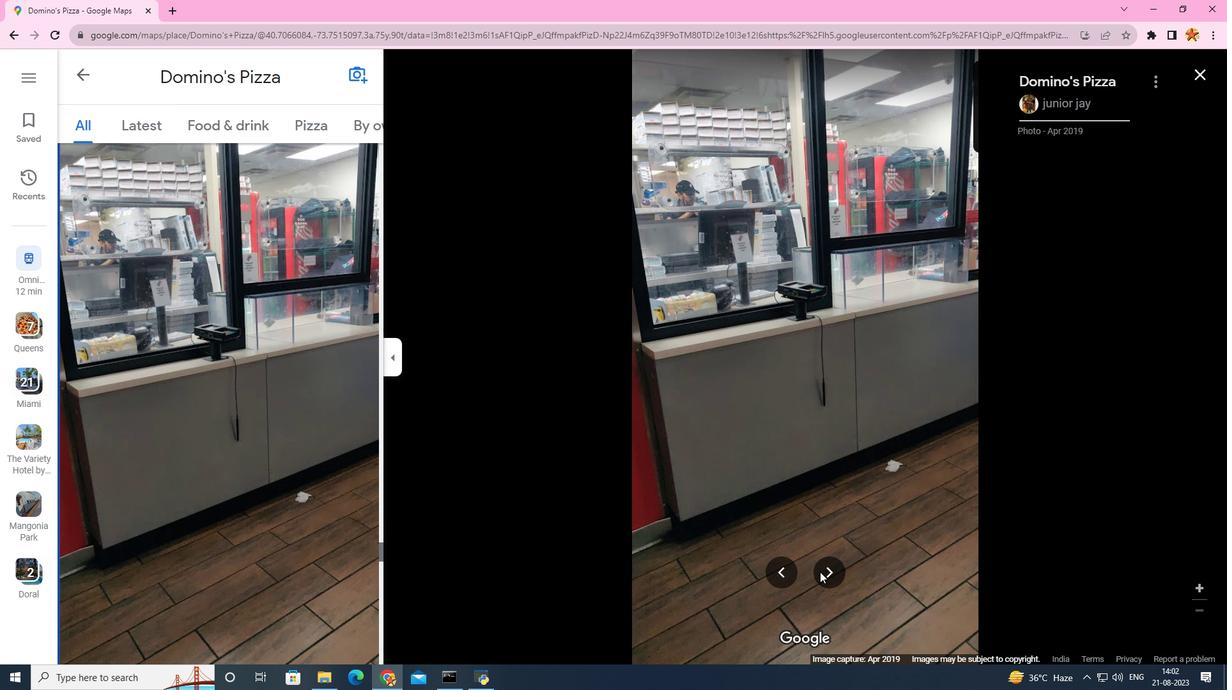 
Action: Mouse pressed left at (820, 572)
Screenshot: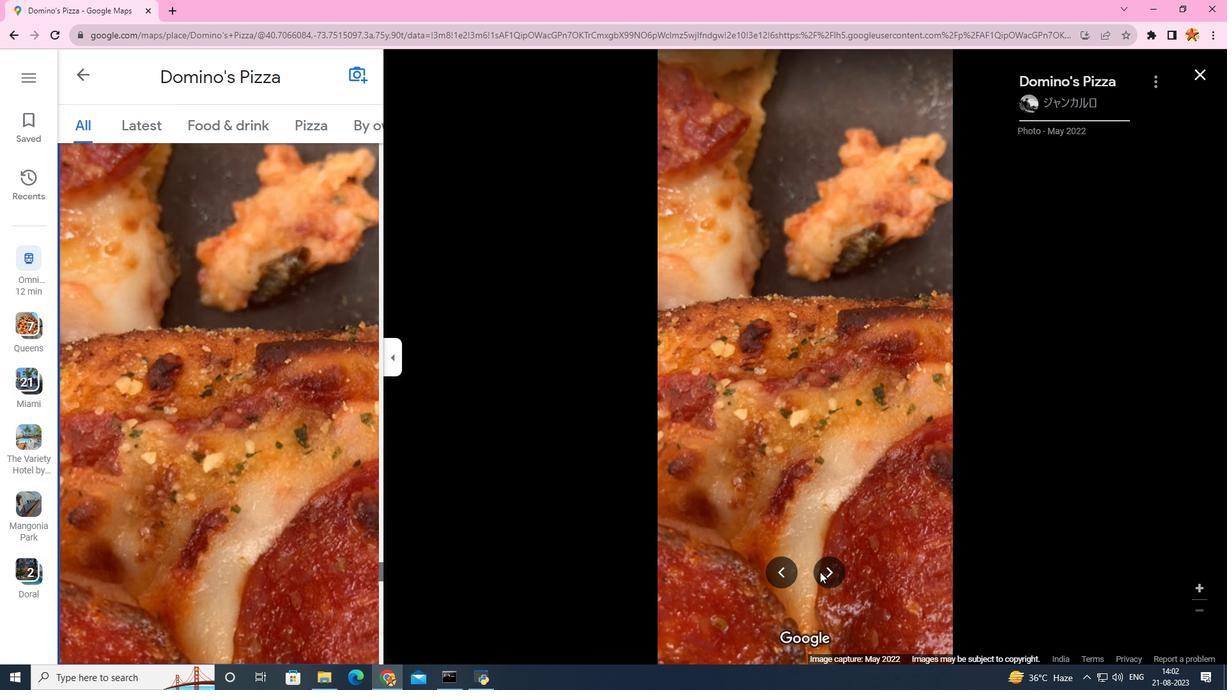
Action: Mouse pressed left at (820, 572)
Screenshot: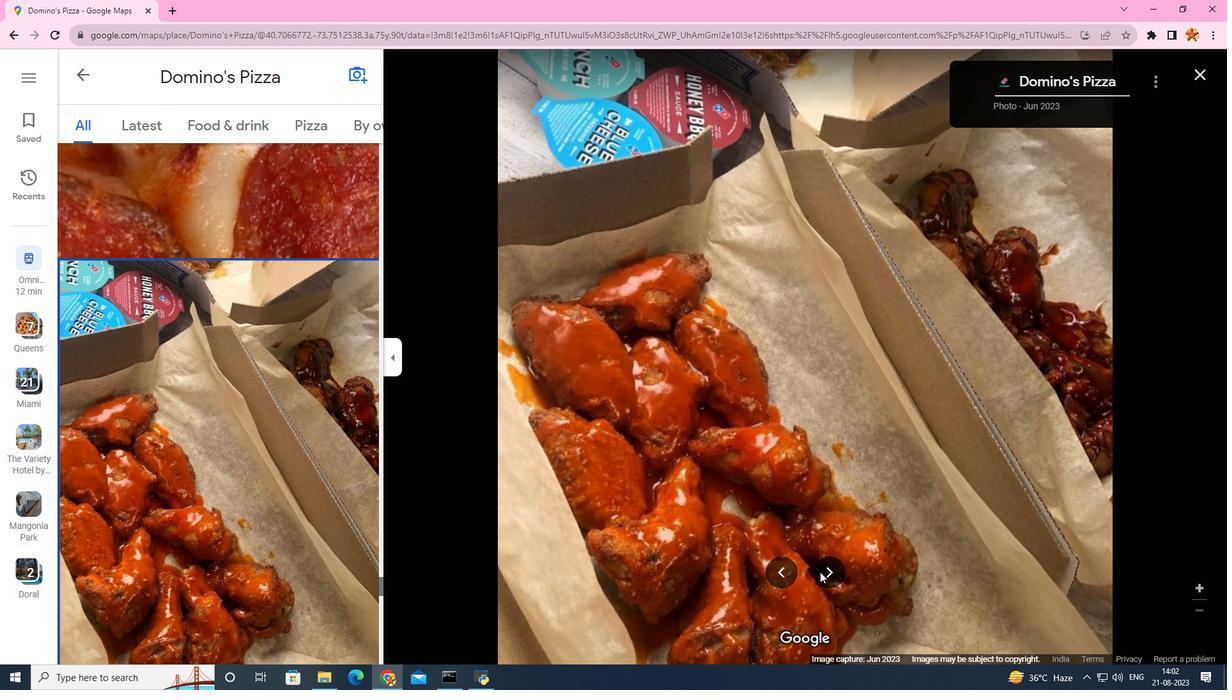 
Action: Mouse pressed left at (820, 572)
Screenshot: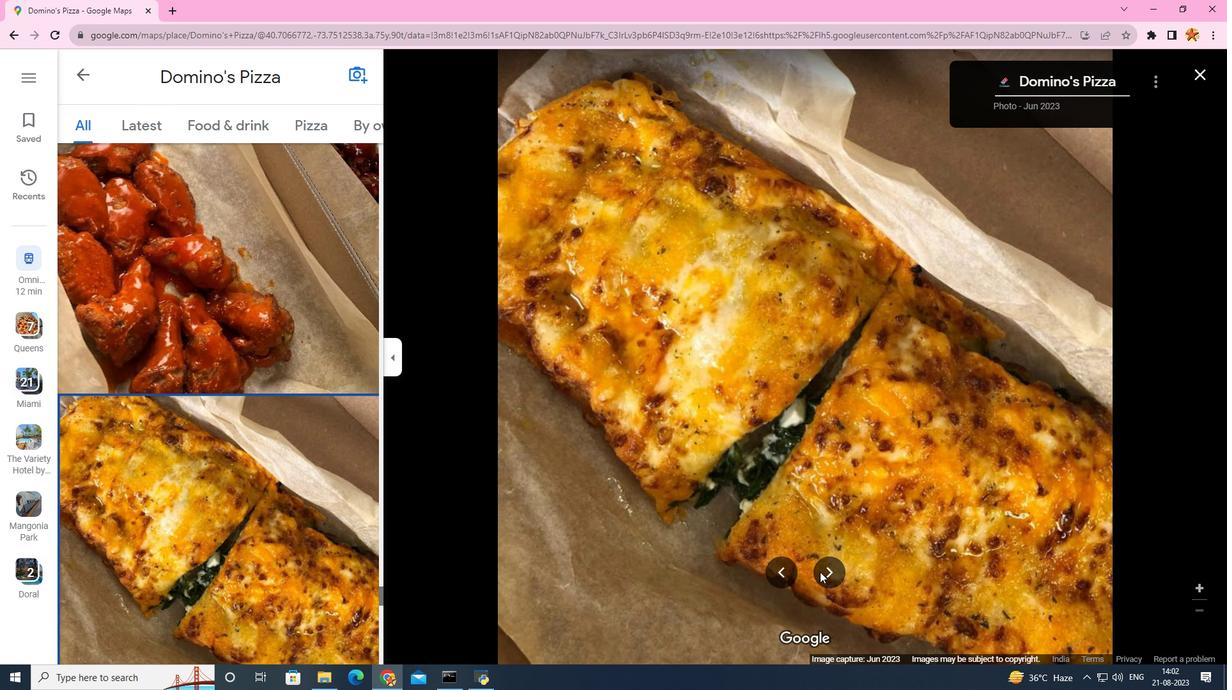 
Action: Mouse pressed left at (820, 572)
Screenshot: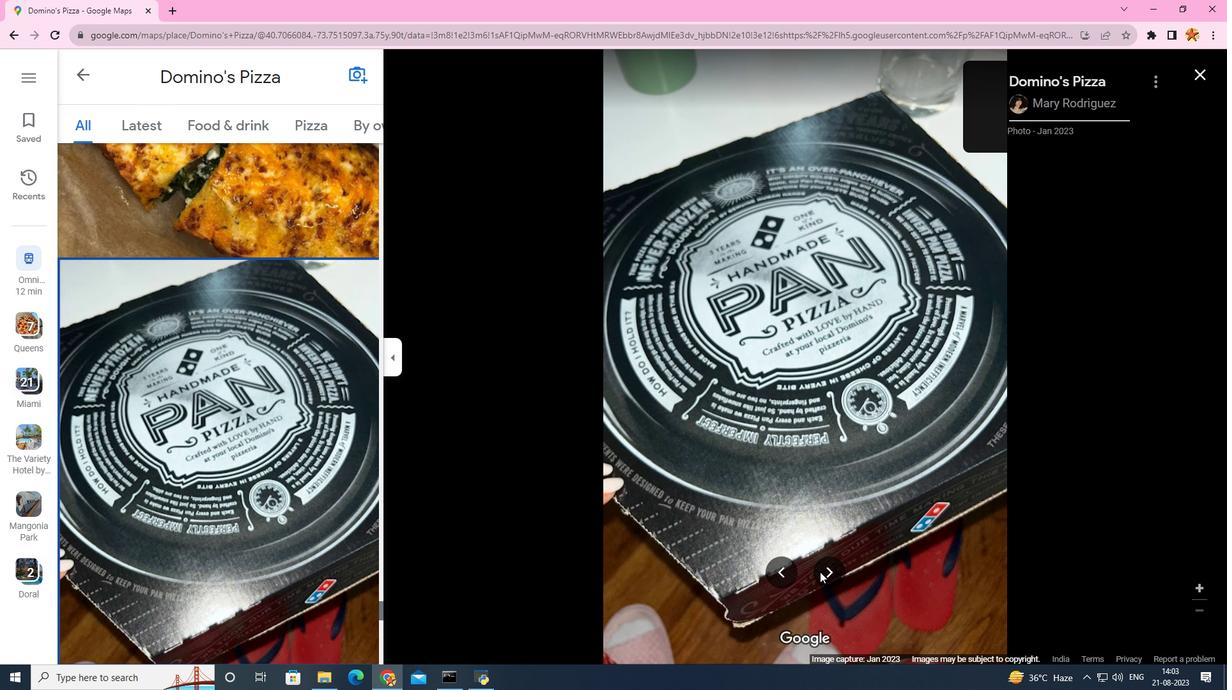 
Action: Mouse pressed left at (820, 572)
Screenshot: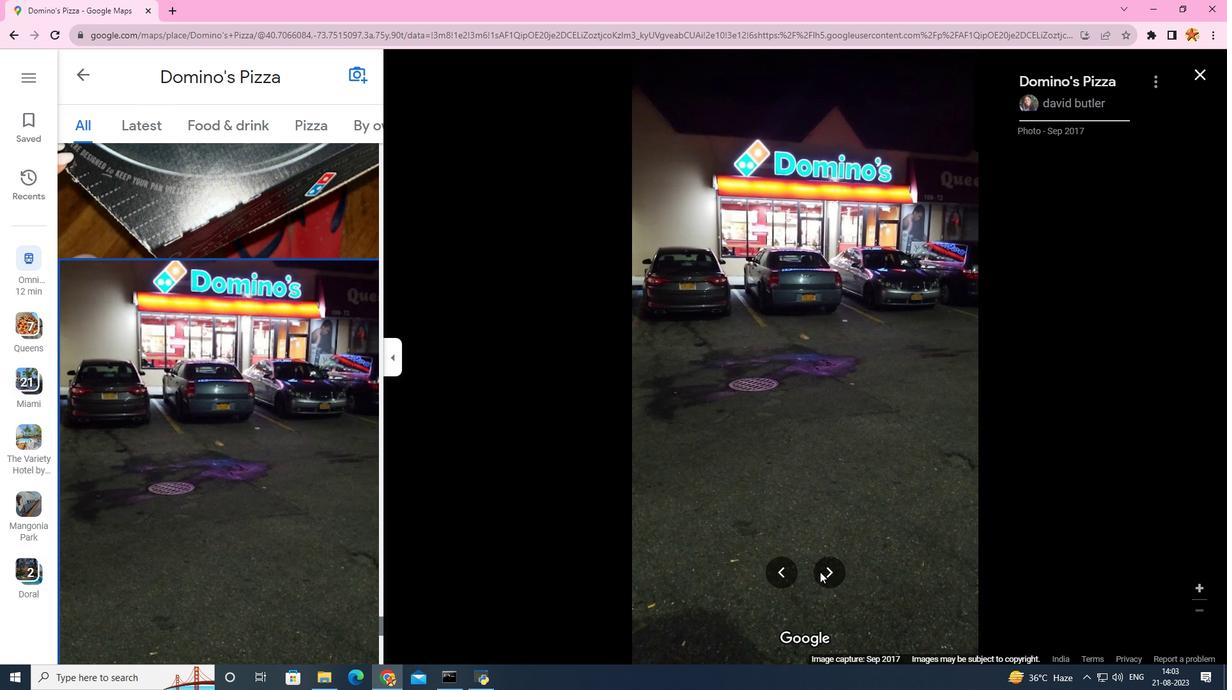 
Action: Mouse pressed left at (820, 572)
Screenshot: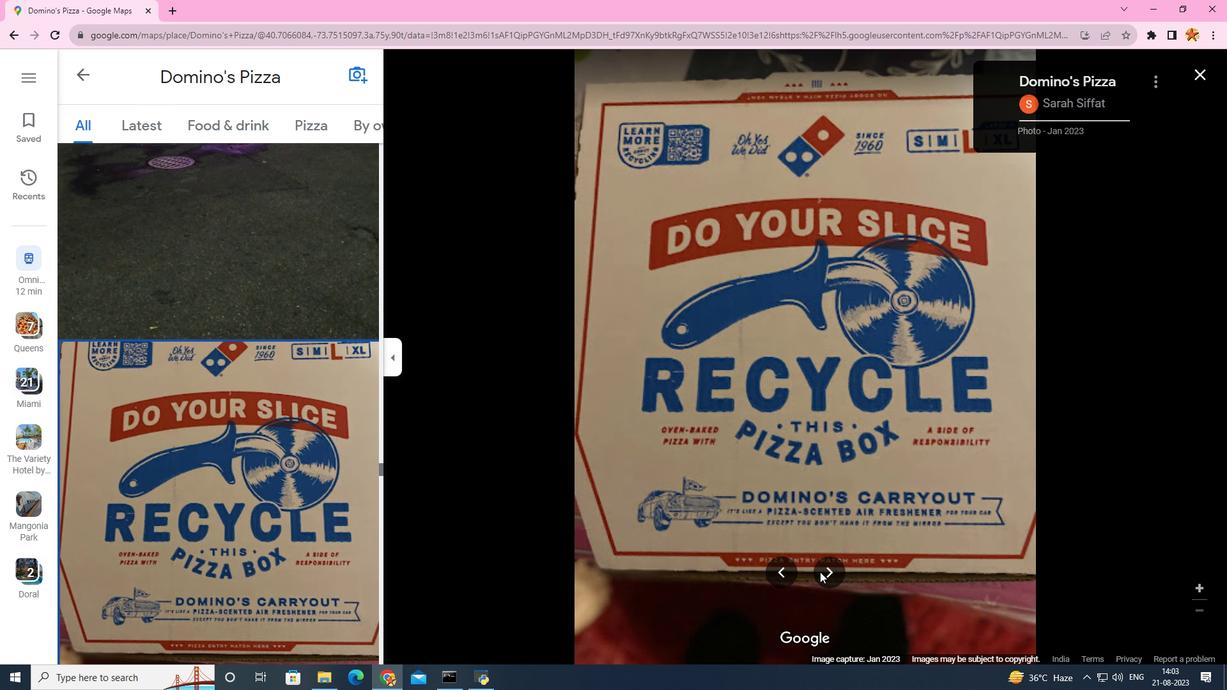 
Action: Mouse pressed left at (820, 572)
Screenshot: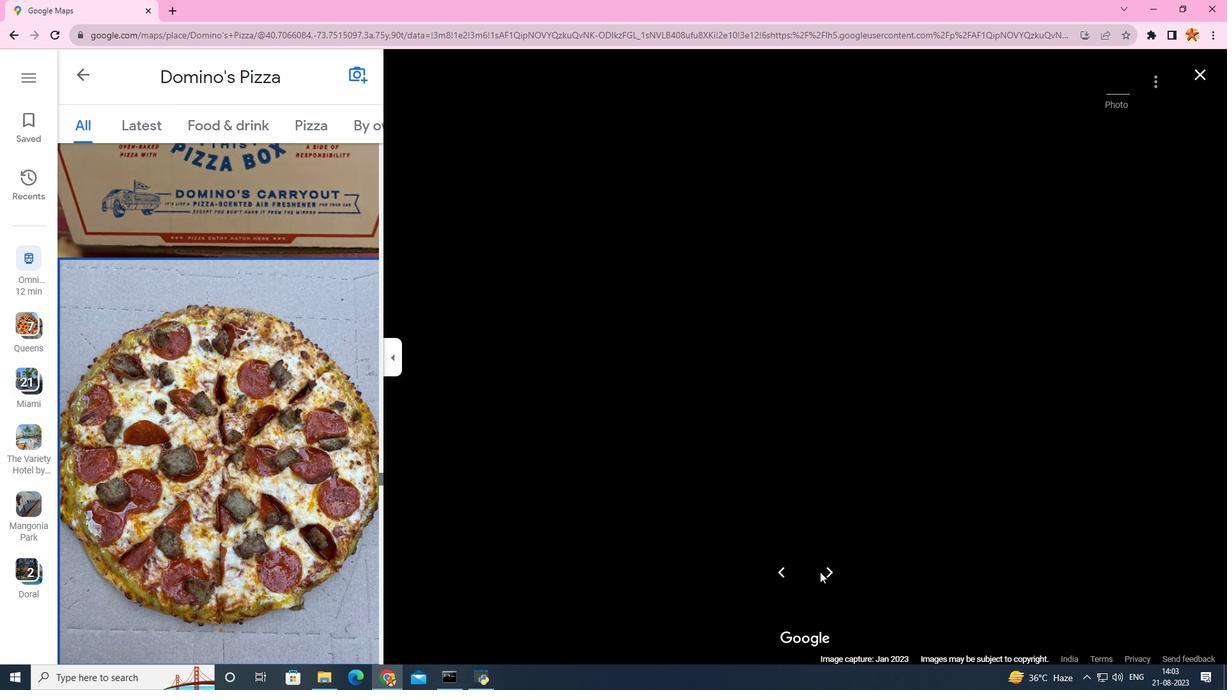 
Action: Mouse moved to (79, 79)
Screenshot: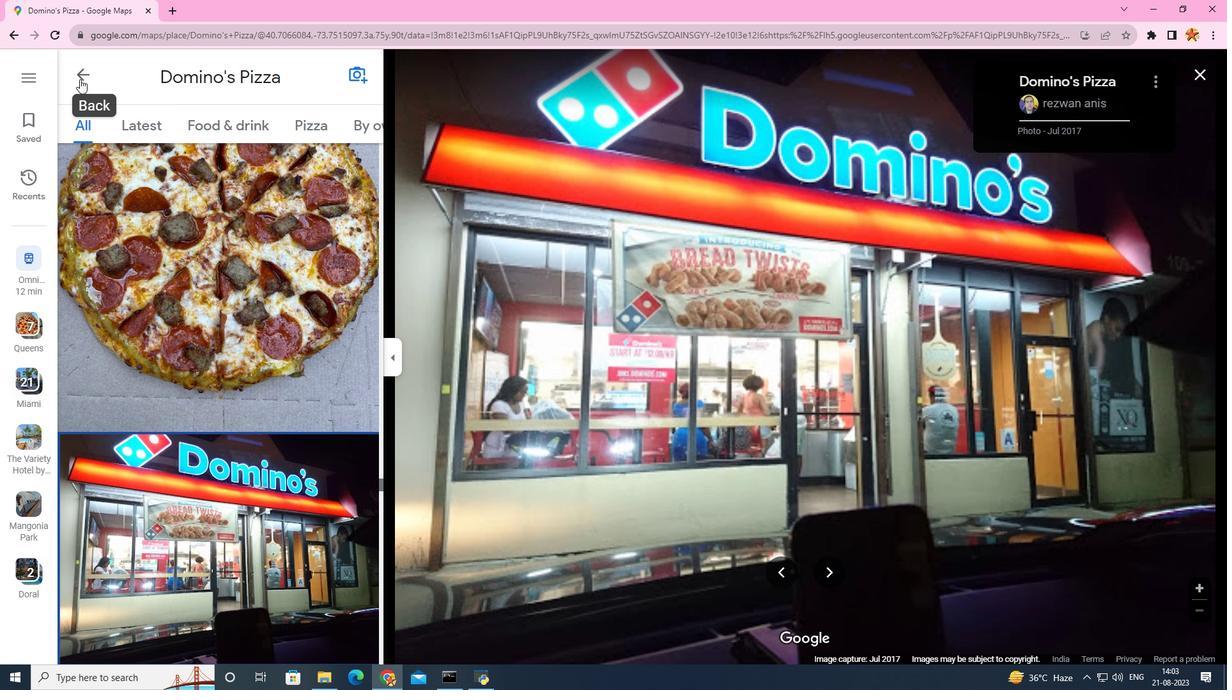 
Action: Mouse pressed left at (79, 79)
Screenshot: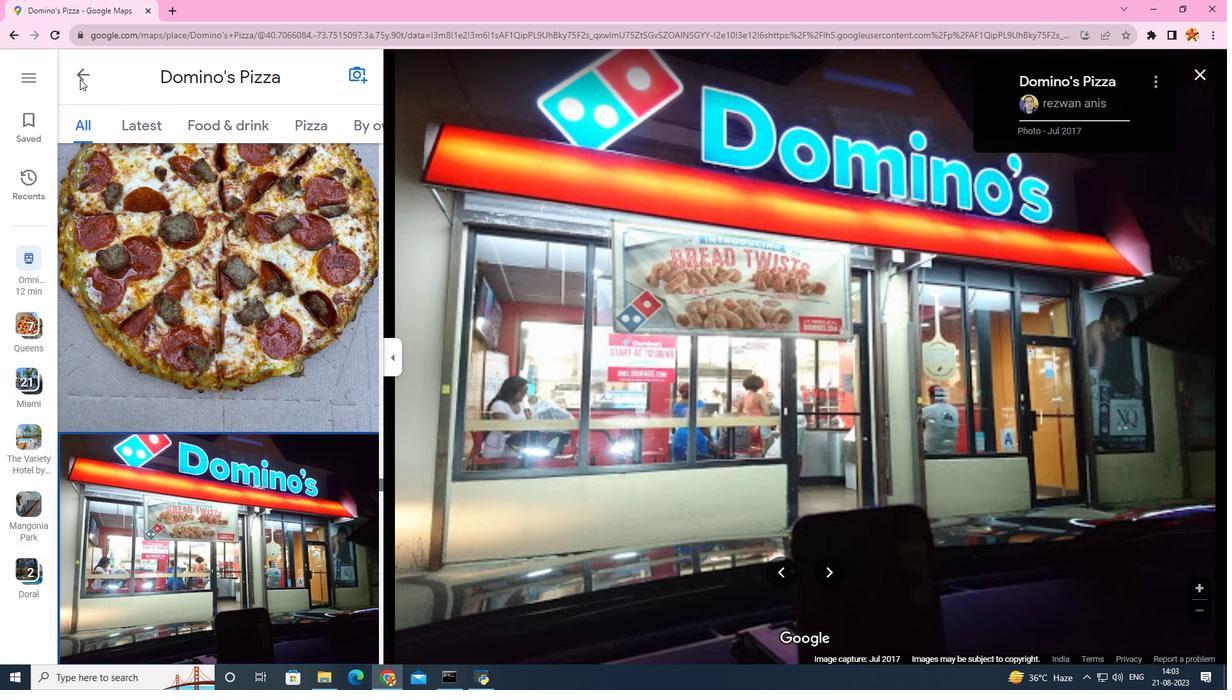 
Action: Mouse moved to (315, 343)
Screenshot: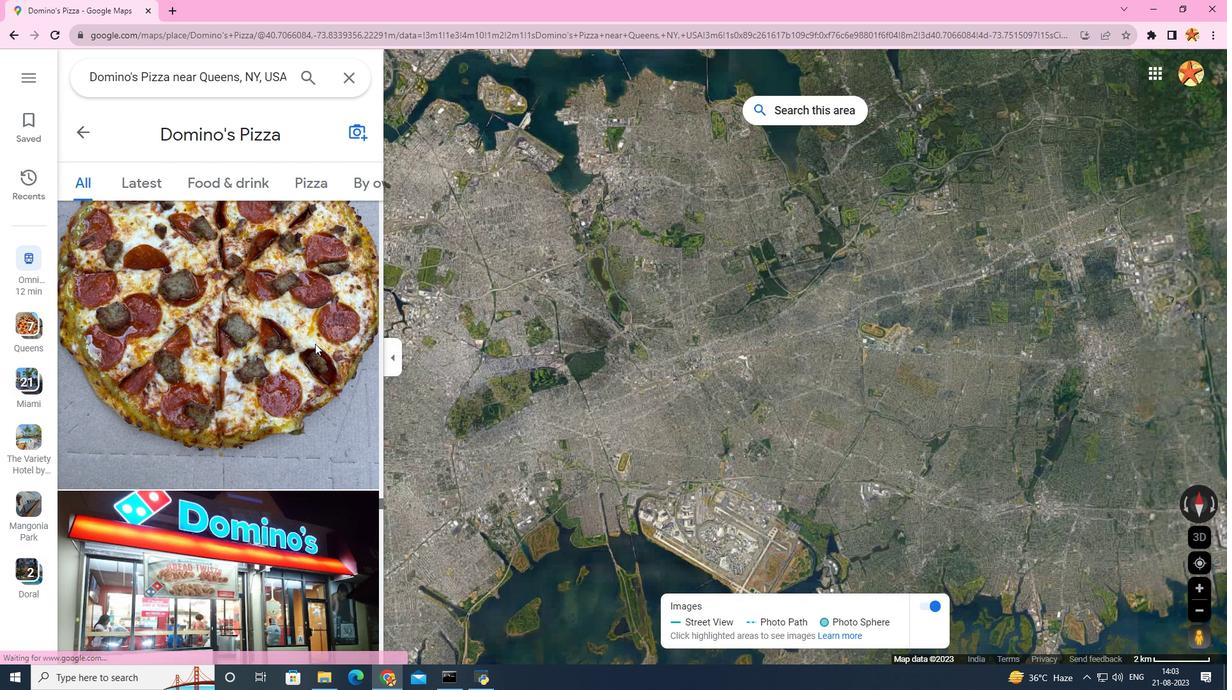 
Action: Mouse scrolled (315, 344) with delta (0, 0)
Screenshot: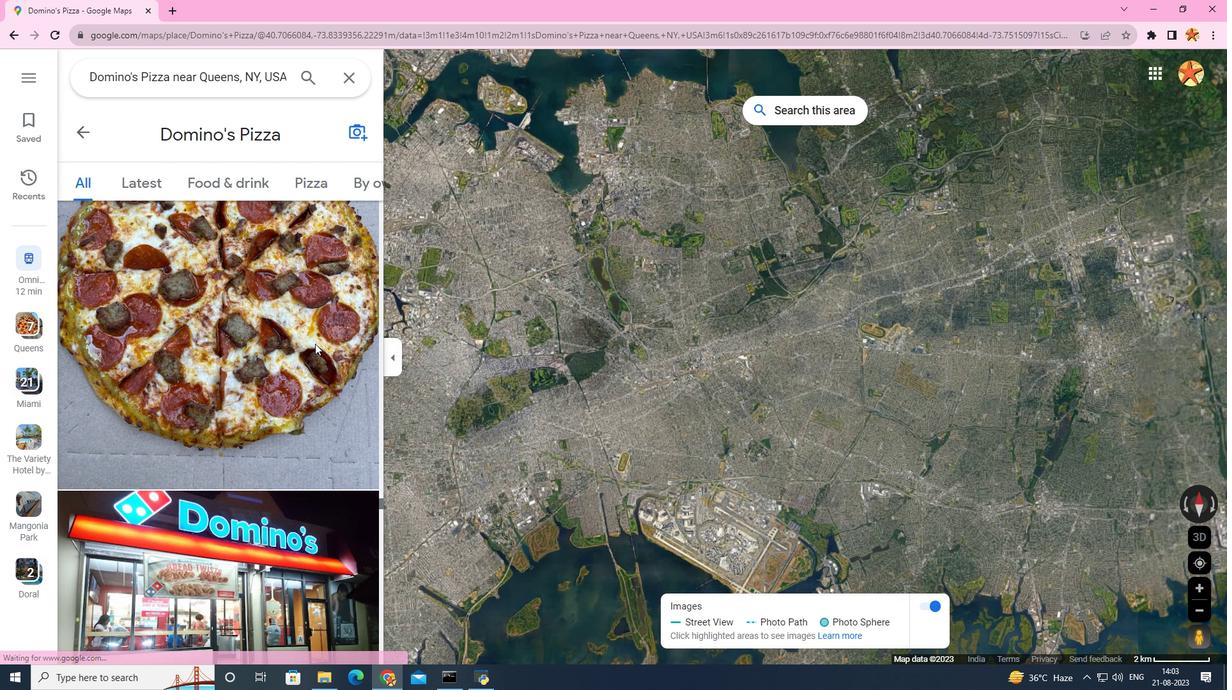 
Action: Mouse scrolled (315, 344) with delta (0, 0)
Screenshot: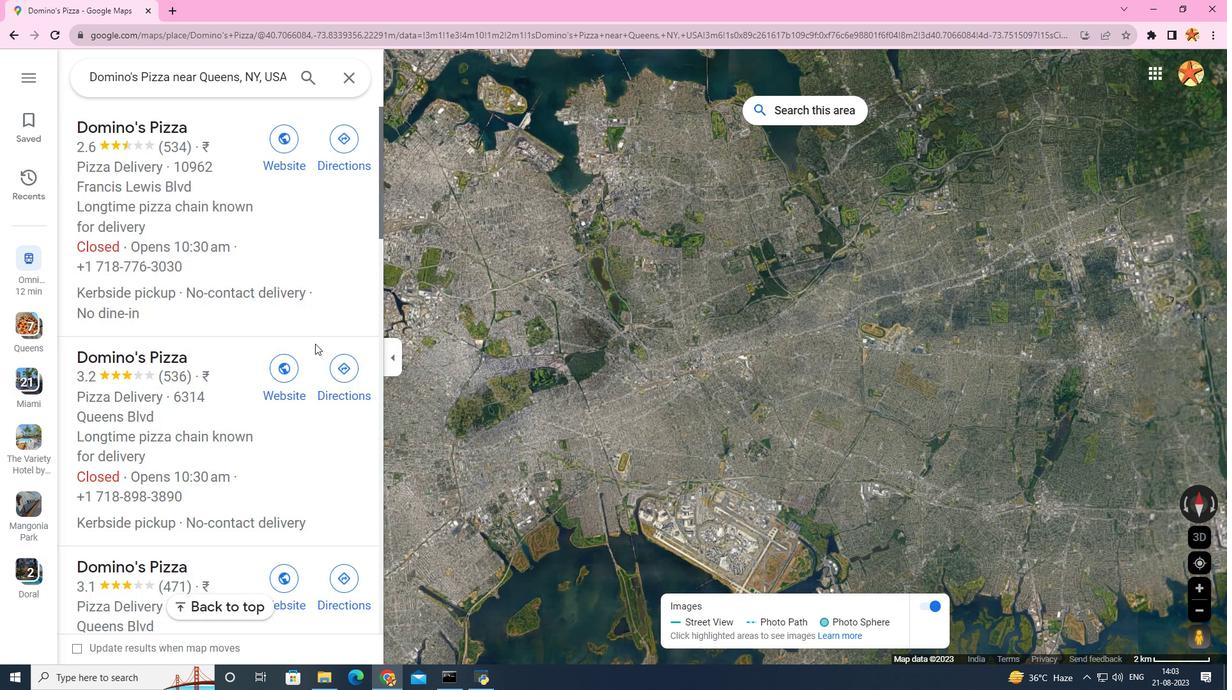 
Action: Mouse scrolled (315, 344) with delta (0, 0)
Screenshot: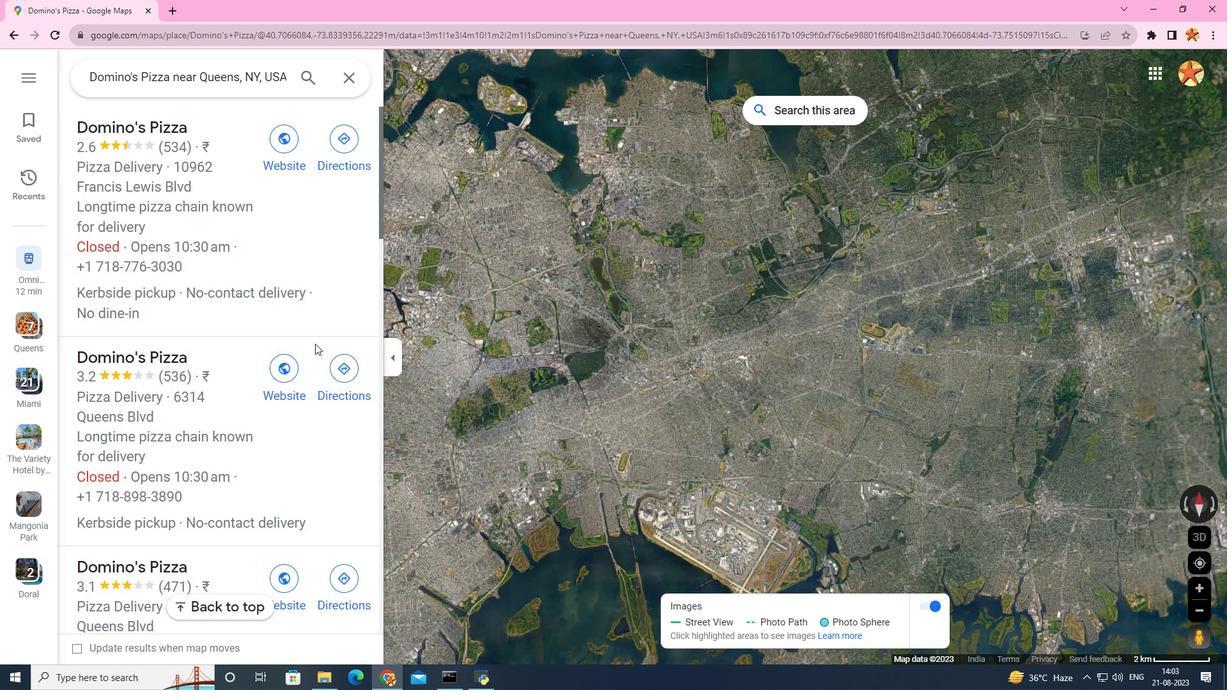 
Action: Mouse scrolled (315, 344) with delta (0, 0)
Screenshot: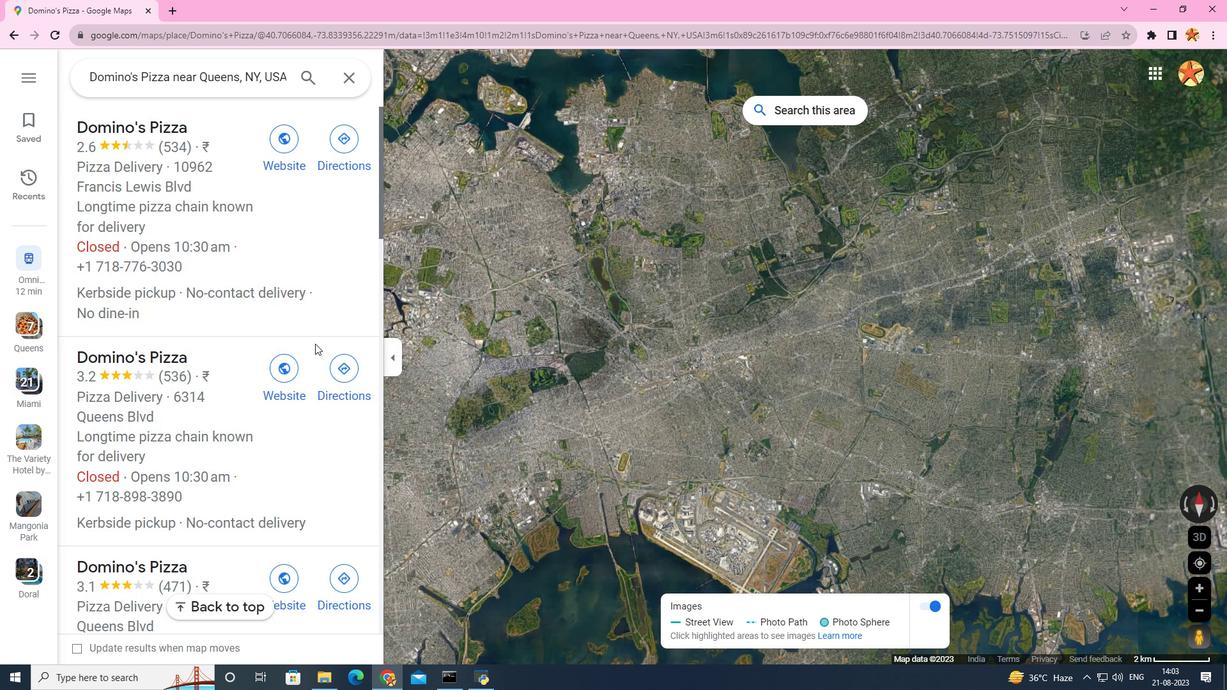 
Action: Mouse scrolled (315, 344) with delta (0, 0)
Screenshot: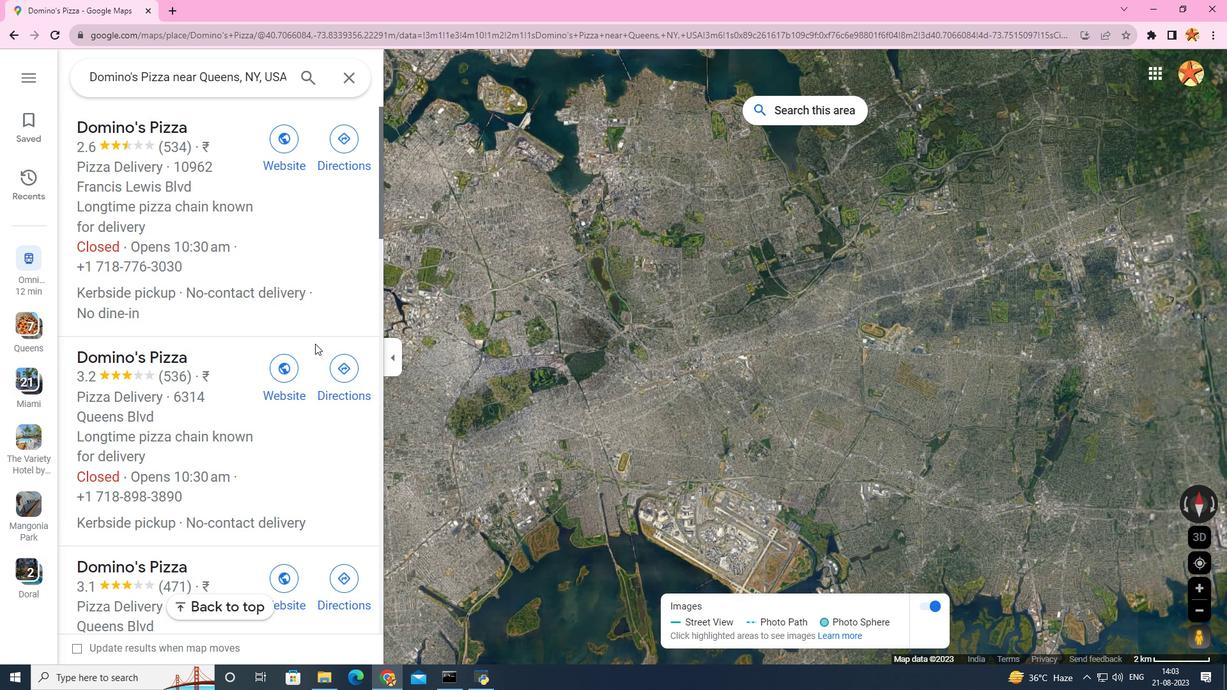 
Action: Mouse moved to (299, 336)
Screenshot: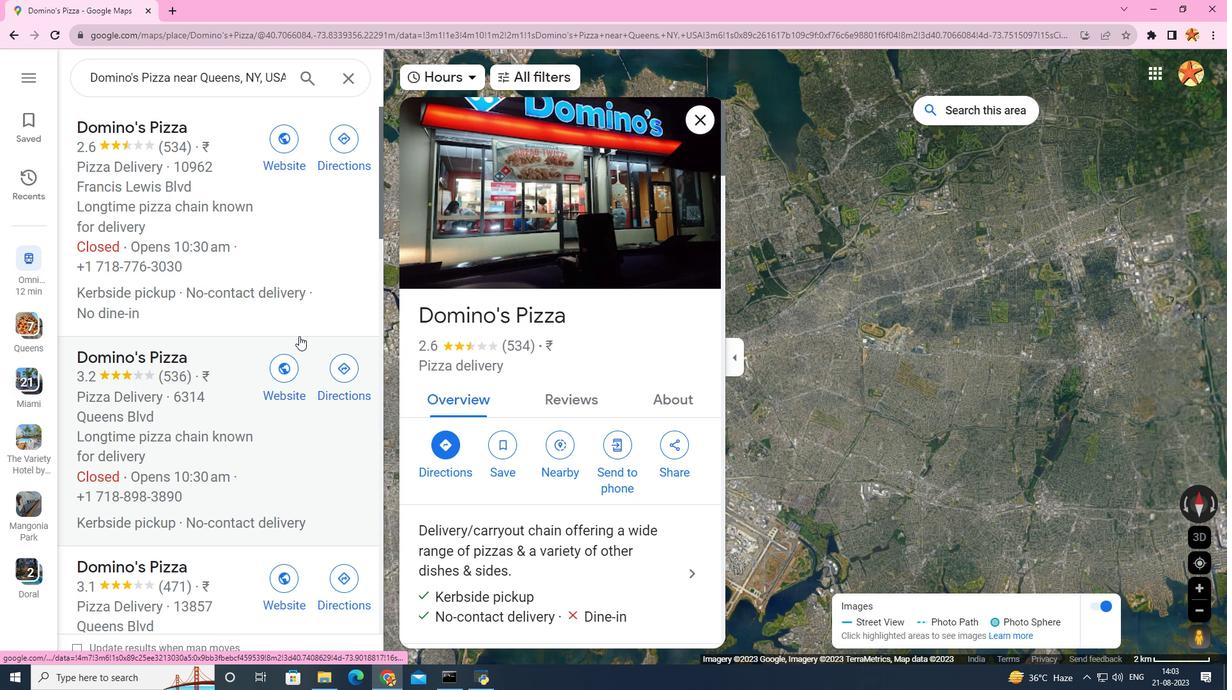 
Action: Mouse scrolled (299, 336) with delta (0, 0)
Screenshot: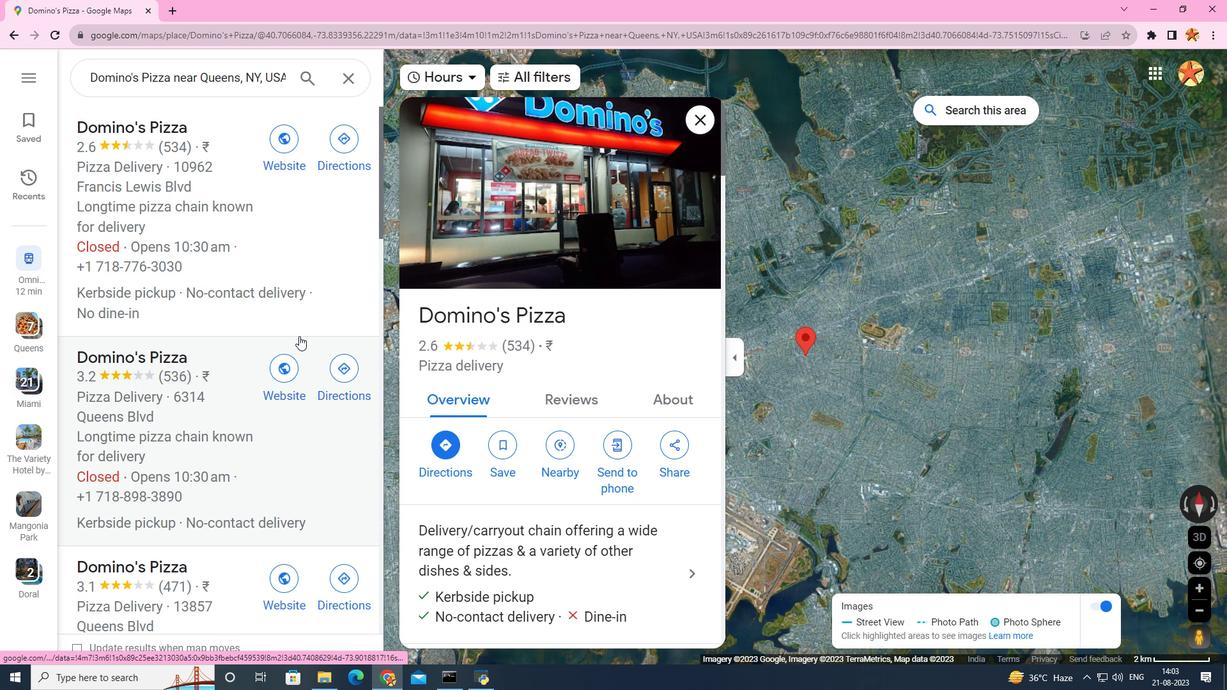 
Action: Mouse scrolled (299, 336) with delta (0, 0)
Screenshot: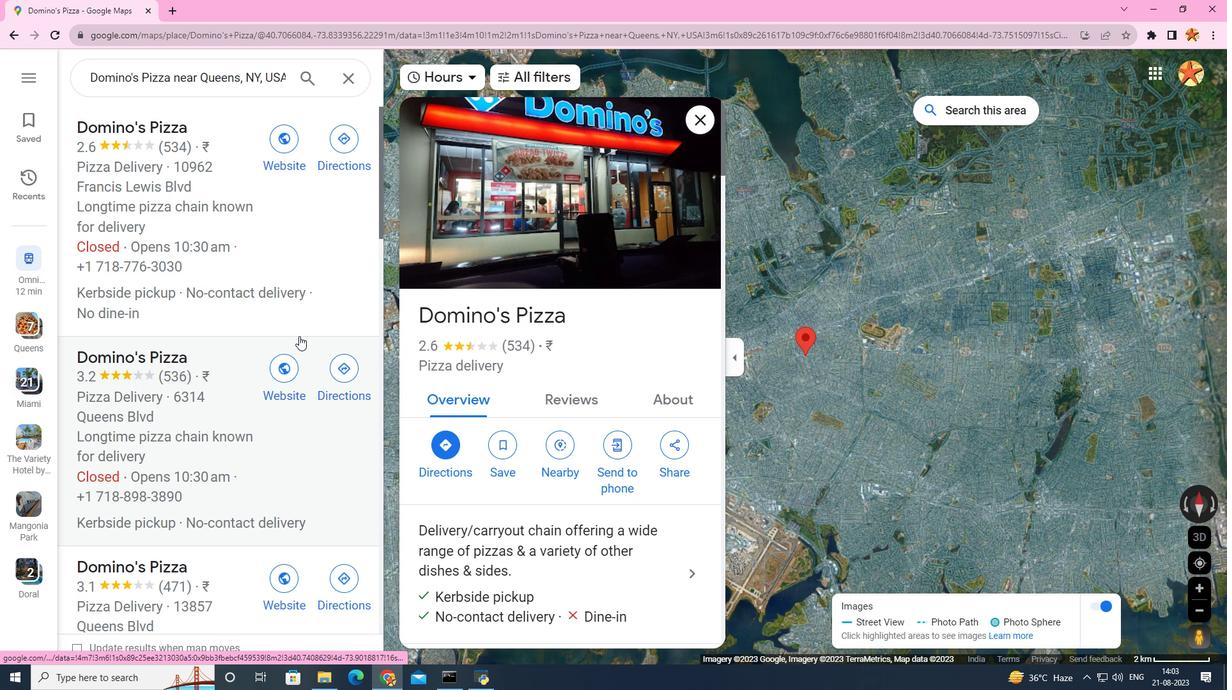 
Action: Mouse scrolled (299, 336) with delta (0, 0)
Screenshot: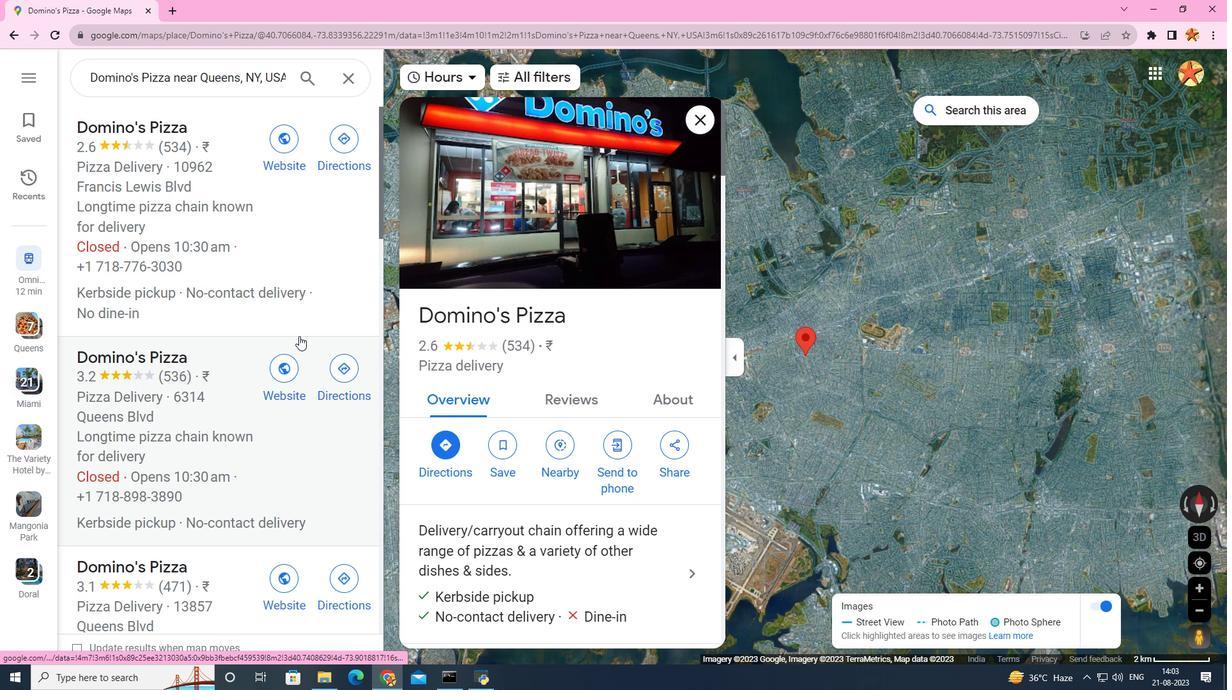 
Action: Mouse scrolled (299, 336) with delta (0, 0)
Screenshot: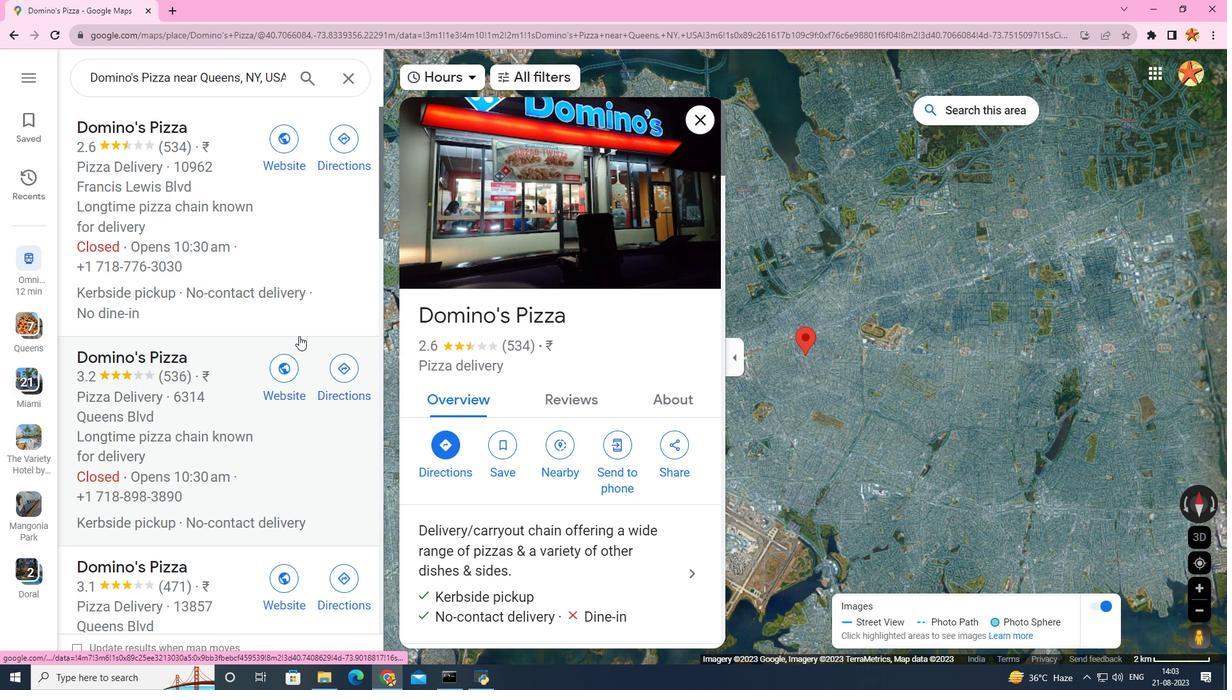
Action: Mouse scrolled (299, 336) with delta (0, 0)
Screenshot: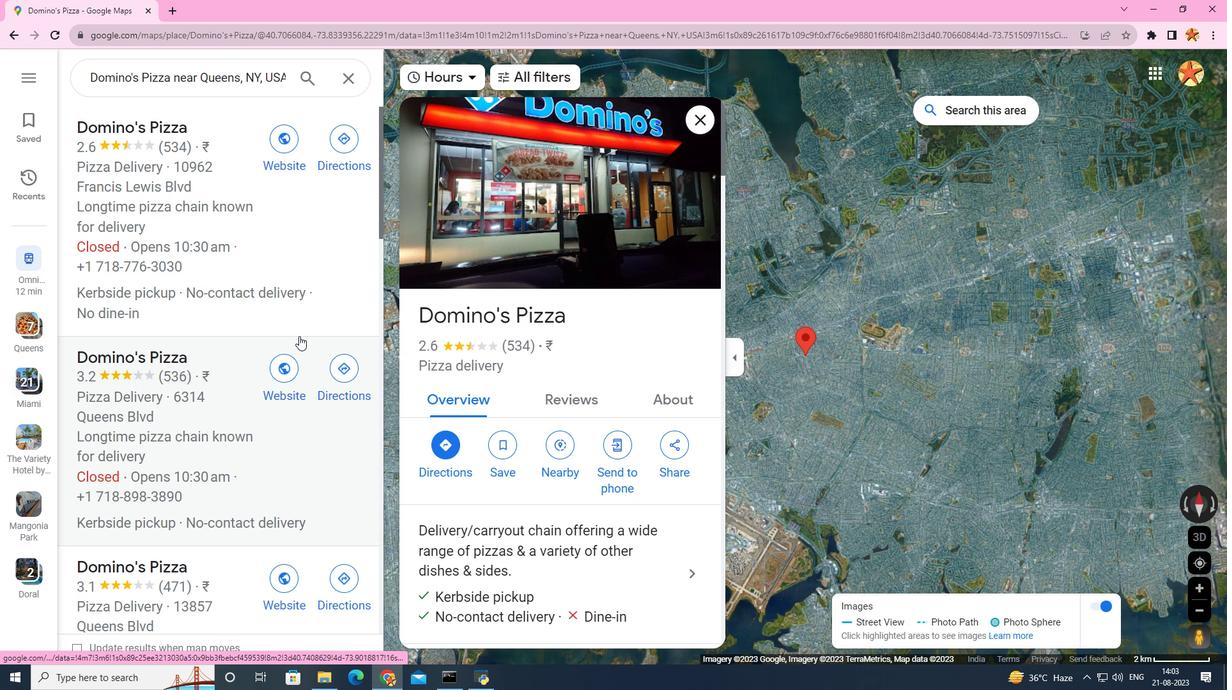 
Action: Mouse scrolled (299, 335) with delta (0, 0)
Screenshot: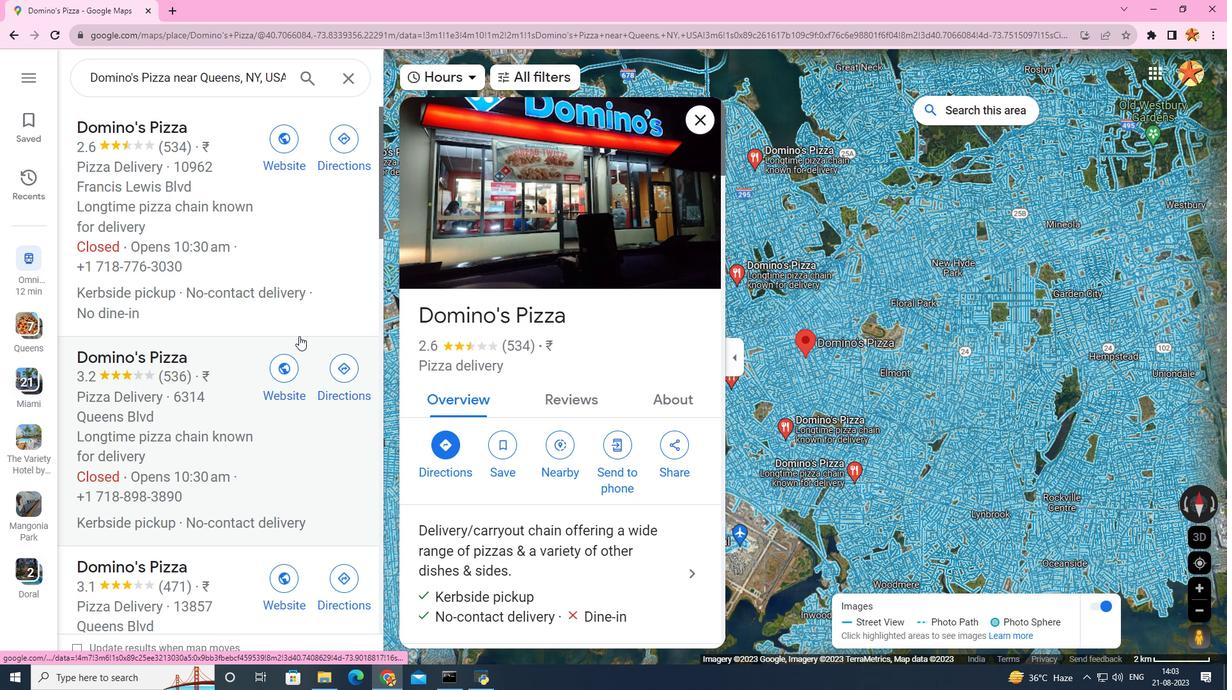 
Action: Mouse moved to (587, 411)
Screenshot: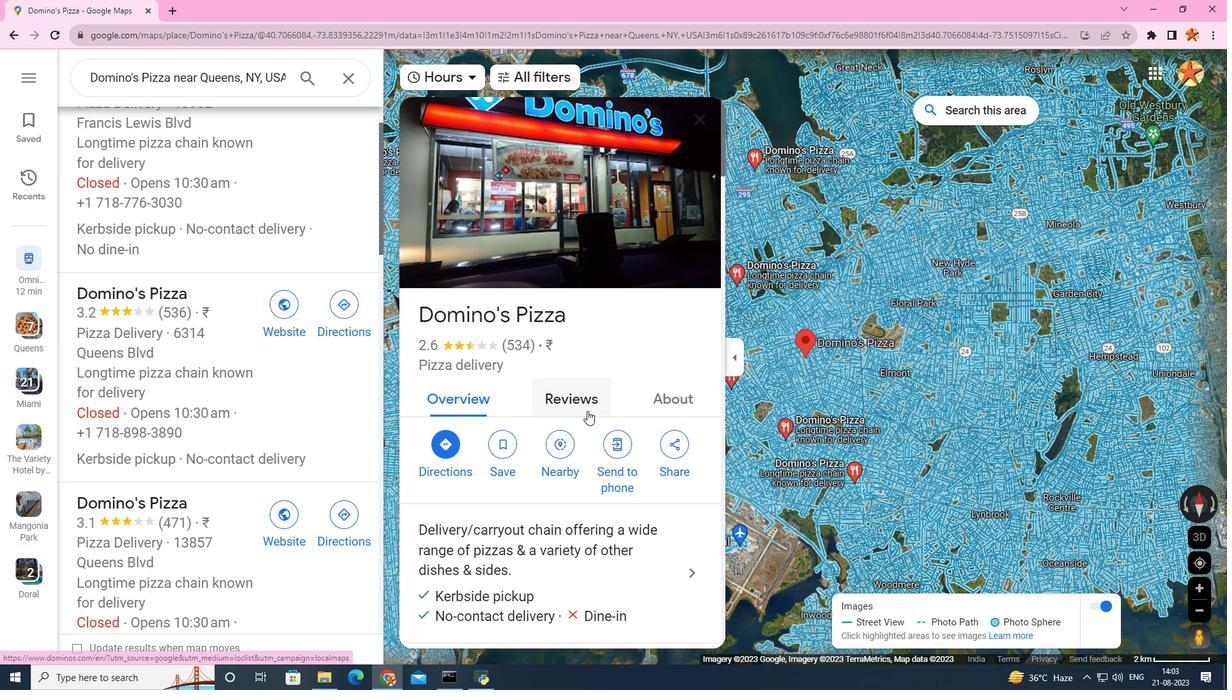 
Action: Mouse scrolled (587, 410) with delta (0, 0)
Screenshot: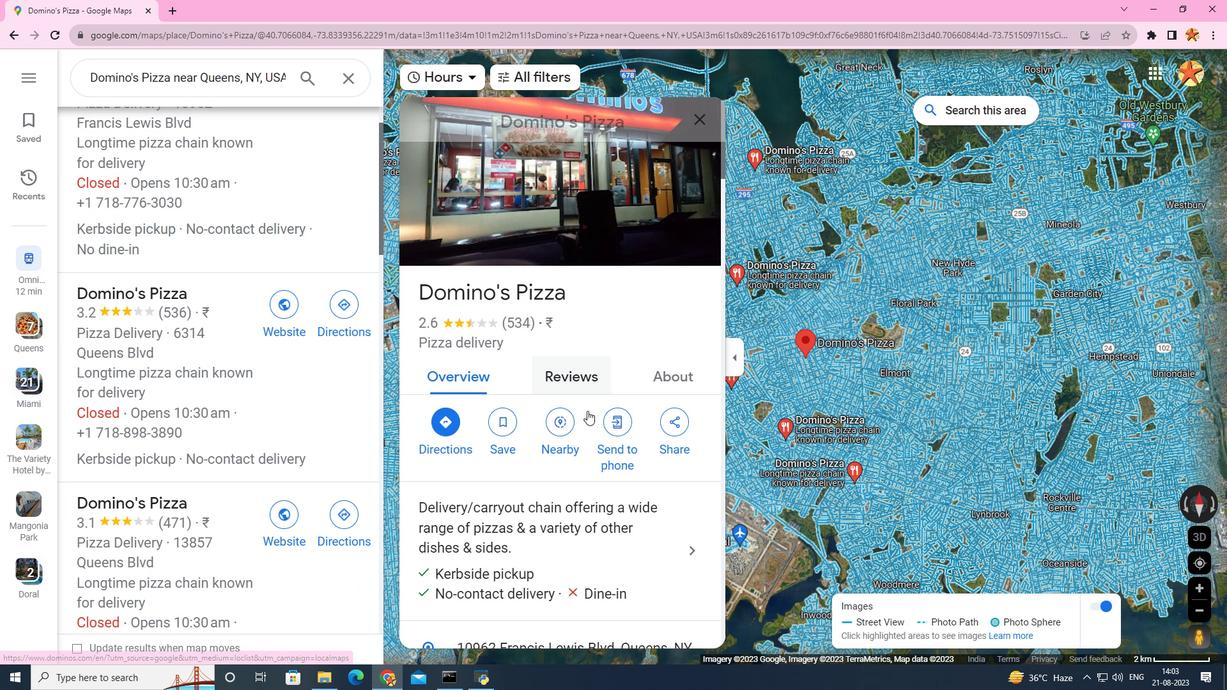 
Action: Mouse scrolled (587, 410) with delta (0, 0)
Screenshot: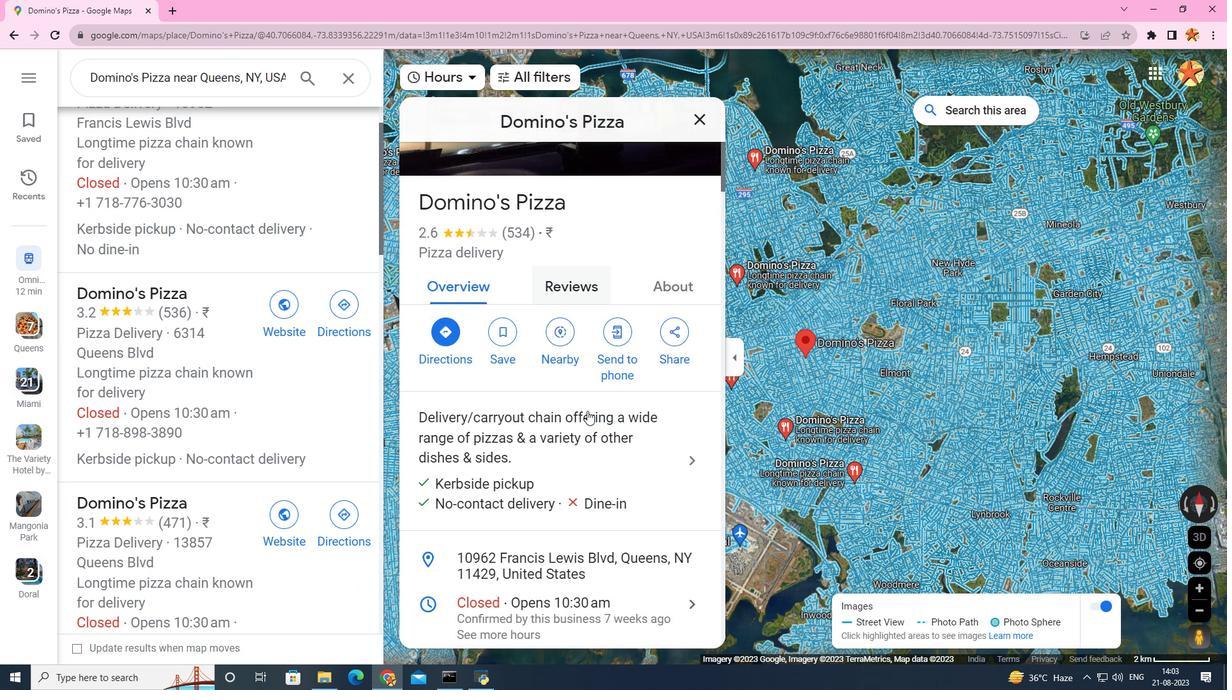 
Action: Mouse scrolled (587, 410) with delta (0, 0)
Screenshot: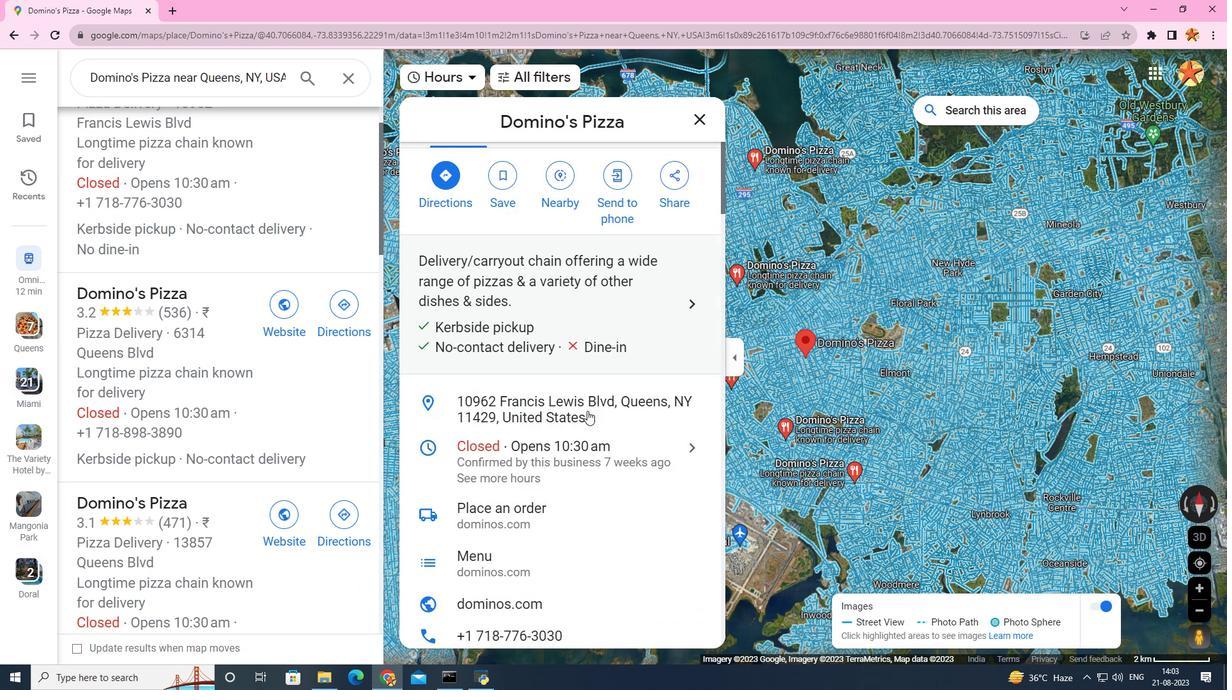 
Action: Mouse scrolled (587, 410) with delta (0, 0)
Screenshot: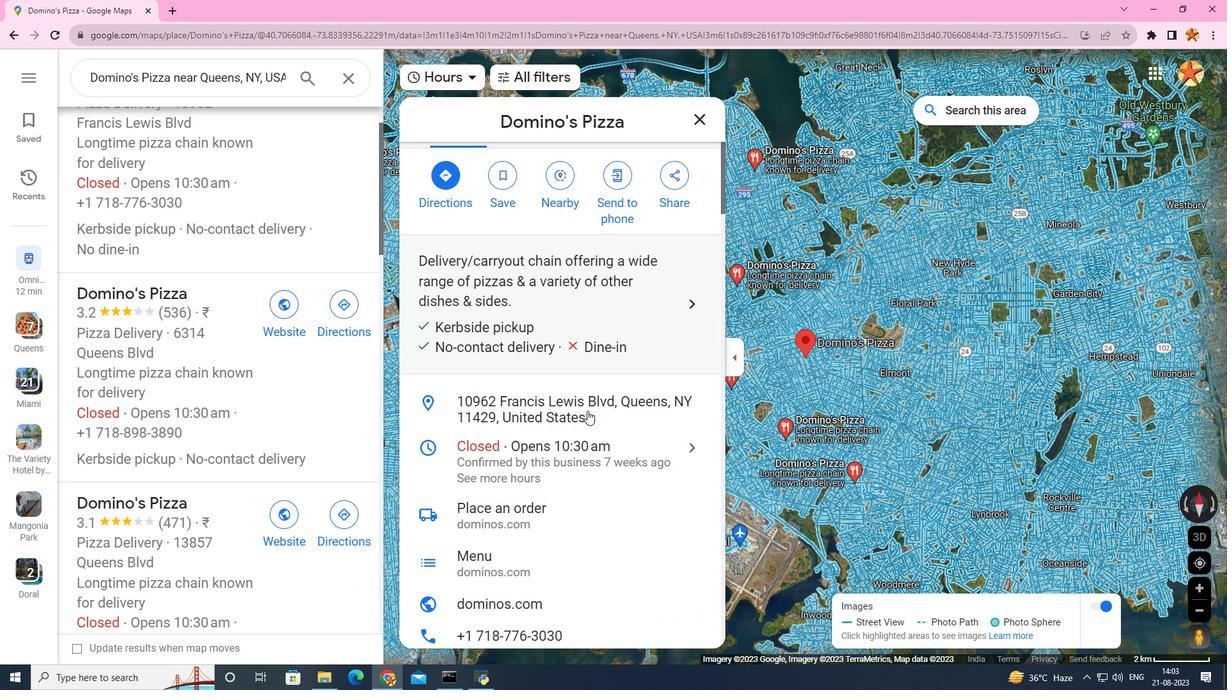 
Action: Mouse scrolled (587, 410) with delta (0, 0)
Screenshot: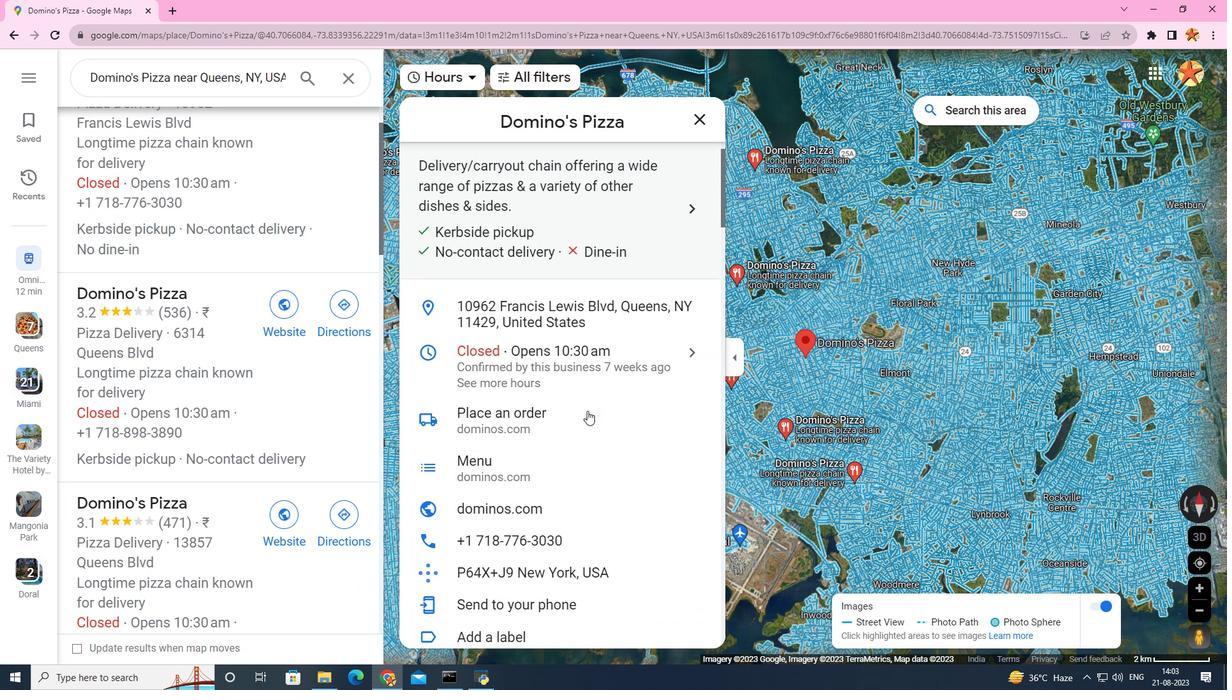 
Action: Mouse scrolled (587, 410) with delta (0, 0)
Screenshot: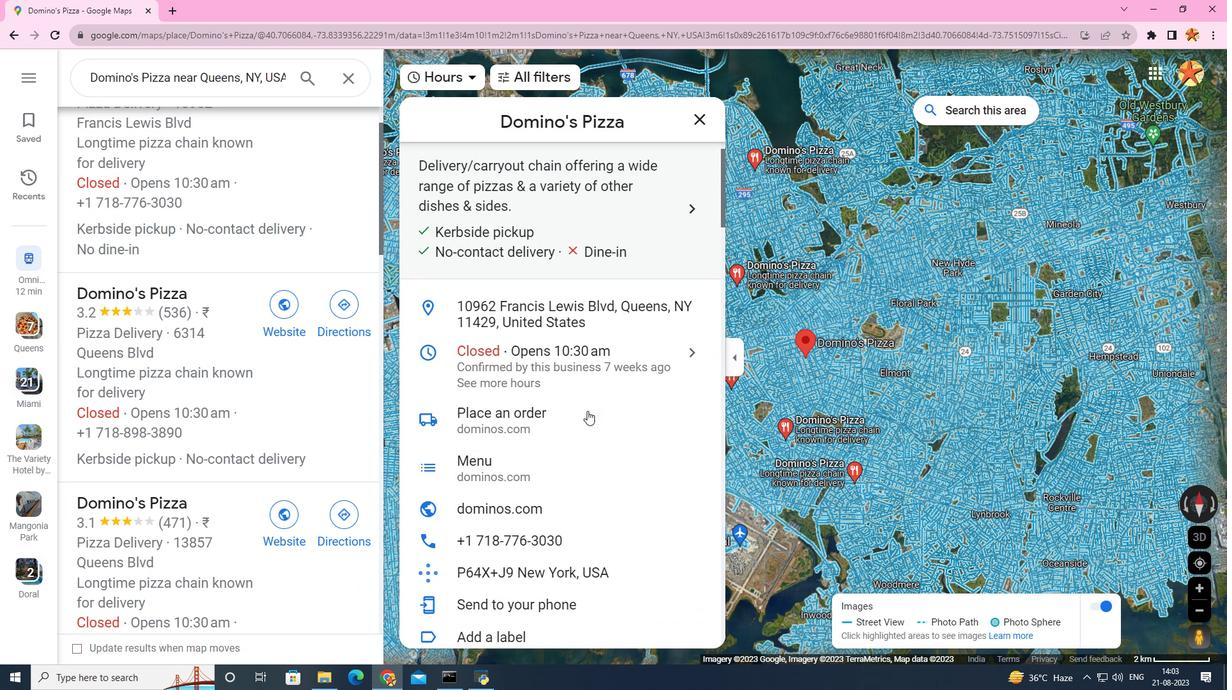
Action: Mouse scrolled (587, 410) with delta (0, 0)
Screenshot: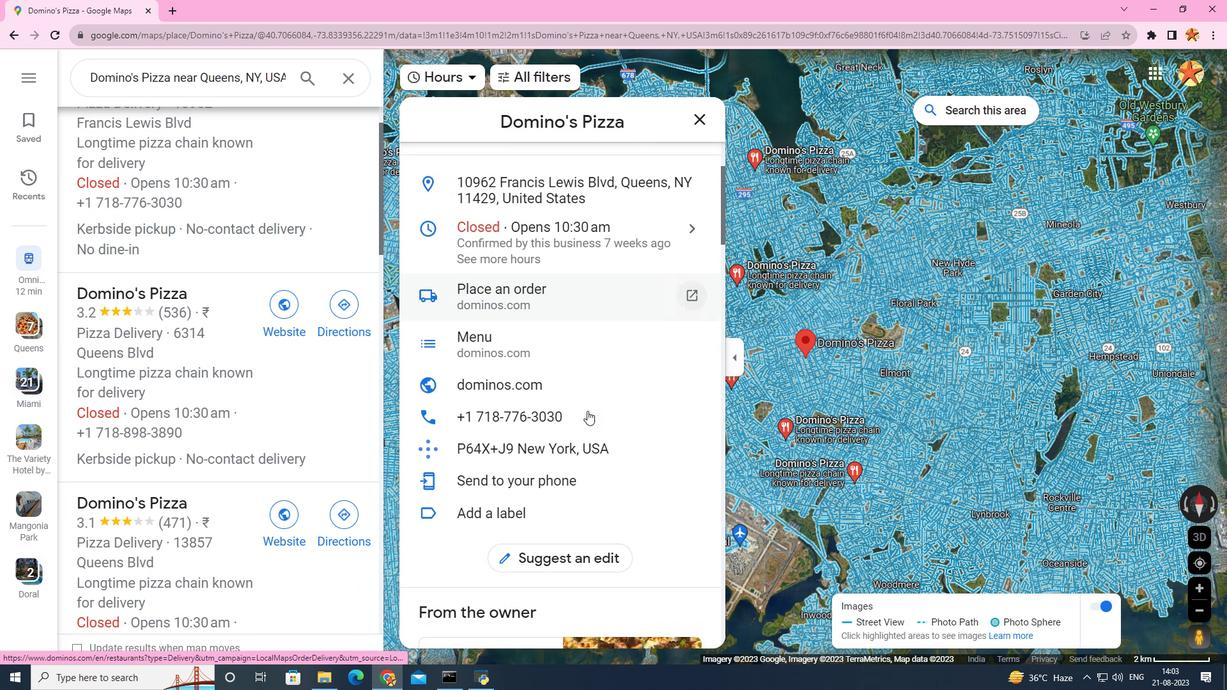 
Action: Mouse scrolled (587, 410) with delta (0, 0)
Screenshot: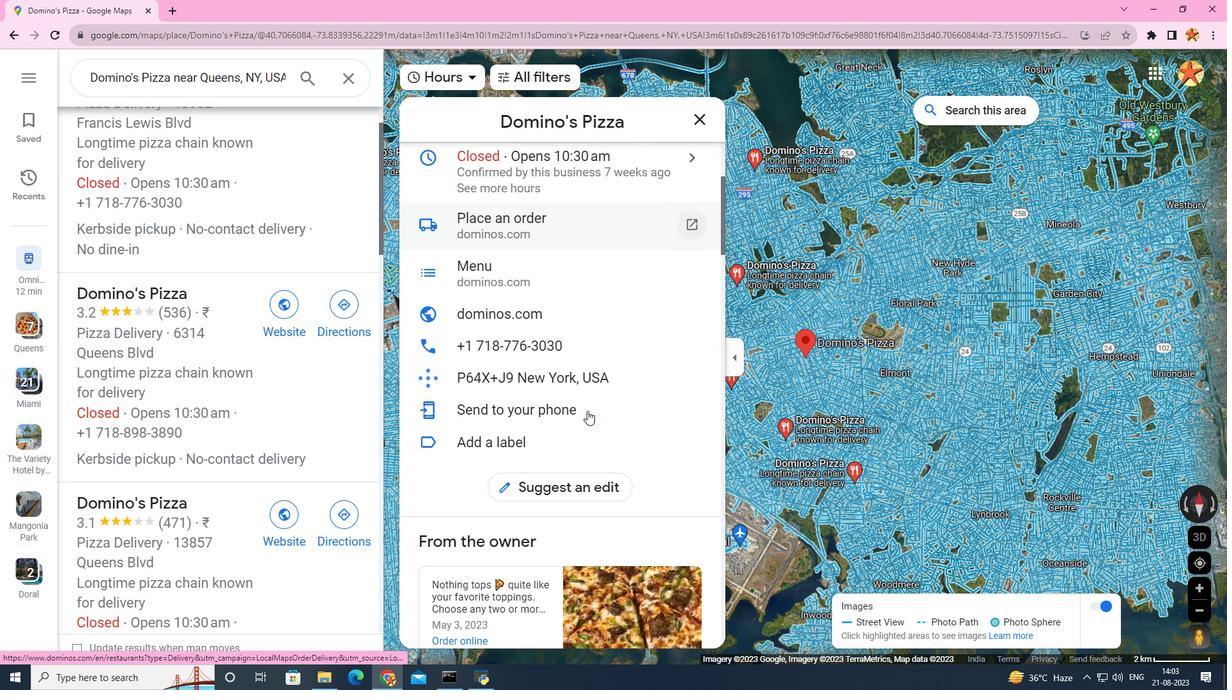 
Action: Mouse scrolled (587, 410) with delta (0, 0)
Screenshot: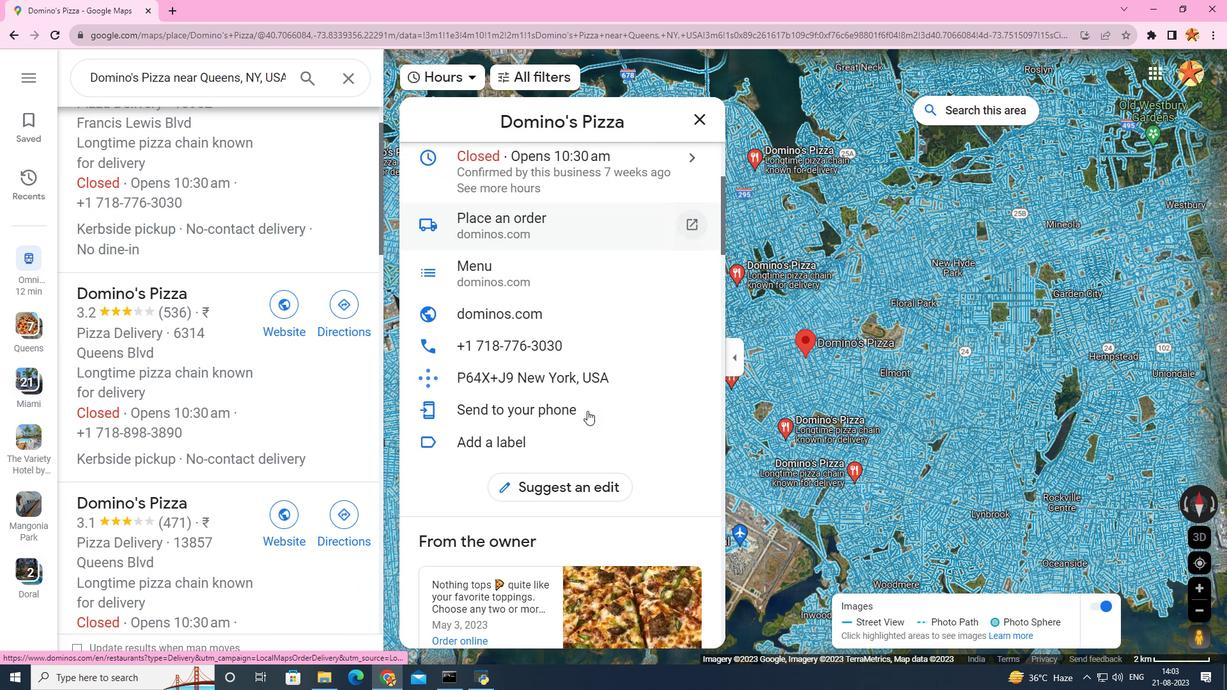 
Action: Mouse scrolled (587, 410) with delta (0, 0)
Screenshot: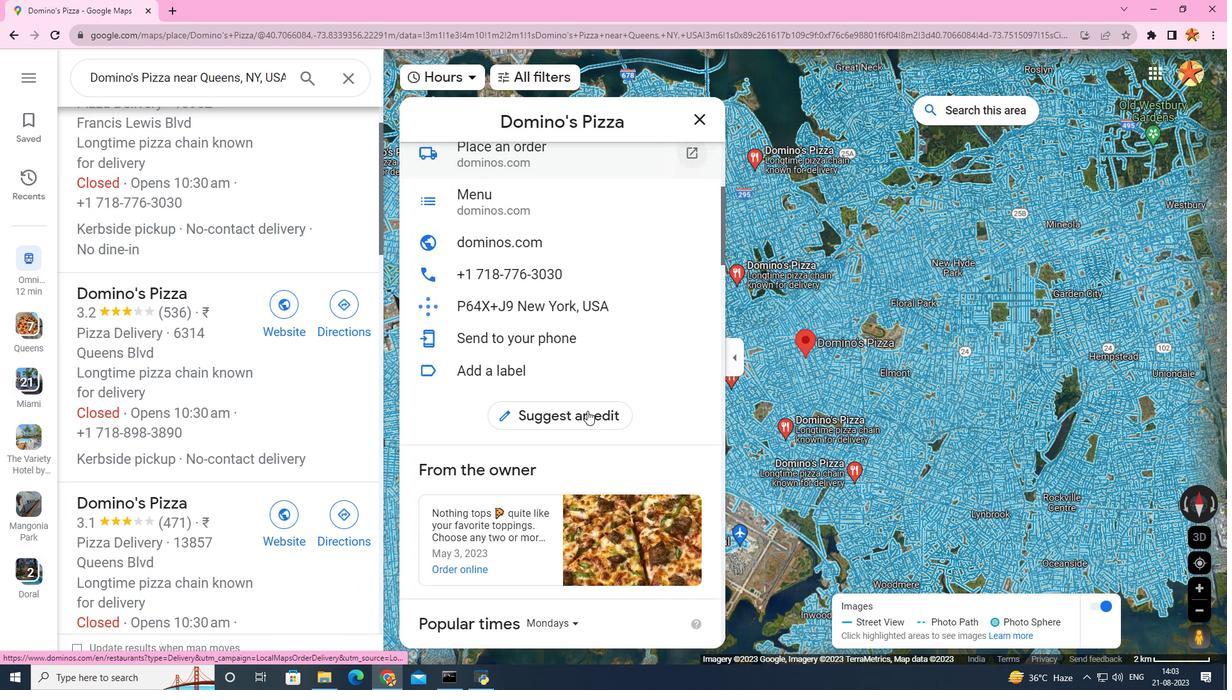 
Action: Mouse scrolled (587, 411) with delta (0, 0)
Screenshot: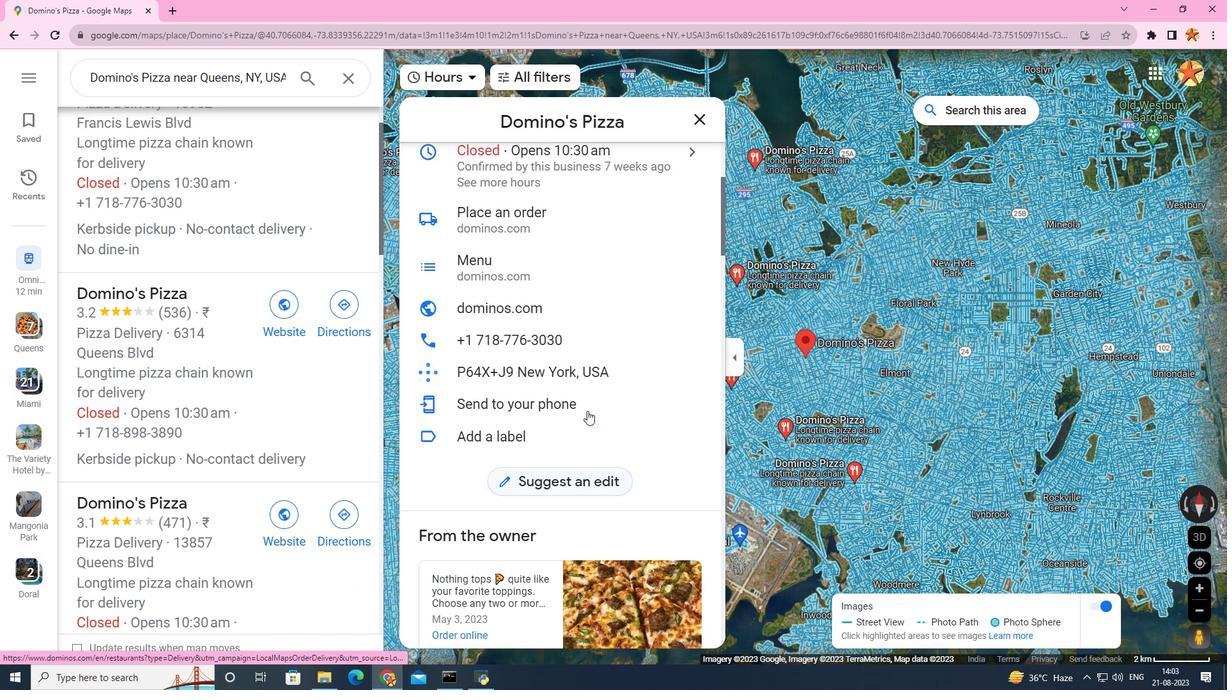 
Action: Mouse scrolled (587, 411) with delta (0, 0)
Screenshot: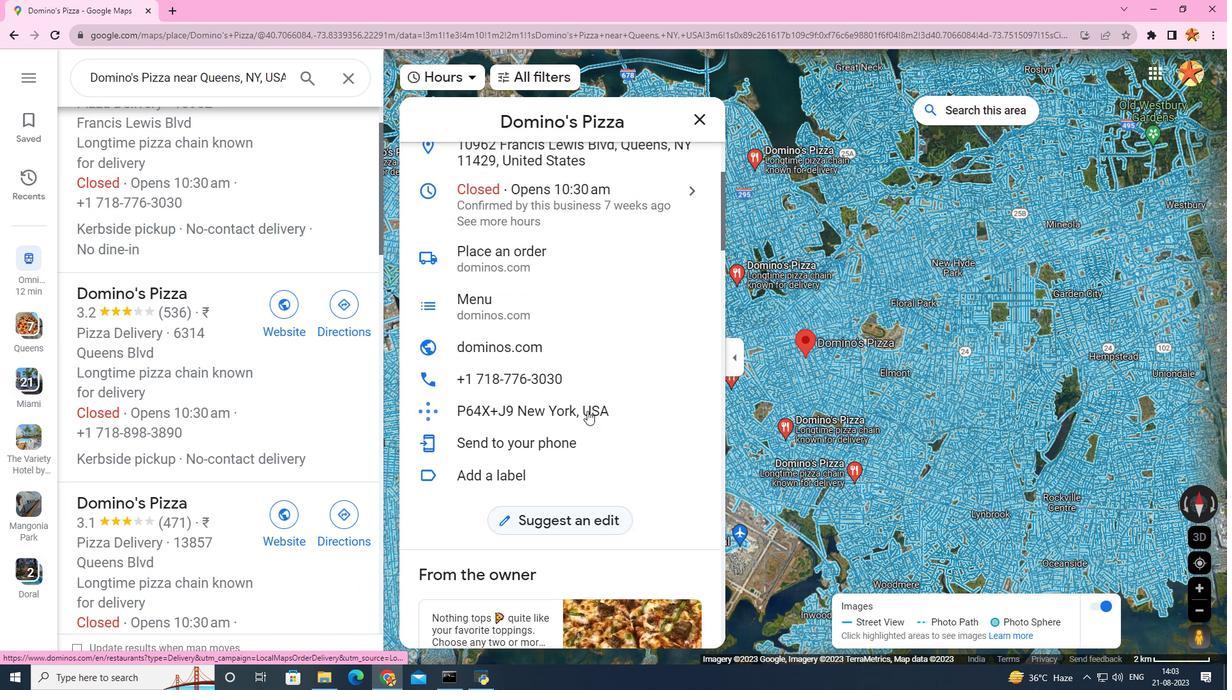 
Action: Mouse scrolled (587, 411) with delta (0, 0)
Screenshot: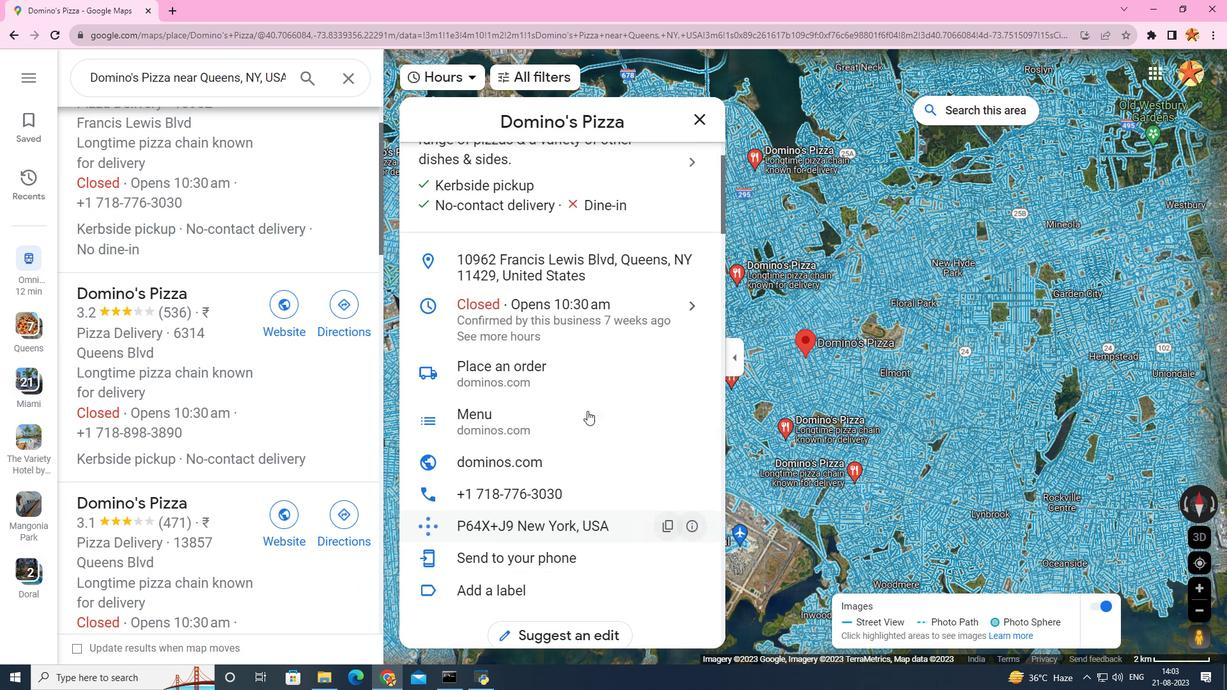 
Action: Mouse scrolled (587, 411) with delta (0, 0)
Screenshot: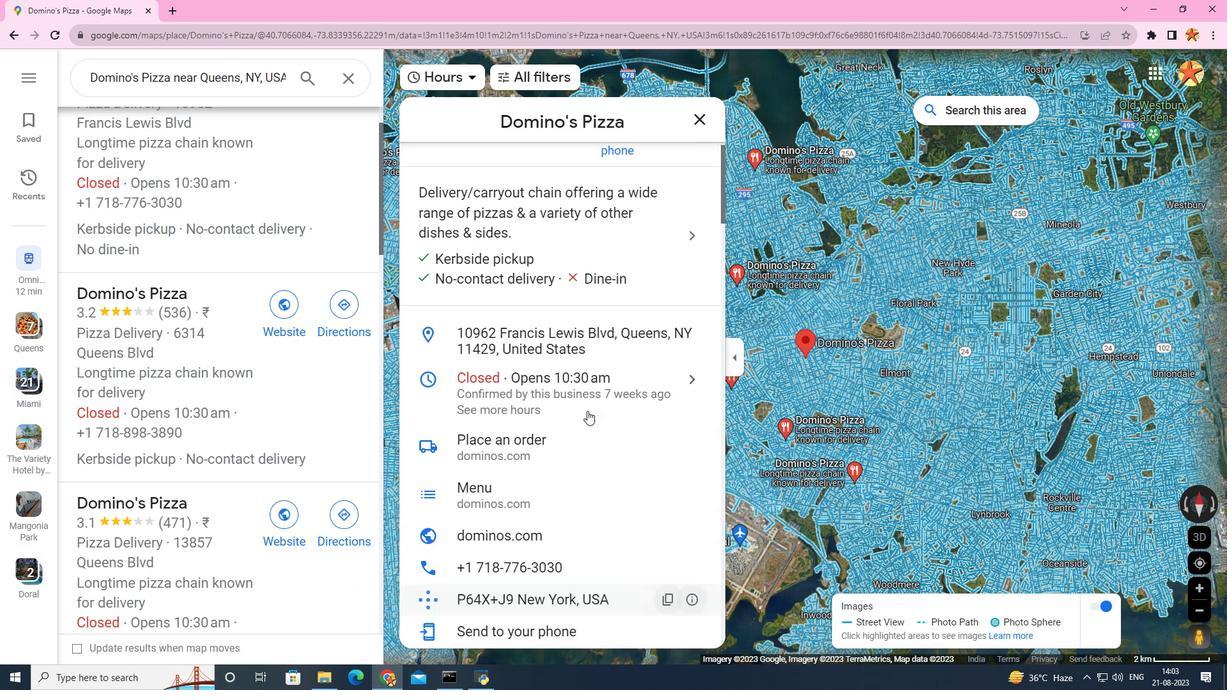 
Action: Mouse scrolled (587, 411) with delta (0, 0)
Screenshot: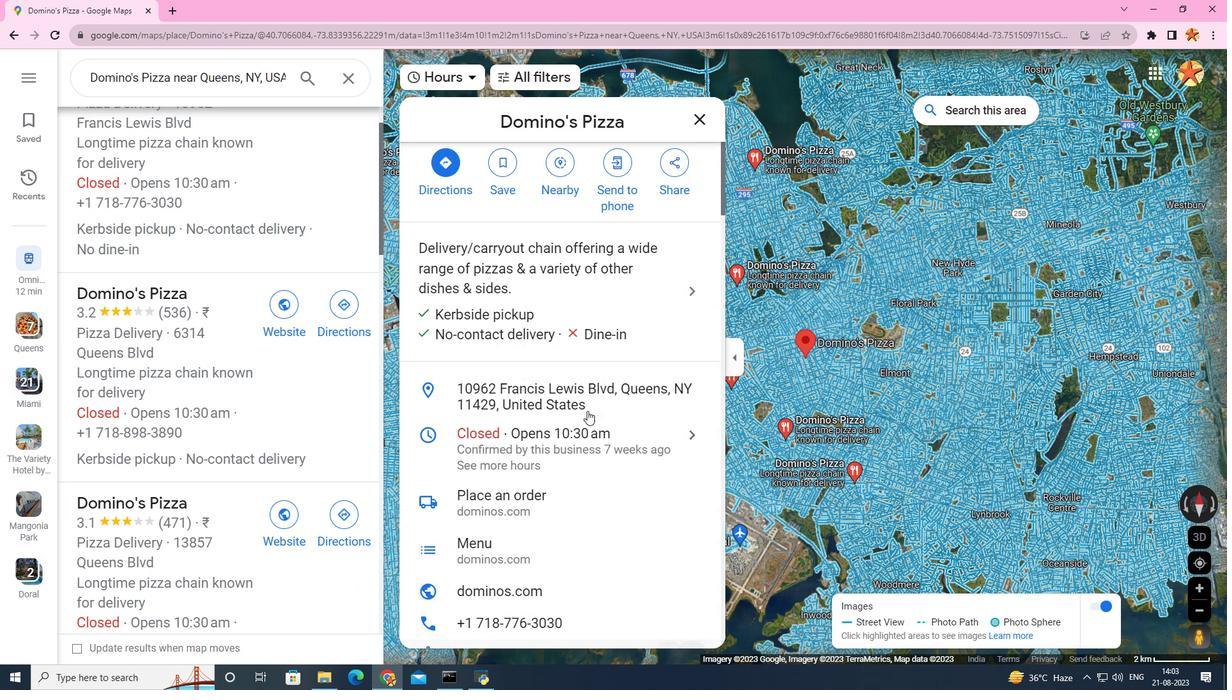 
Action: Mouse scrolled (587, 411) with delta (0, 0)
Screenshot: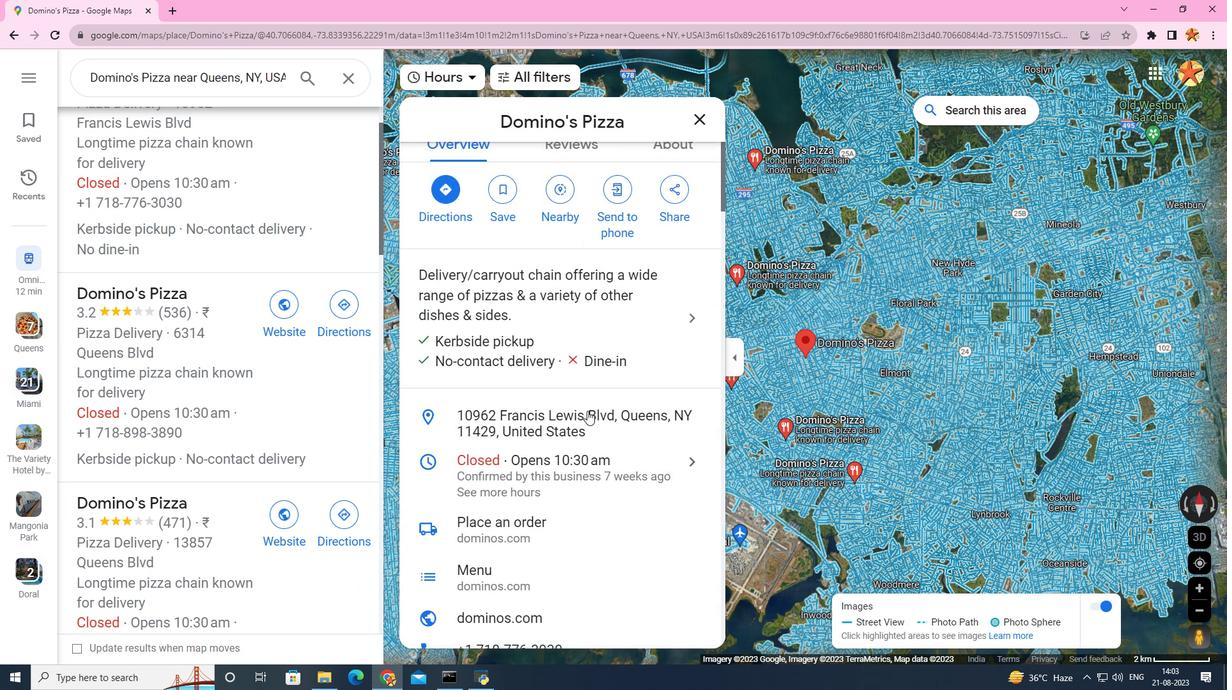
Action: Mouse scrolled (587, 411) with delta (0, 0)
Screenshot: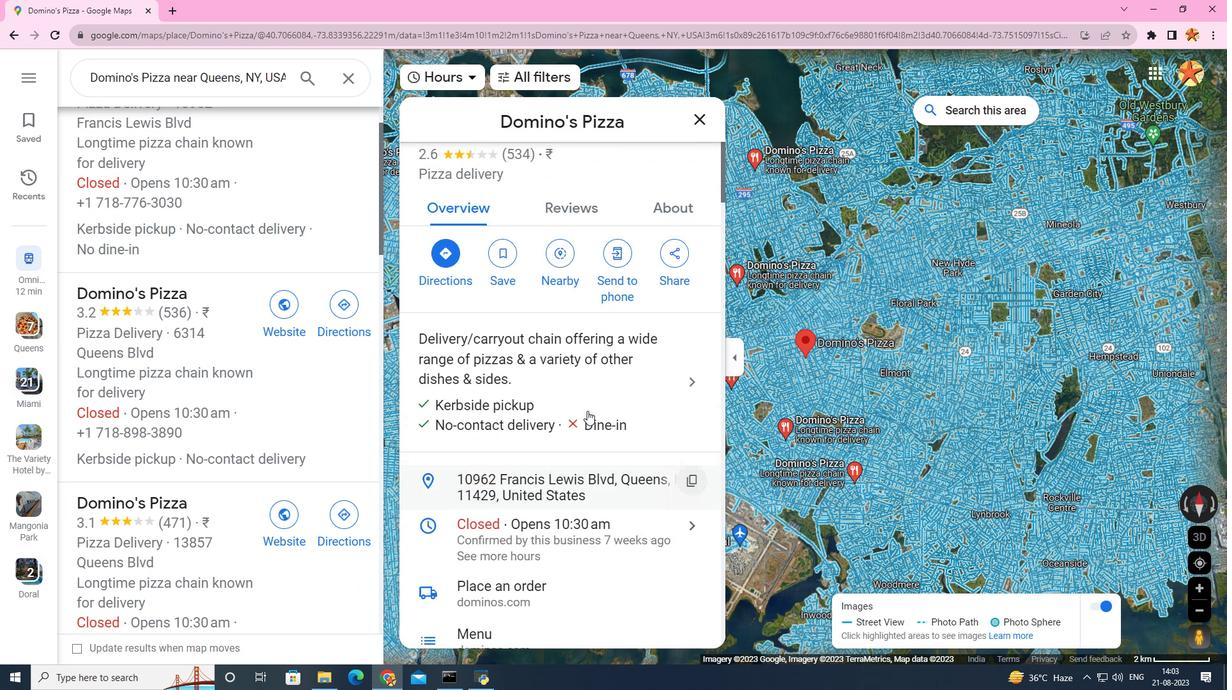 
Action: Mouse scrolled (587, 411) with delta (0, 0)
Screenshot: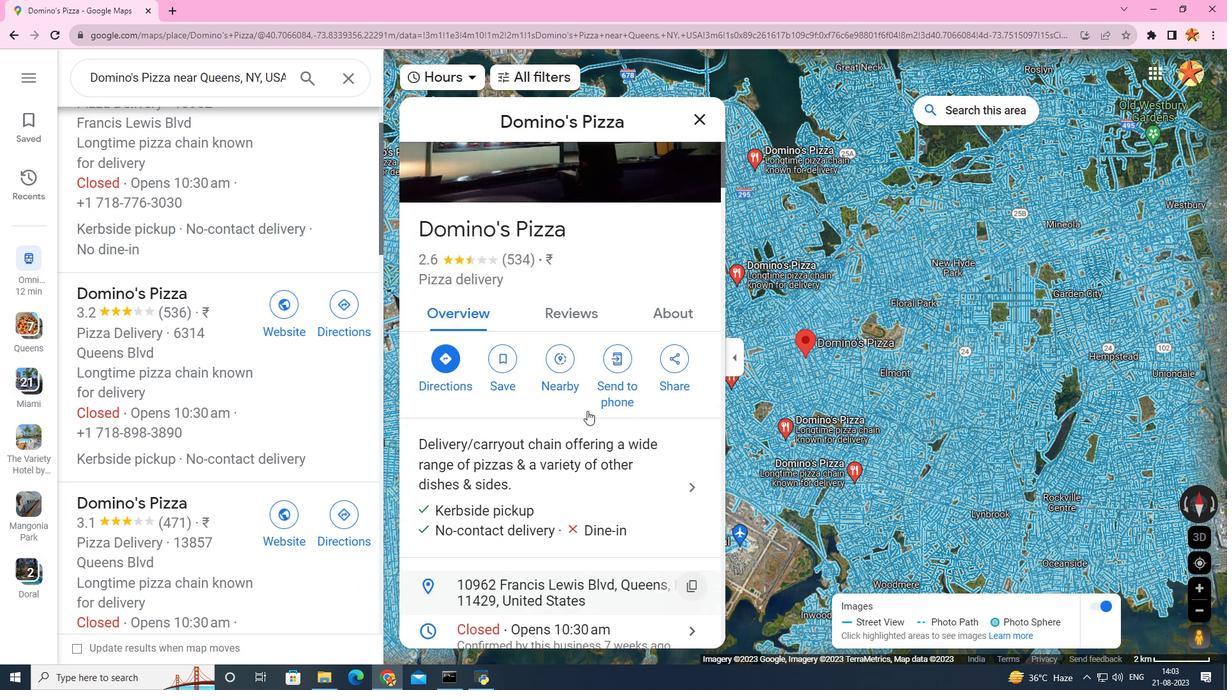 
Action: Mouse scrolled (587, 411) with delta (0, 0)
Screenshot: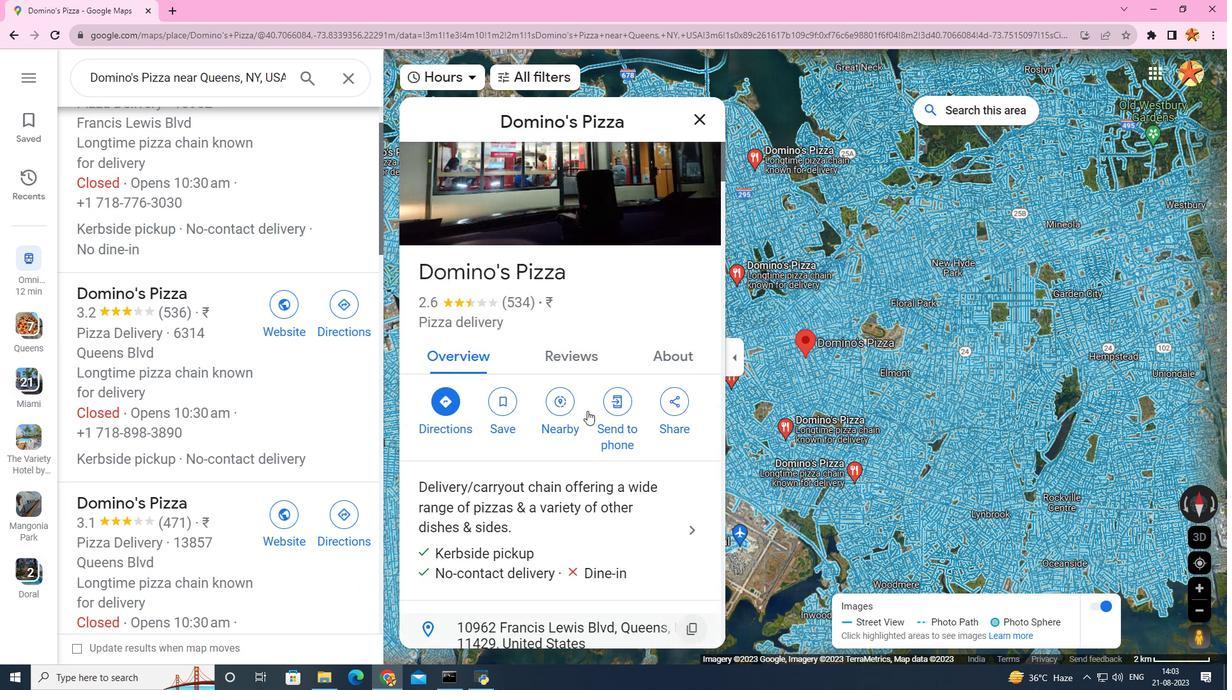 
Action: Mouse scrolled (587, 411) with delta (0, 0)
Screenshot: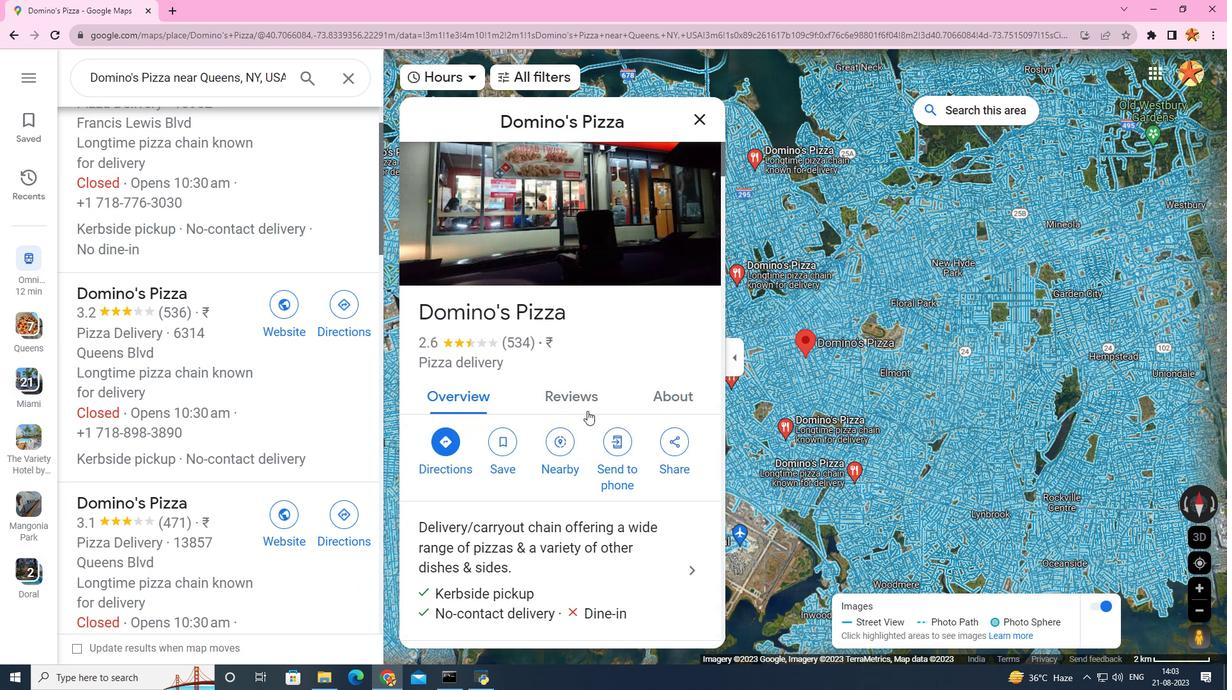 
Action: Mouse moved to (489, 442)
Screenshot: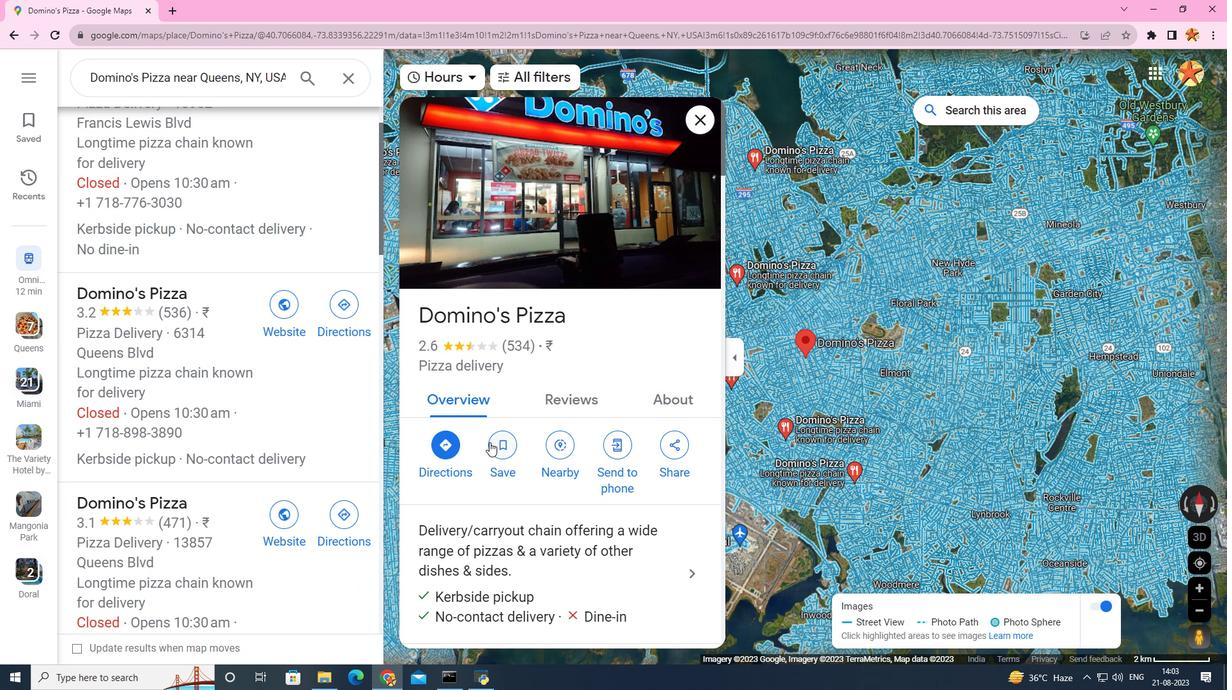 
Action: Mouse pressed left at (489, 442)
Screenshot: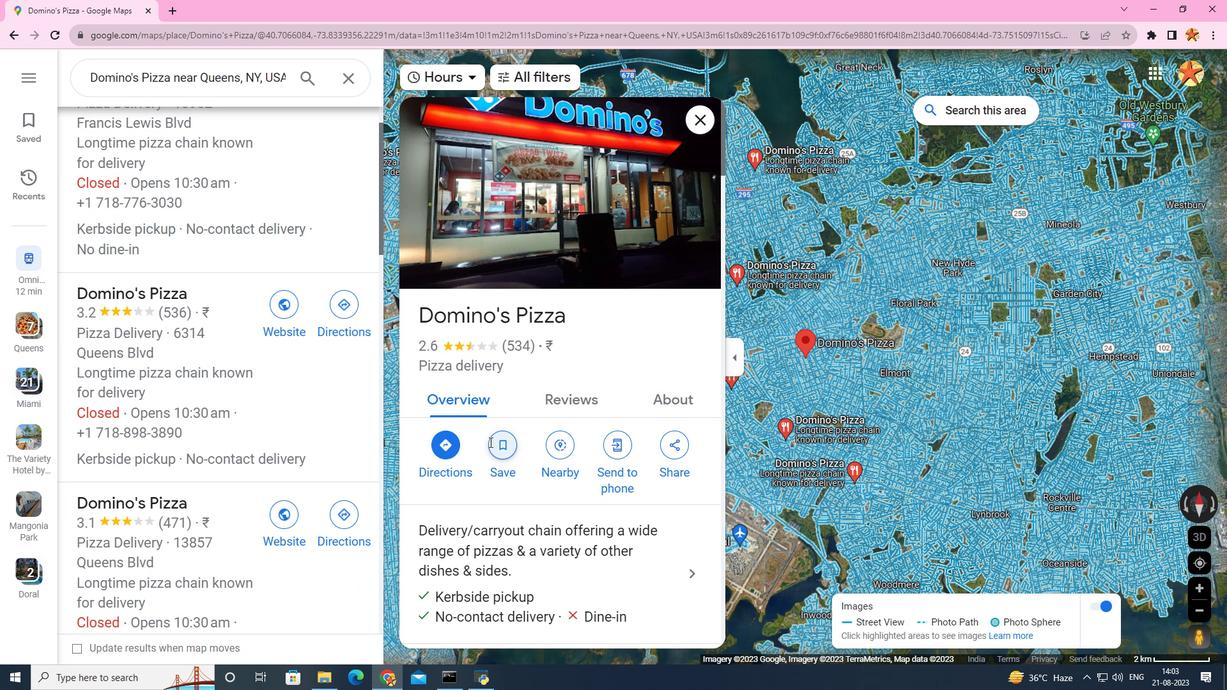 
Action: Mouse moved to (506, 471)
Screenshot: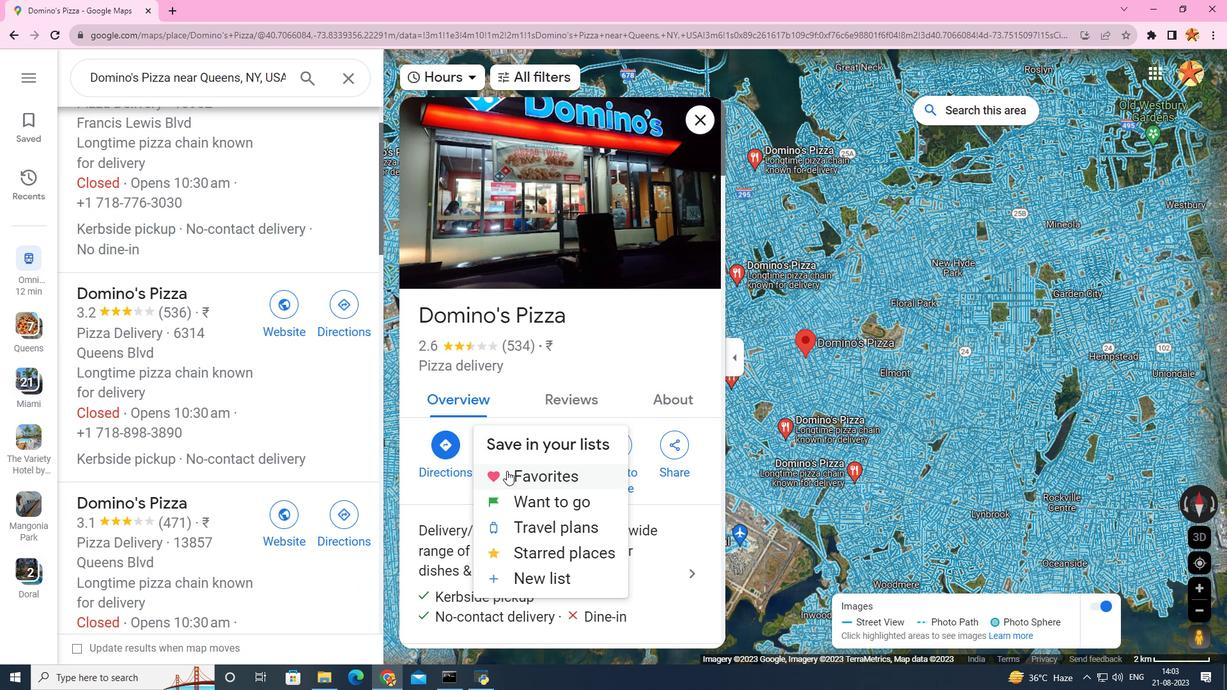 
Action: Mouse pressed left at (506, 471)
Screenshot: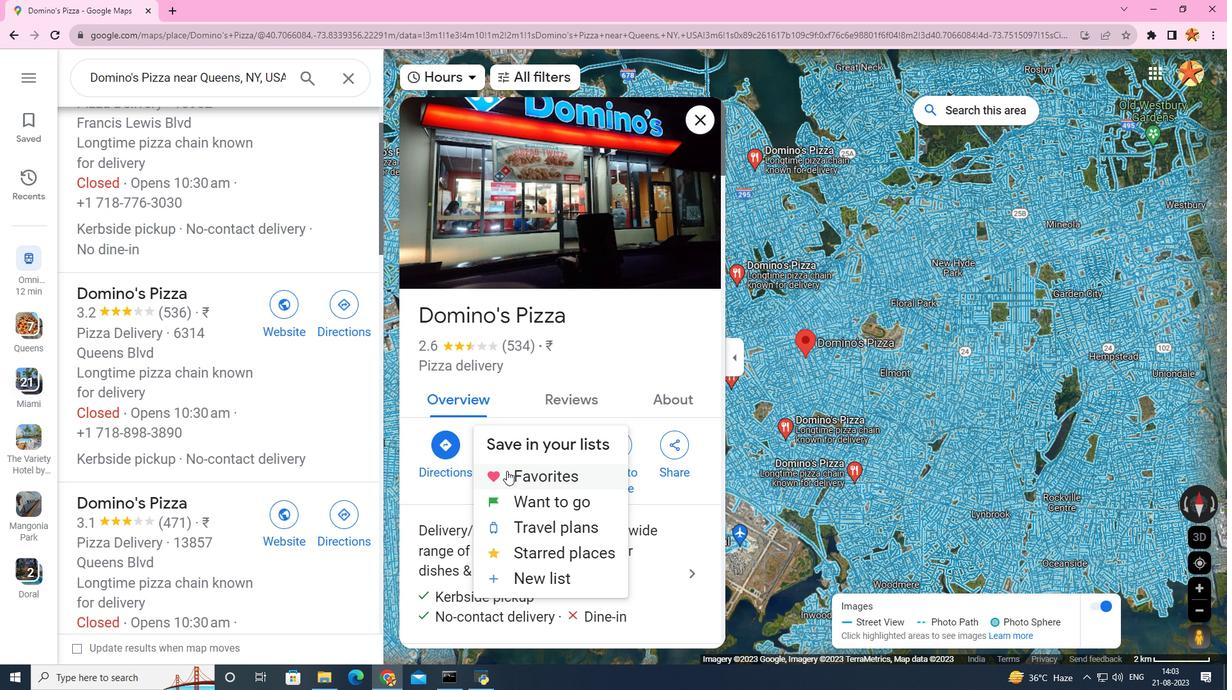 
Action: Mouse moved to (507, 471)
Screenshot: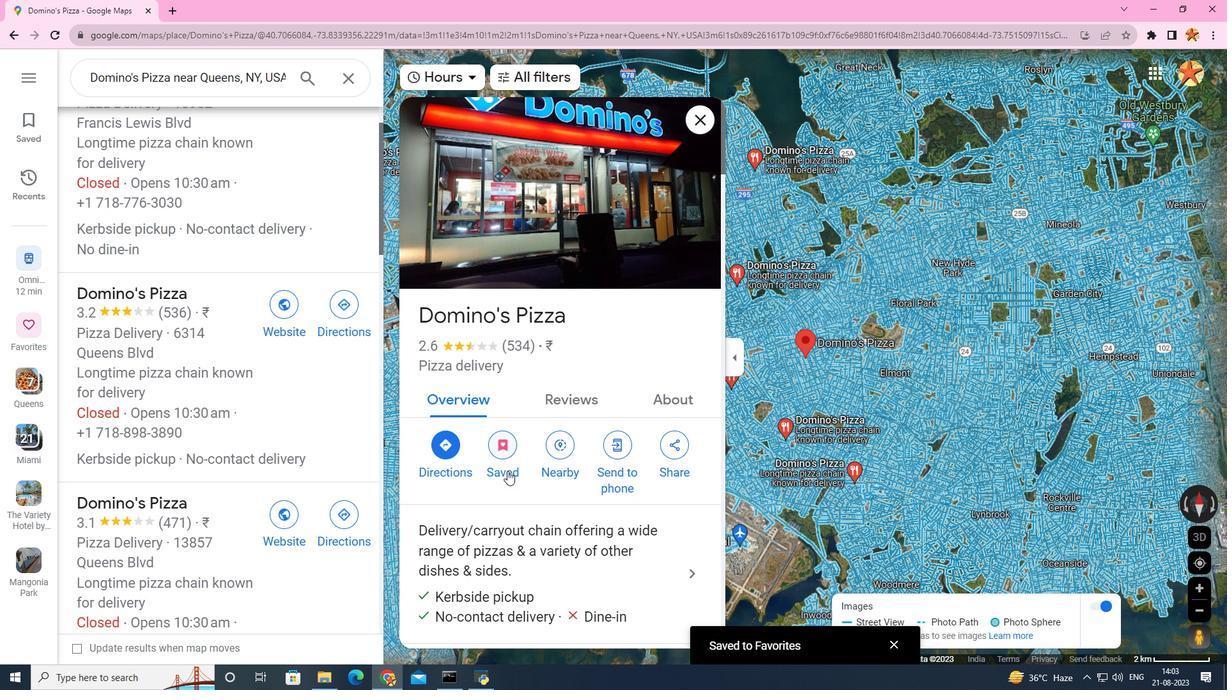 
